 Task: Customize the behavior of the integrated terminal's cursor.
Action: Mouse moved to (545, 313)
Screenshot: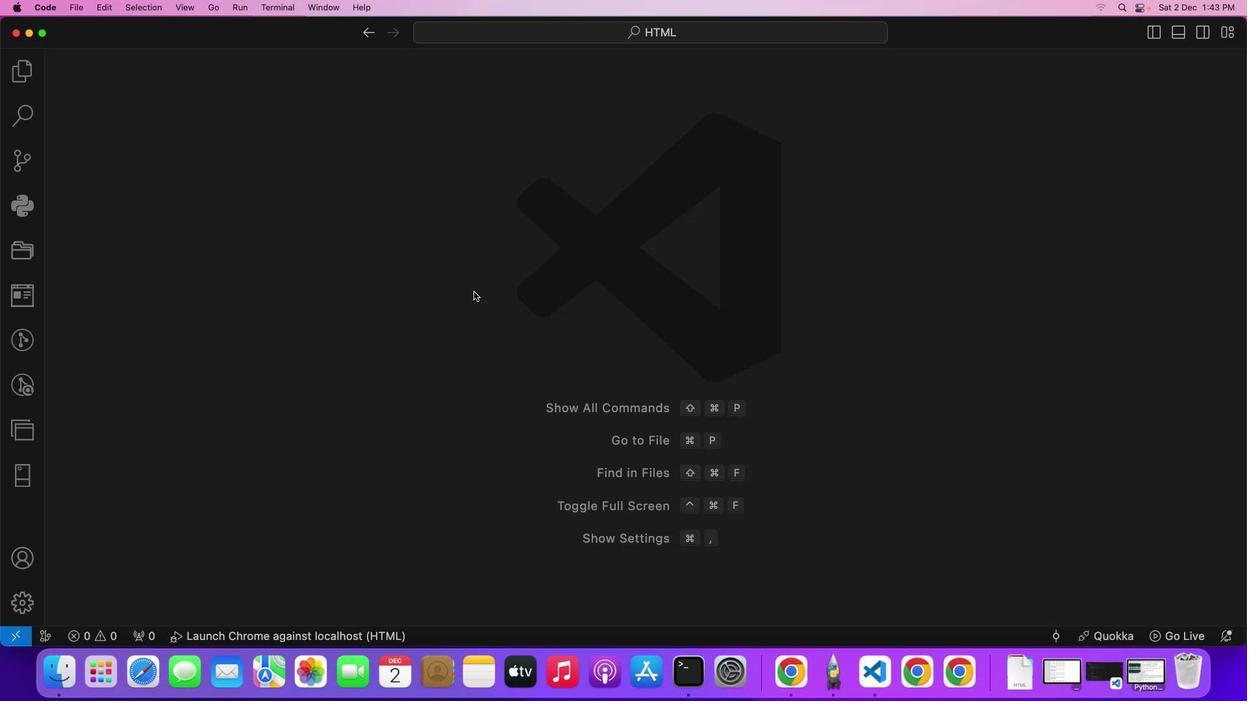 
Action: Mouse pressed left at (545, 313)
Screenshot: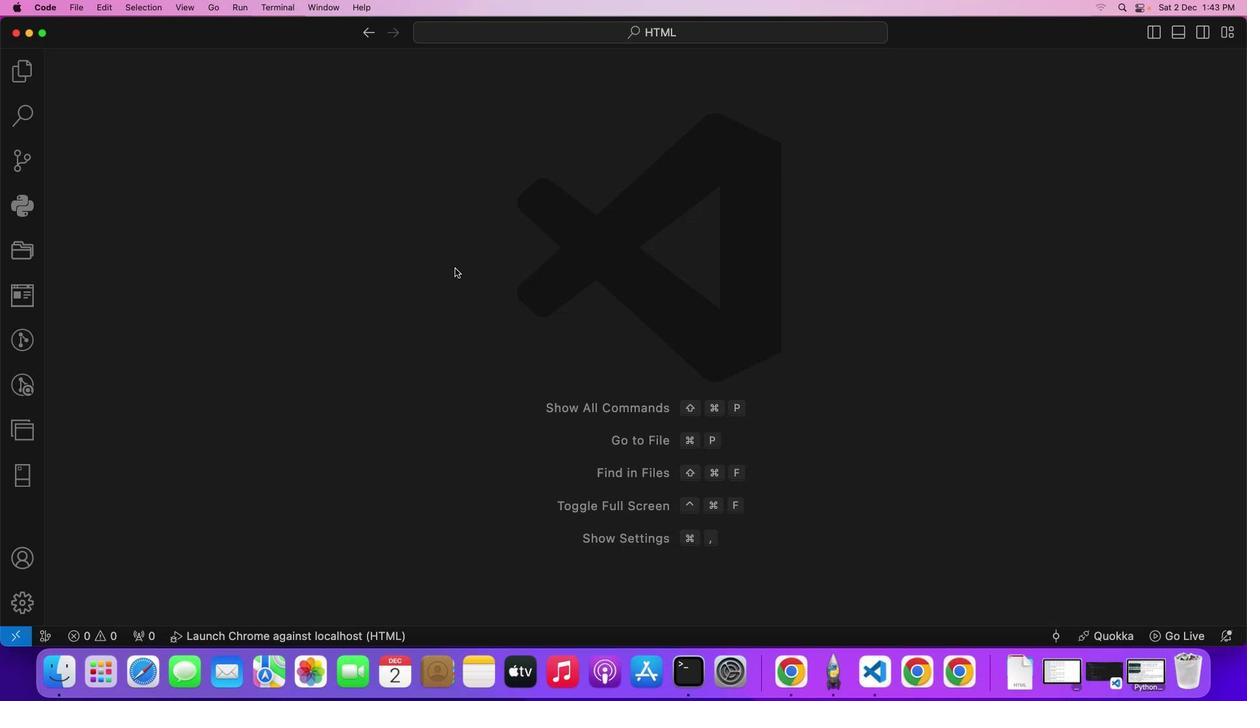 
Action: Mouse moved to (101, 53)
Screenshot: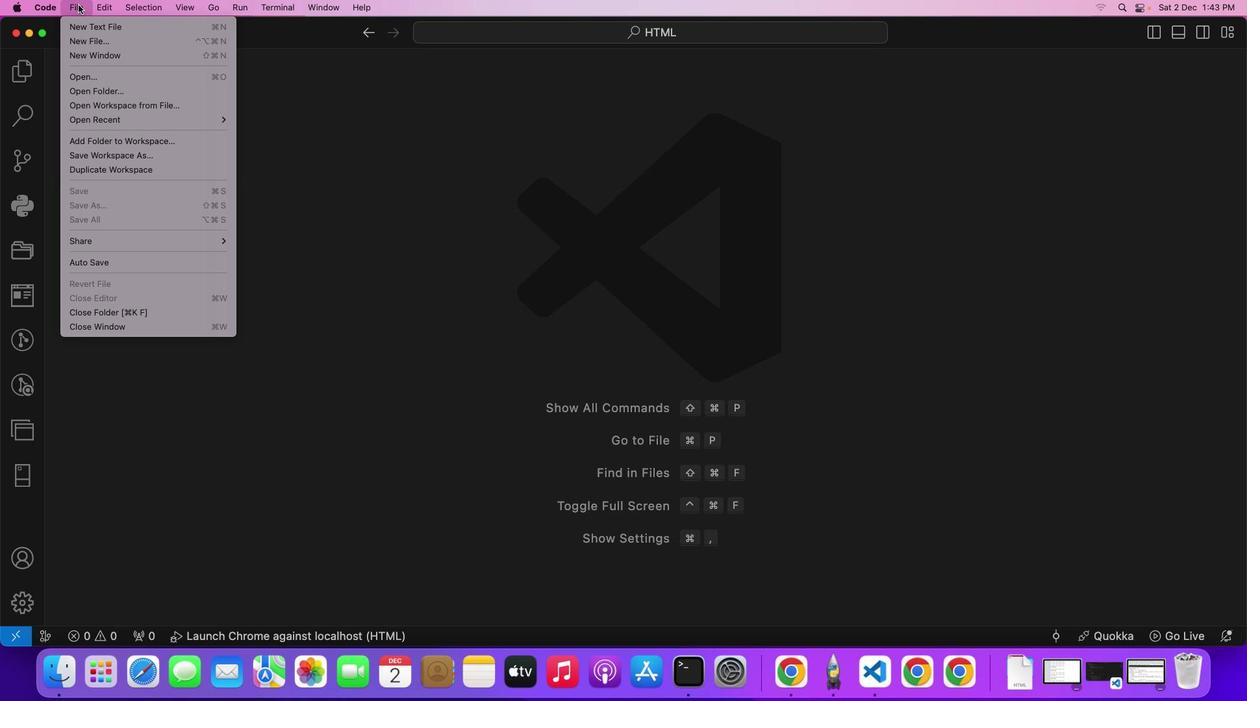 
Action: Mouse pressed left at (101, 53)
Screenshot: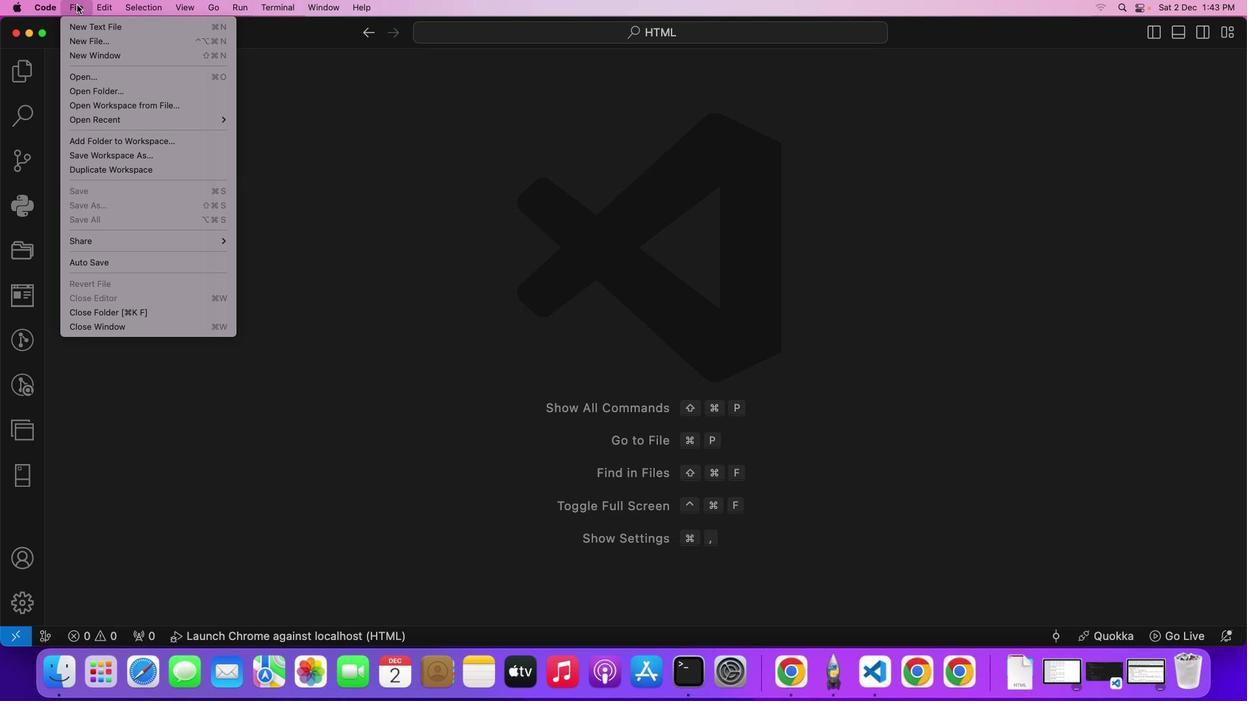 
Action: Mouse moved to (92, 100)
Screenshot: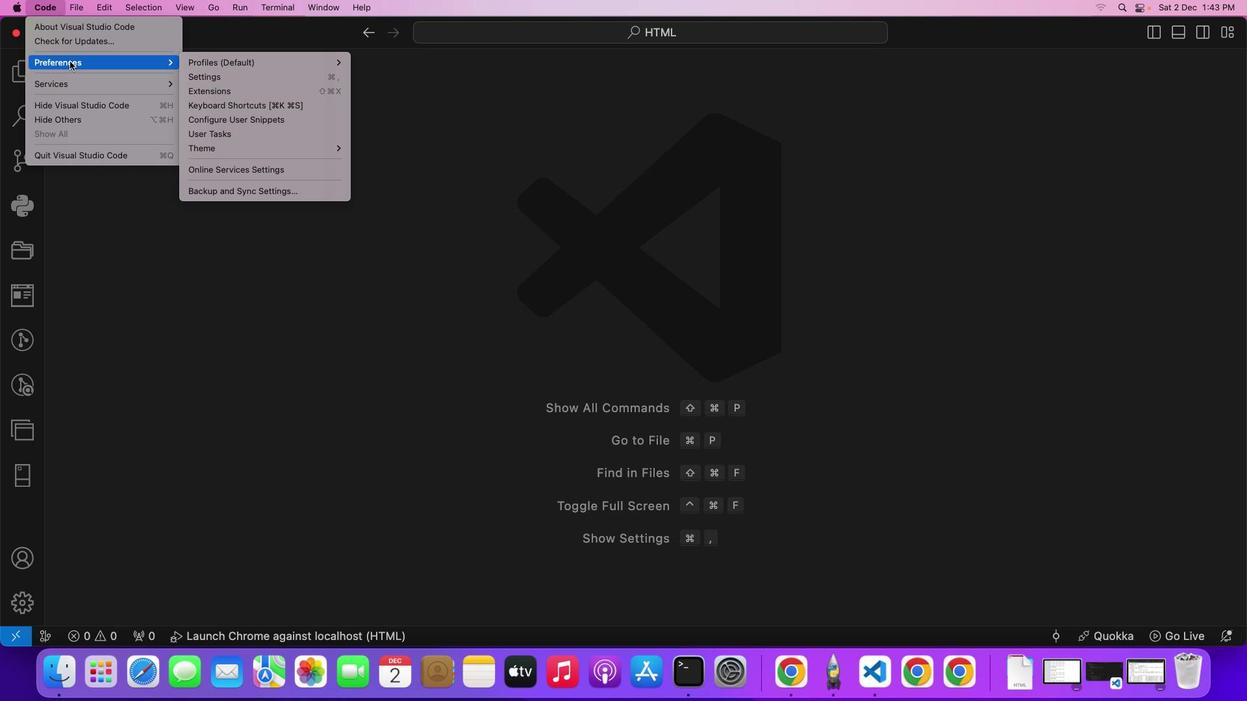
Action: Mouse pressed left at (92, 100)
Screenshot: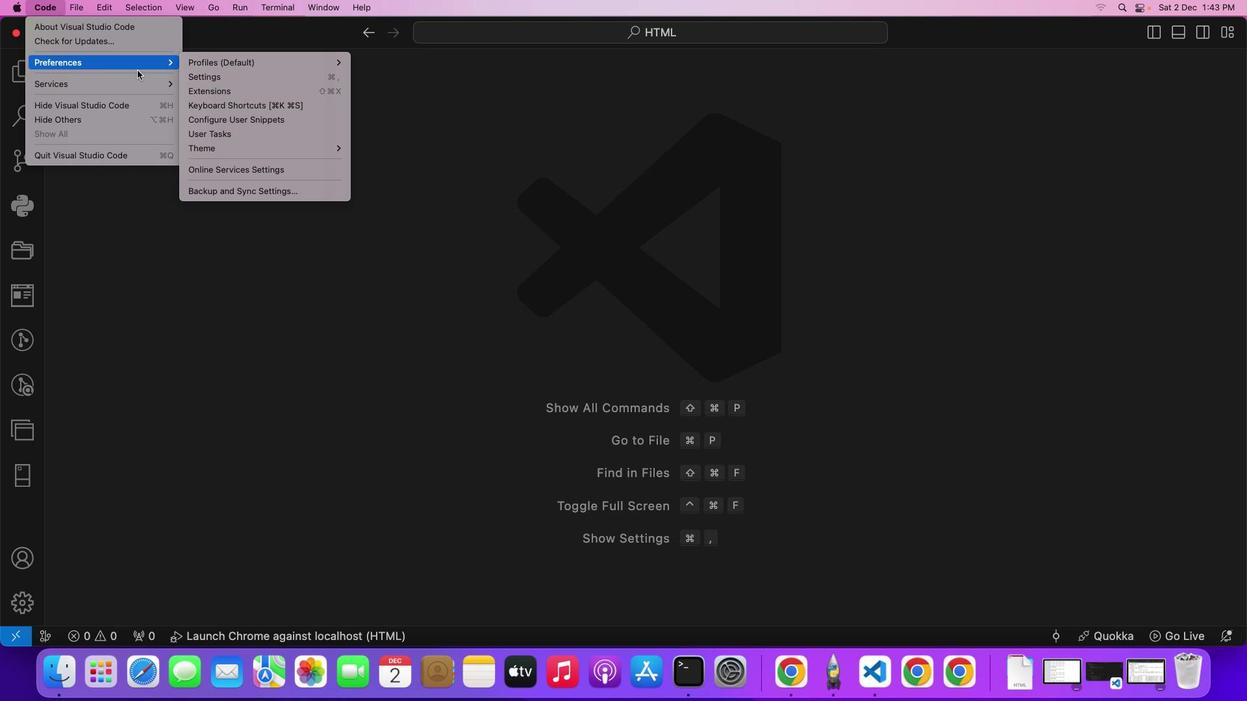 
Action: Mouse moved to (294, 116)
Screenshot: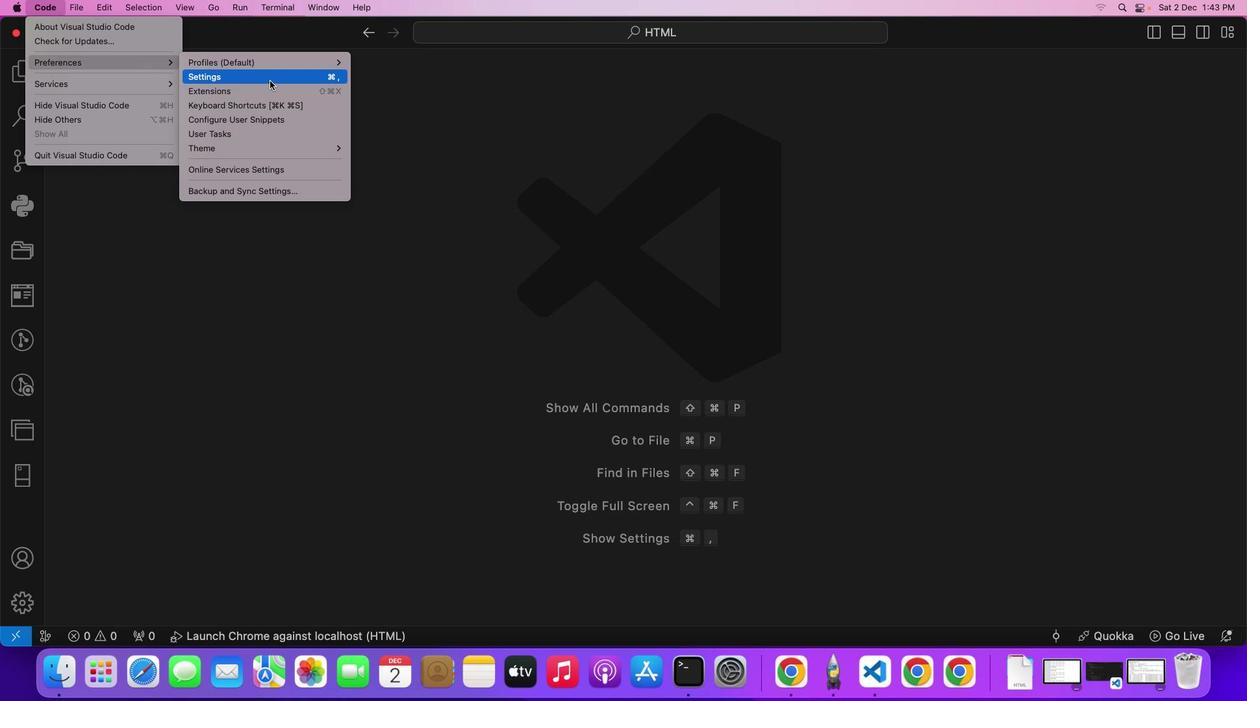 
Action: Mouse pressed left at (294, 116)
Screenshot: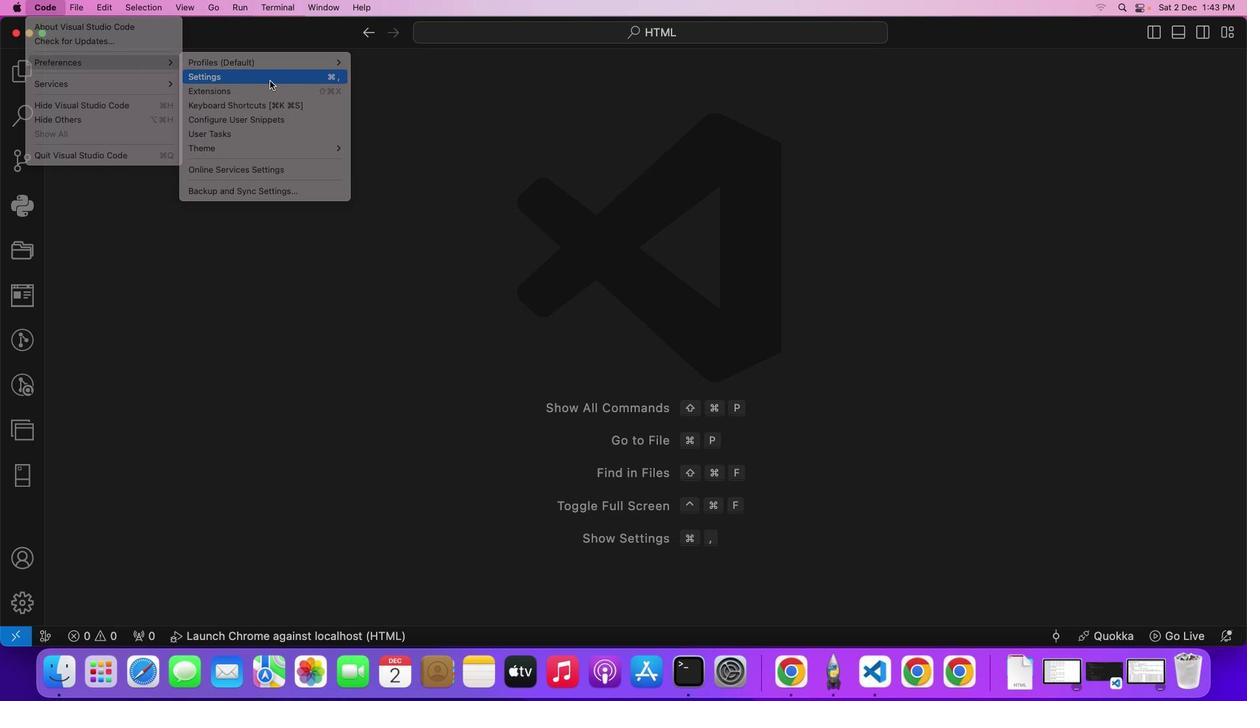 
Action: Mouse moved to (303, 133)
Screenshot: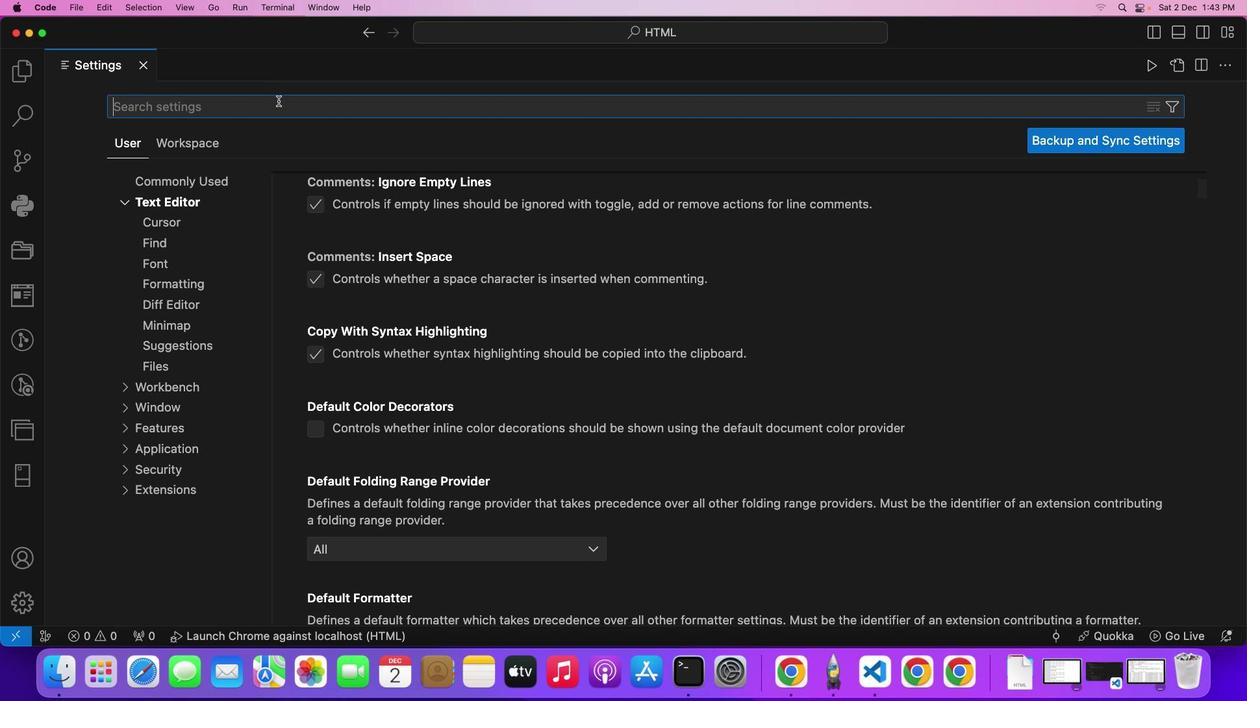 
Action: Mouse pressed left at (303, 133)
Screenshot: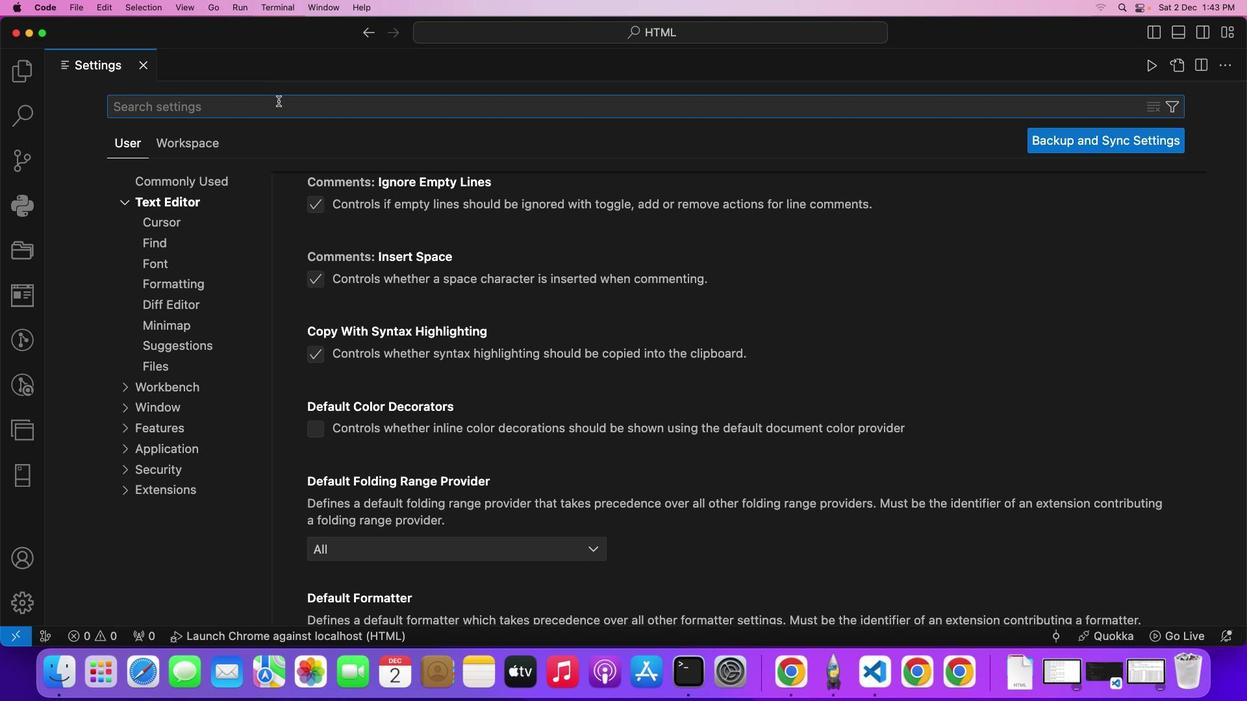 
Action: Key pressed 't''e''r''m''i''n''a''l'
Screenshot: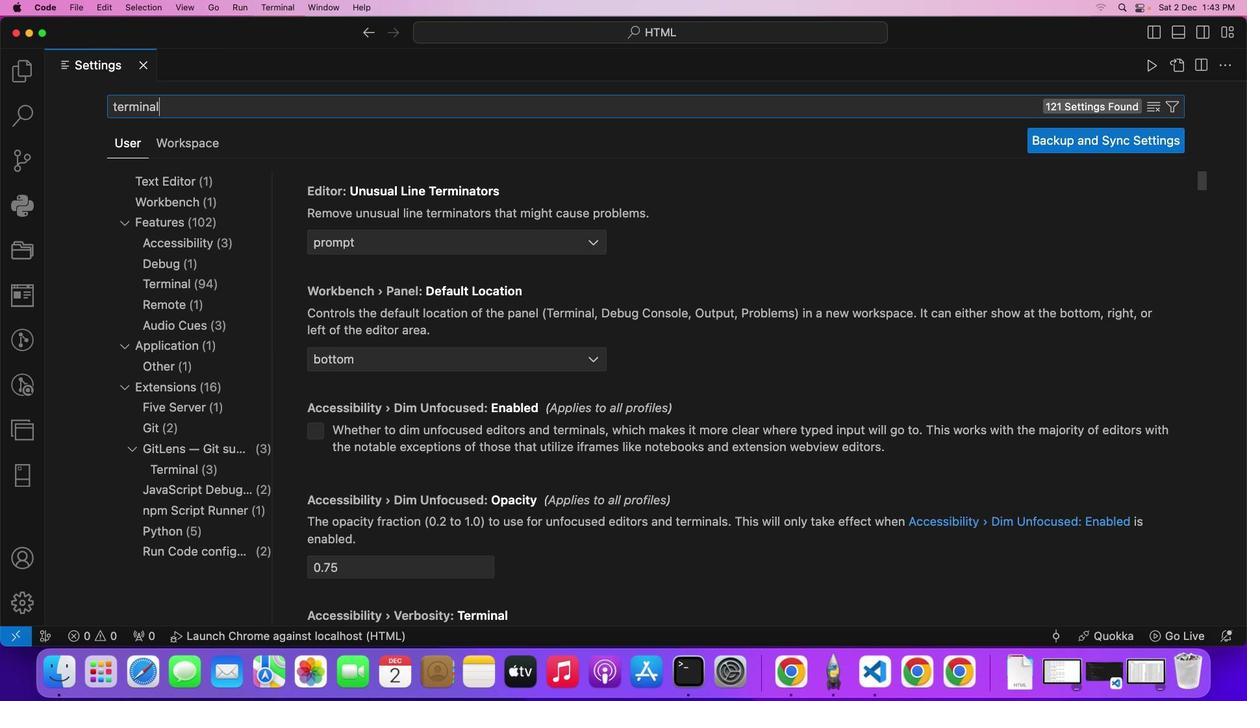 
Action: Mouse moved to (557, 290)
Screenshot: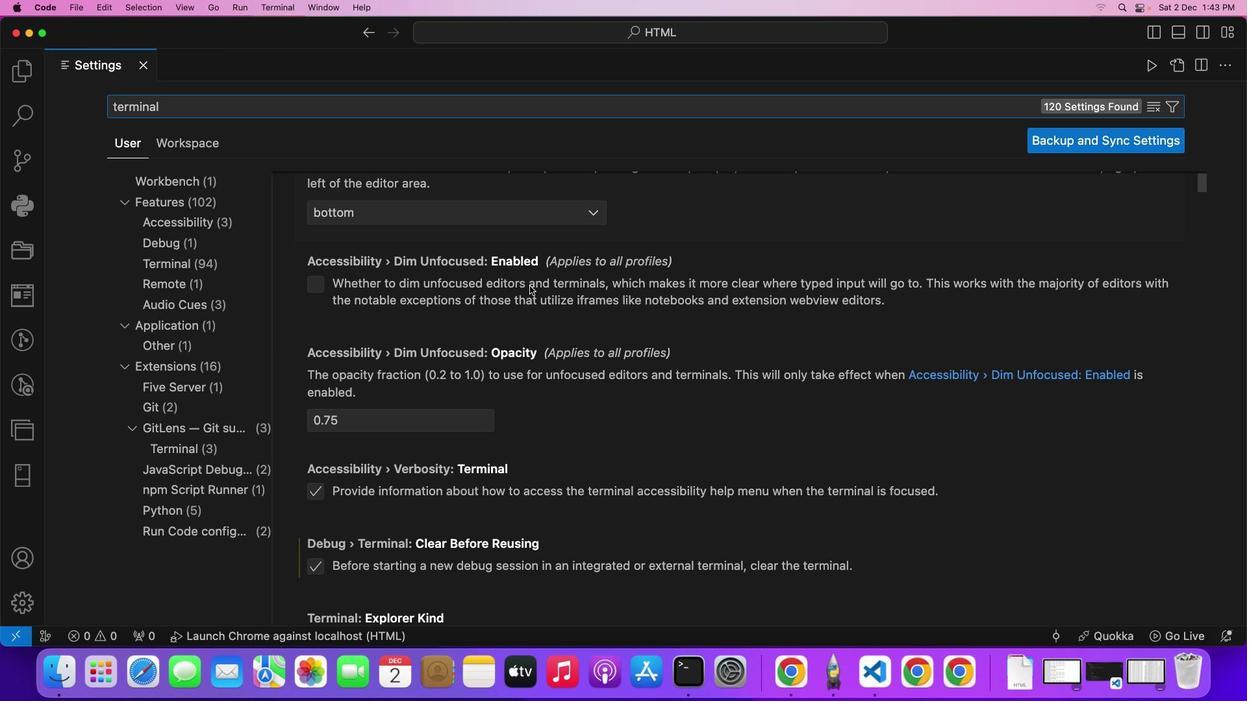
Action: Mouse scrolled (557, 290) with delta (22, 48)
Screenshot: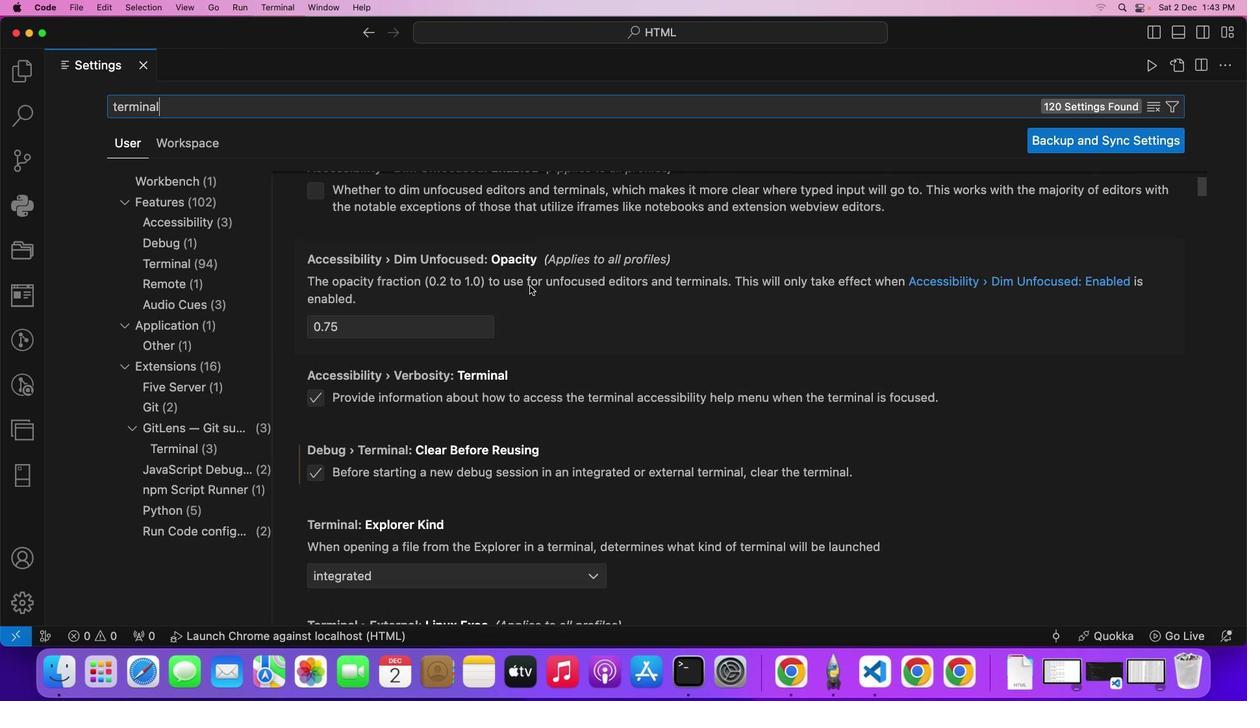 
Action: Mouse scrolled (557, 290) with delta (22, 48)
Screenshot: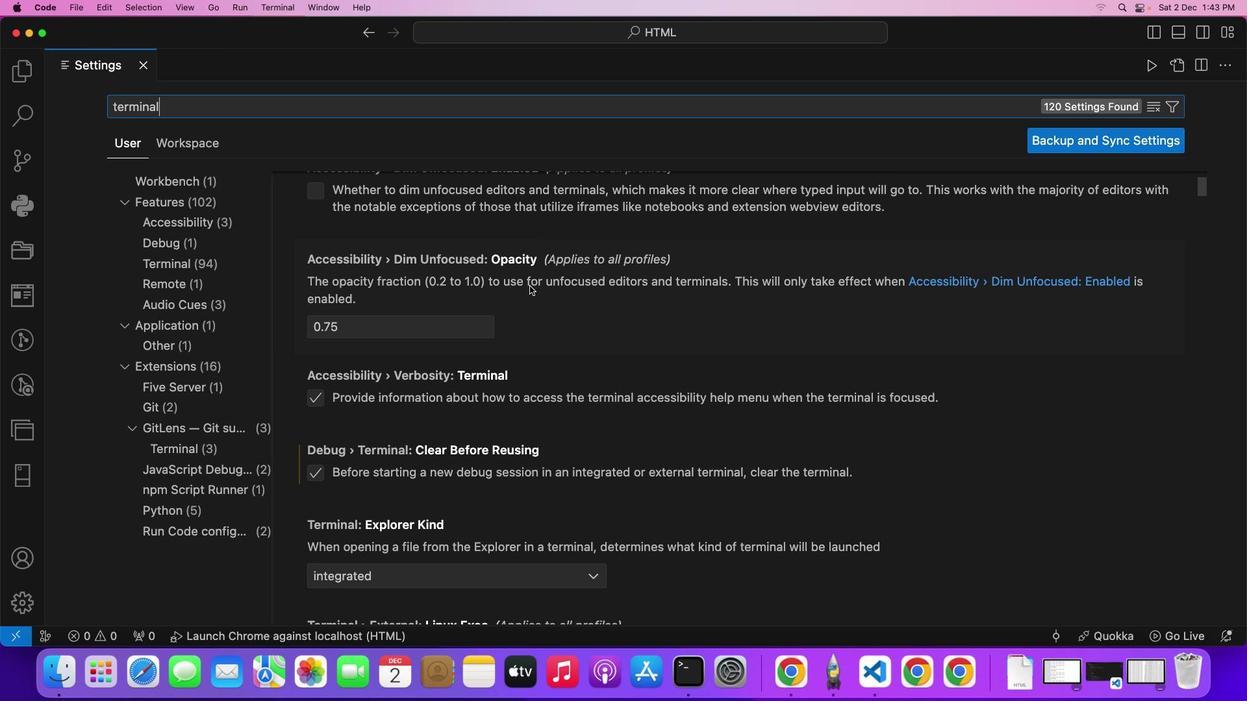 
Action: Mouse scrolled (557, 290) with delta (22, 48)
Screenshot: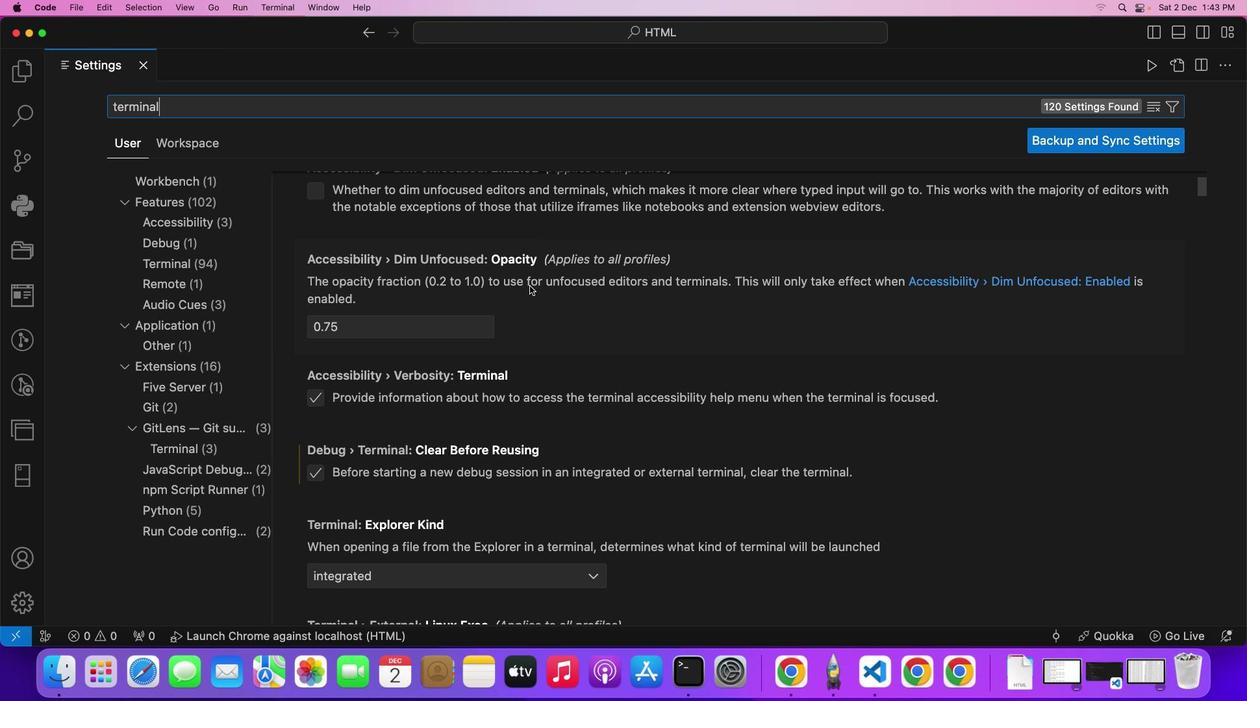 
Action: Mouse moved to (557, 289)
Screenshot: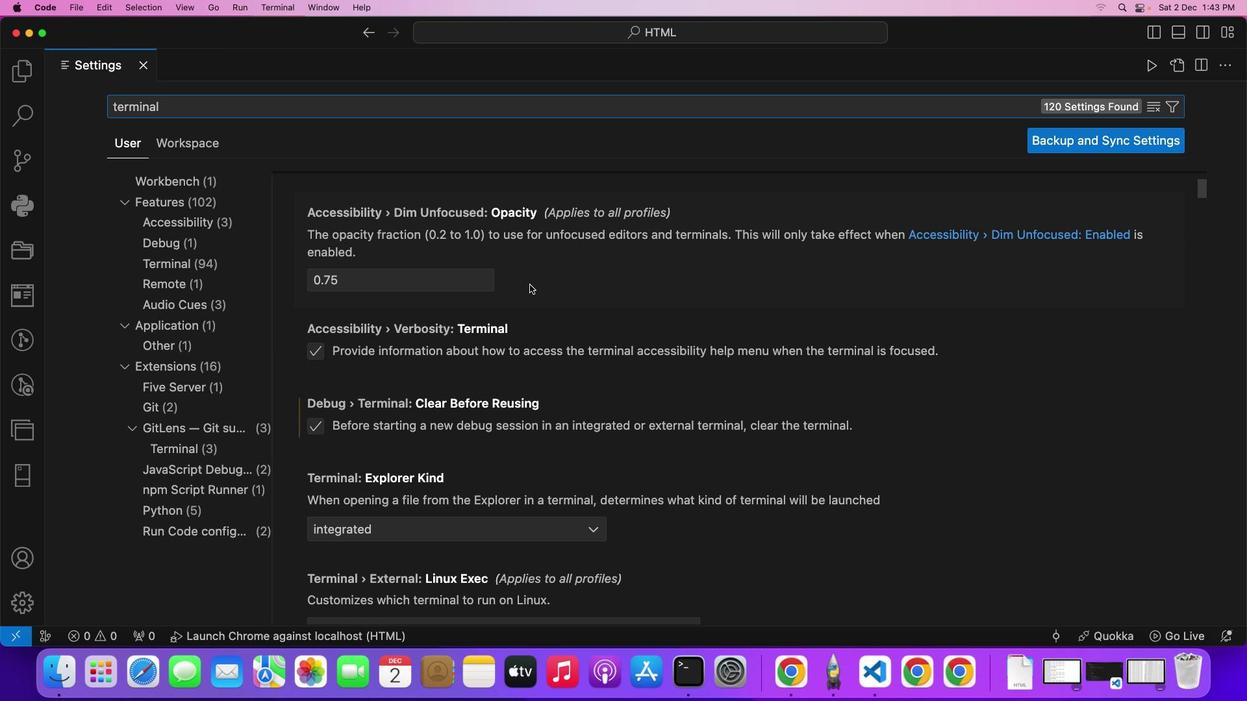 
Action: Mouse scrolled (557, 289) with delta (22, 48)
Screenshot: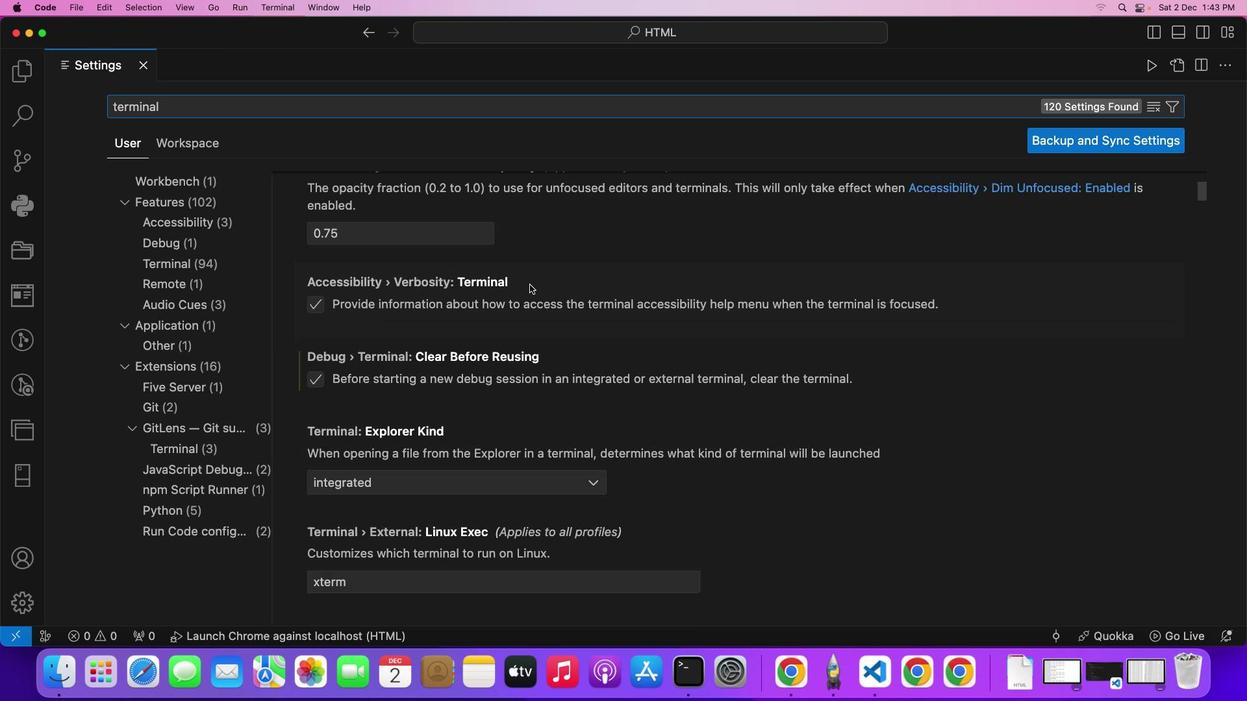 
Action: Mouse moved to (557, 289)
Screenshot: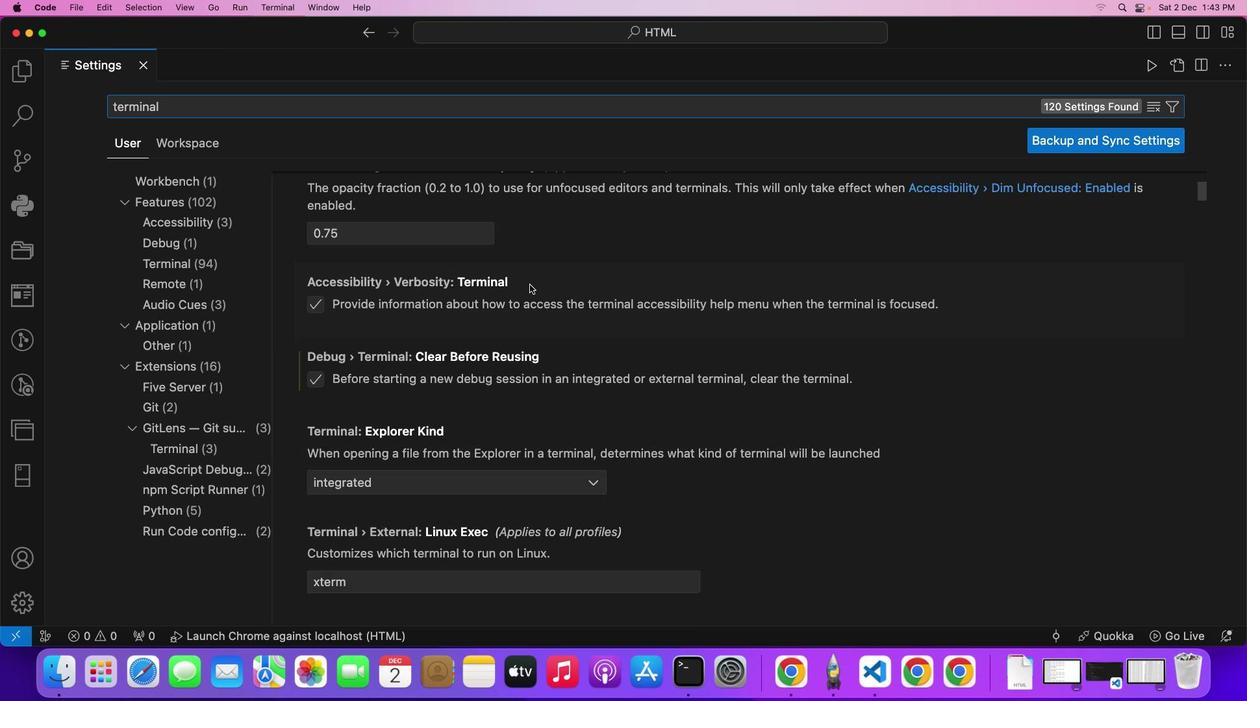
Action: Mouse scrolled (557, 289) with delta (22, 48)
Screenshot: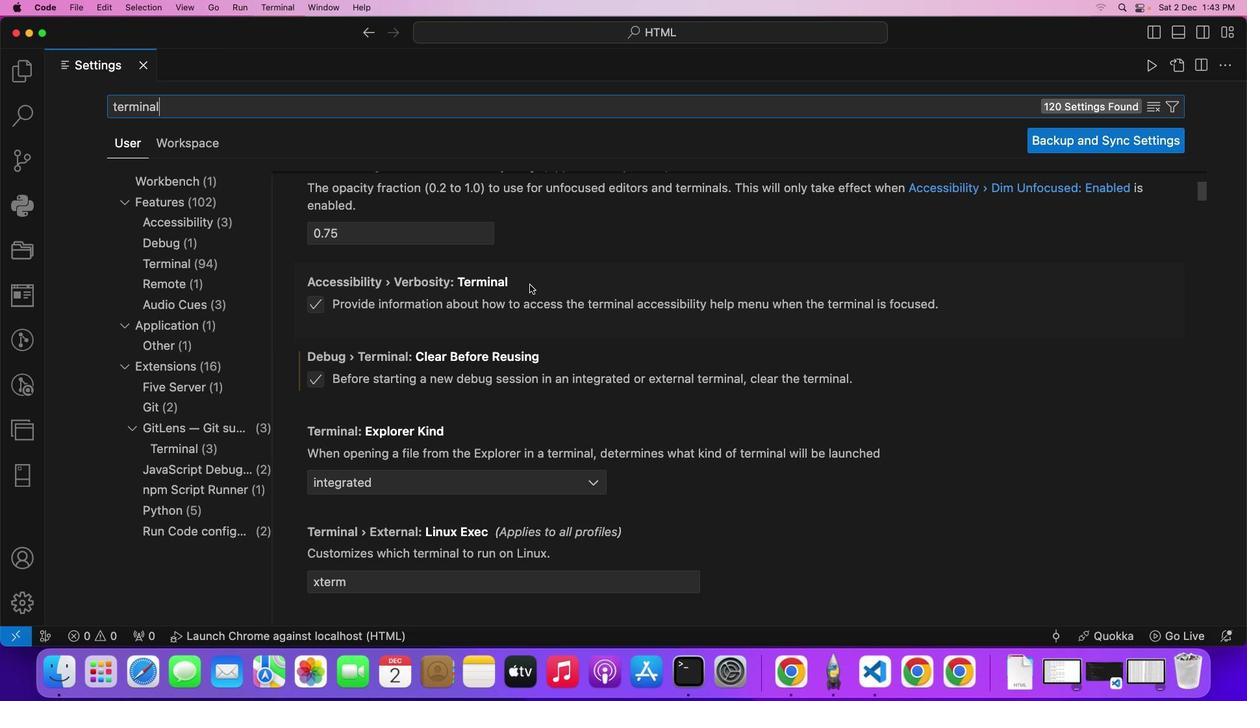 
Action: Mouse moved to (559, 289)
Screenshot: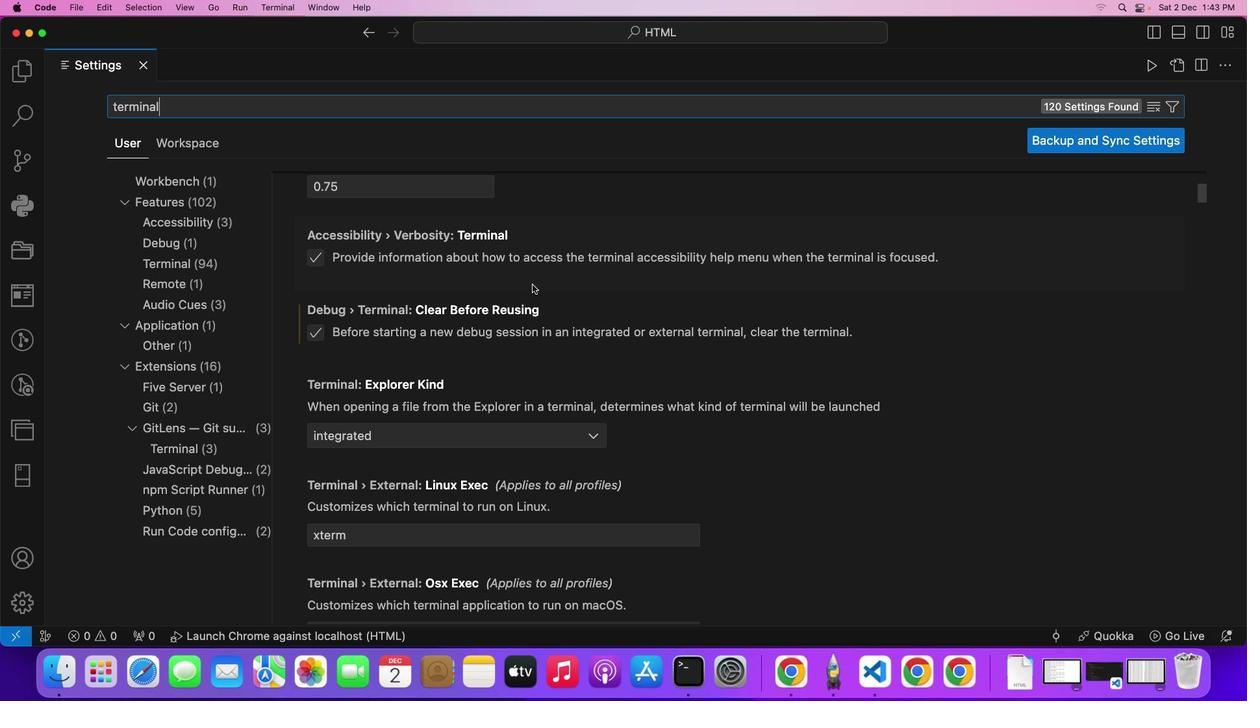
Action: Mouse scrolled (559, 289) with delta (22, 48)
Screenshot: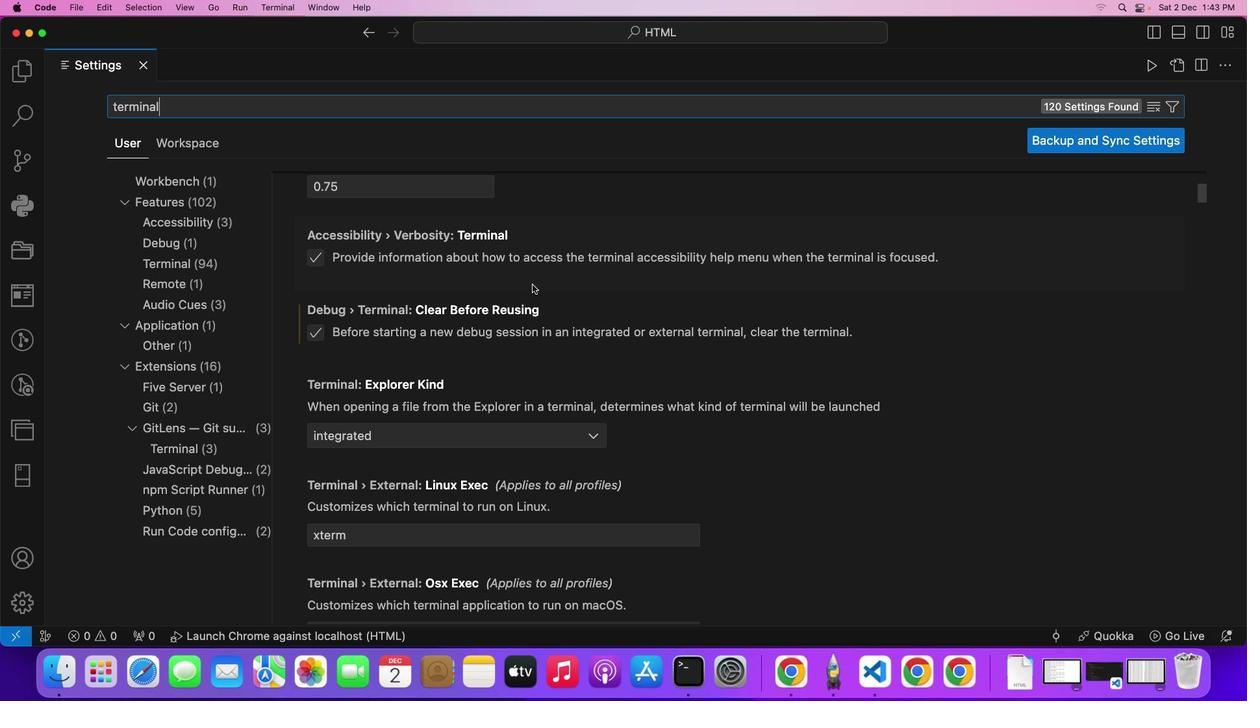 
Action: Mouse scrolled (559, 289) with delta (22, 48)
Screenshot: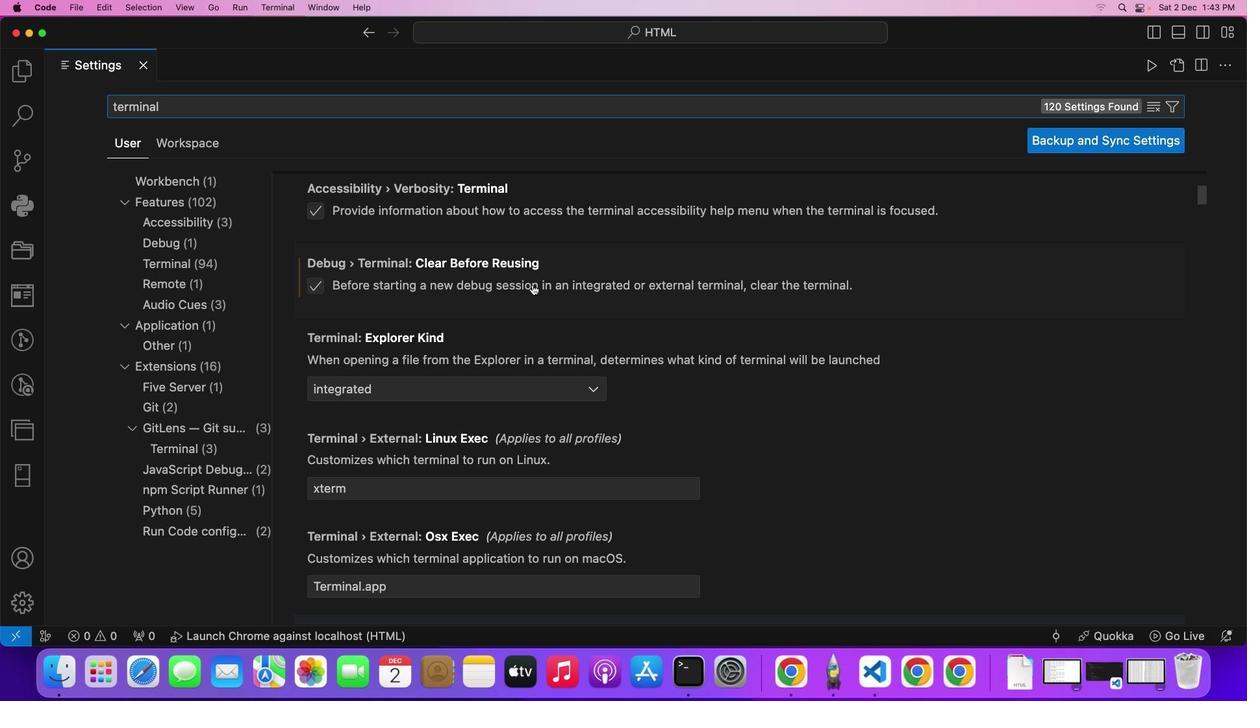 
Action: Mouse moved to (559, 289)
Screenshot: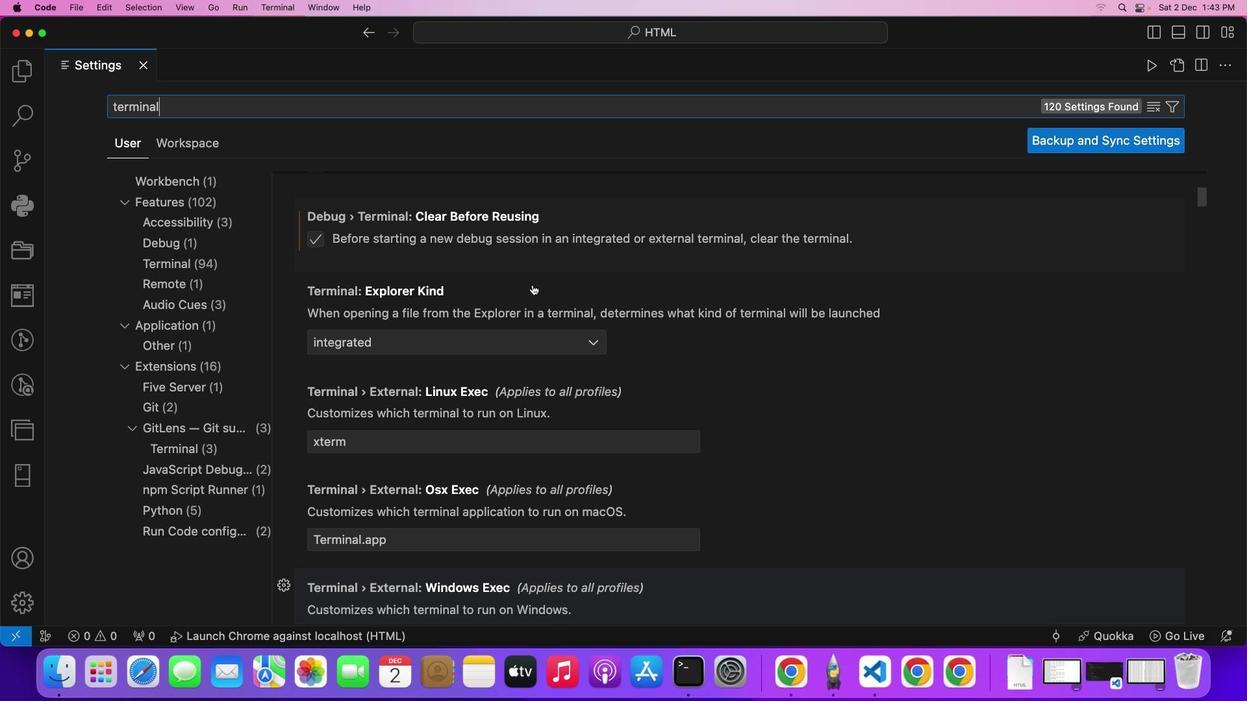
Action: Mouse scrolled (559, 289) with delta (22, 48)
Screenshot: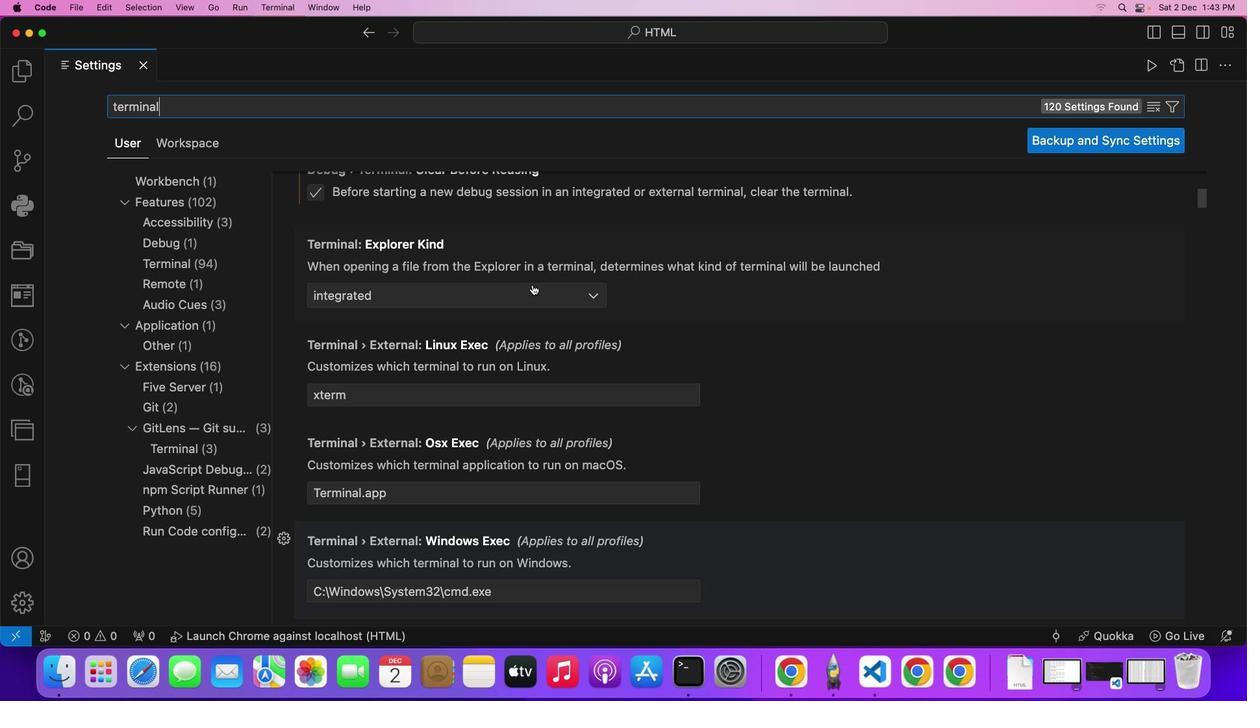 
Action: Mouse scrolled (559, 289) with delta (22, 48)
Screenshot: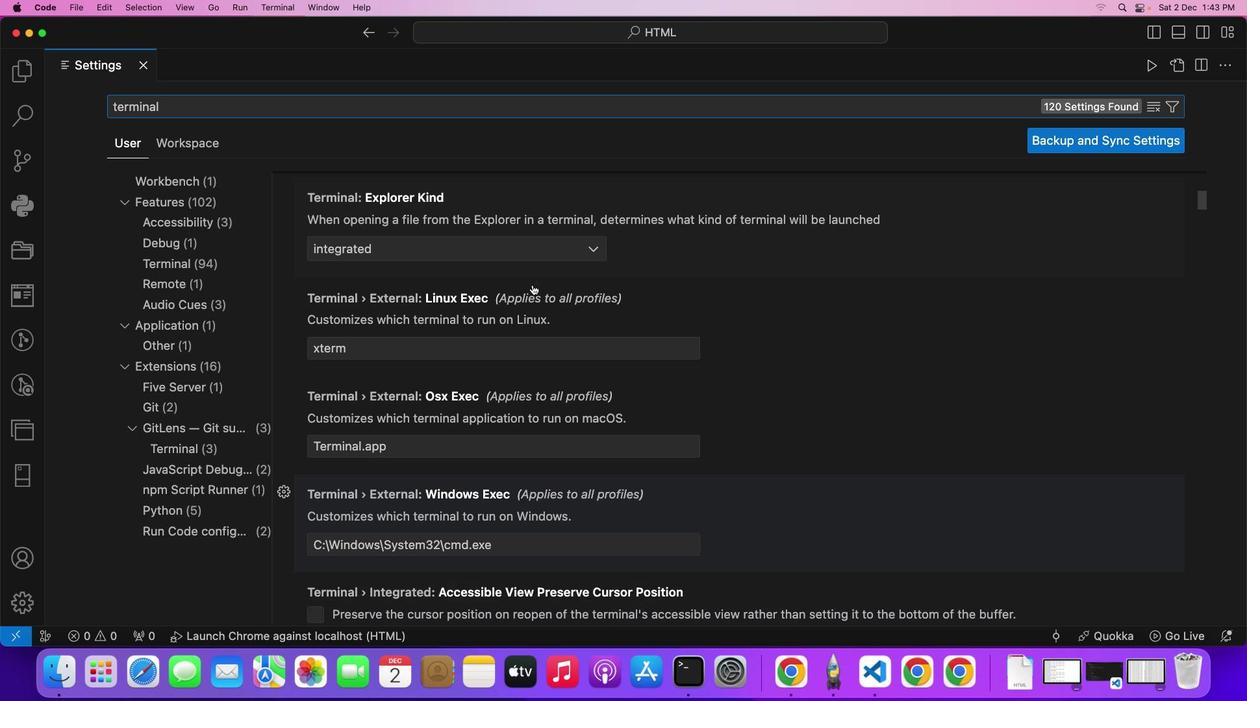 
Action: Mouse moved to (560, 289)
Screenshot: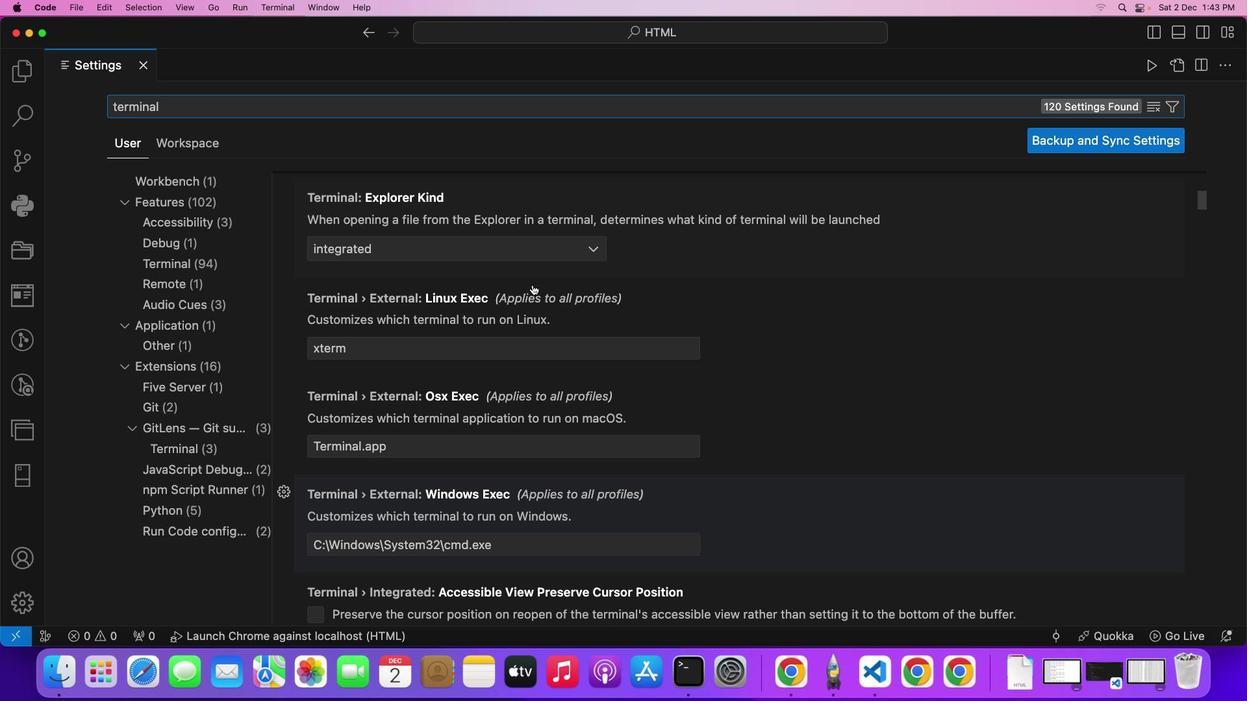 
Action: Mouse scrolled (560, 289) with delta (22, 48)
Screenshot: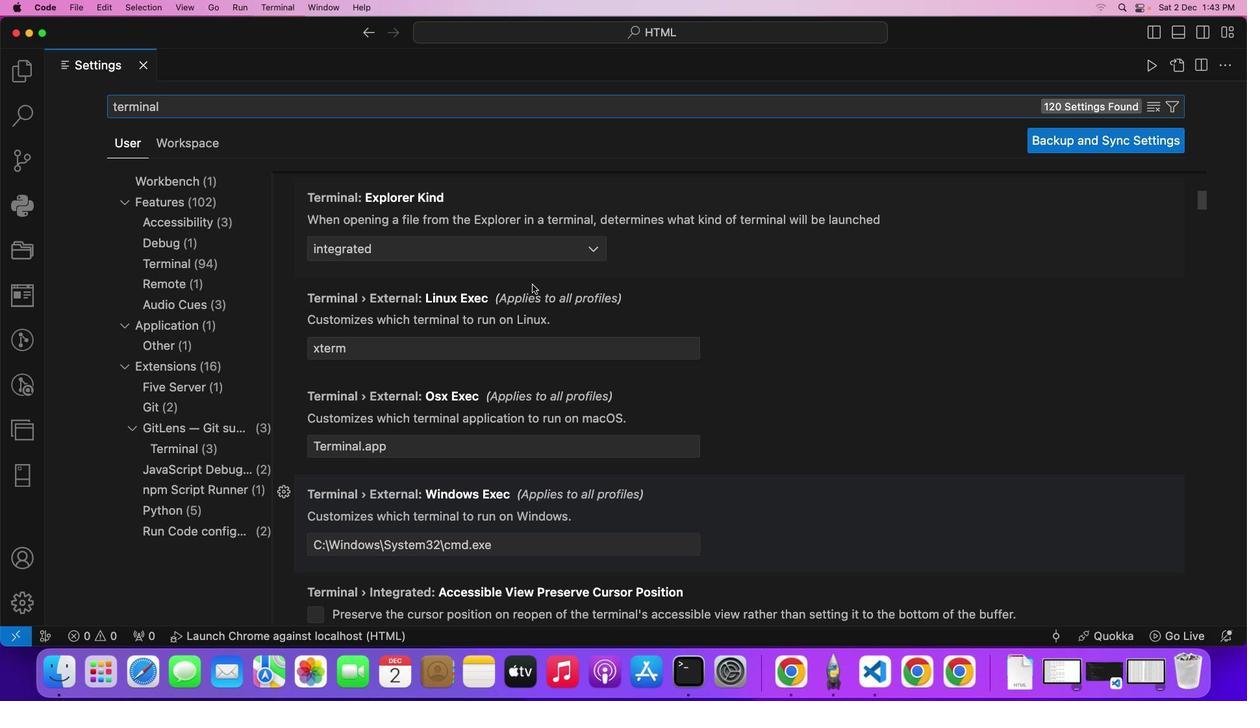 
Action: Mouse scrolled (560, 289) with delta (22, 48)
Screenshot: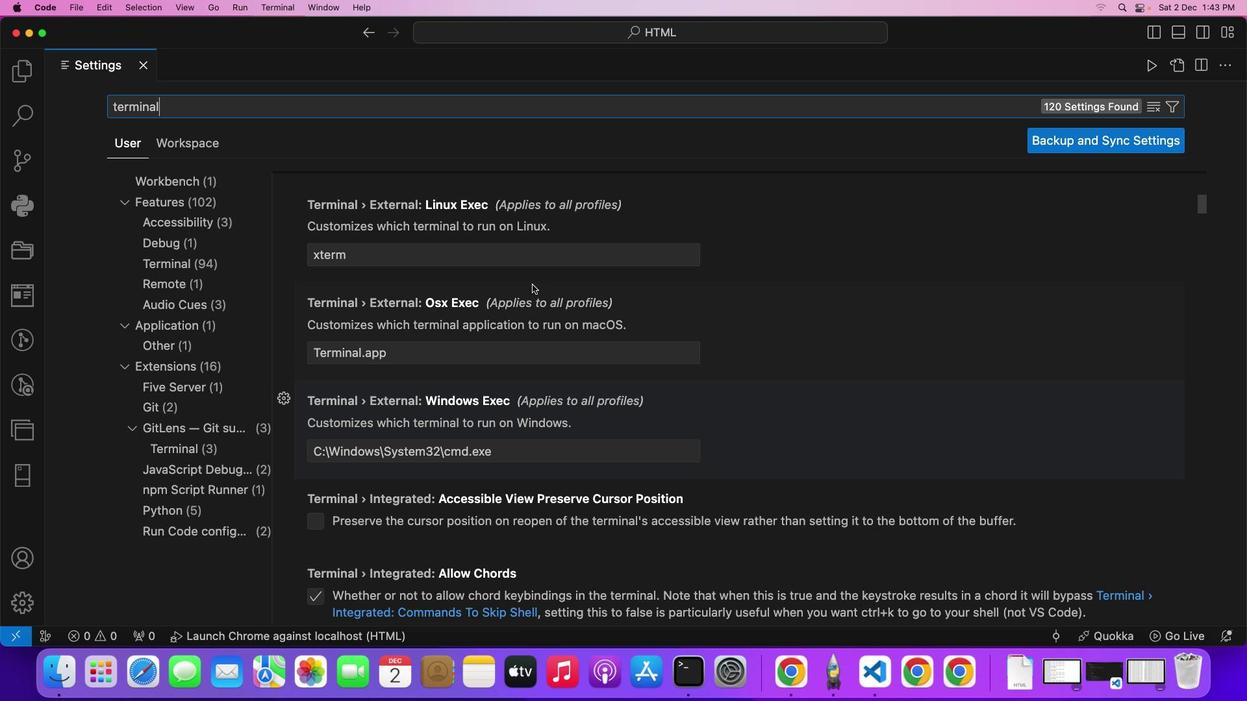 
Action: Mouse scrolled (560, 289) with delta (22, 48)
Screenshot: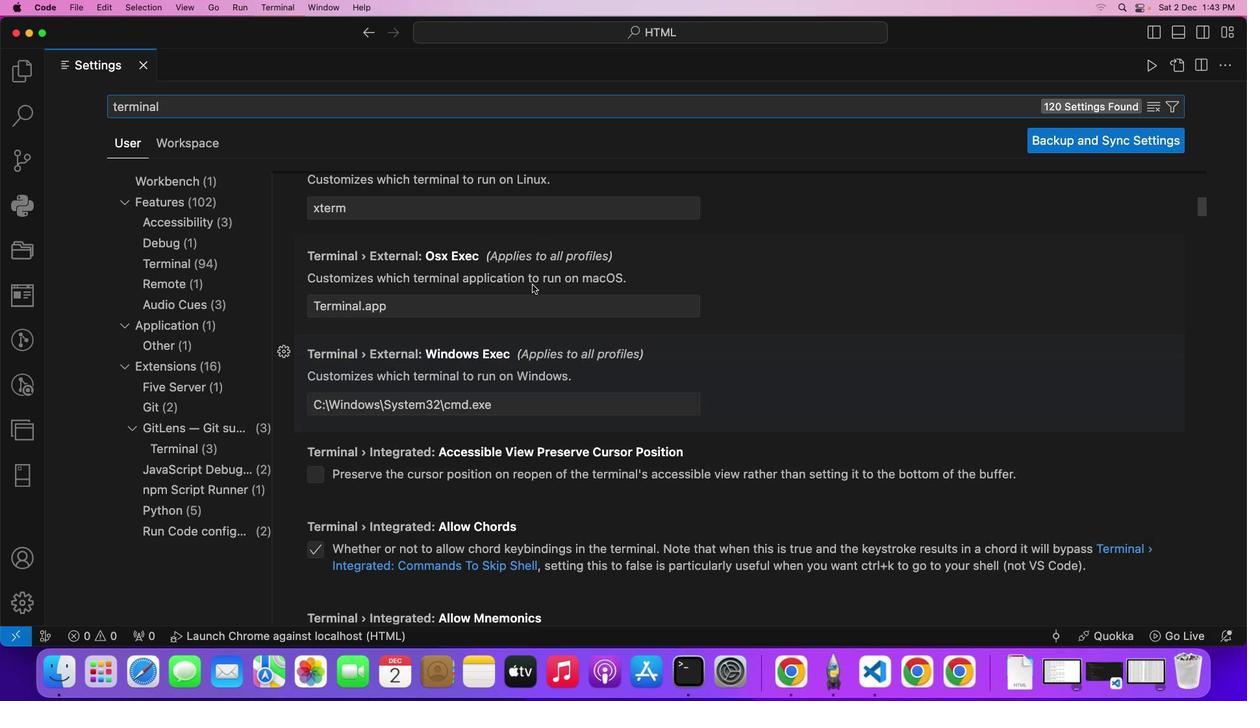 
Action: Mouse scrolled (560, 289) with delta (22, 48)
Screenshot: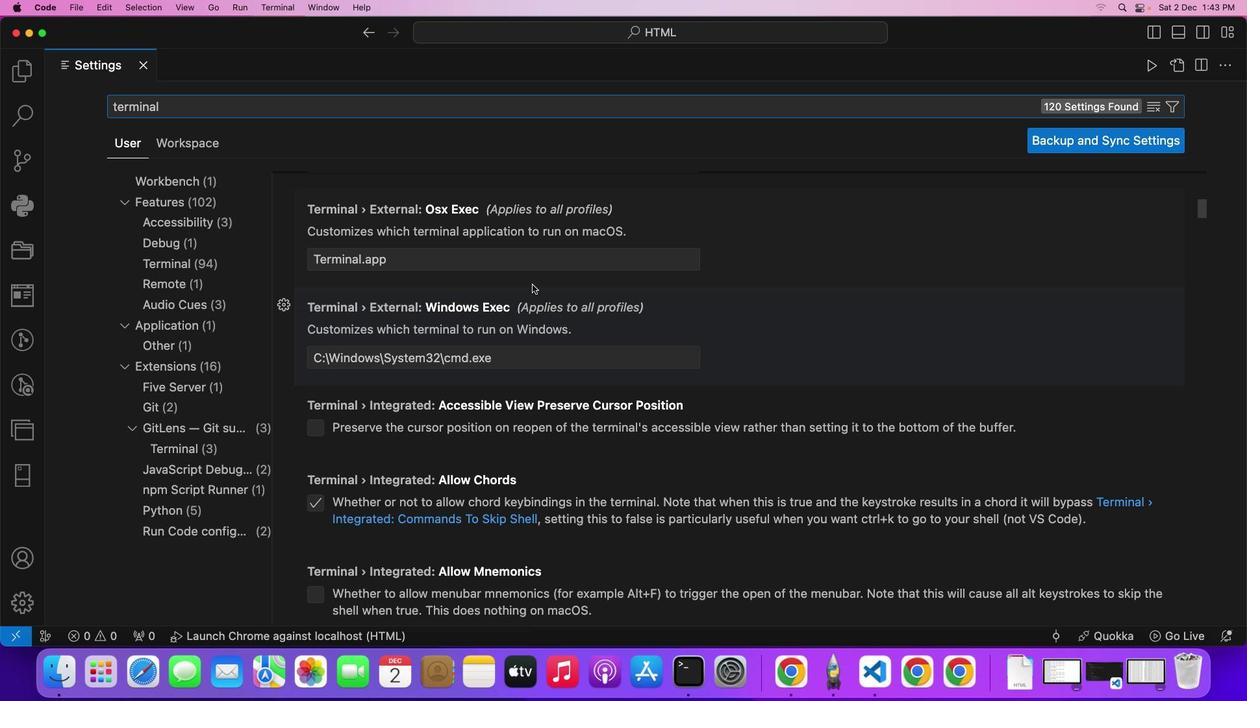 
Action: Mouse scrolled (560, 289) with delta (22, 48)
Screenshot: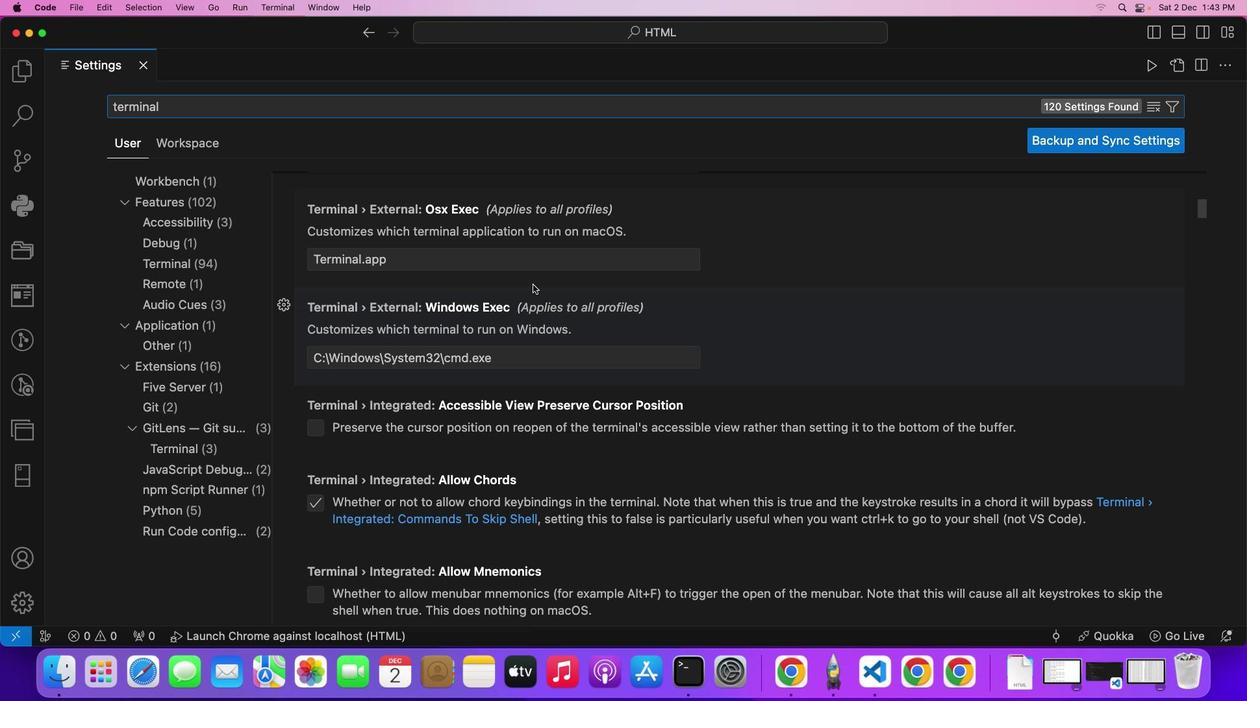 
Action: Mouse moved to (561, 288)
Screenshot: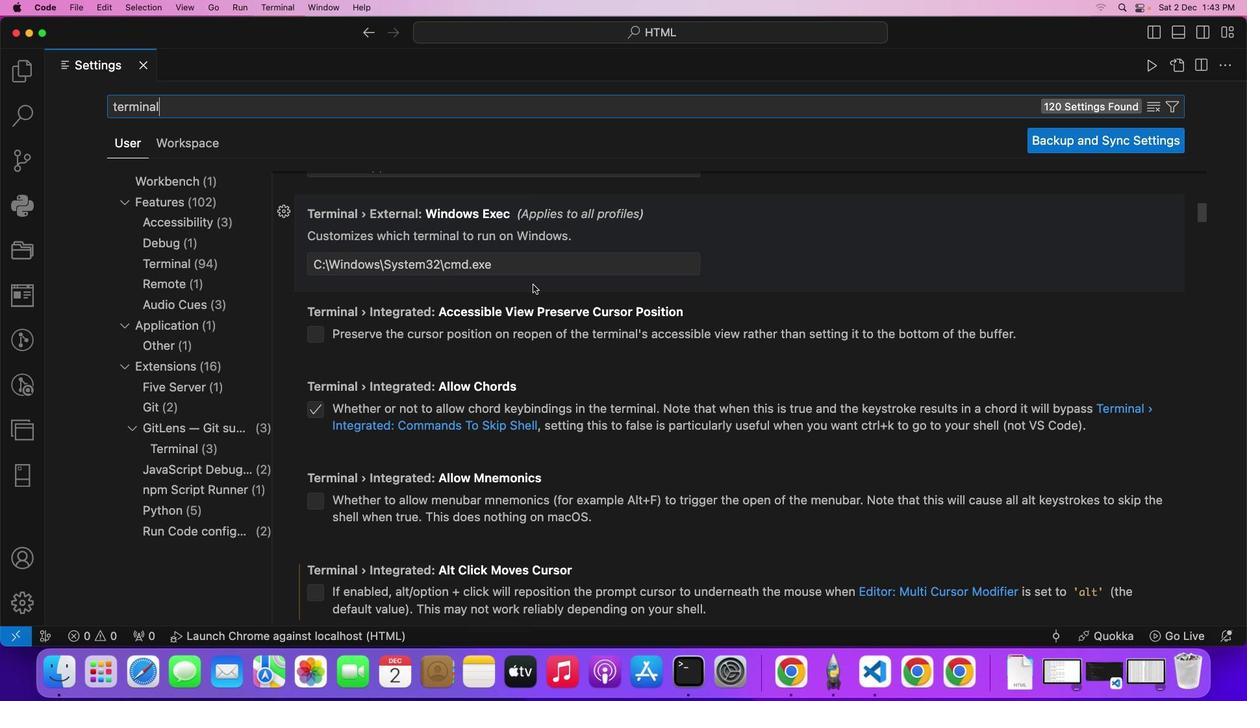 
Action: Mouse scrolled (561, 288) with delta (22, 48)
Screenshot: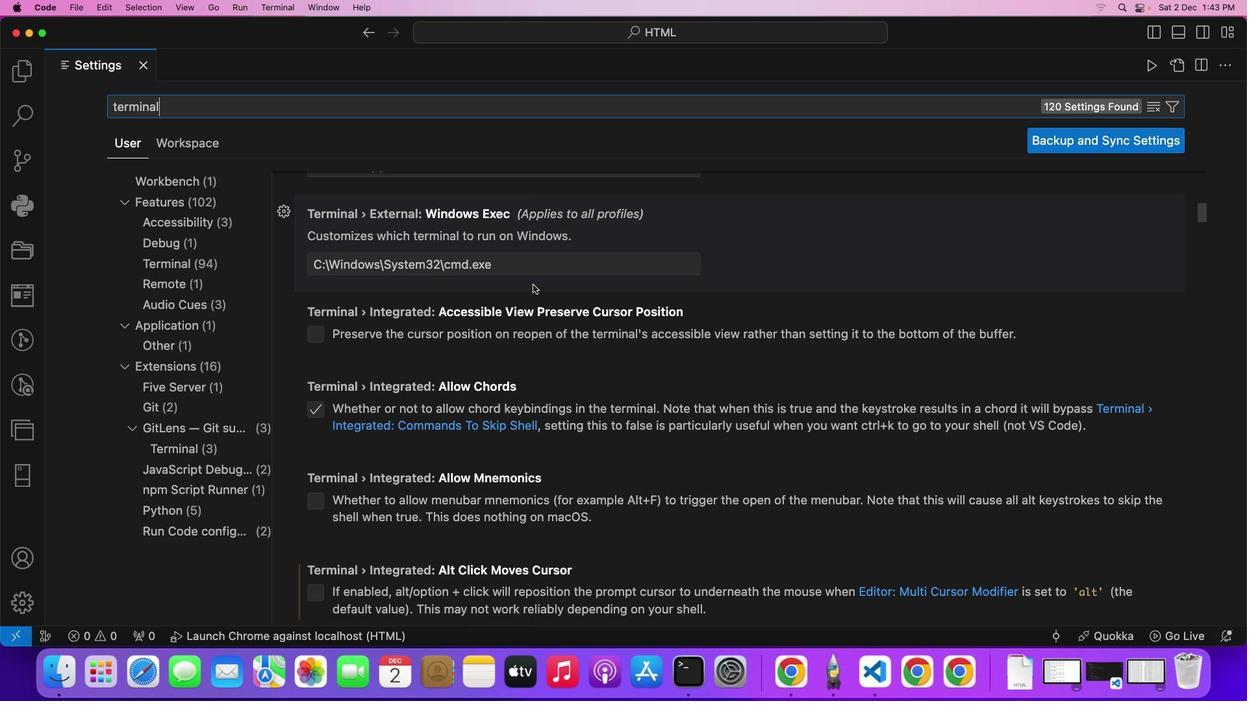 
Action: Mouse scrolled (561, 288) with delta (22, 48)
Screenshot: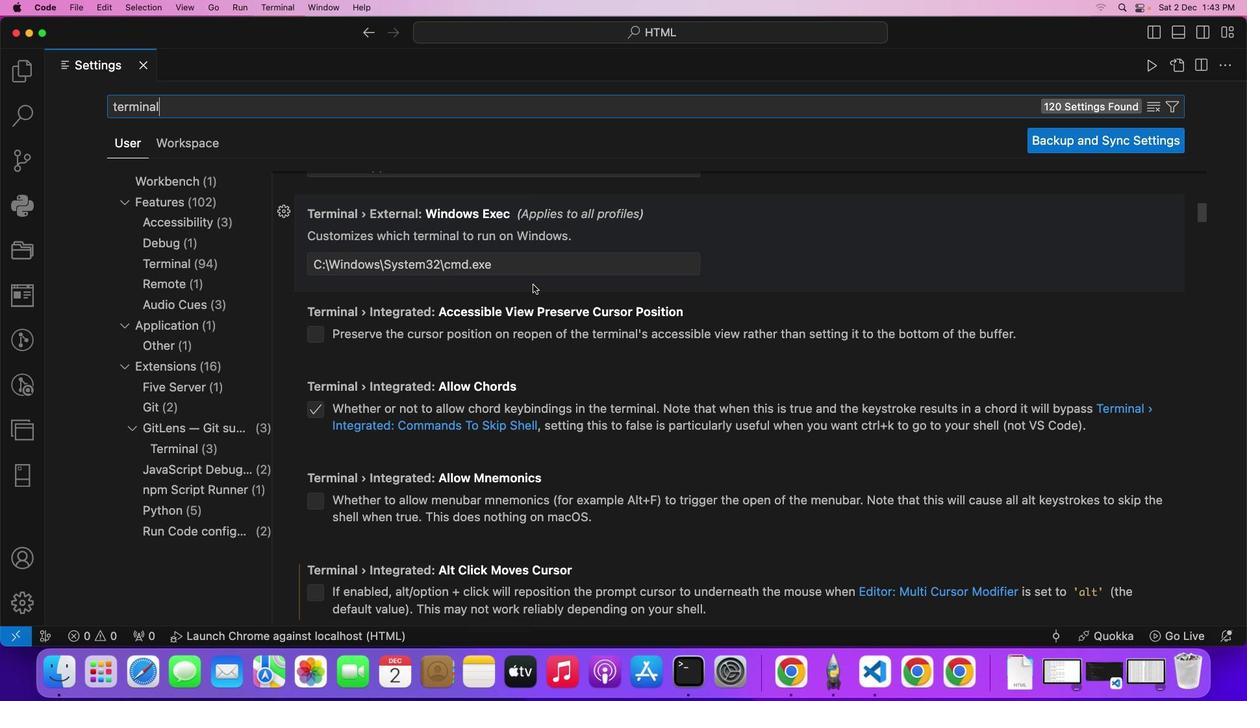 
Action: Mouse scrolled (561, 288) with delta (22, 48)
Screenshot: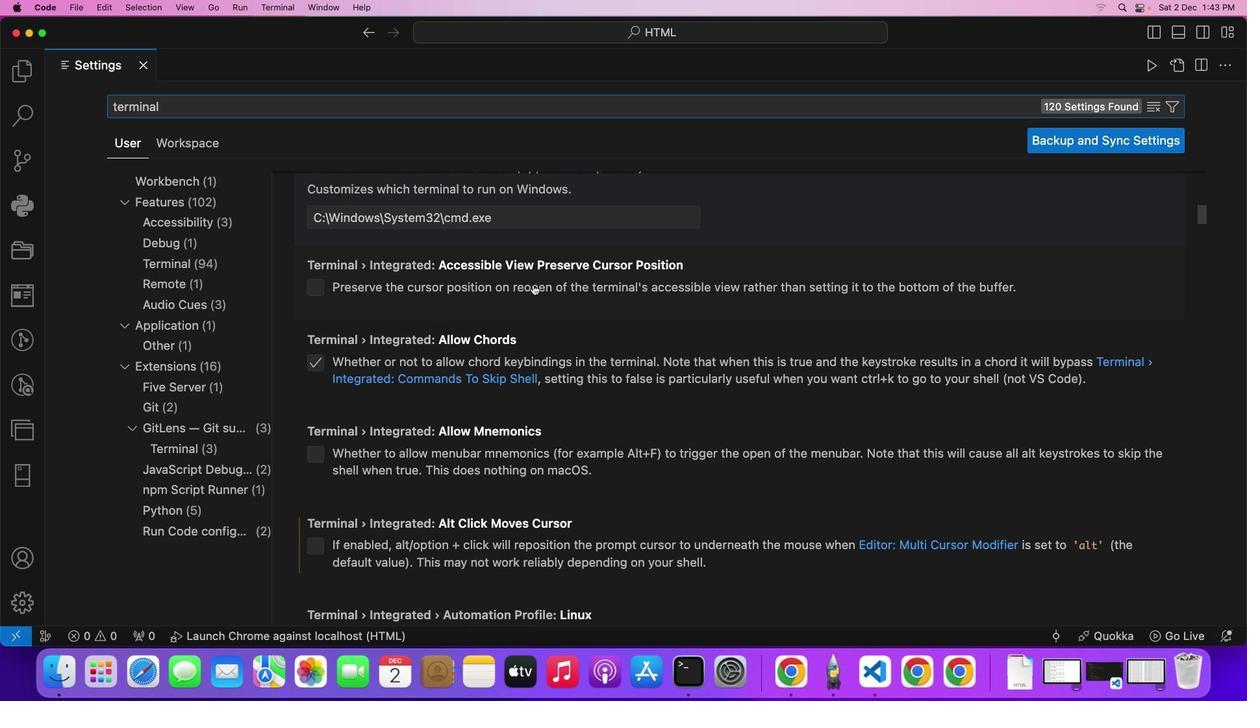 
Action: Mouse moved to (544, 280)
Screenshot: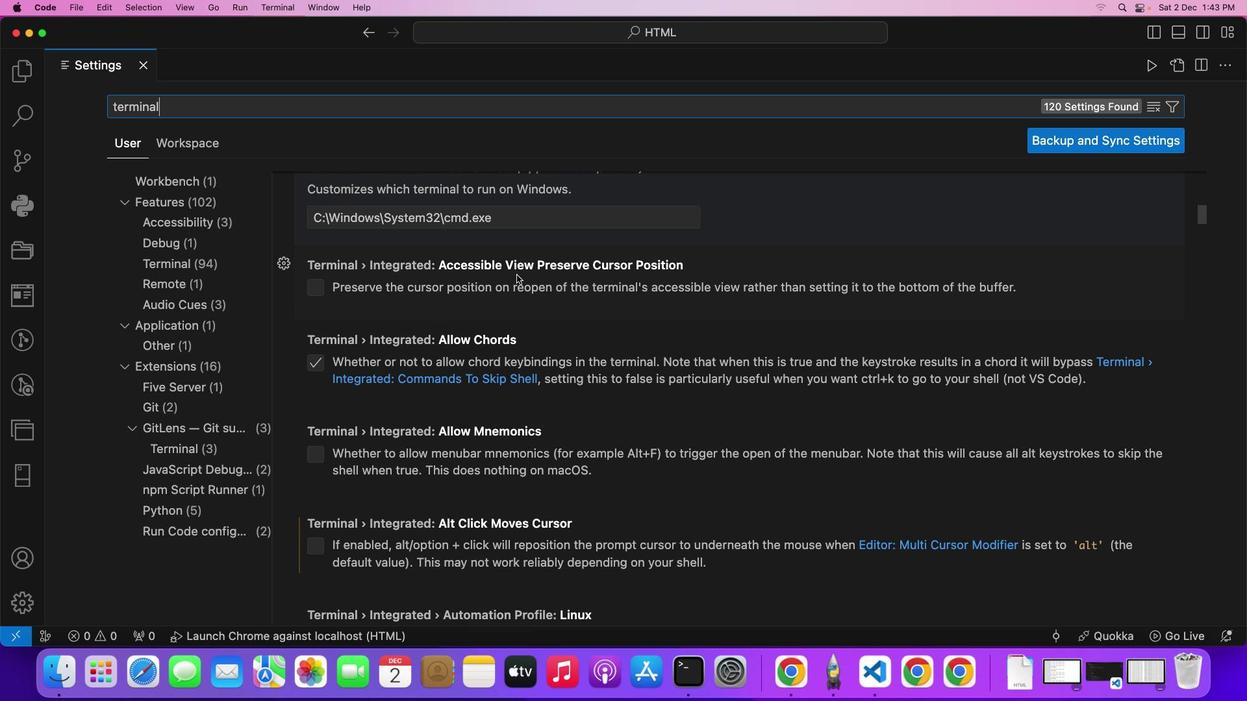 
Action: Mouse scrolled (544, 280) with delta (22, 50)
Screenshot: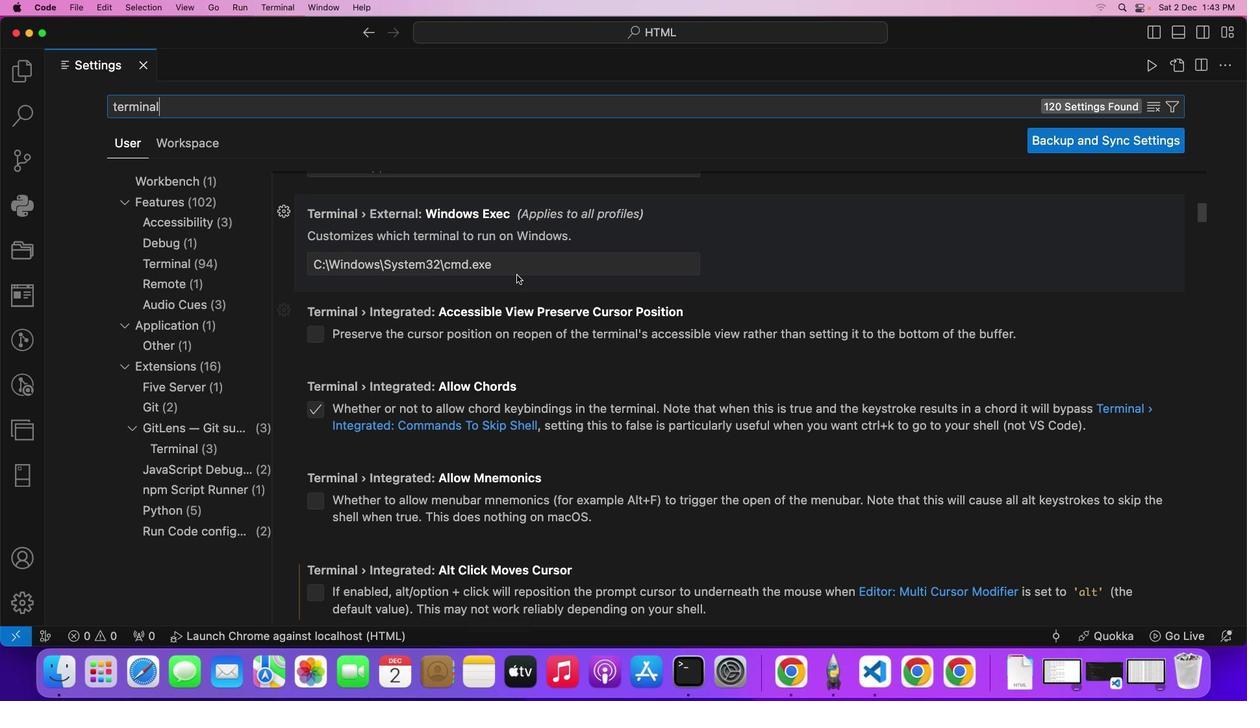 
Action: Mouse scrolled (544, 280) with delta (22, 48)
Screenshot: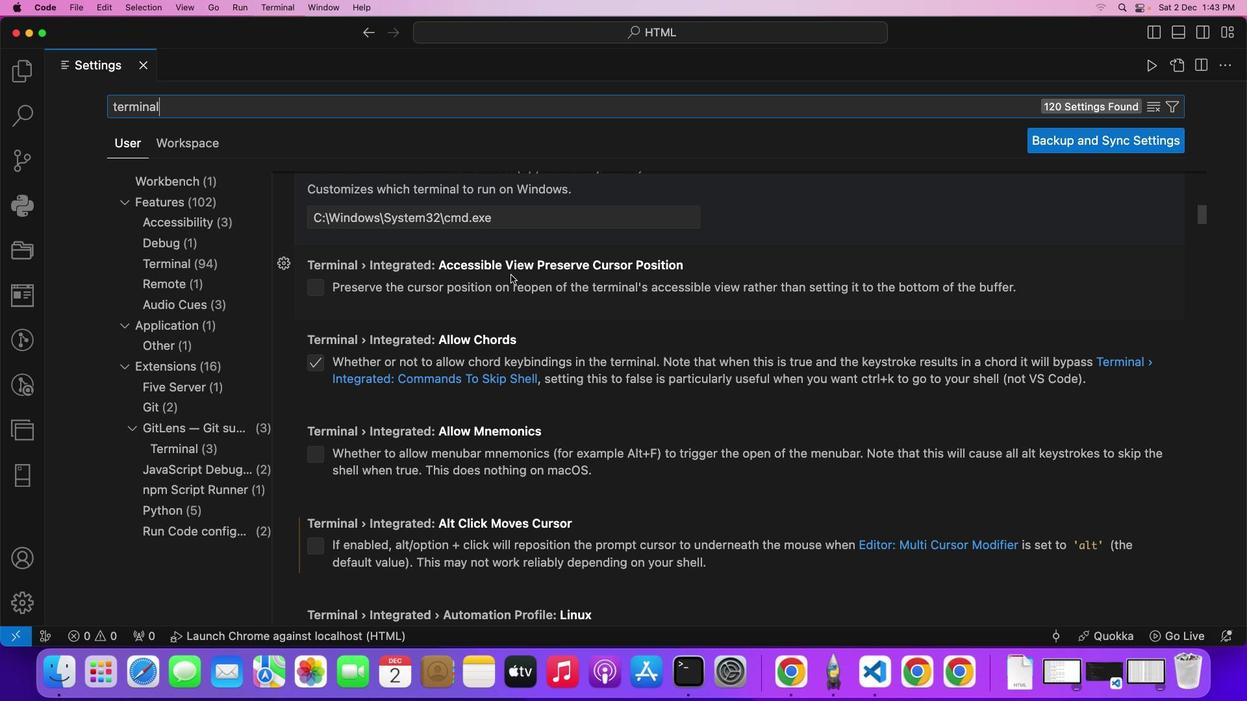 
Action: Mouse moved to (350, 293)
Screenshot: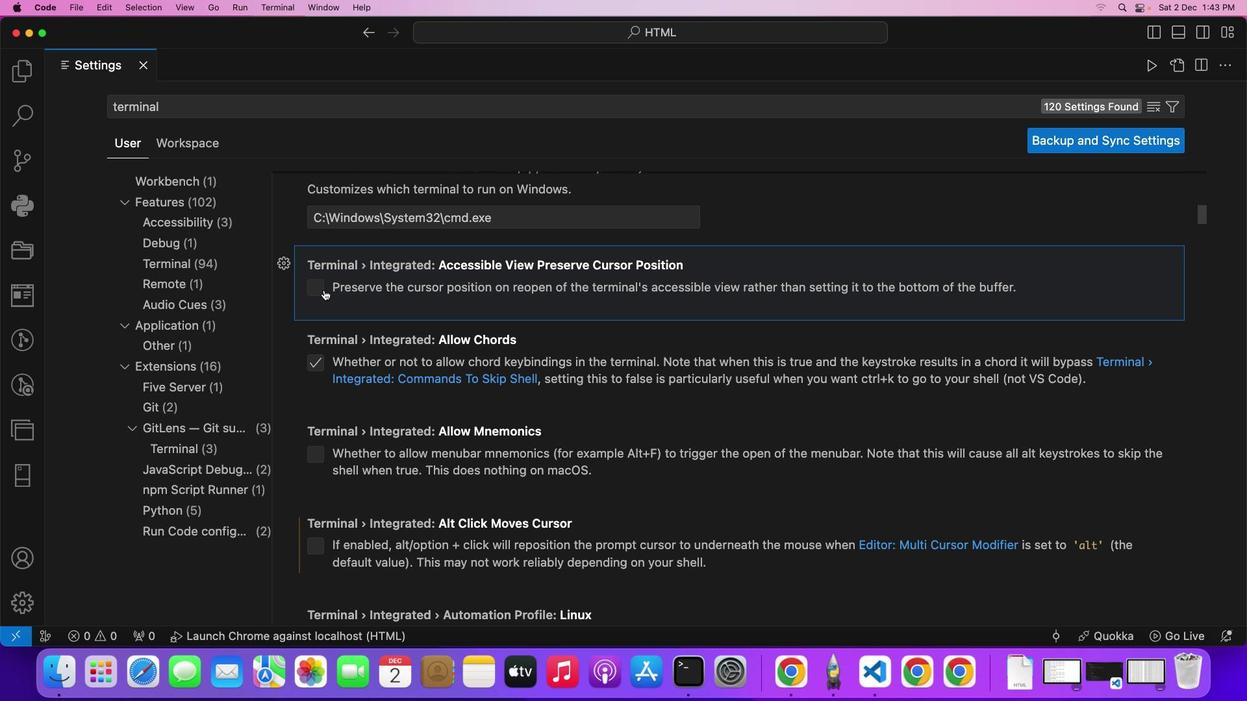 
Action: Mouse pressed left at (350, 293)
Screenshot: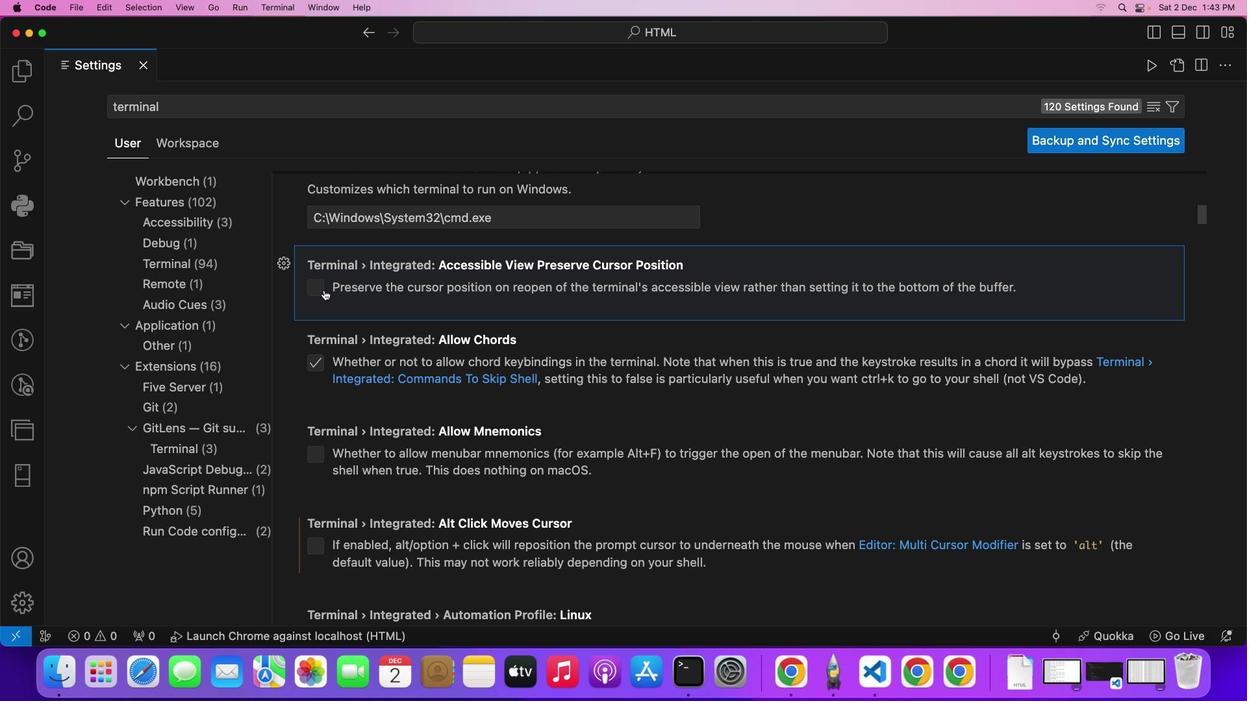 
Action: Mouse moved to (695, 331)
Screenshot: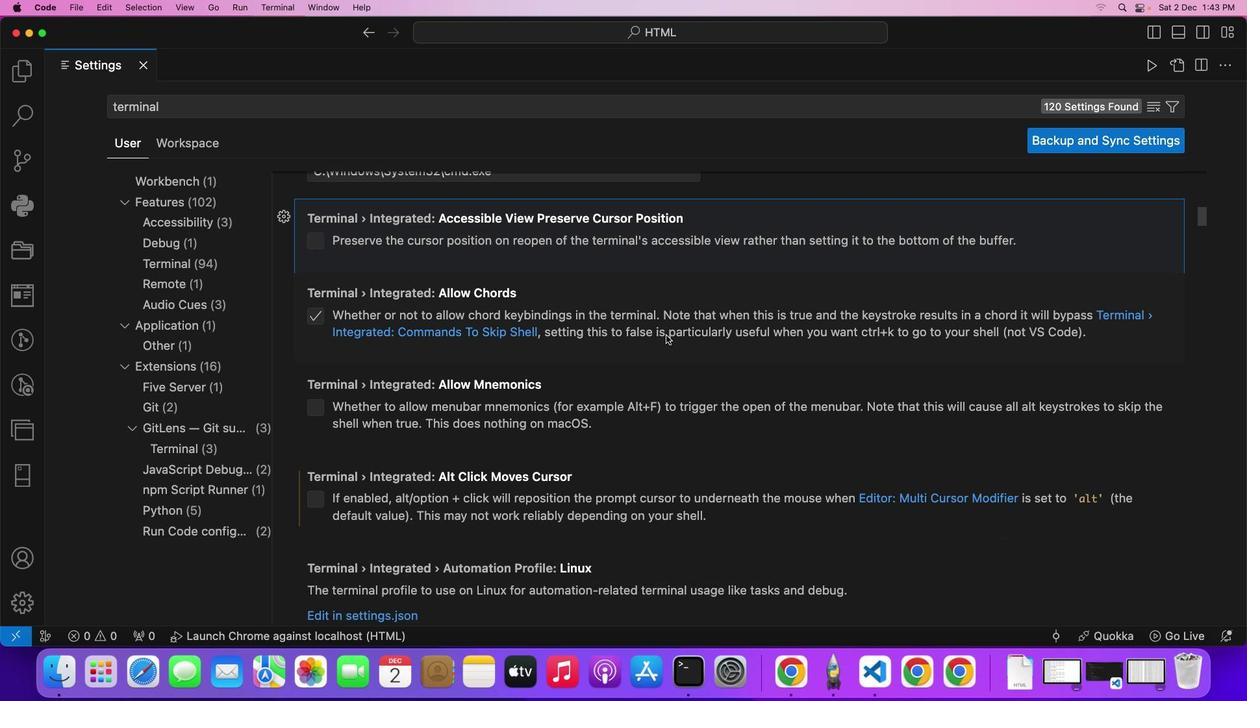 
Action: Mouse scrolled (695, 331) with delta (22, 48)
Screenshot: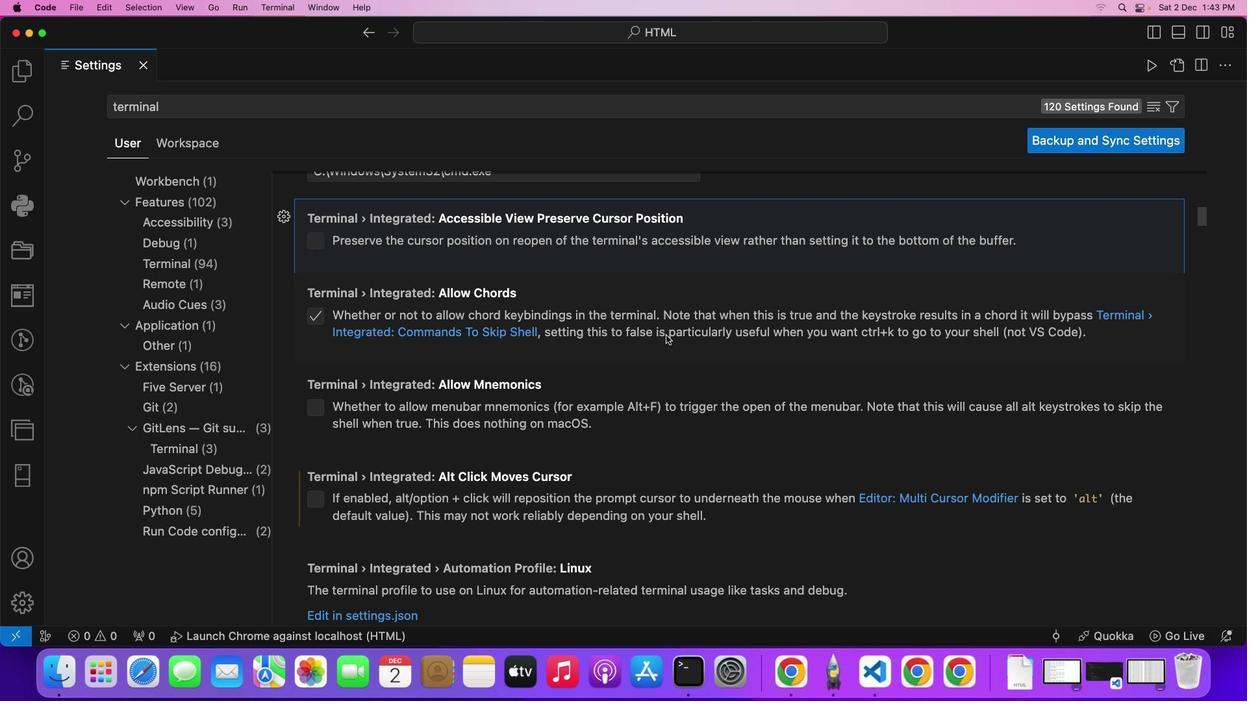 
Action: Mouse moved to (347, 249)
Screenshot: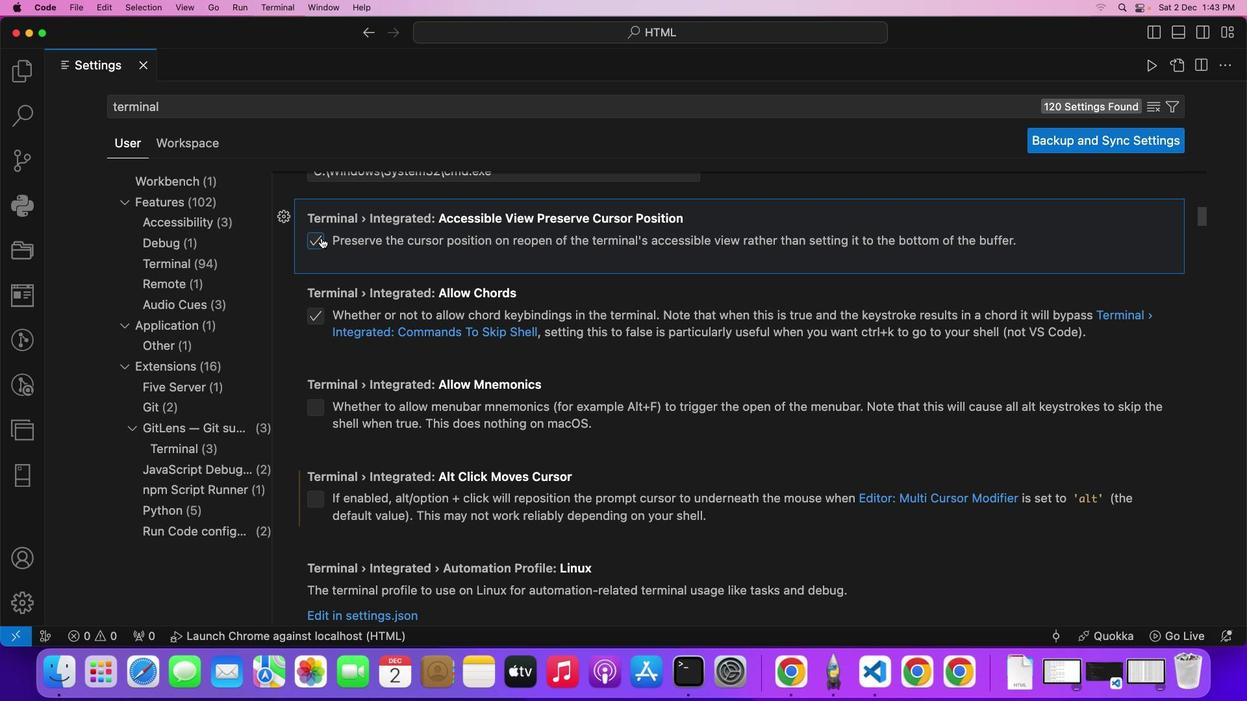 
Action: Mouse pressed left at (347, 249)
Screenshot: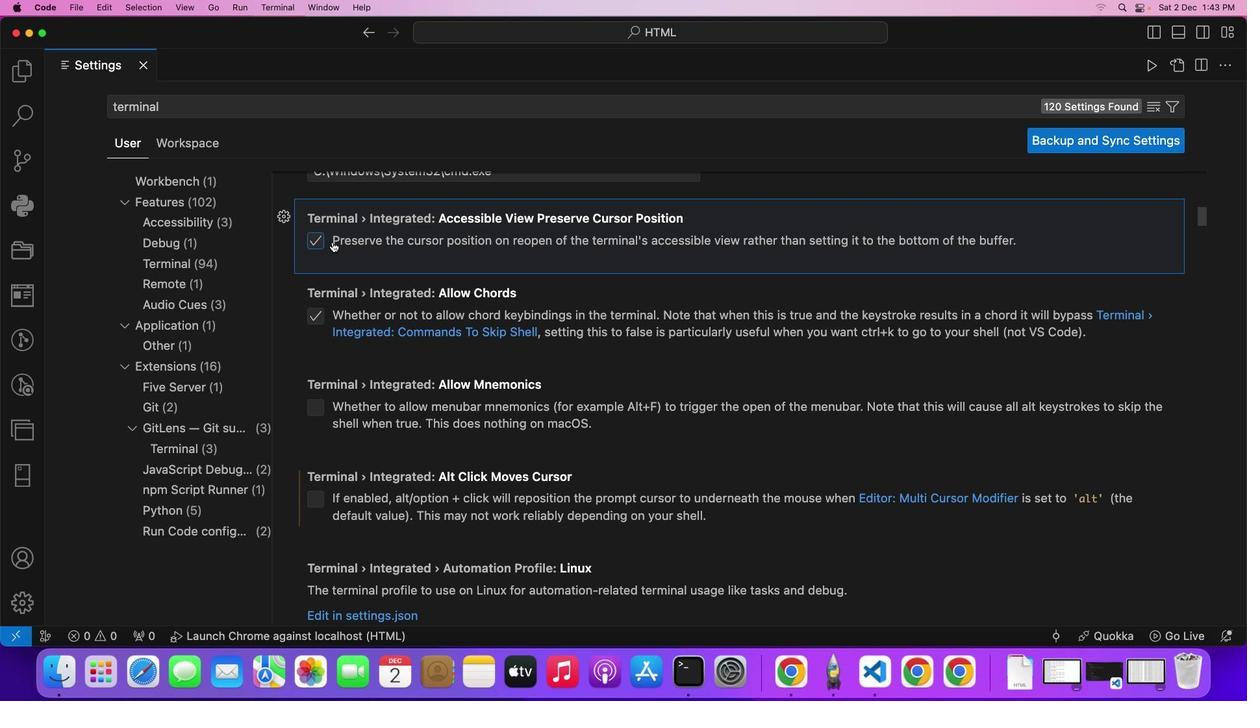 
Action: Mouse moved to (544, 295)
Screenshot: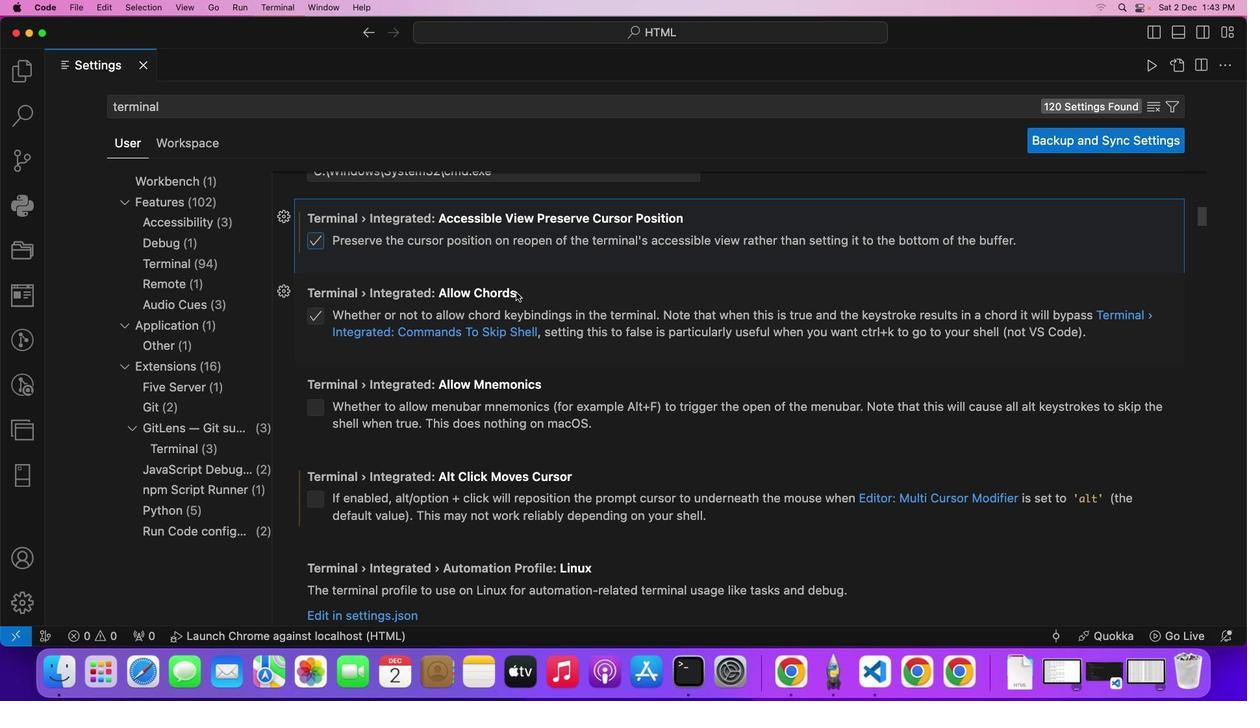 
Action: Mouse scrolled (544, 295) with delta (22, 48)
Screenshot: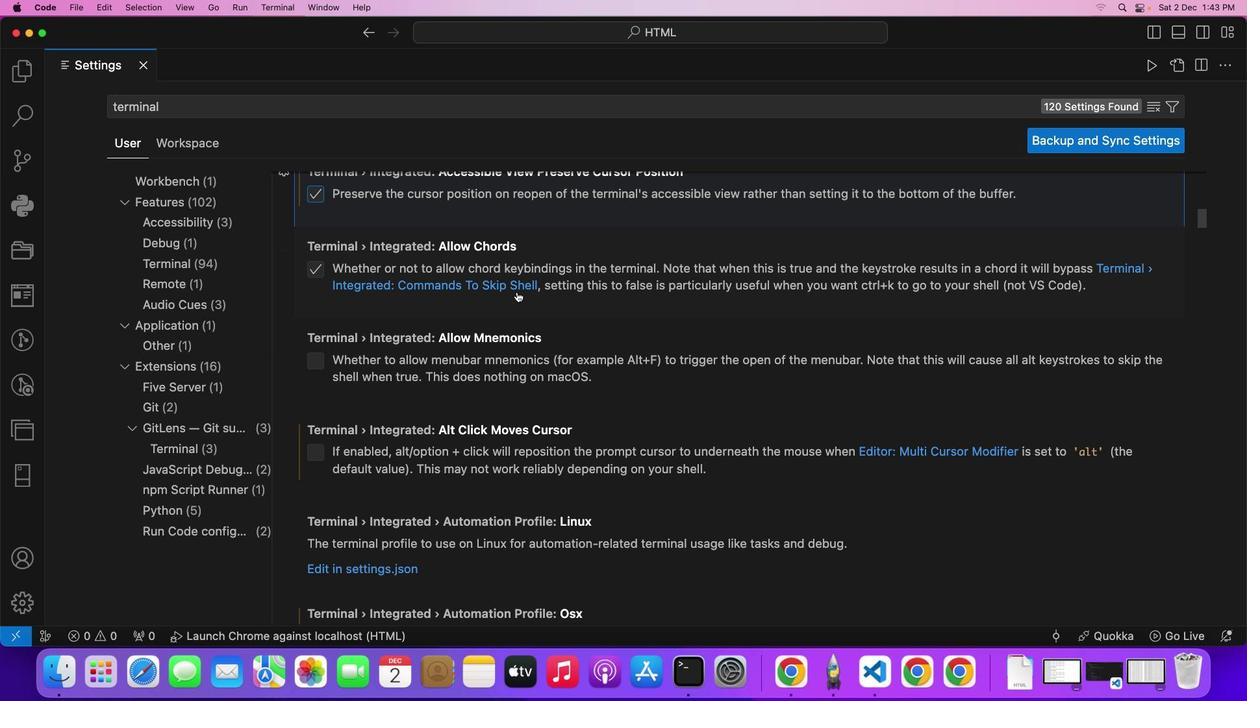 
Action: Mouse moved to (544, 294)
Screenshot: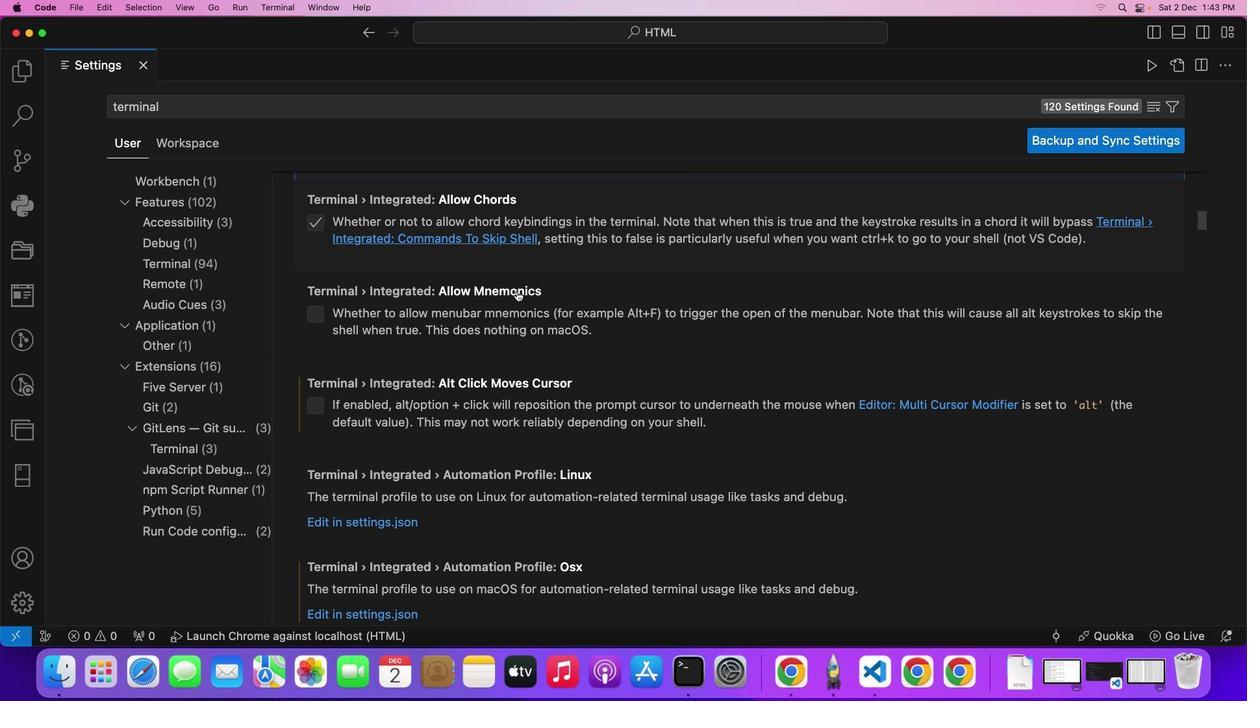 
Action: Mouse scrolled (544, 294) with delta (22, 48)
Screenshot: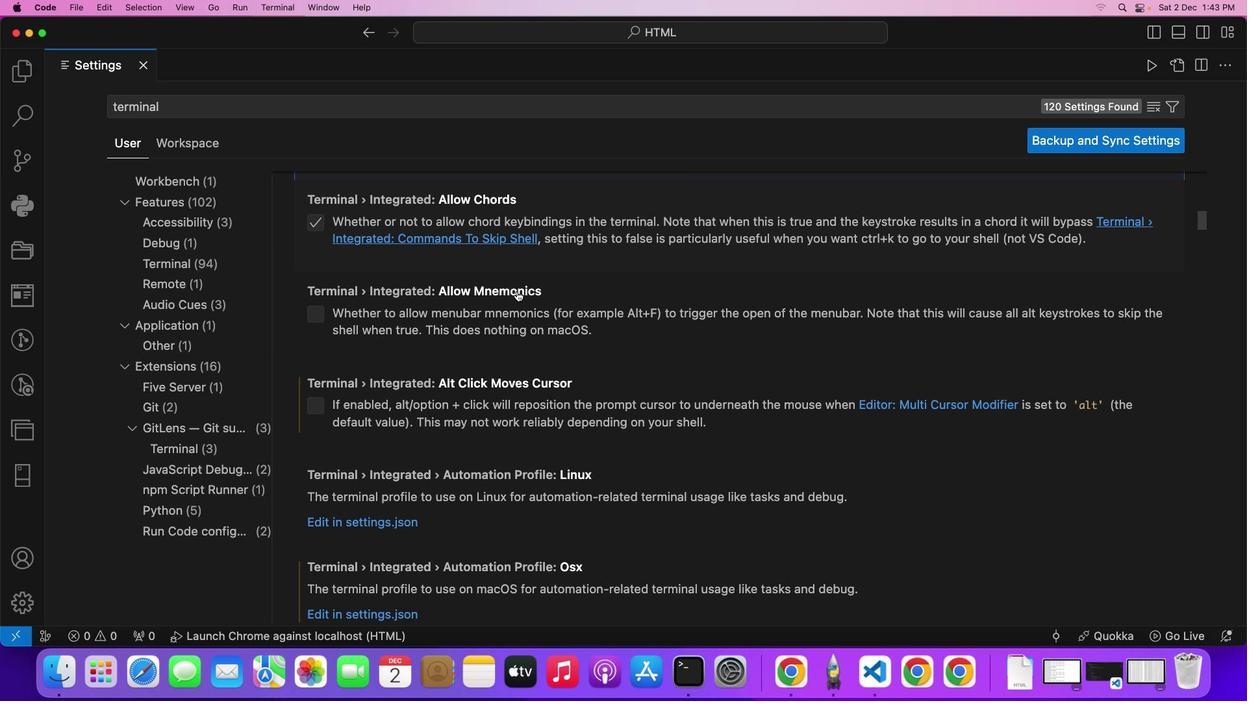 
Action: Mouse scrolled (544, 294) with delta (22, 48)
Screenshot: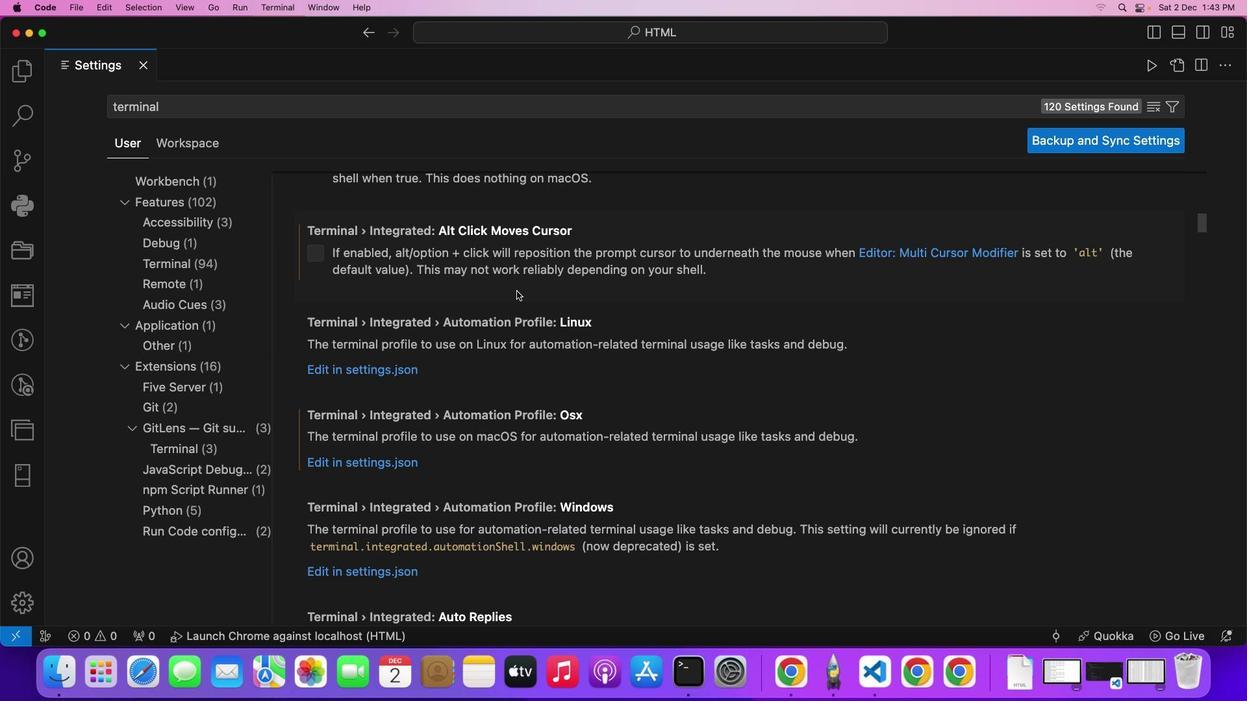 
Action: Mouse scrolled (544, 294) with delta (22, 48)
Screenshot: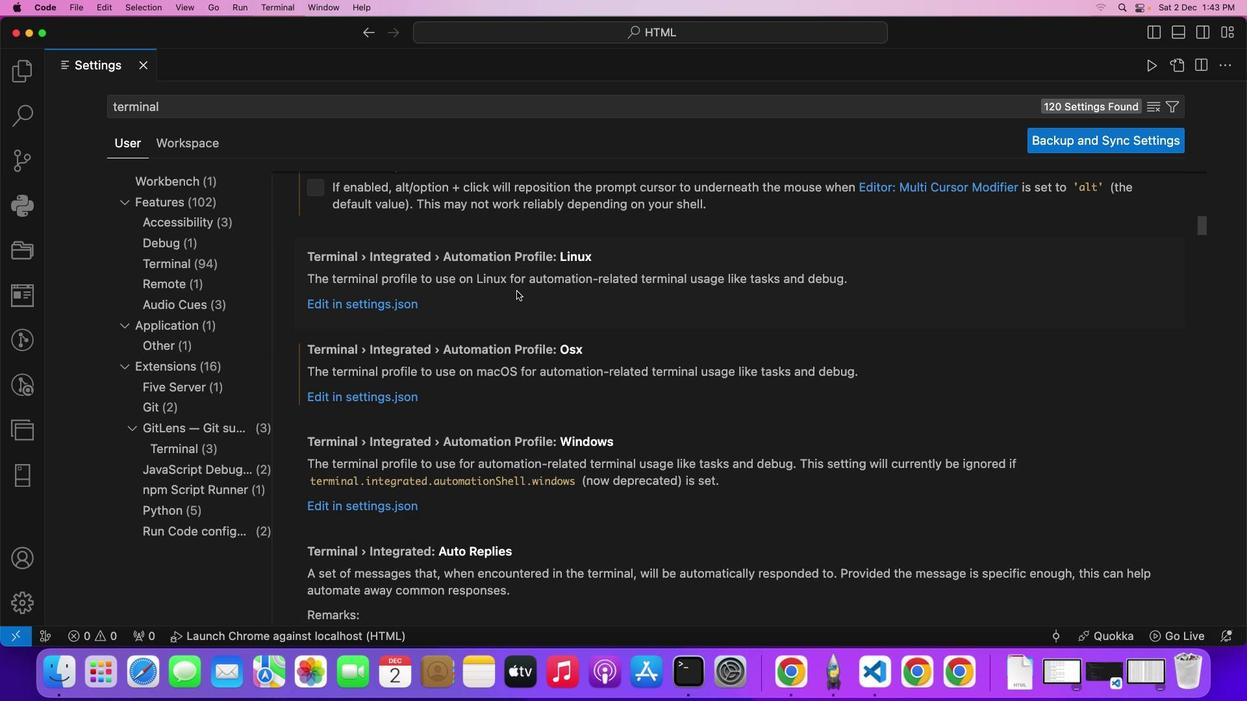
Action: Mouse moved to (544, 294)
Screenshot: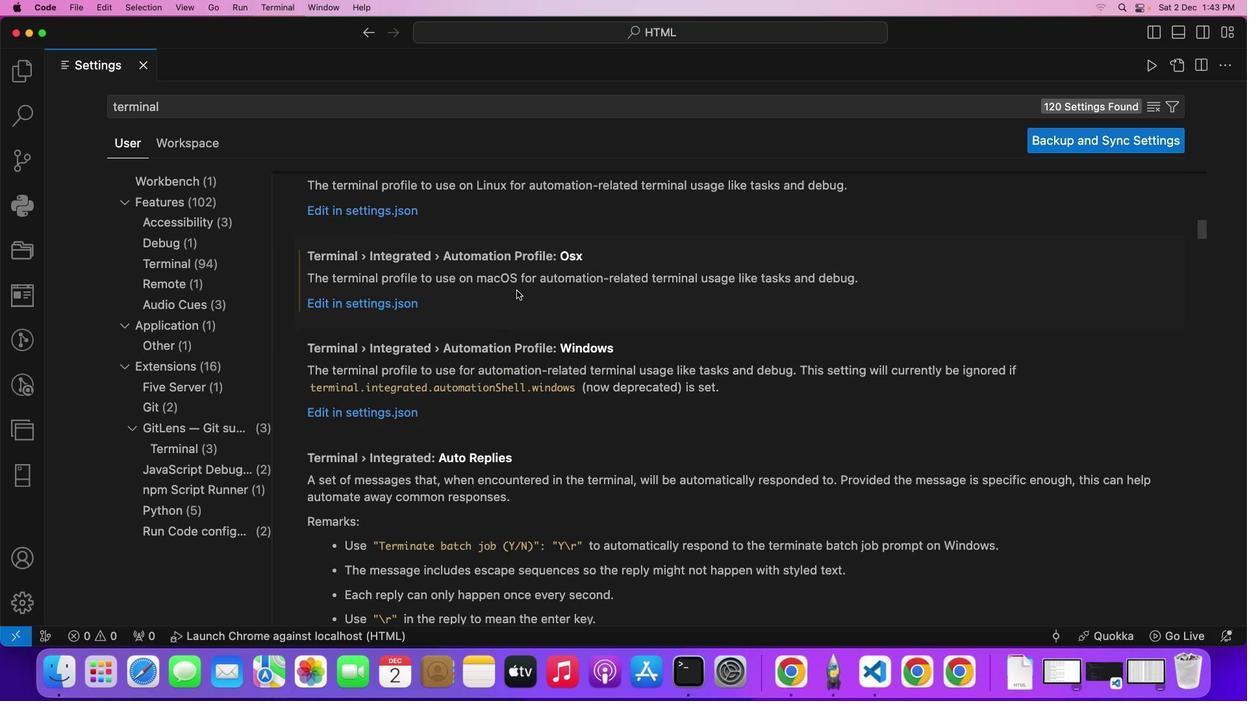 
Action: Mouse scrolled (544, 294) with delta (22, 48)
Screenshot: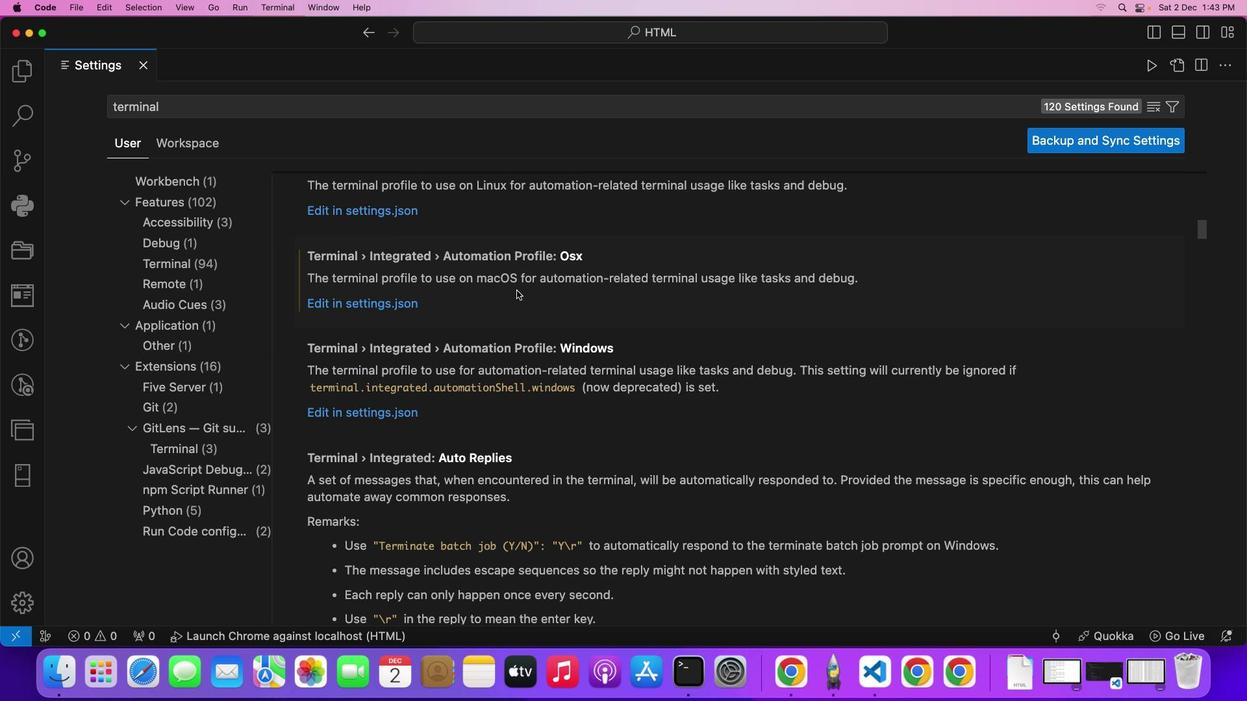 
Action: Mouse scrolled (544, 294) with delta (22, 48)
Screenshot: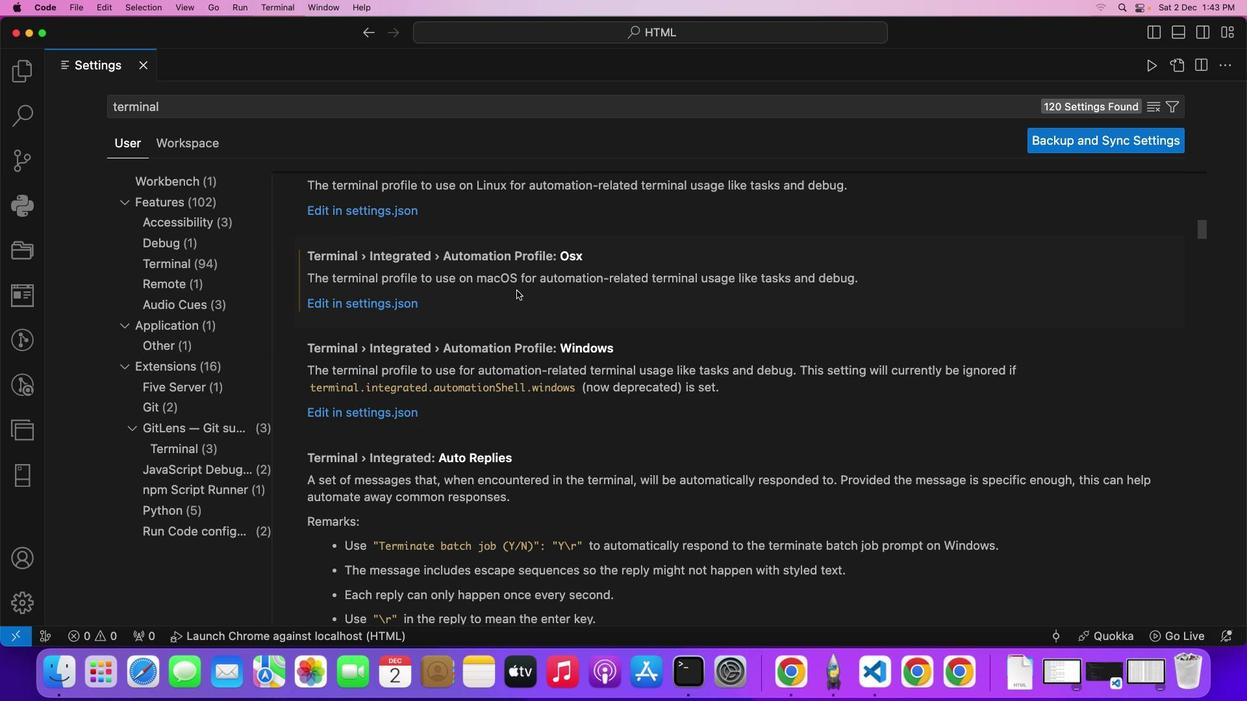 
Action: Mouse moved to (544, 293)
Screenshot: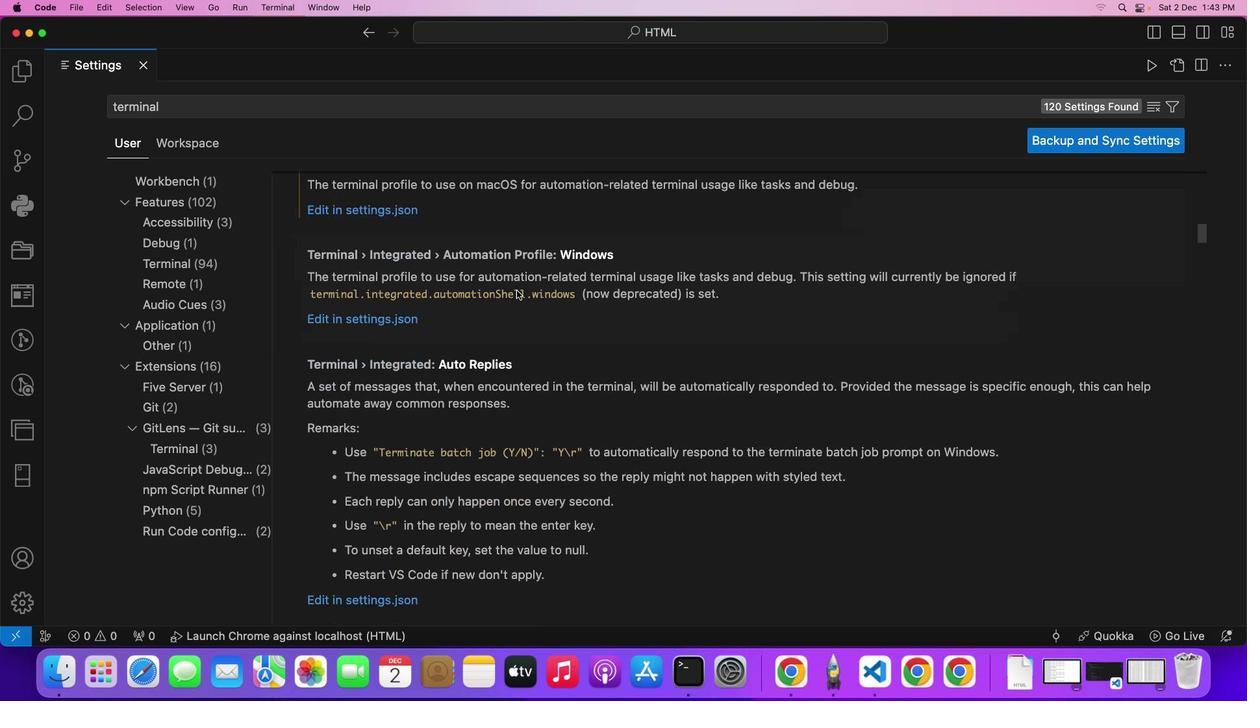 
Action: Mouse scrolled (544, 293) with delta (22, 48)
Screenshot: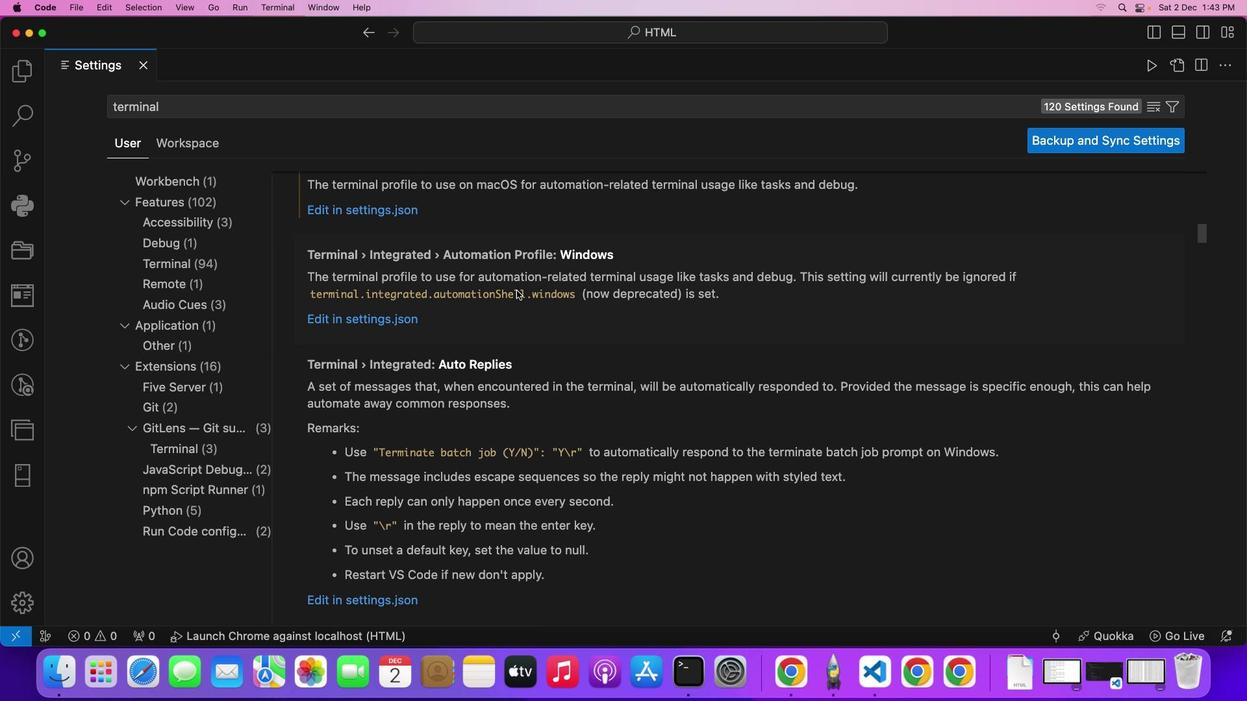 
Action: Mouse scrolled (544, 293) with delta (22, 48)
Screenshot: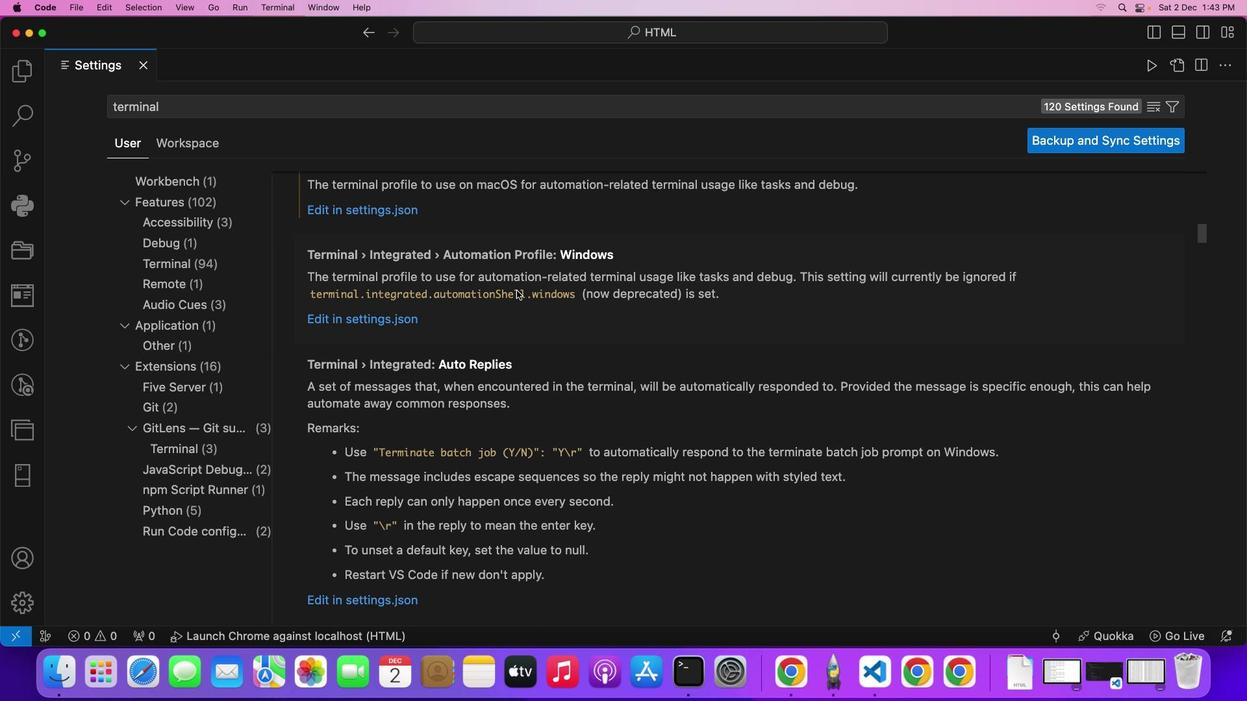 
Action: Mouse scrolled (544, 293) with delta (22, 48)
Screenshot: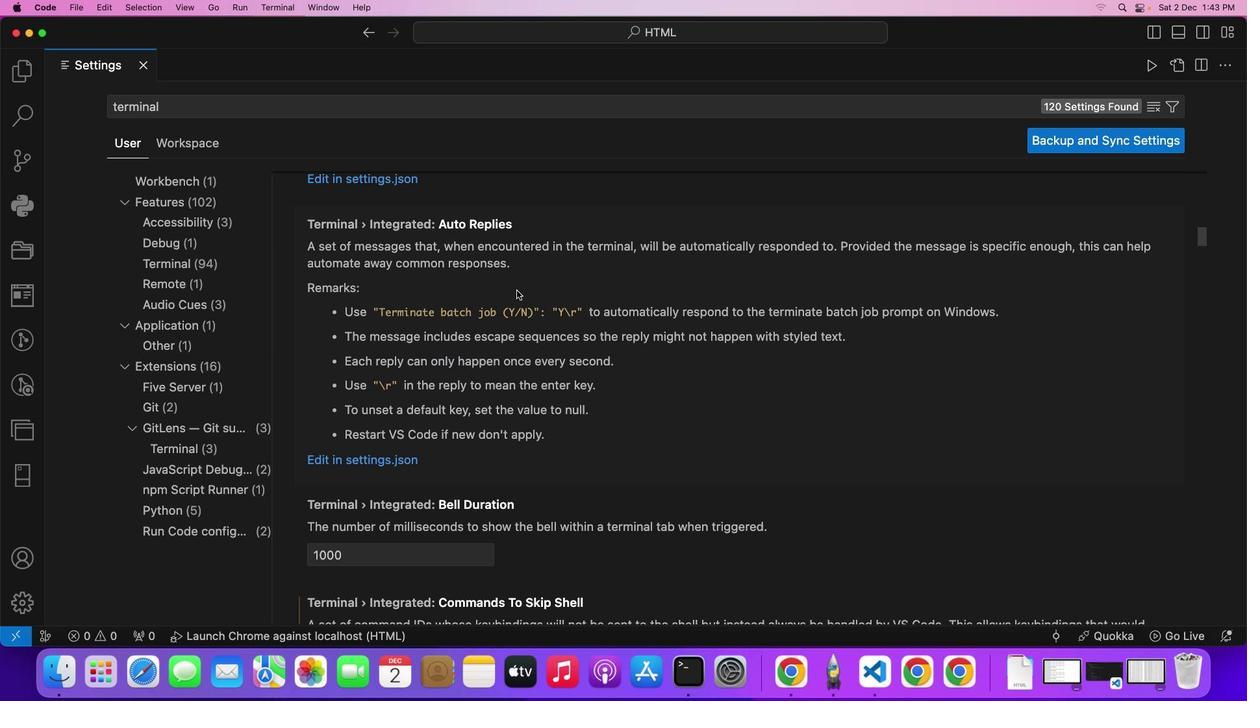 
Action: Mouse scrolled (544, 293) with delta (22, 48)
Screenshot: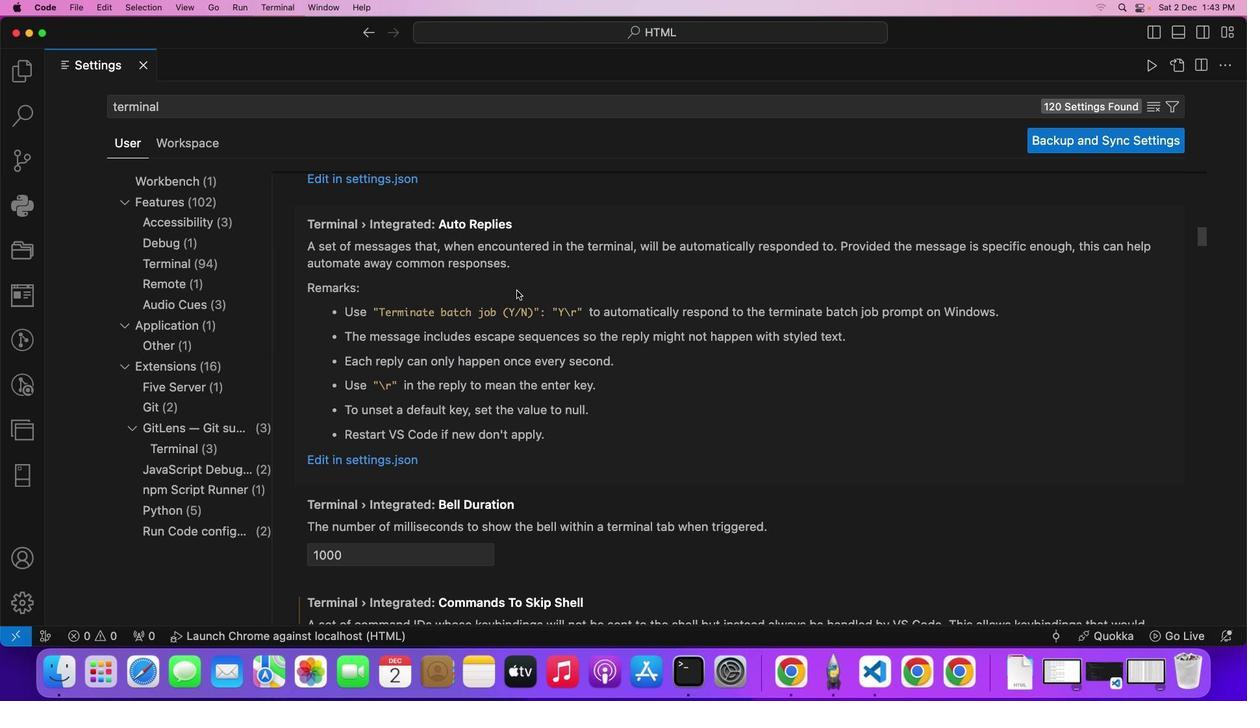 
Action: Mouse scrolled (544, 293) with delta (22, 48)
Screenshot: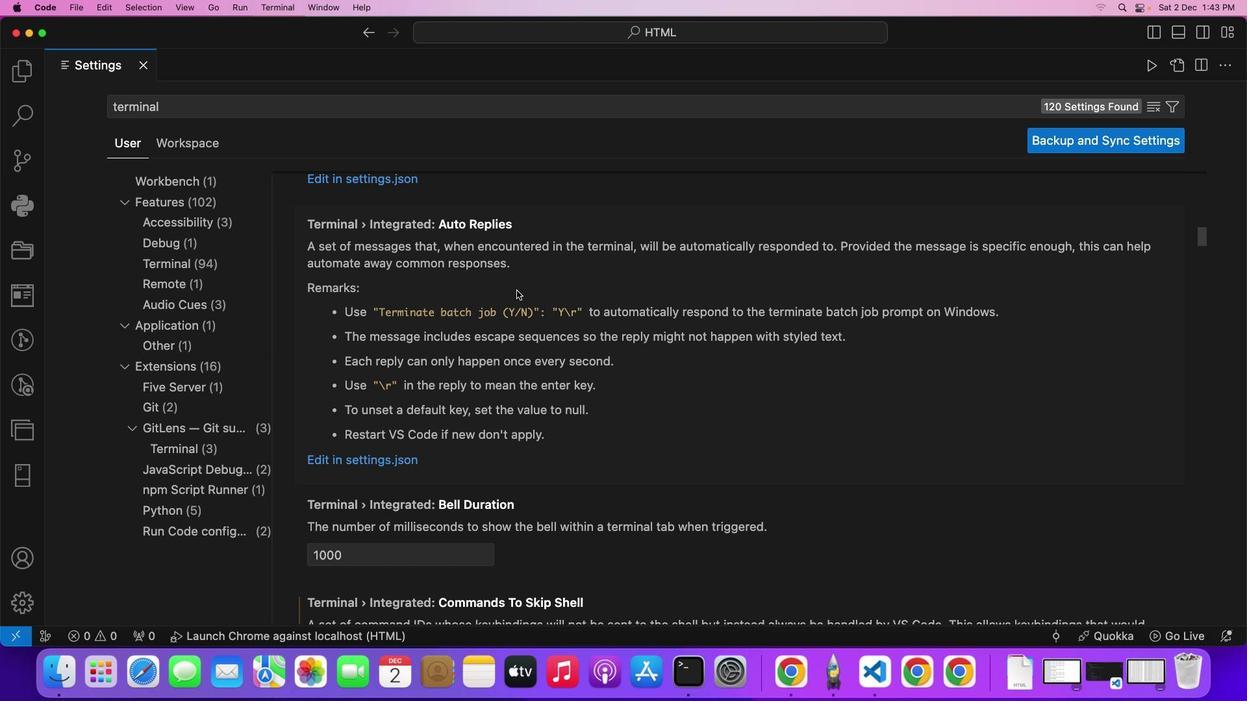 
Action: Mouse scrolled (544, 293) with delta (22, 48)
Screenshot: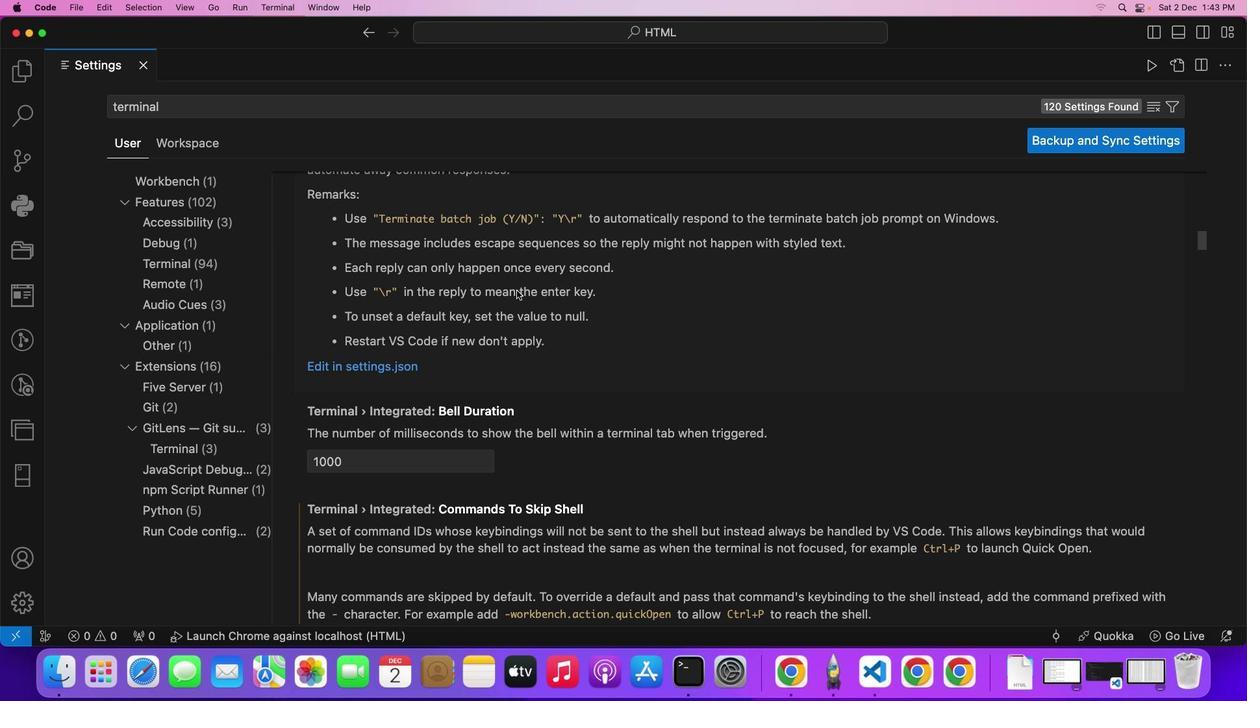 
Action: Mouse scrolled (544, 293) with delta (22, 48)
Screenshot: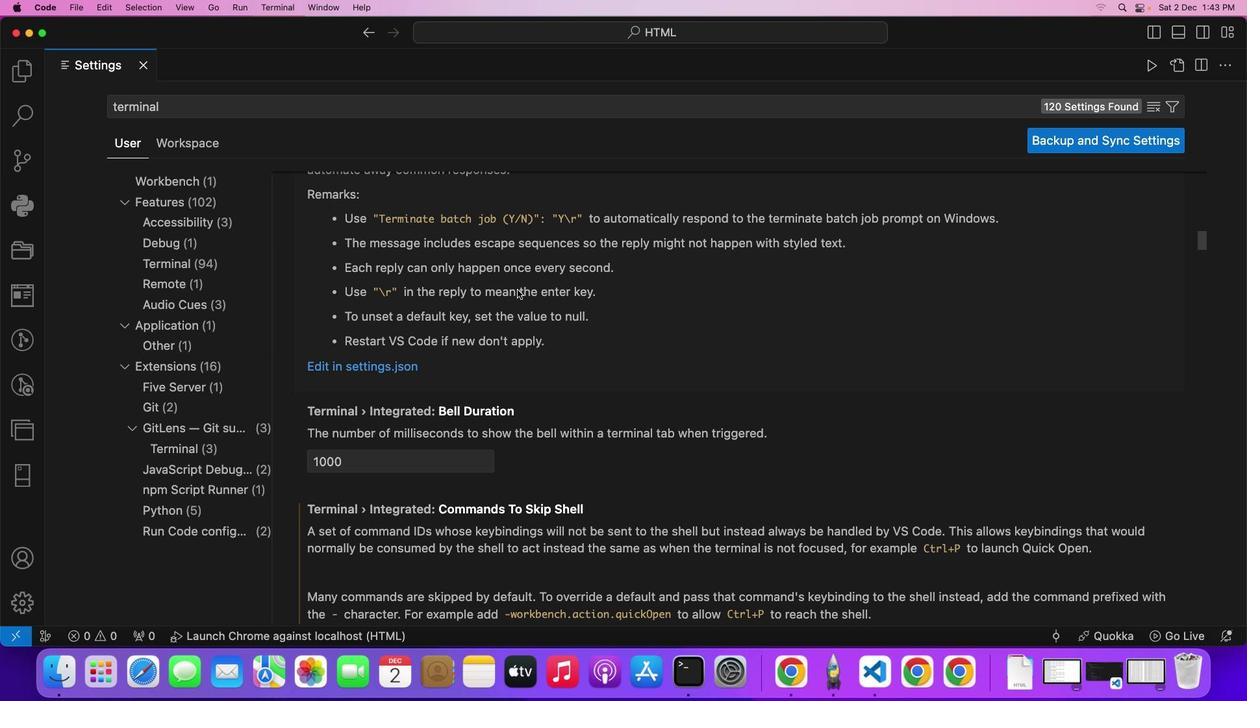 
Action: Mouse moved to (544, 292)
Screenshot: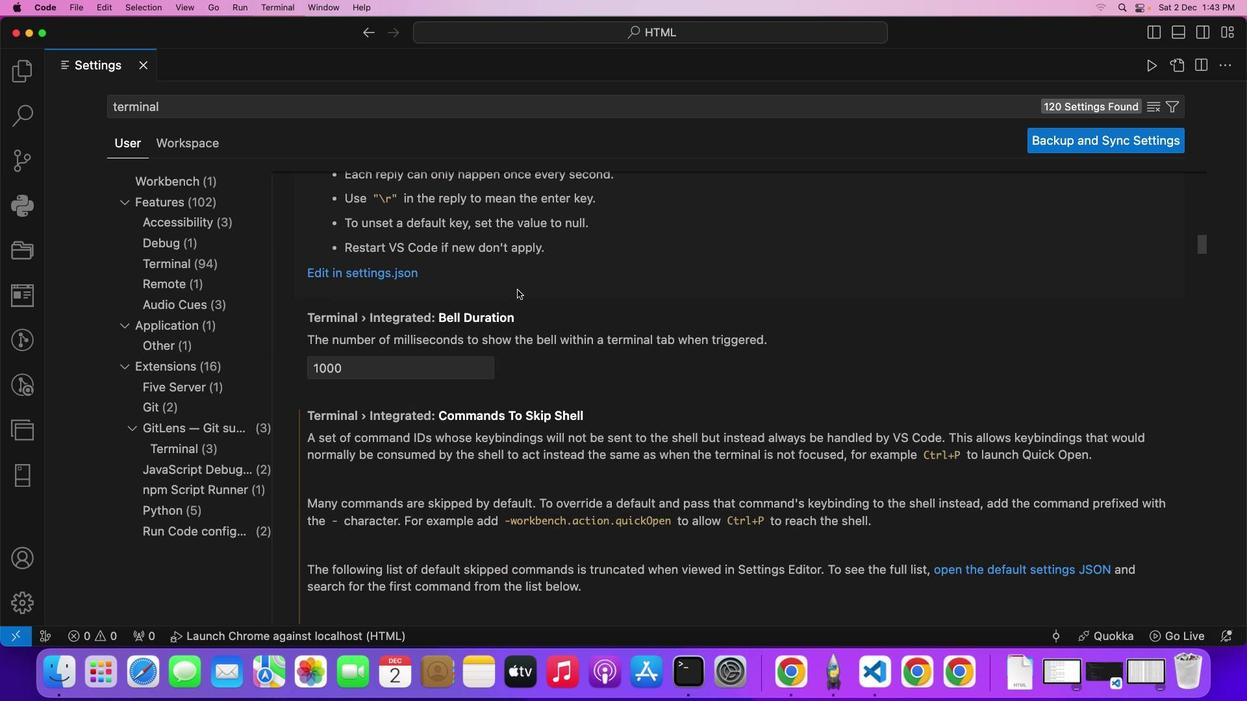 
Action: Mouse scrolled (544, 292) with delta (22, 48)
Screenshot: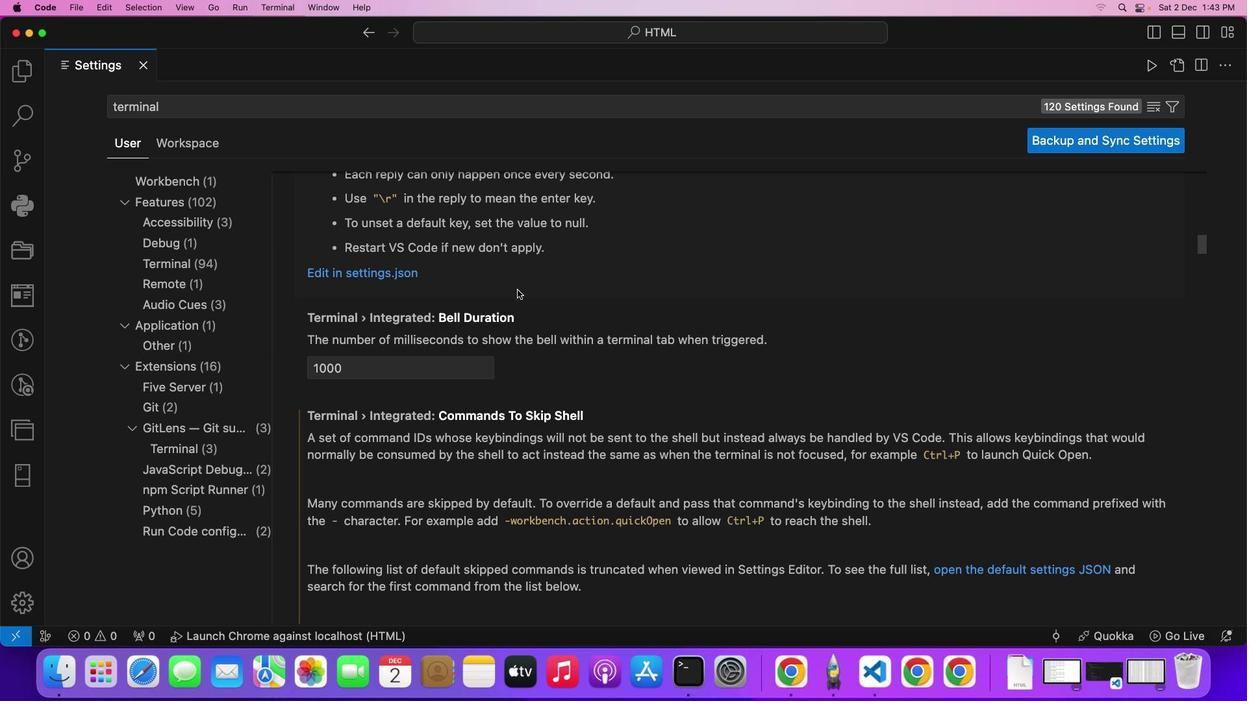
Action: Mouse scrolled (544, 292) with delta (22, 48)
Screenshot: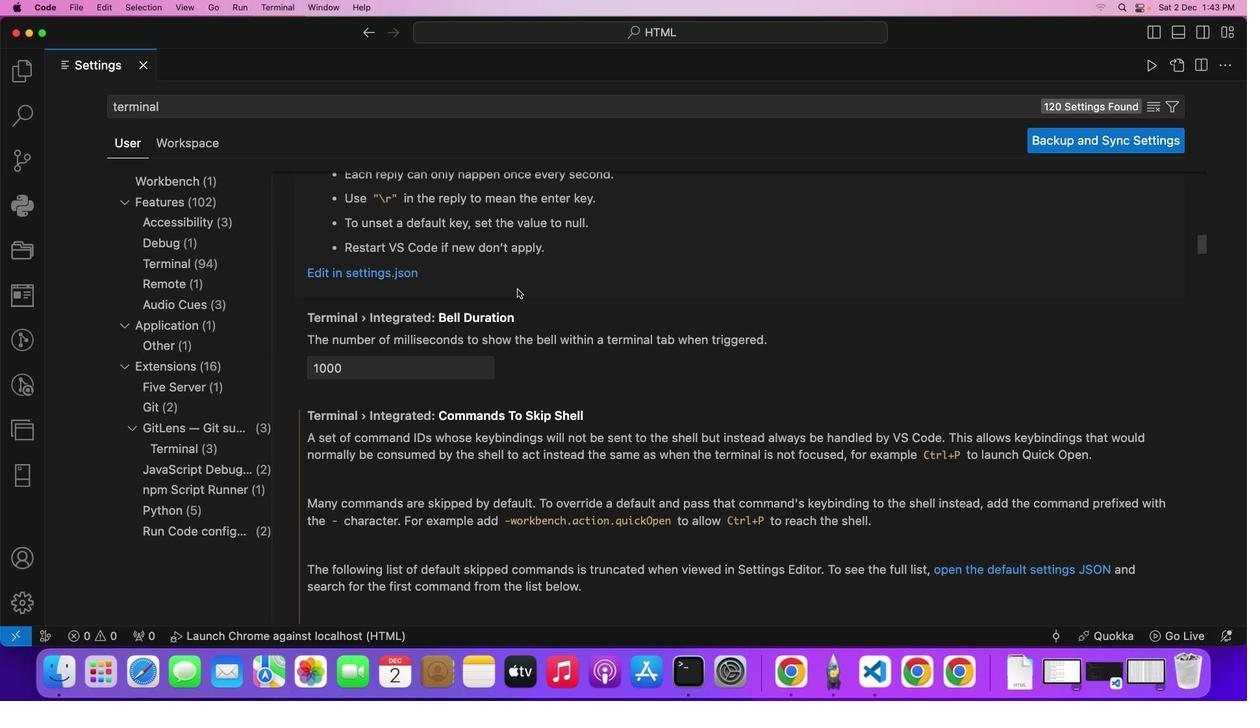 
Action: Mouse moved to (544, 292)
Screenshot: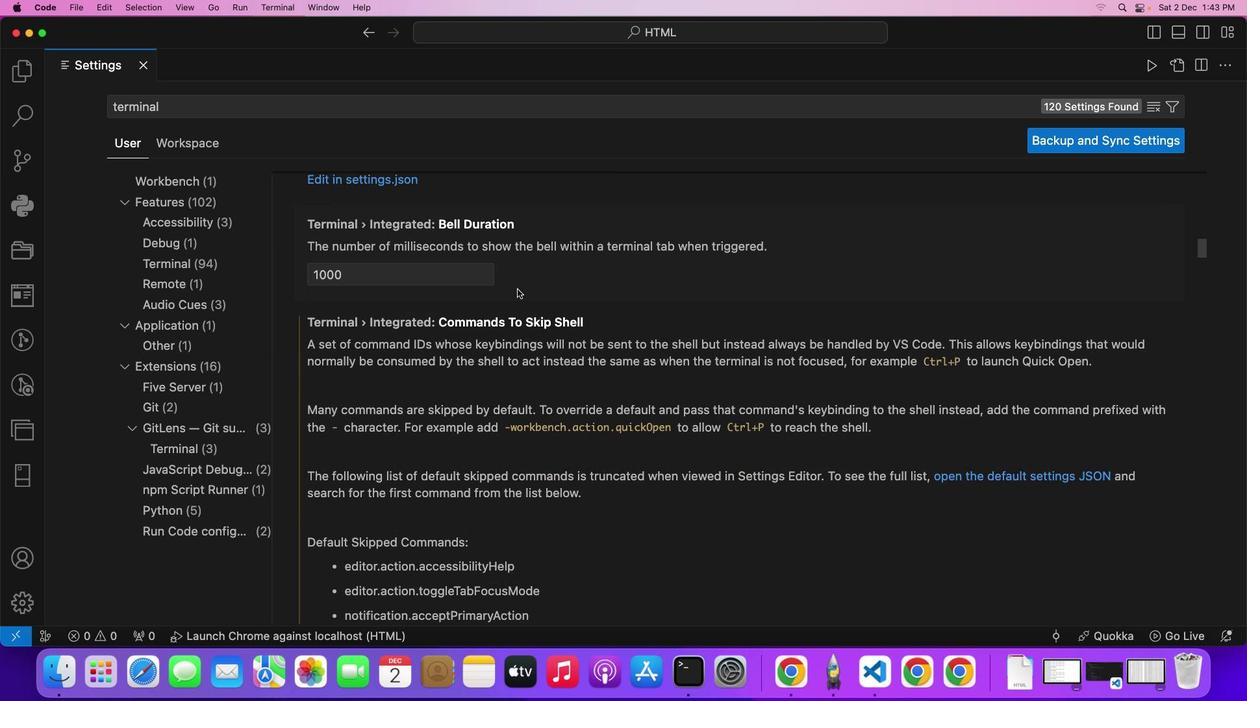 
Action: Mouse scrolled (544, 292) with delta (22, 48)
Screenshot: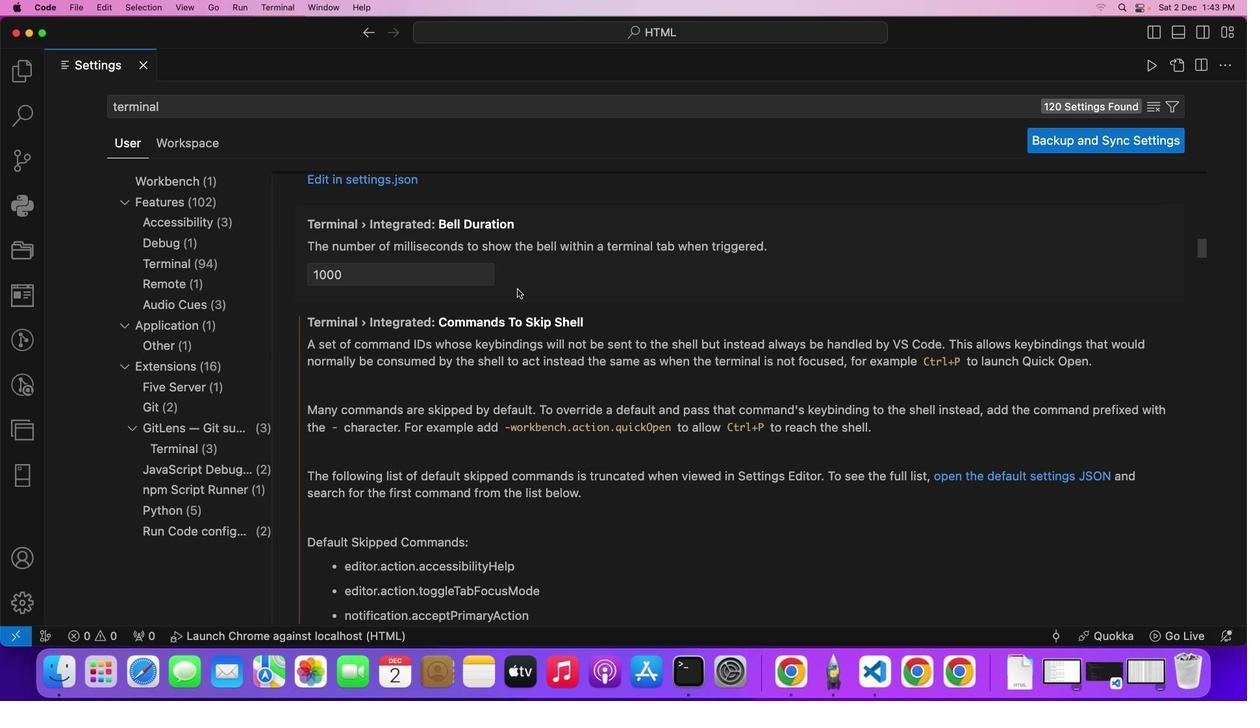 
Action: Mouse scrolled (544, 292) with delta (22, 48)
Screenshot: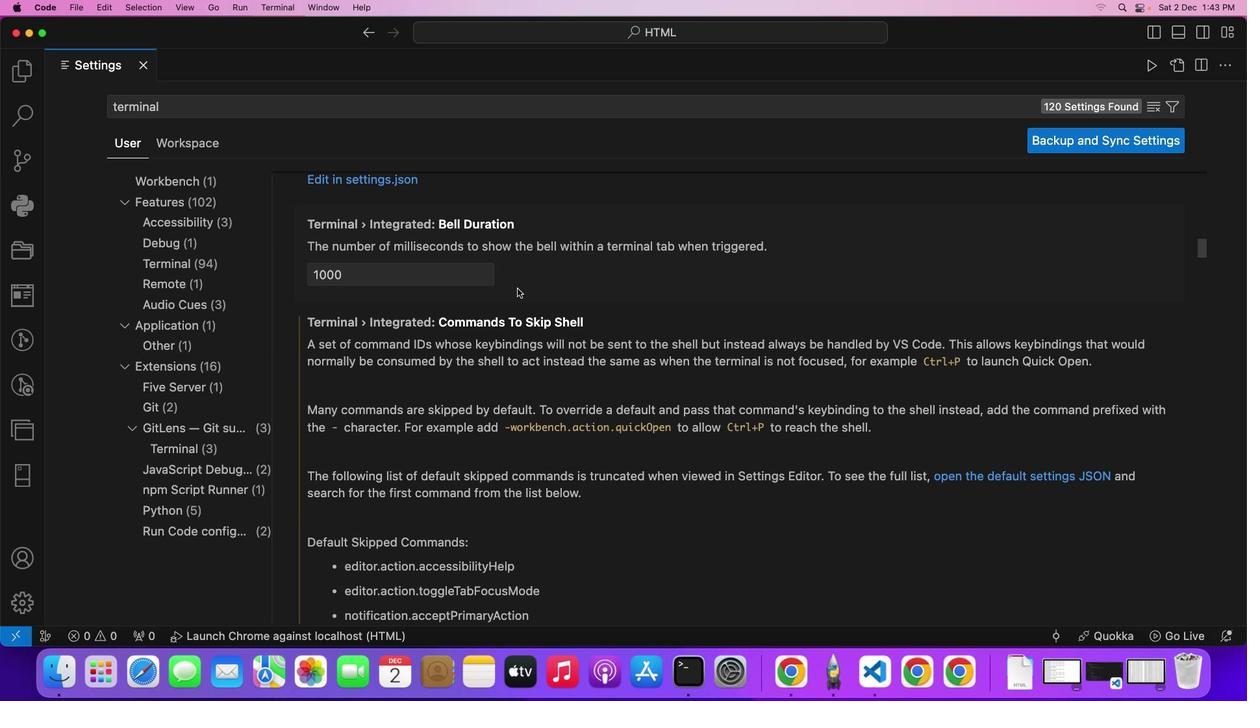 
Action: Mouse moved to (544, 292)
Screenshot: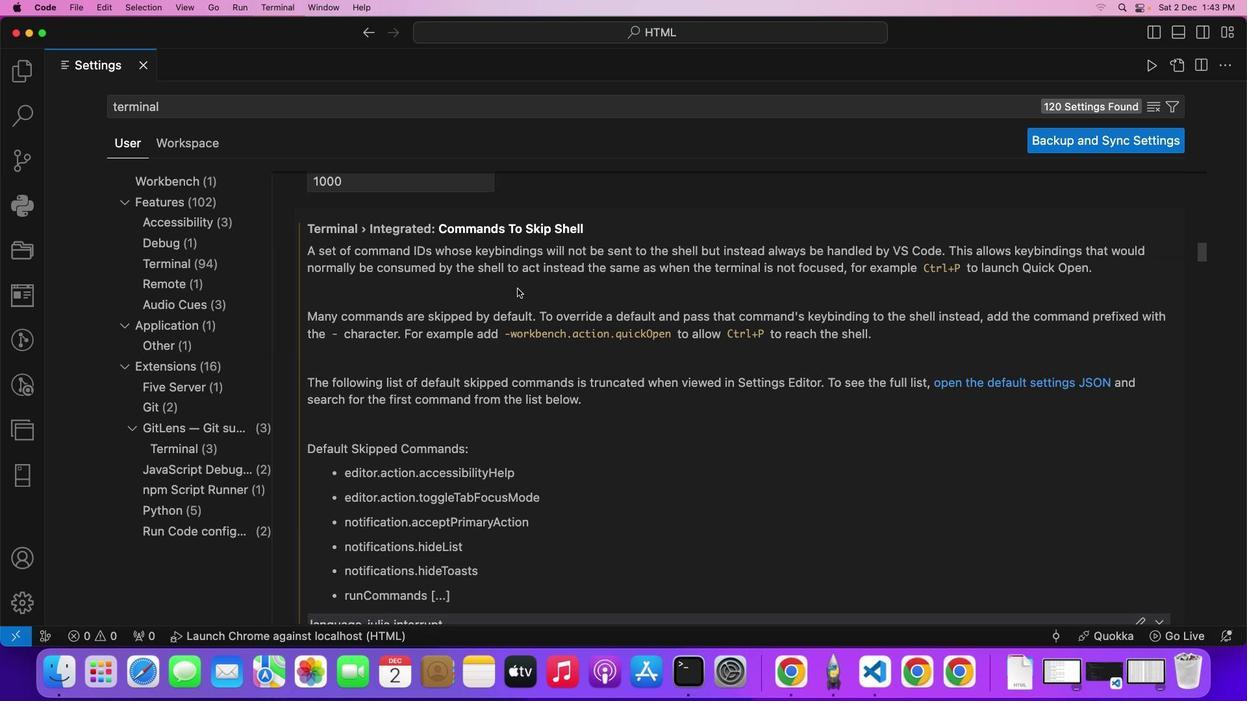 
Action: Mouse scrolled (544, 292) with delta (22, 48)
Screenshot: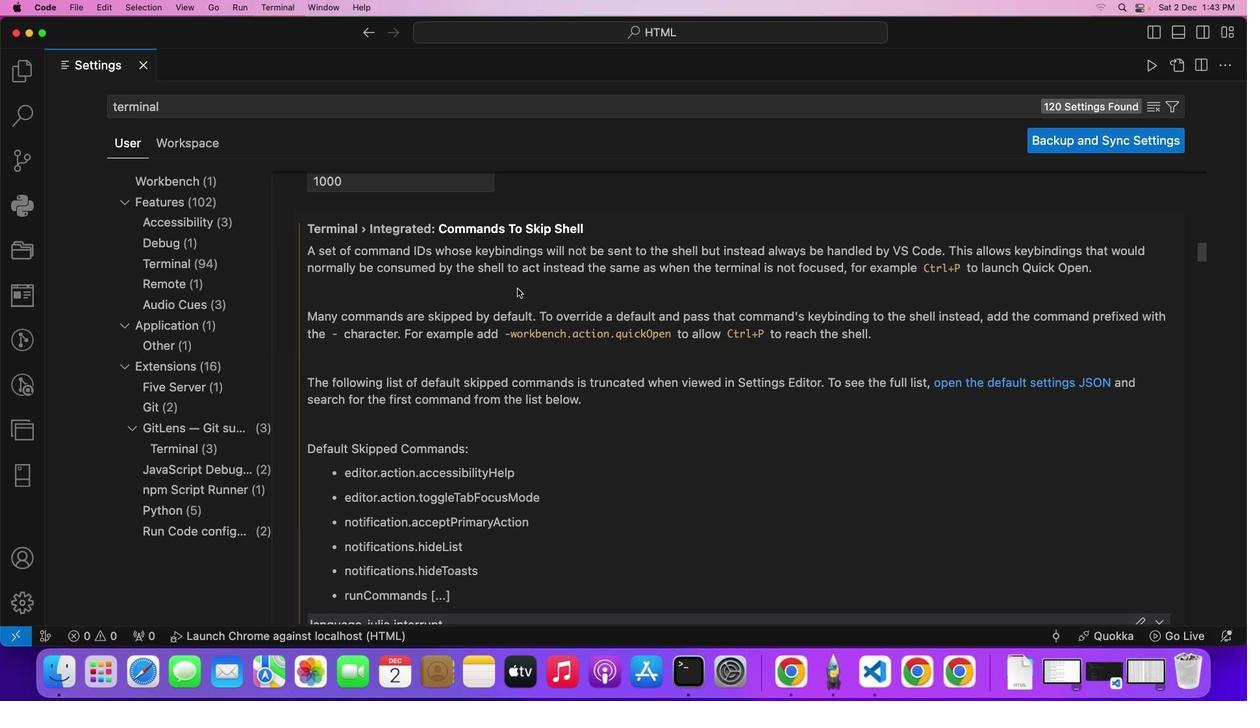 
Action: Mouse scrolled (544, 292) with delta (22, 48)
Screenshot: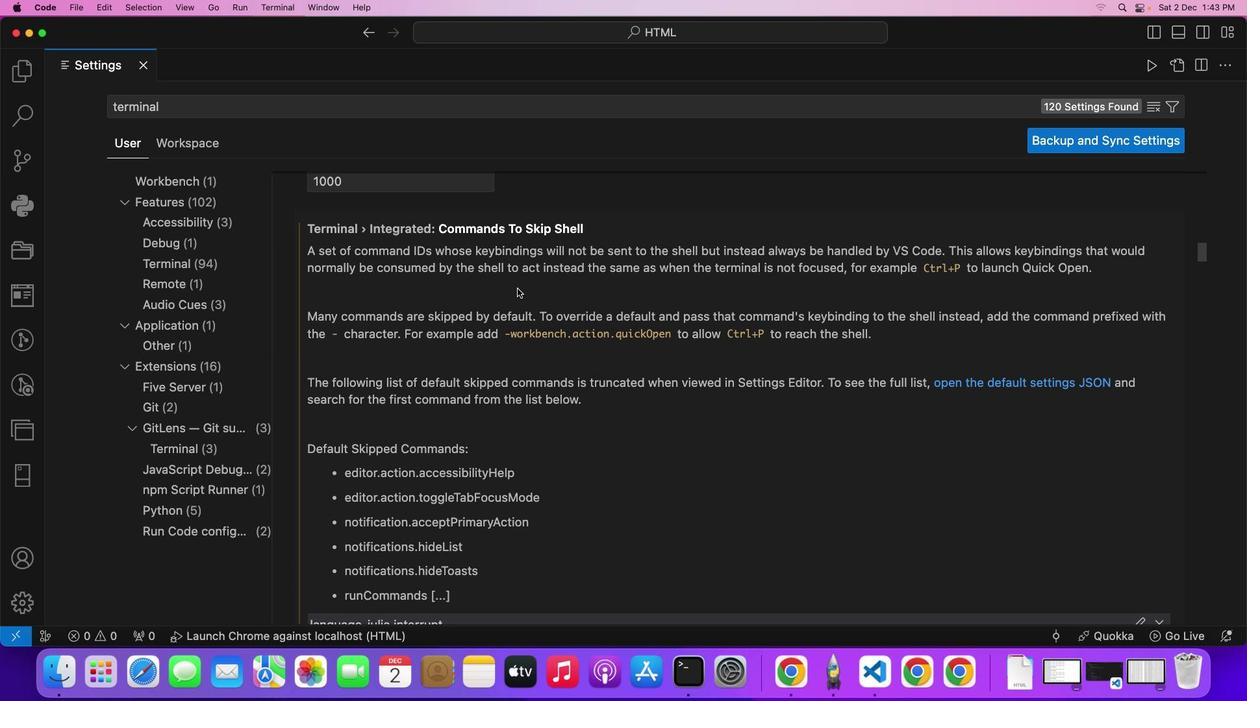 
Action: Mouse moved to (544, 291)
Screenshot: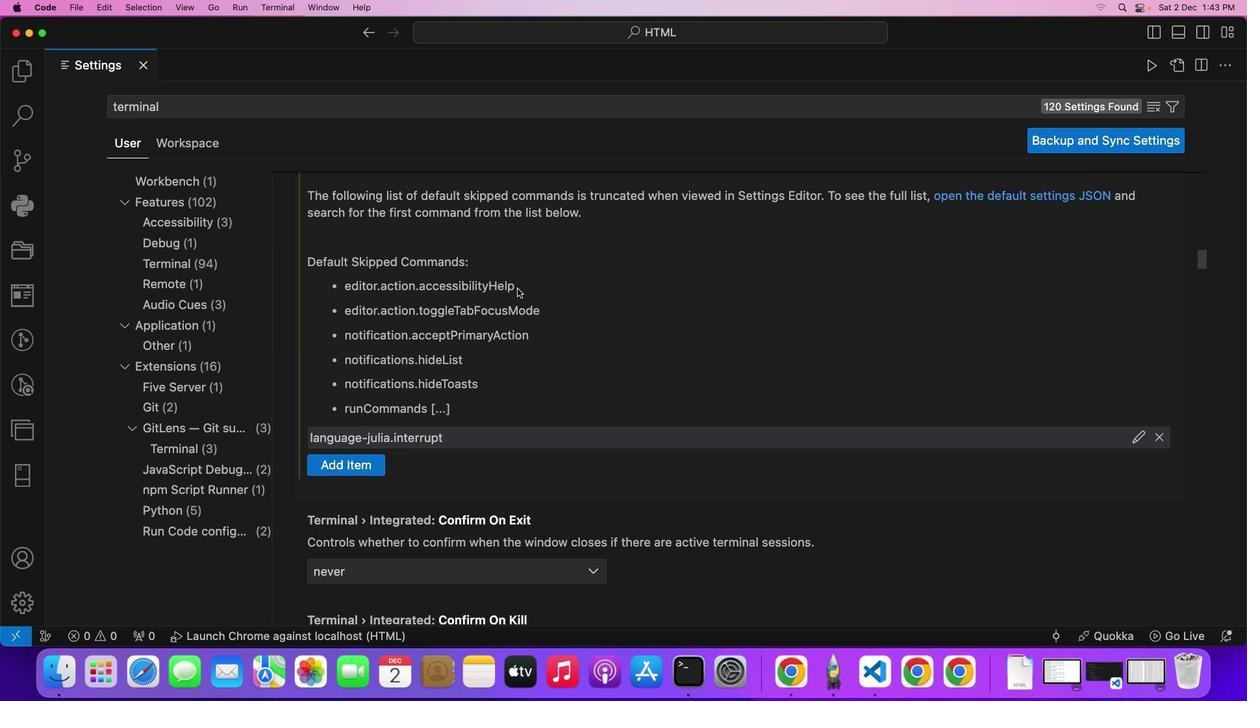 
Action: Mouse scrolled (544, 291) with delta (22, 48)
Screenshot: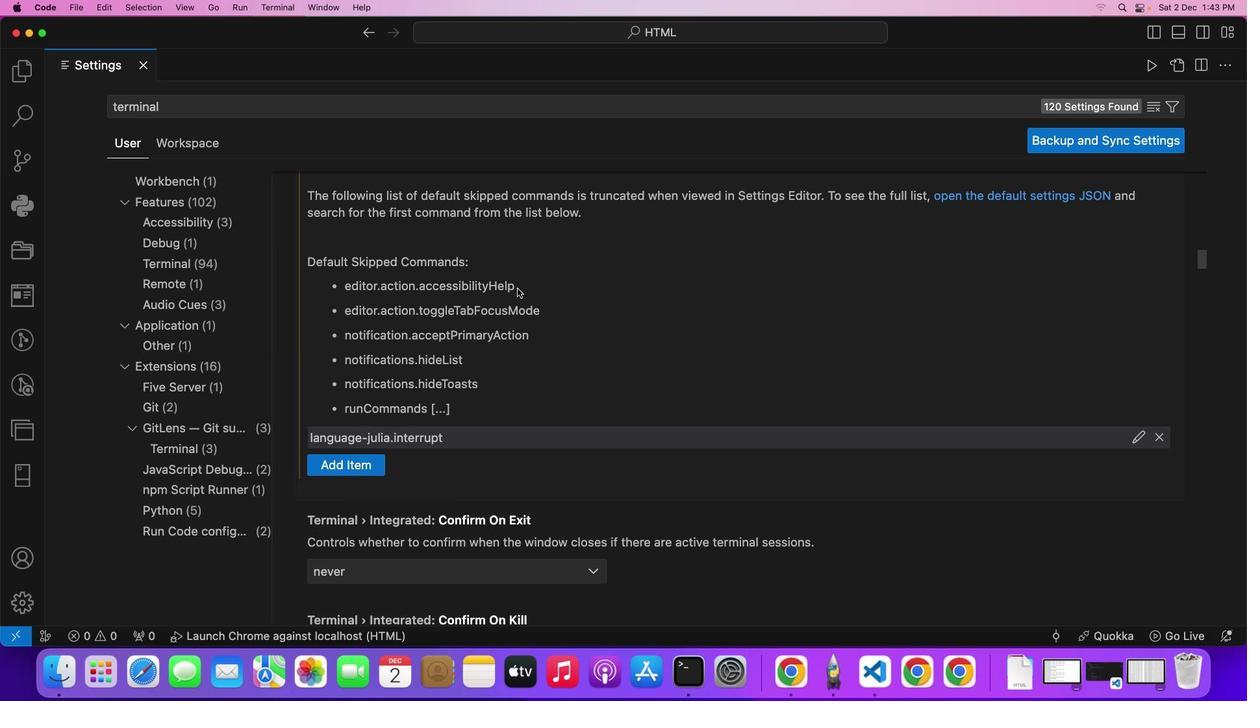 
Action: Mouse scrolled (544, 291) with delta (22, 48)
Screenshot: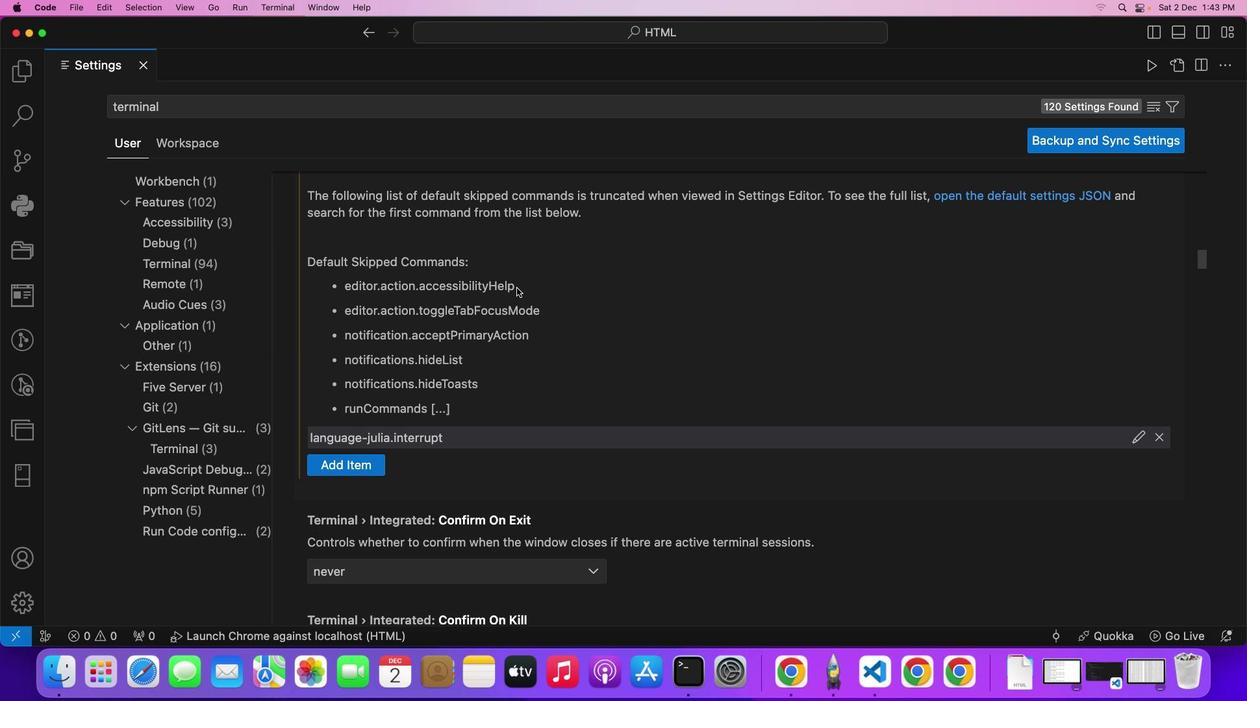 
Action: Mouse scrolled (544, 291) with delta (22, 48)
Screenshot: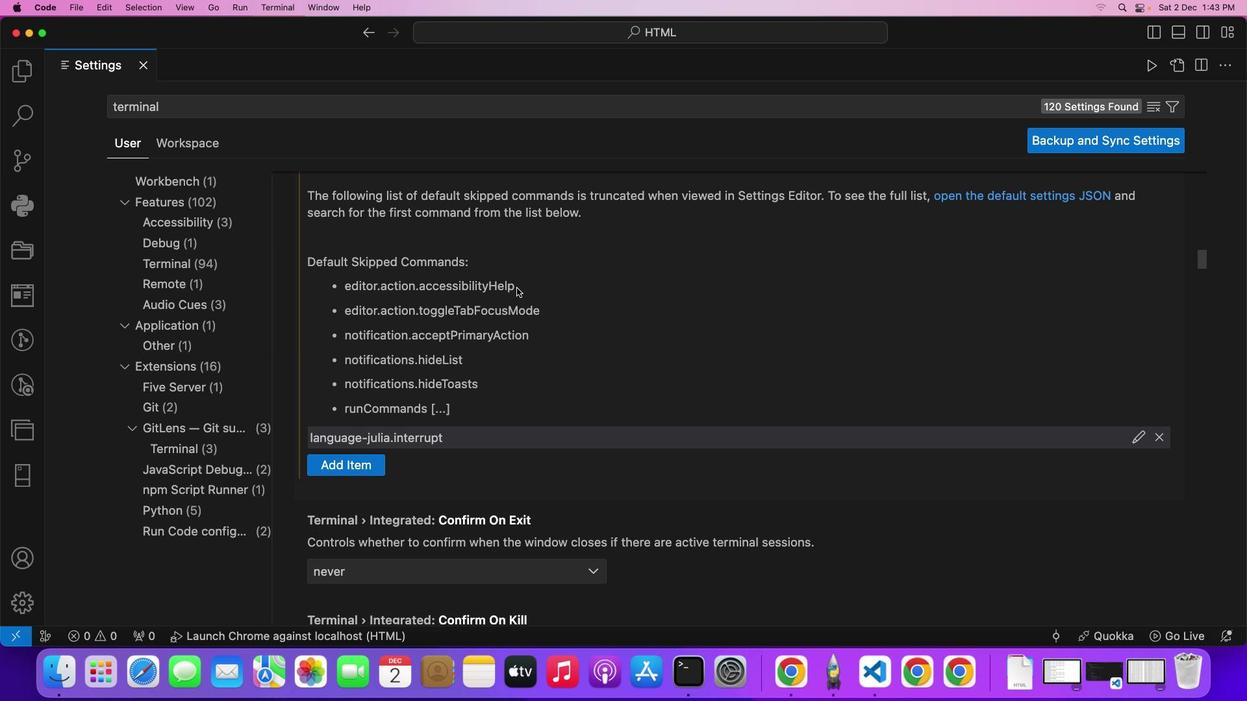 
Action: Mouse moved to (544, 291)
Screenshot: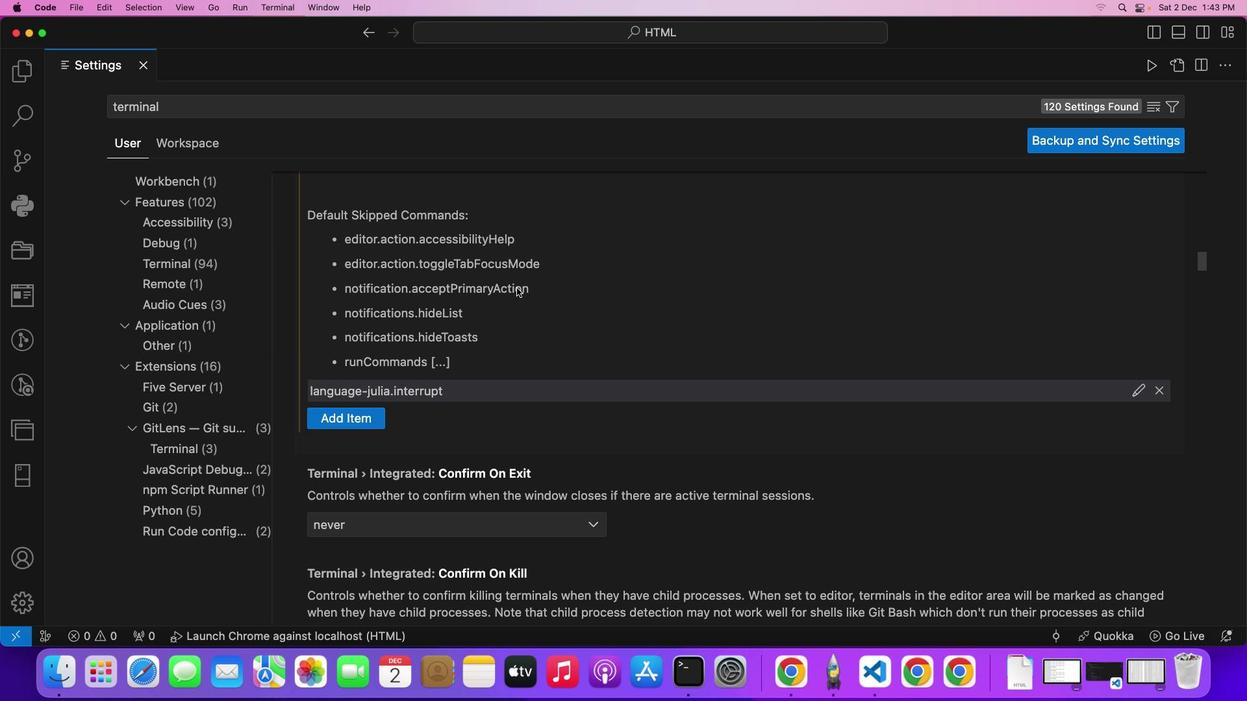 
Action: Mouse scrolled (544, 291) with delta (22, 48)
Screenshot: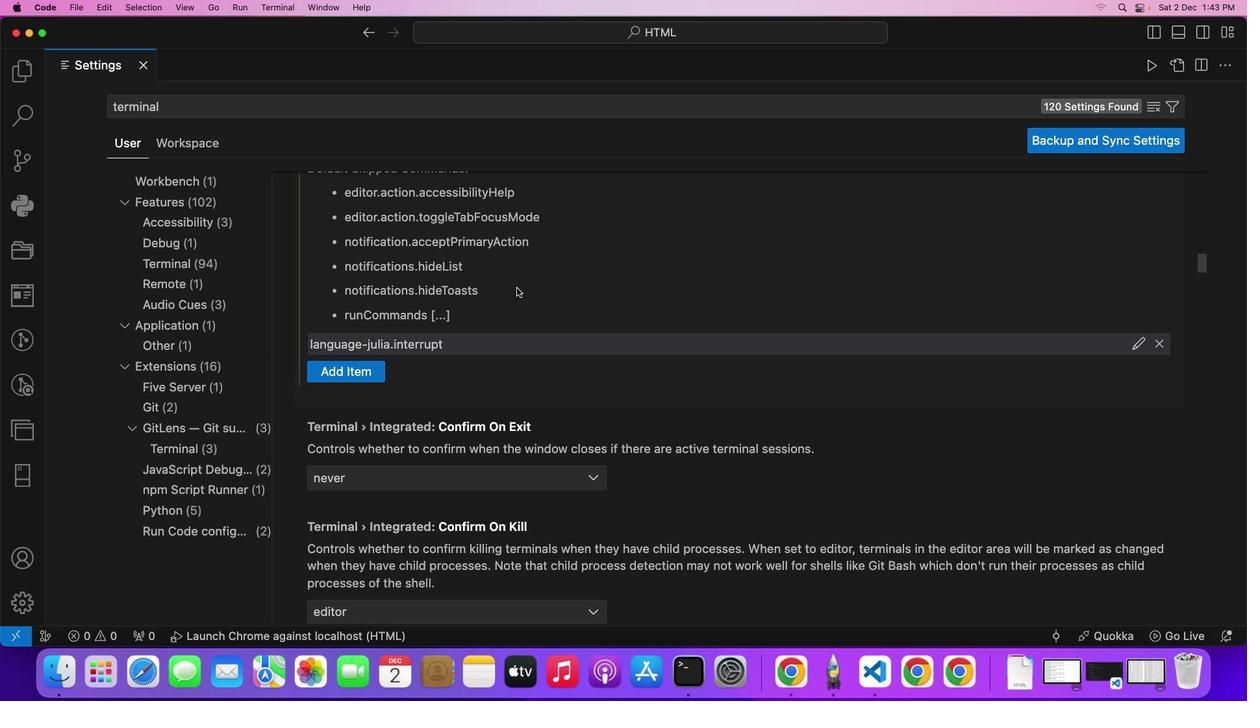 
Action: Mouse scrolled (544, 291) with delta (22, 48)
Screenshot: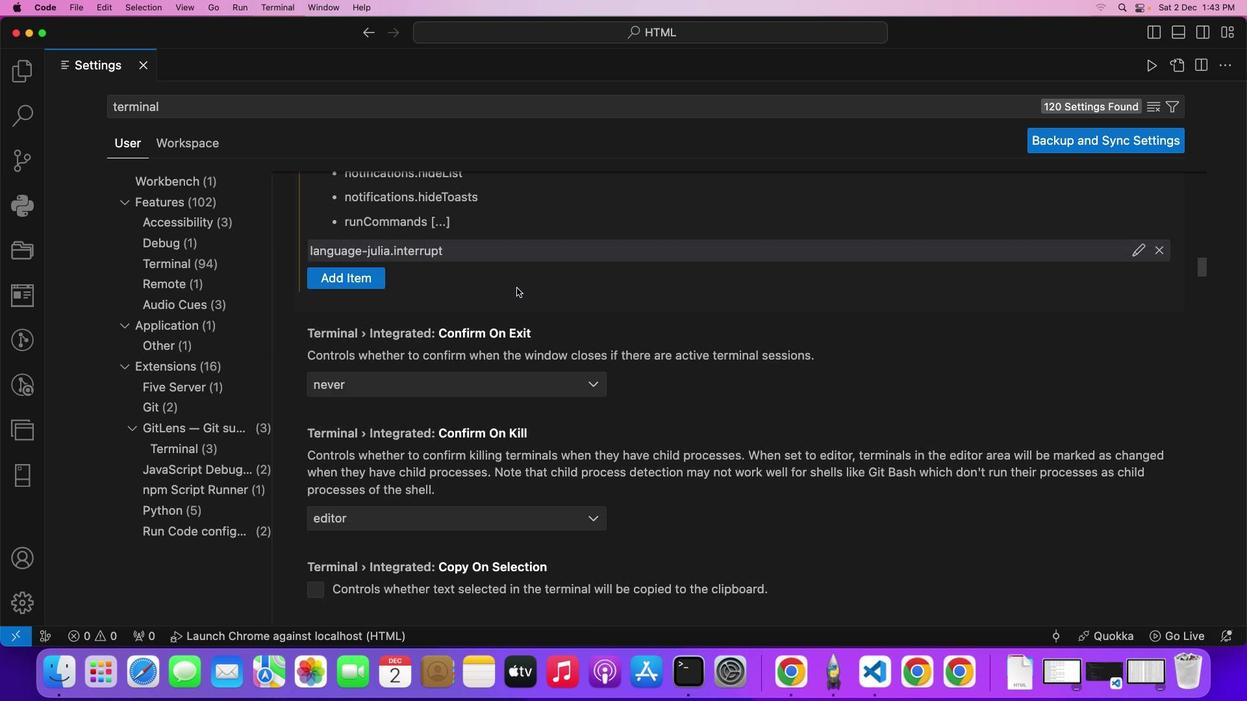 
Action: Mouse scrolled (544, 291) with delta (22, 48)
Screenshot: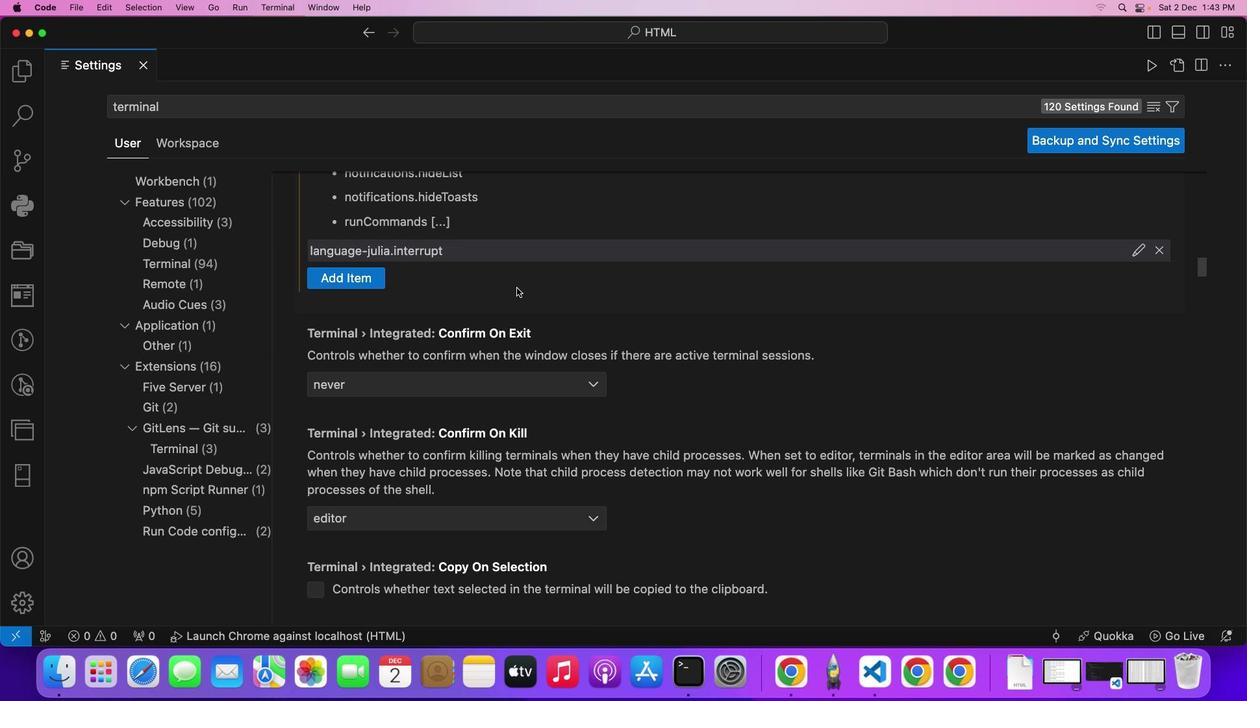 
Action: Mouse scrolled (544, 291) with delta (22, 48)
Screenshot: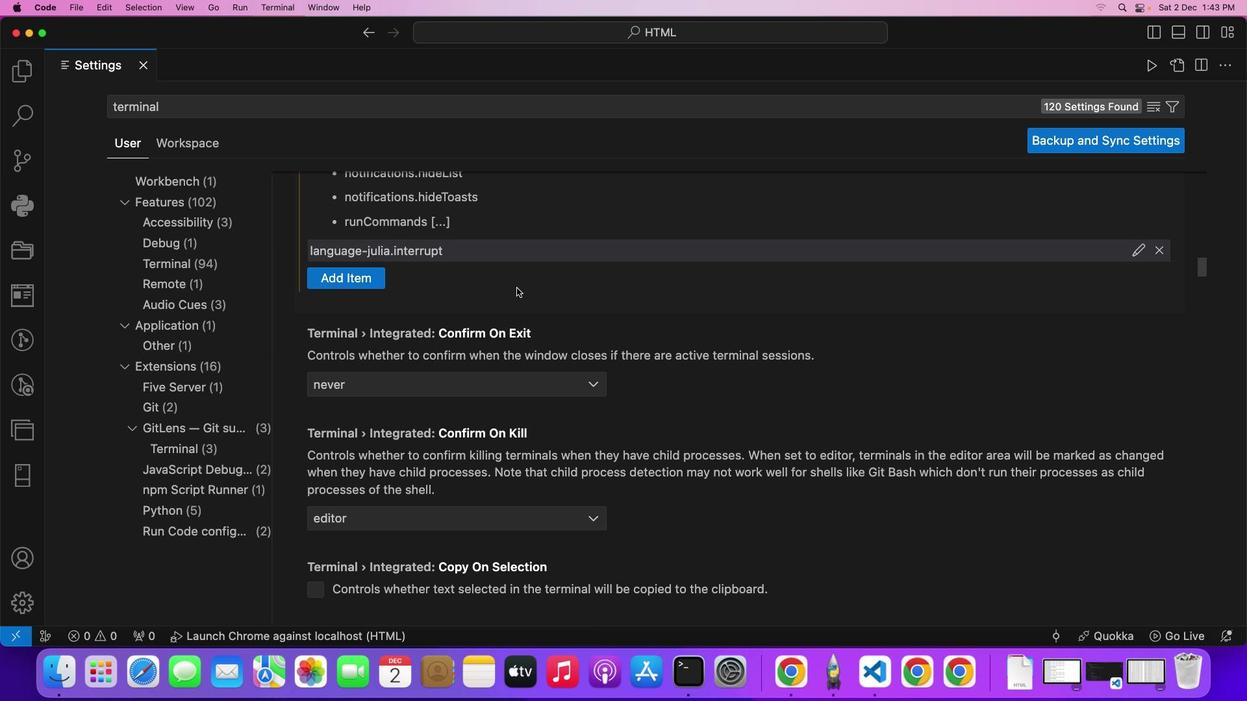 
Action: Mouse moved to (544, 291)
Screenshot: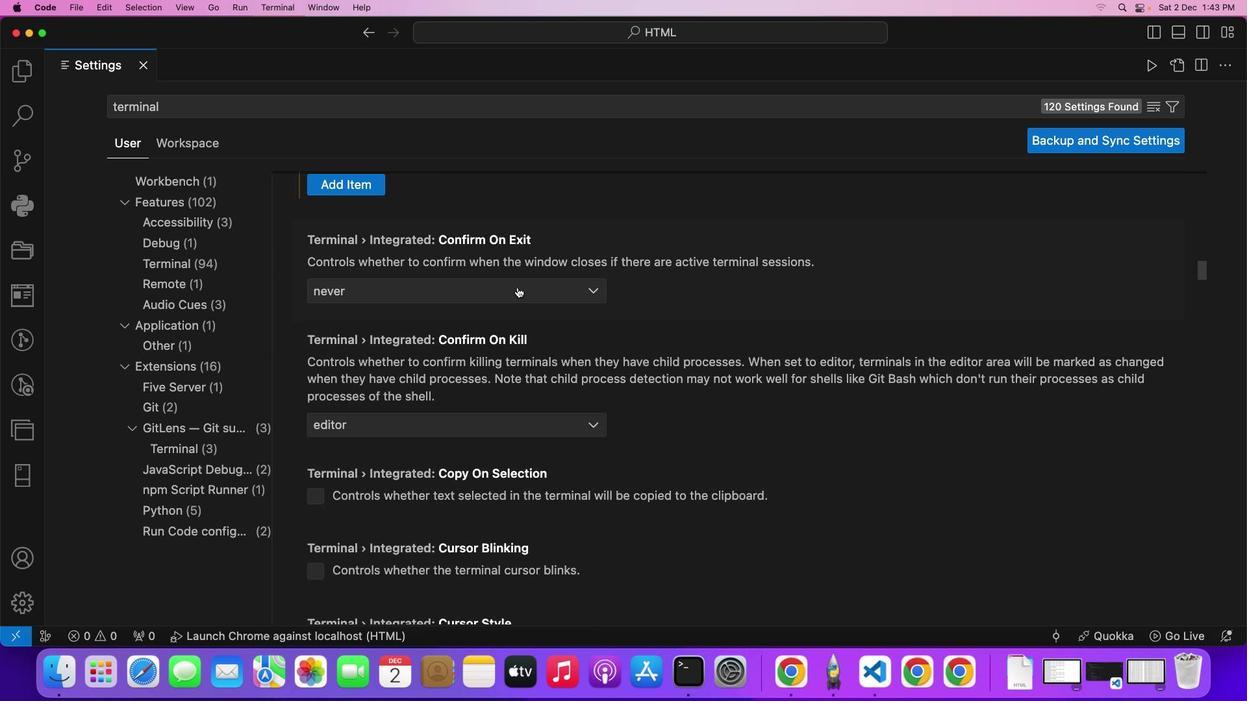 
Action: Mouse scrolled (544, 291) with delta (22, 48)
Screenshot: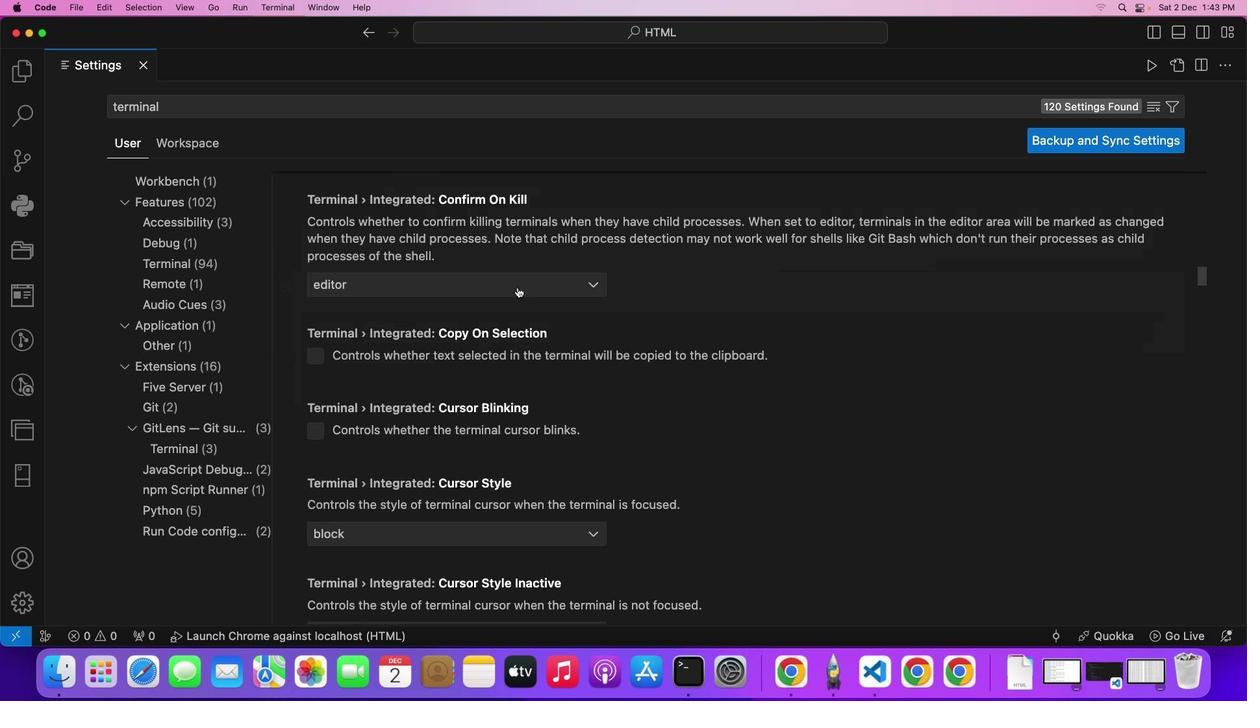 
Action: Mouse moved to (544, 290)
Screenshot: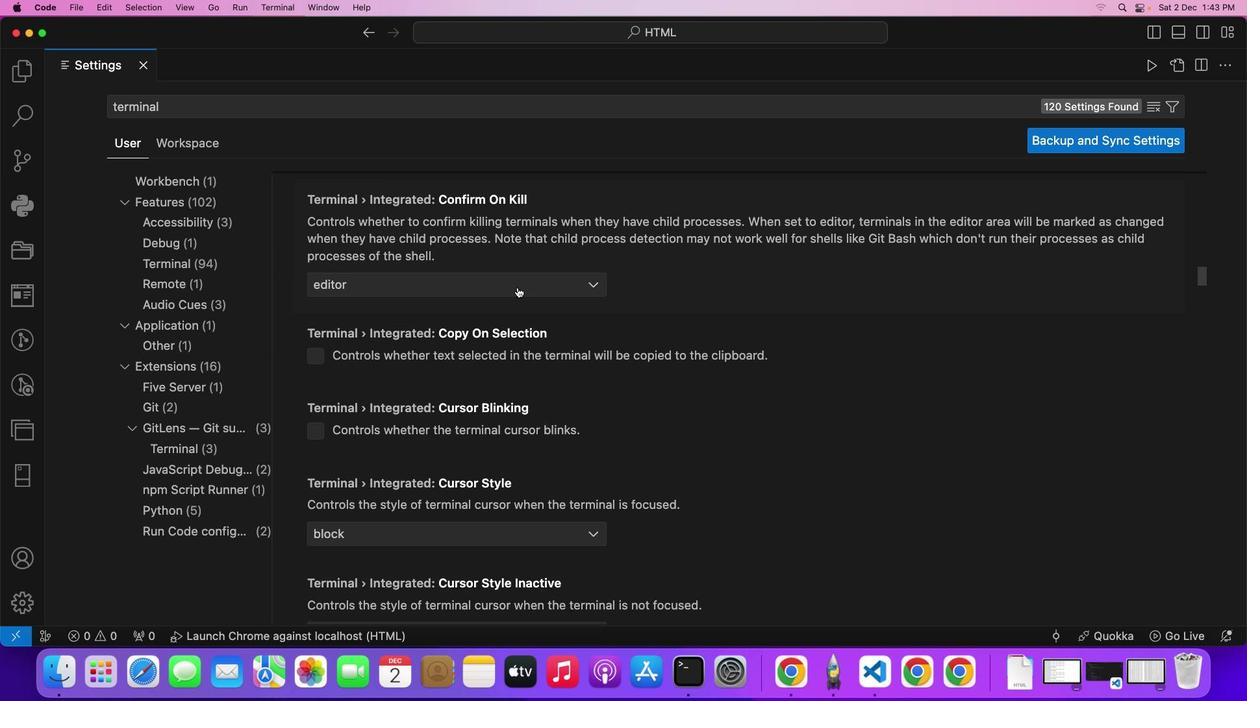 
Action: Mouse scrolled (544, 290) with delta (22, 48)
Screenshot: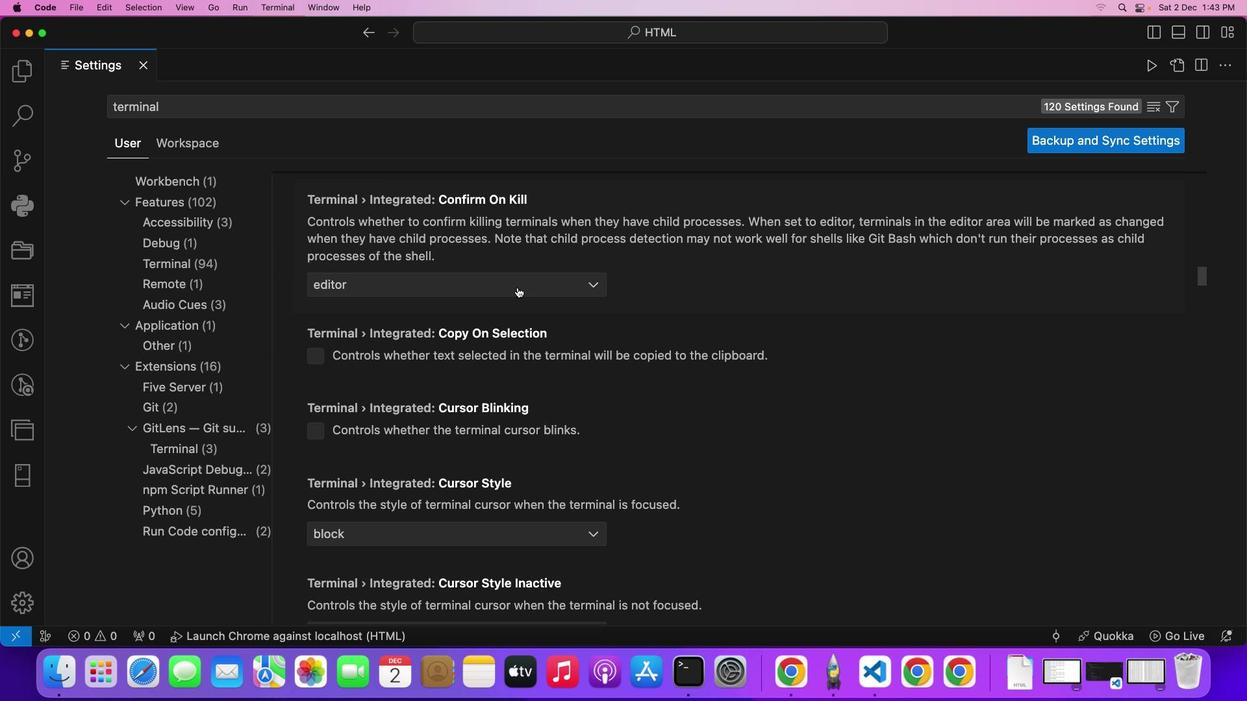 
Action: Mouse scrolled (544, 290) with delta (22, 48)
Screenshot: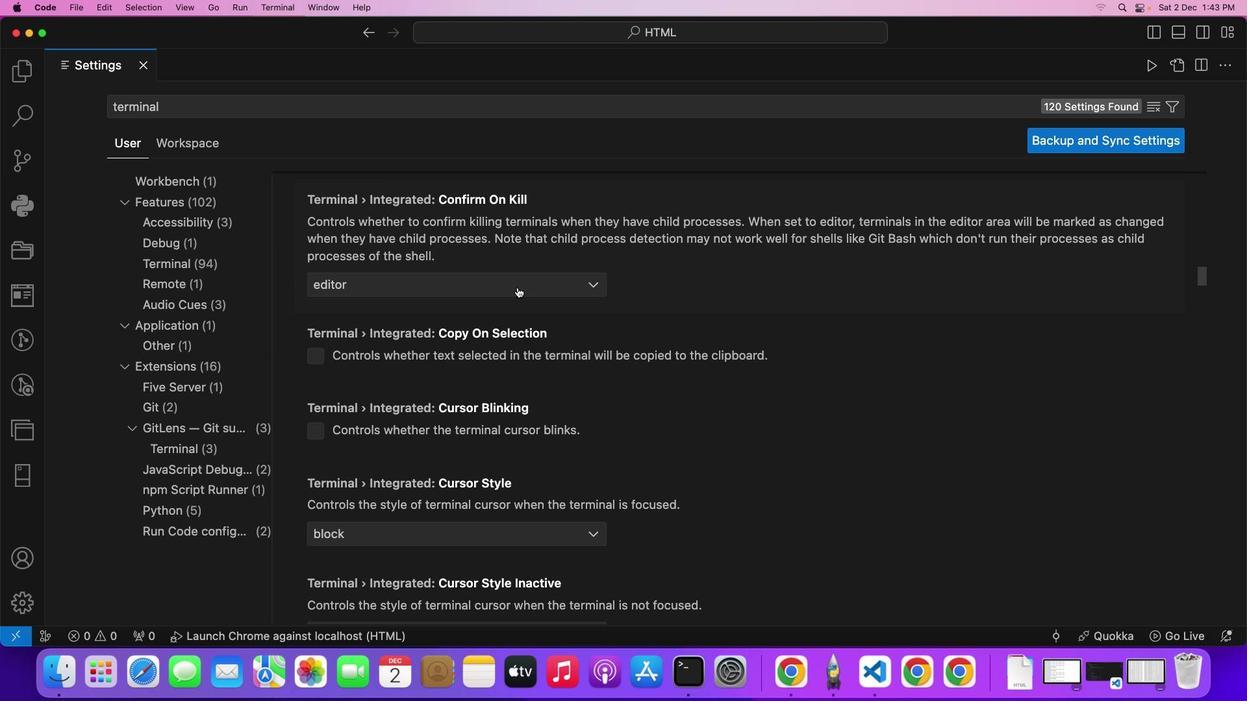 
Action: Mouse moved to (545, 290)
Screenshot: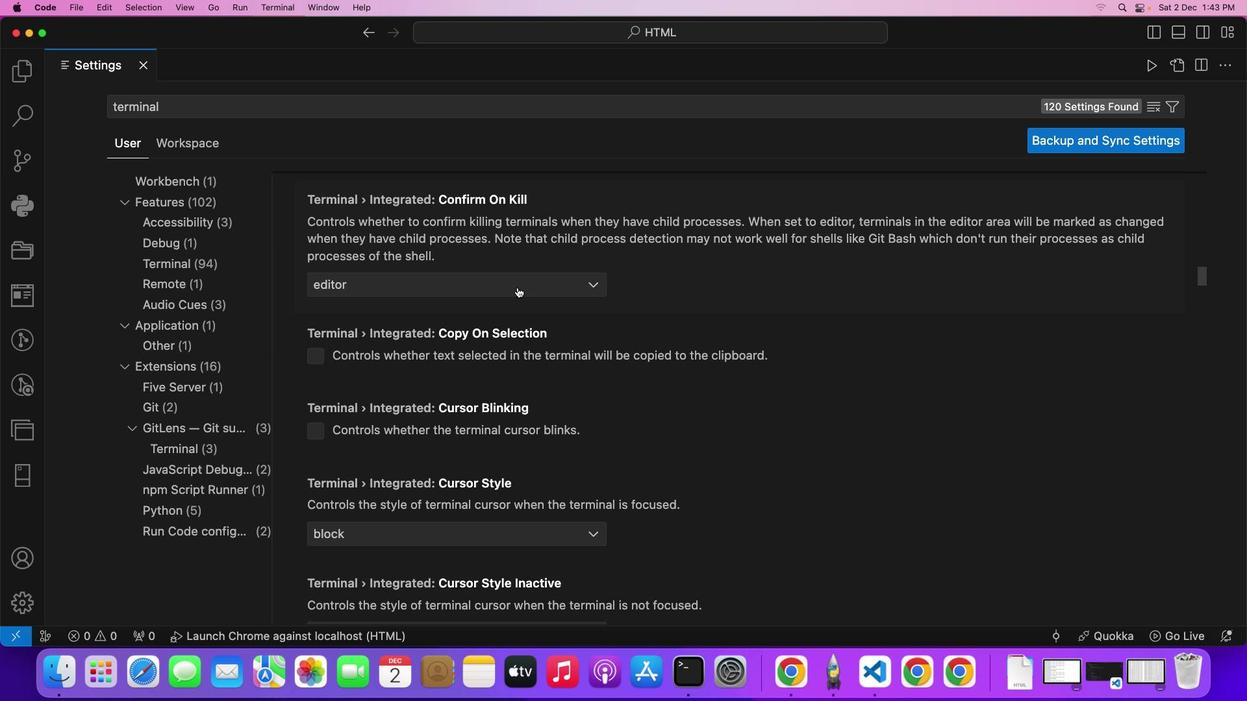 
Action: Mouse scrolled (545, 290) with delta (22, 48)
Screenshot: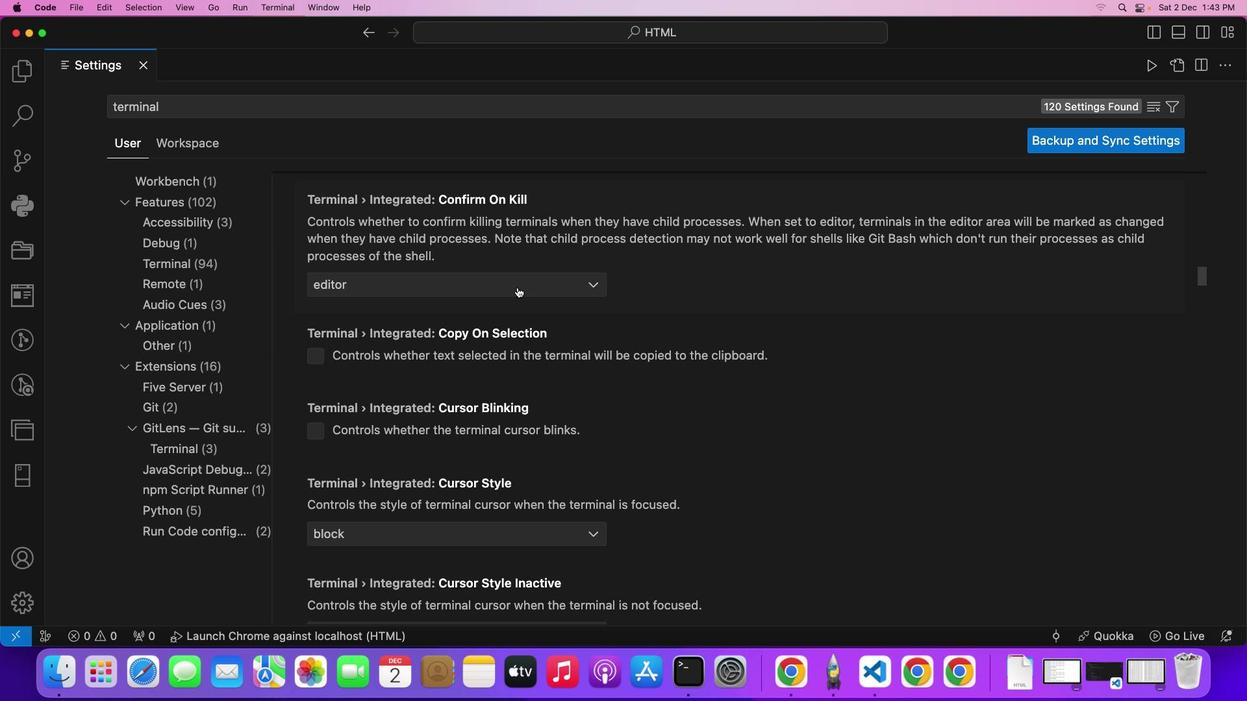 
Action: Mouse scrolled (545, 290) with delta (22, 48)
Screenshot: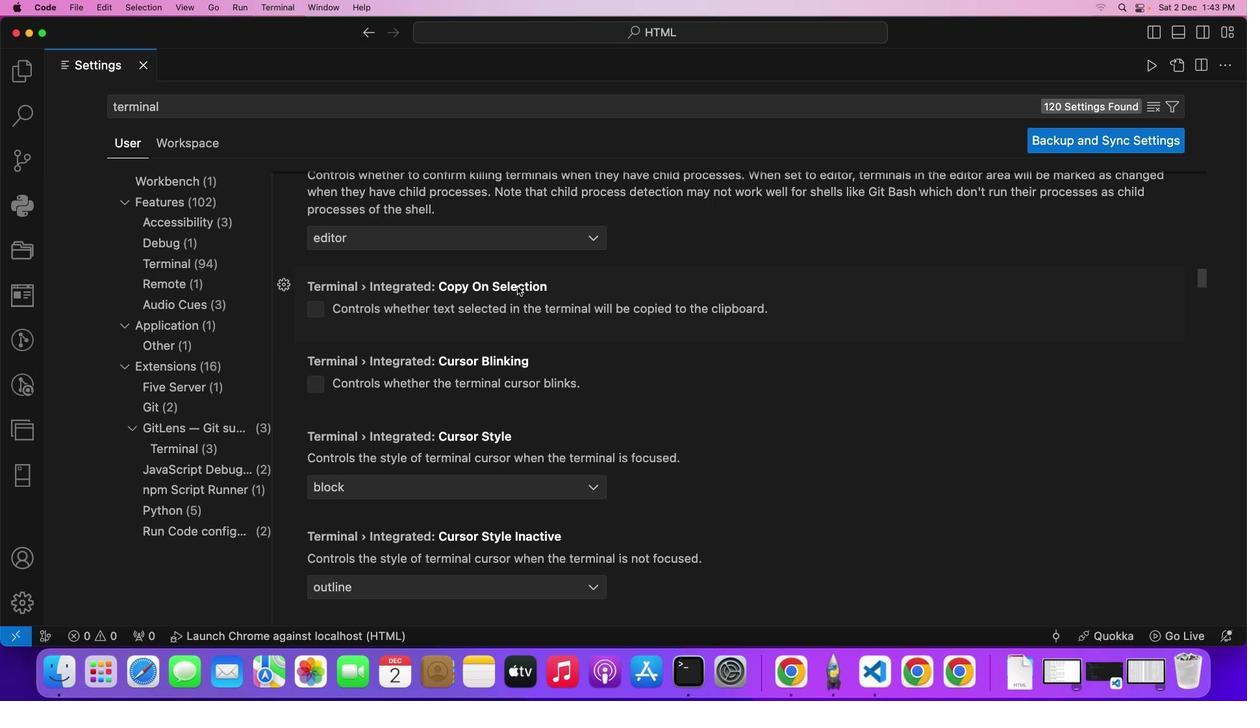 
Action: Mouse moved to (545, 290)
Screenshot: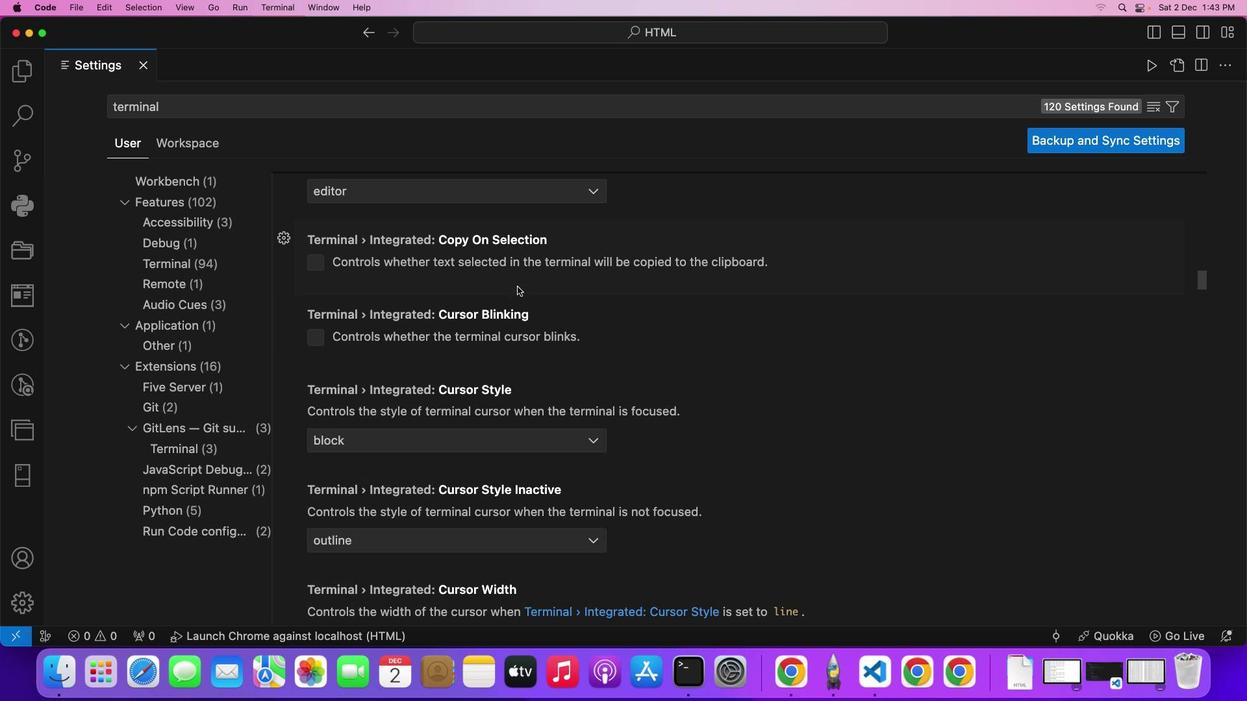 
Action: Mouse scrolled (545, 290) with delta (22, 48)
Screenshot: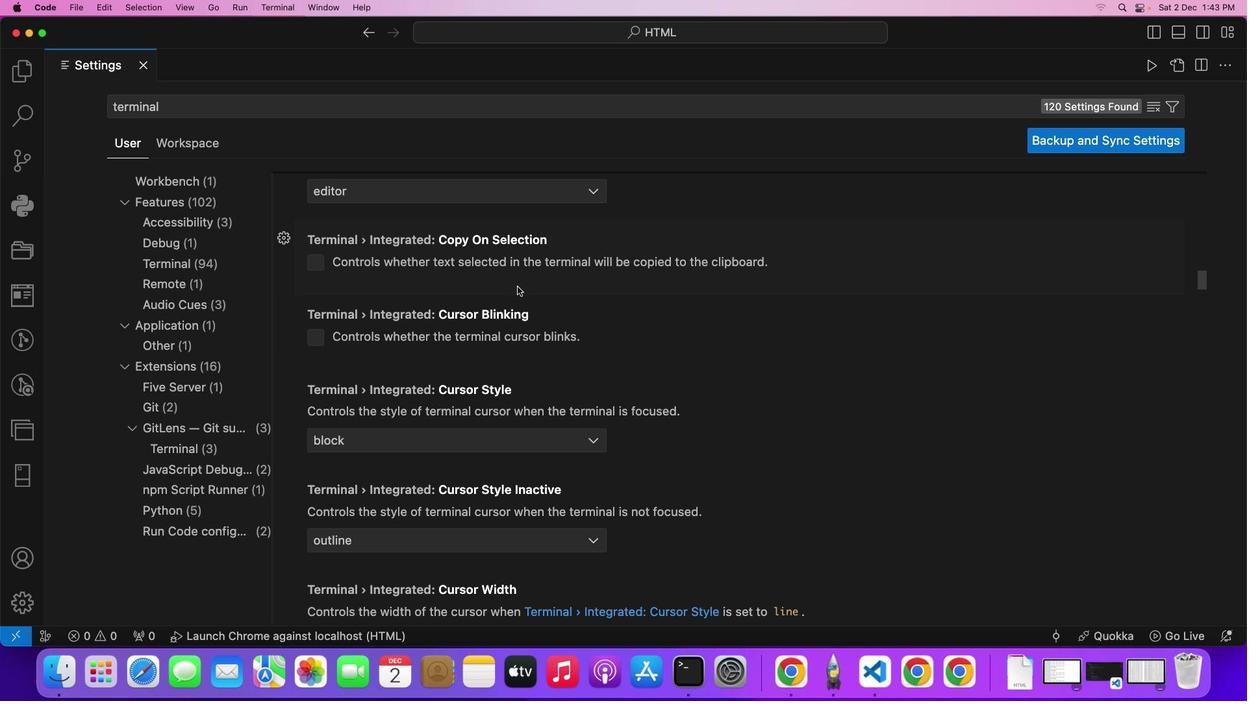 
Action: Mouse moved to (622, 306)
Screenshot: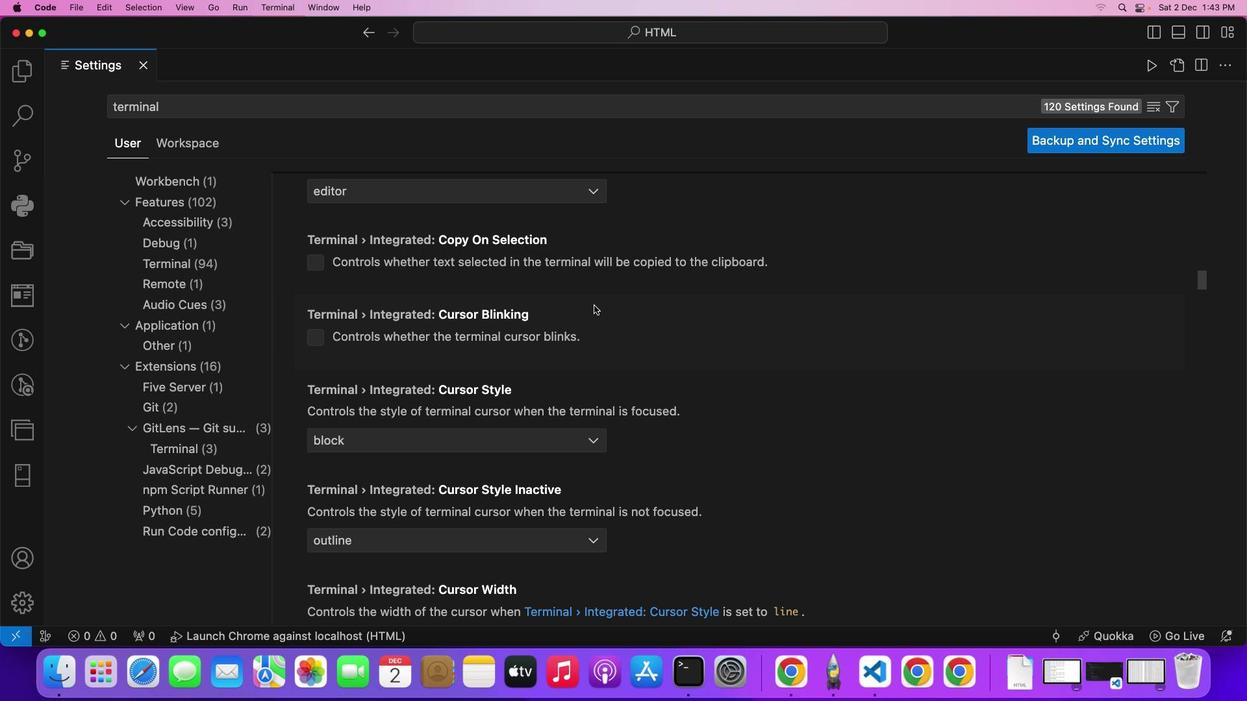 
Action: Mouse scrolled (622, 306) with delta (22, 48)
Screenshot: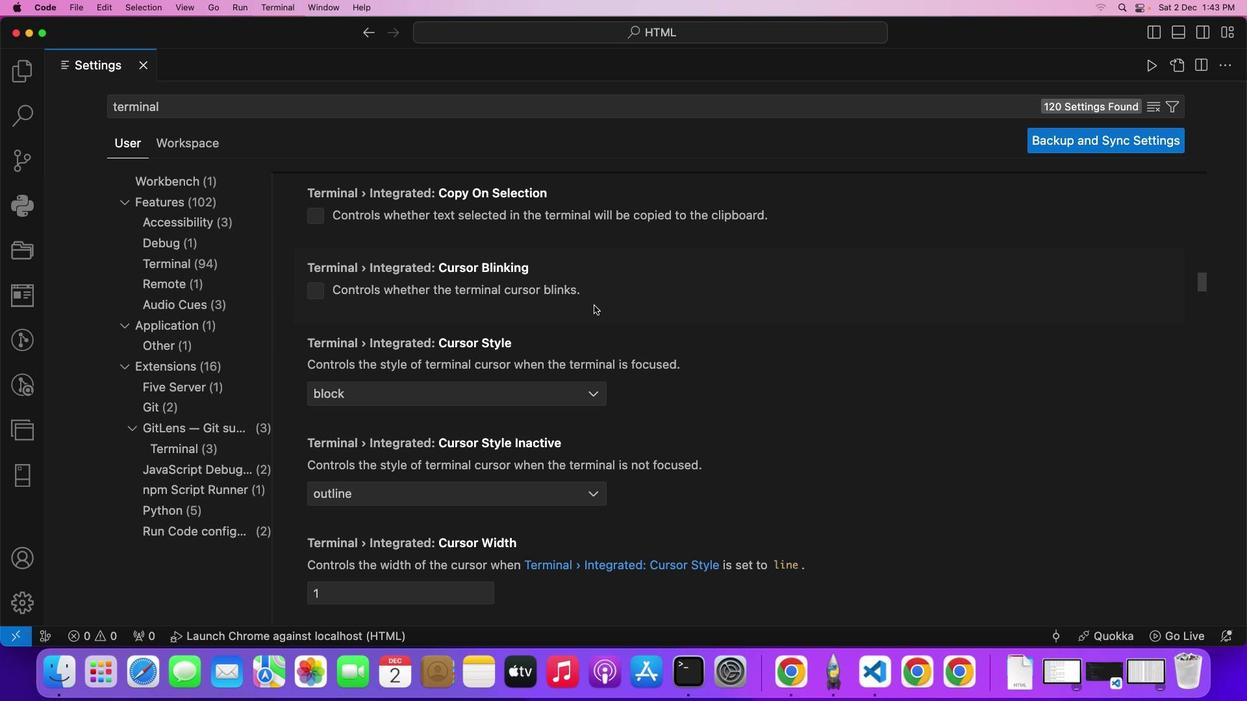 
Action: Mouse moved to (620, 385)
Screenshot: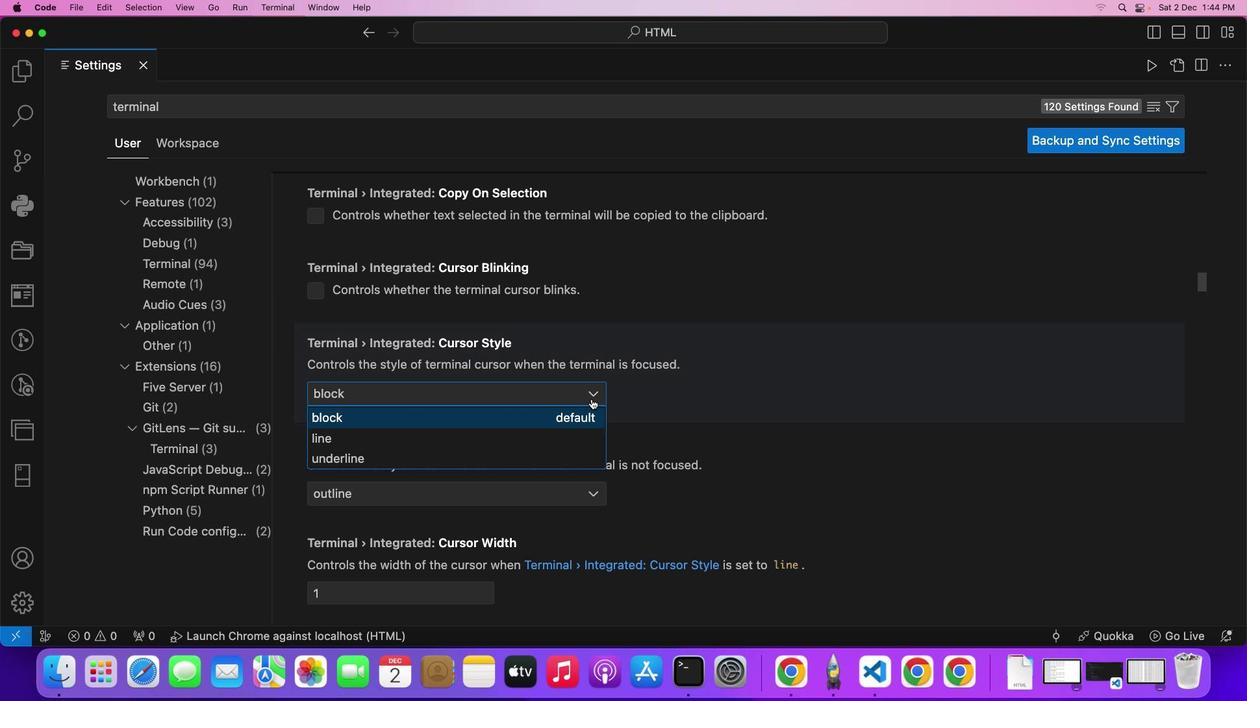 
Action: Mouse pressed left at (620, 385)
Screenshot: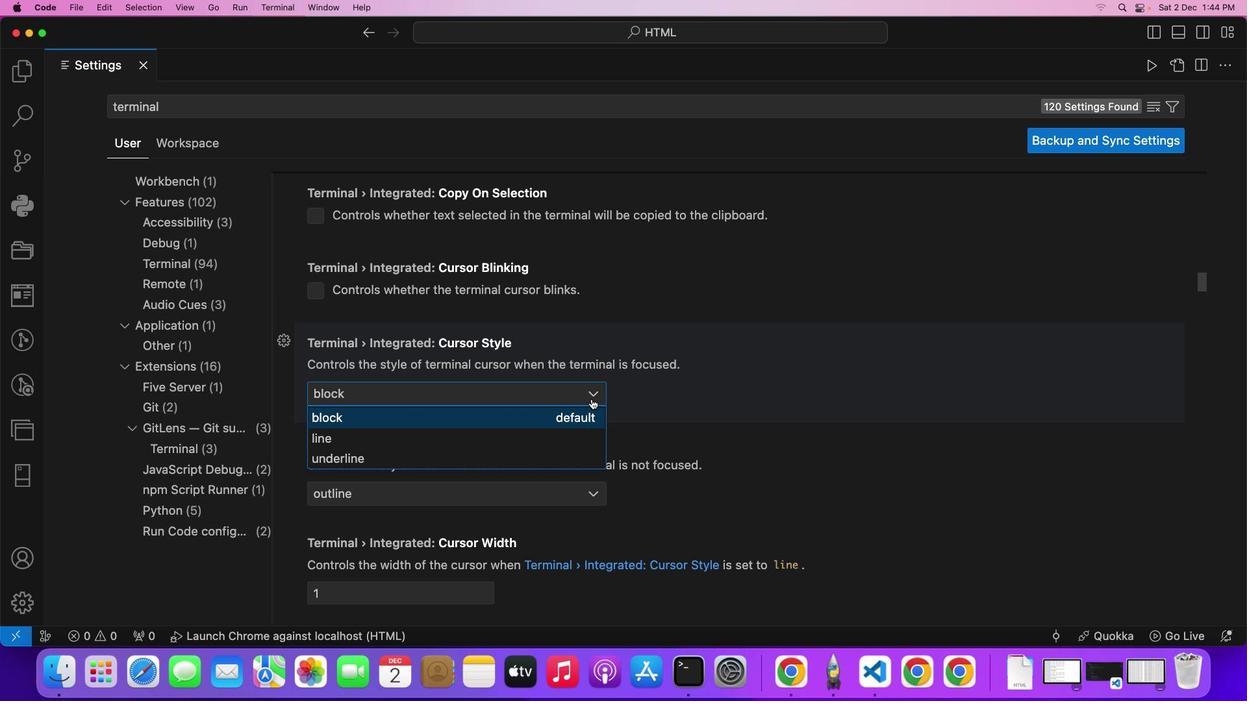 
Action: Mouse moved to (563, 440)
Screenshot: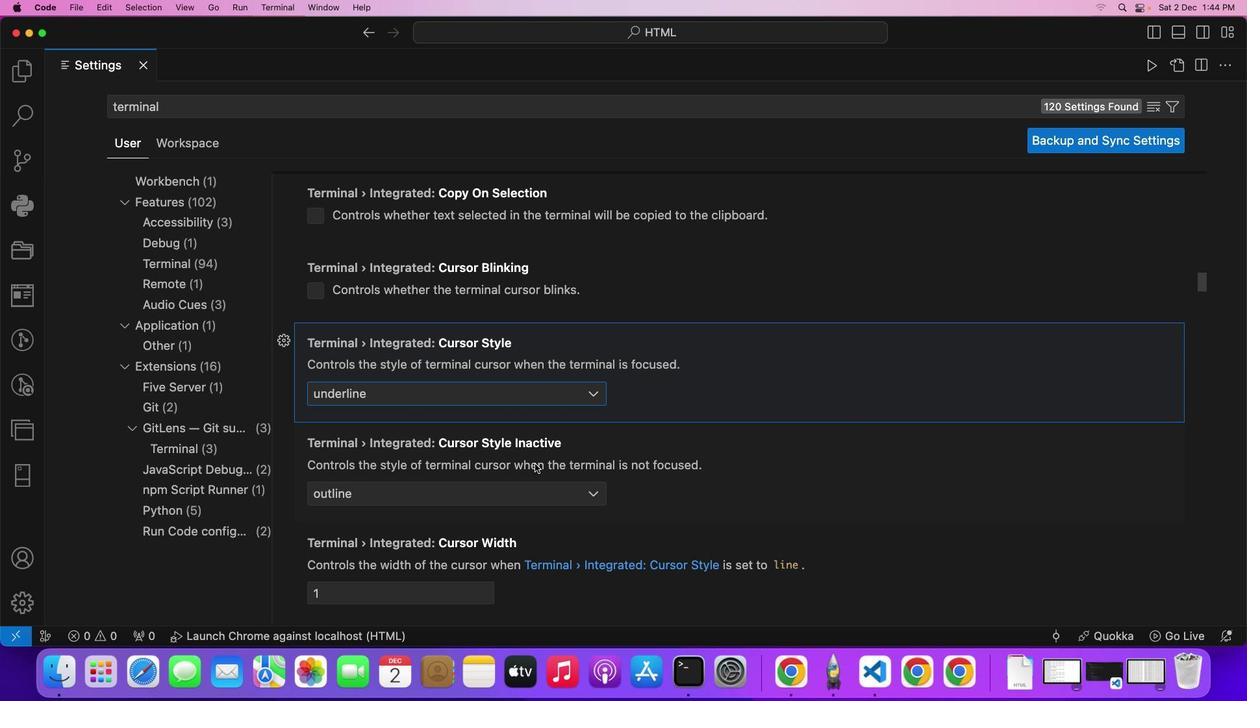 
Action: Mouse pressed left at (563, 440)
Screenshot: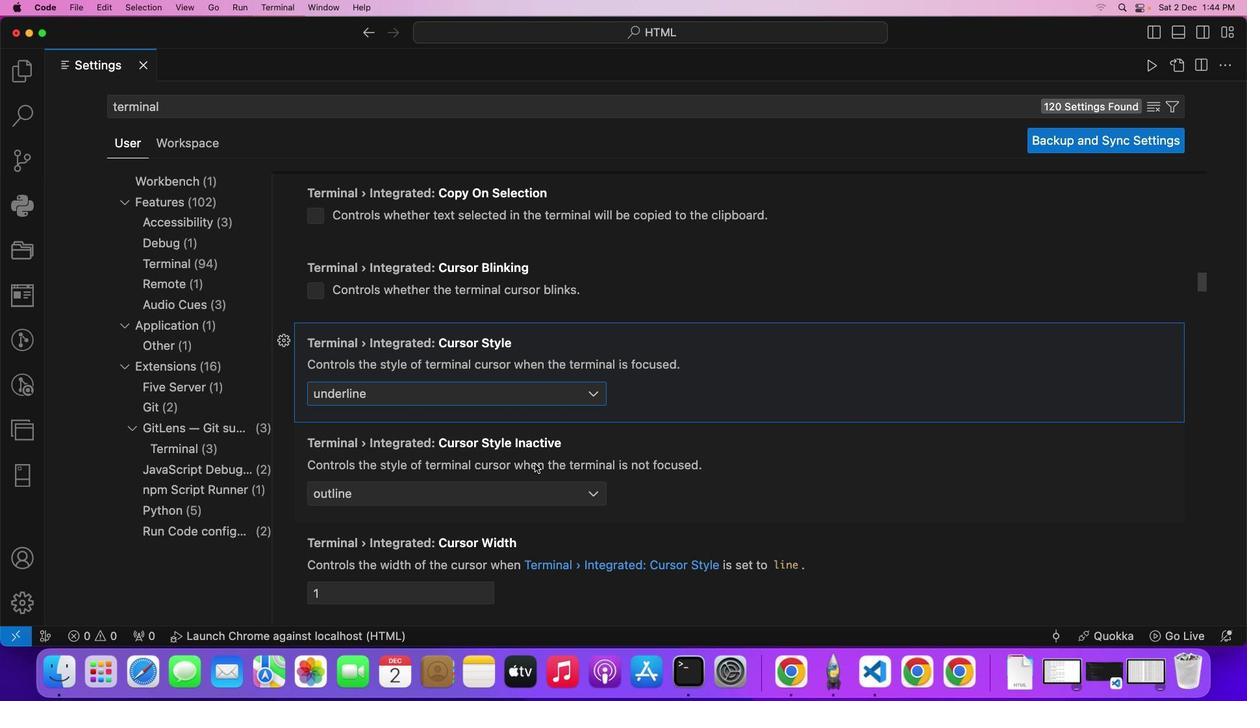 
Action: Mouse moved to (583, 352)
Screenshot: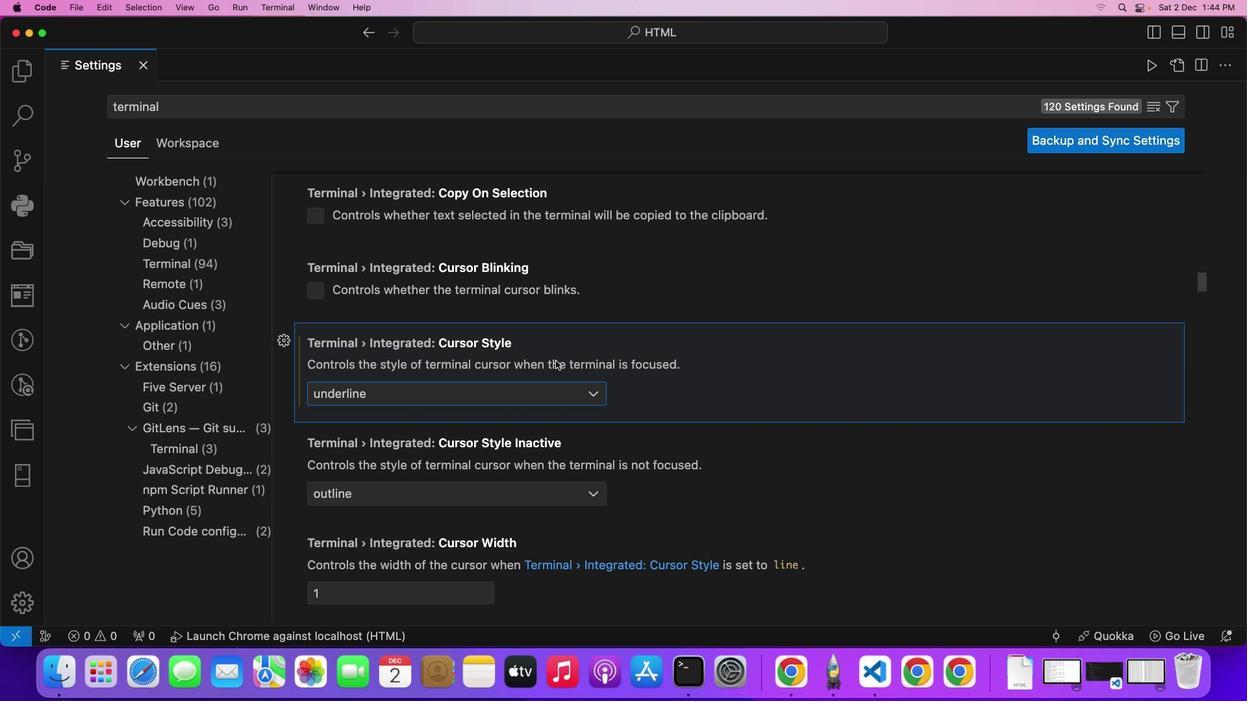 
Action: Mouse scrolled (583, 352) with delta (22, 48)
Screenshot: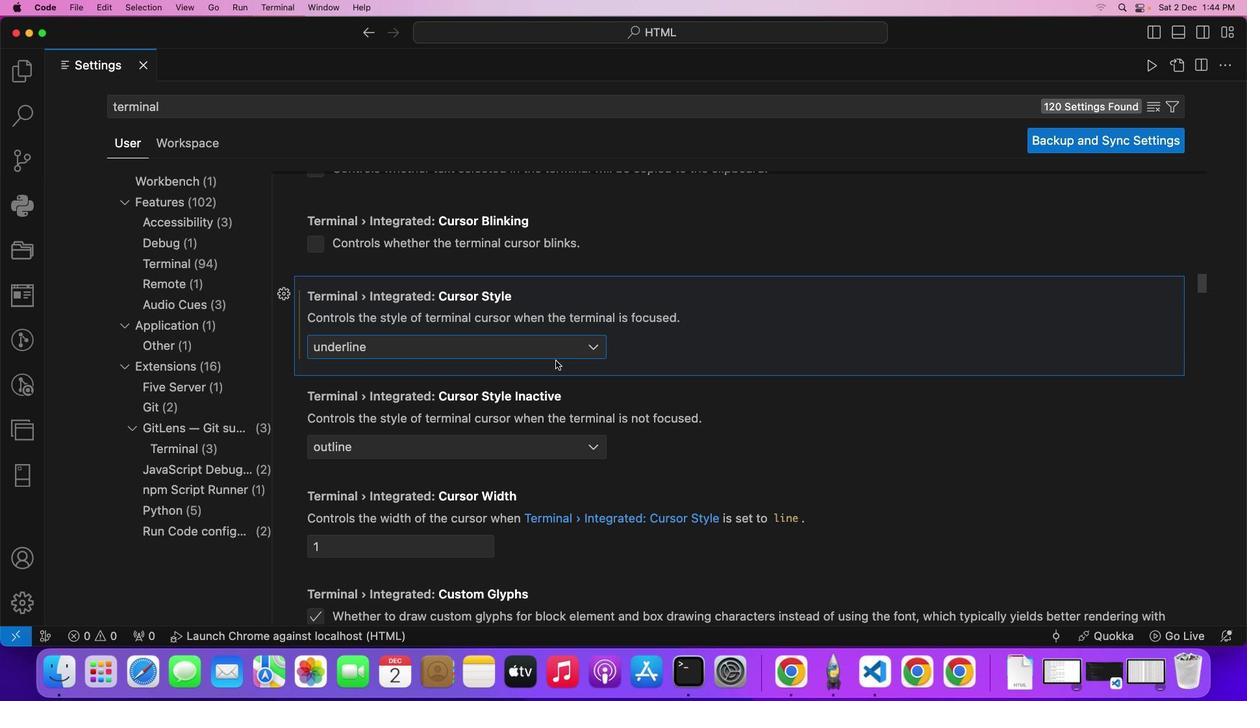 
Action: Mouse scrolled (583, 352) with delta (22, 48)
Screenshot: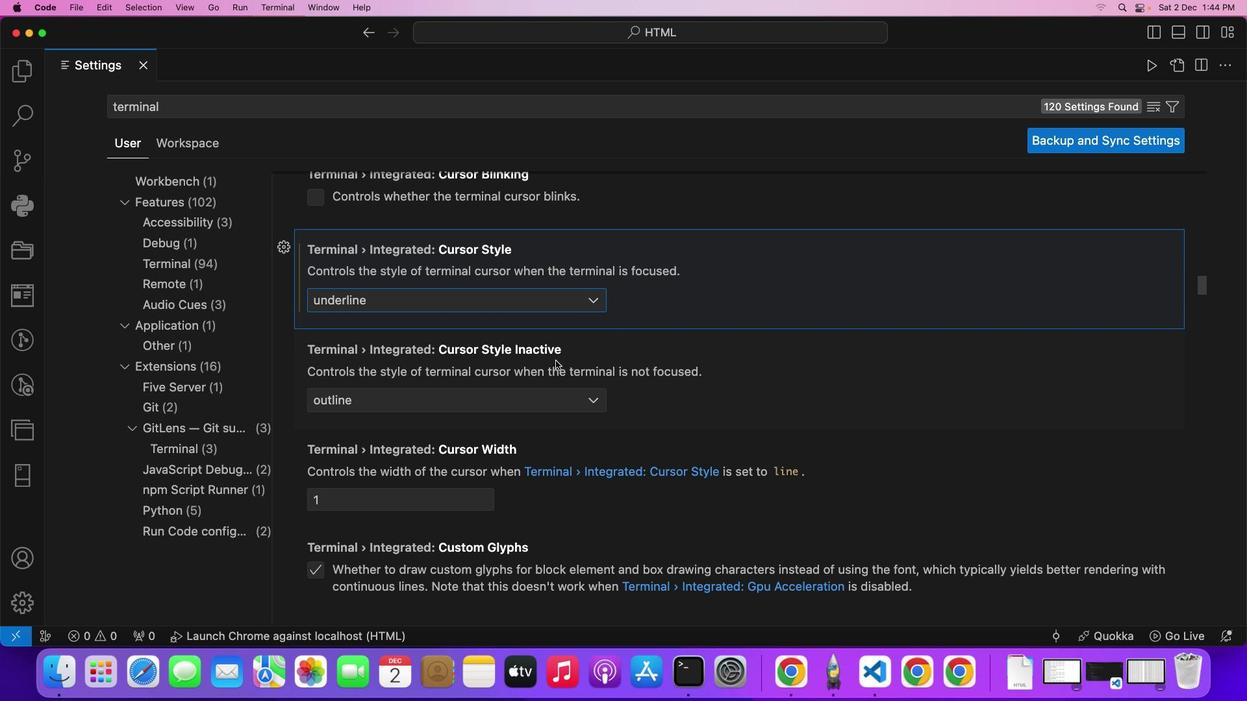 
Action: Mouse scrolled (583, 352) with delta (22, 50)
Screenshot: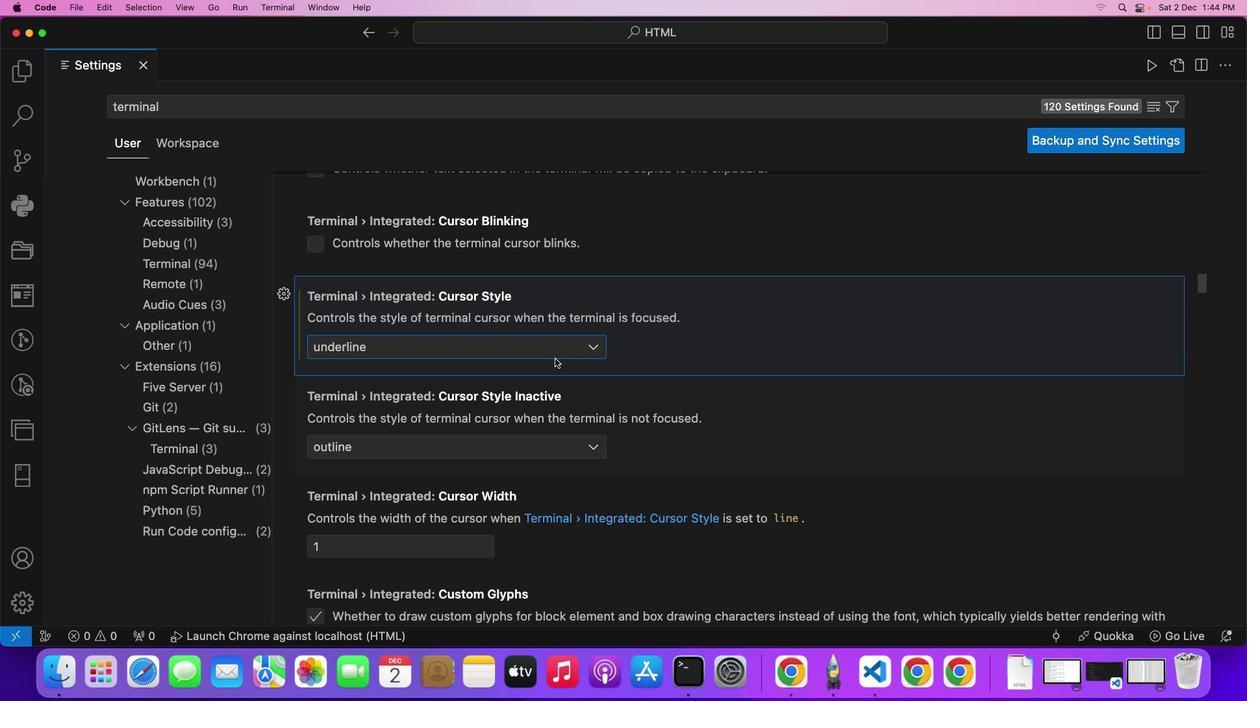 
Action: Mouse moved to (347, 252)
Screenshot: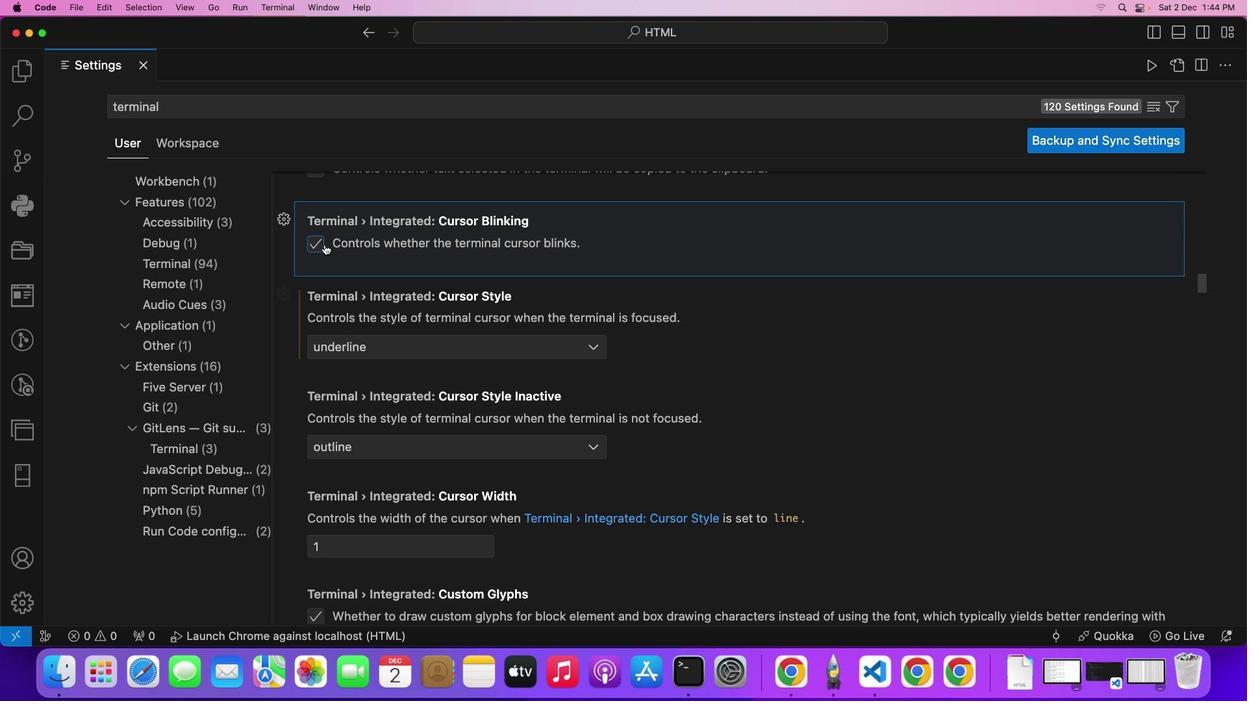 
Action: Mouse pressed left at (347, 252)
Screenshot: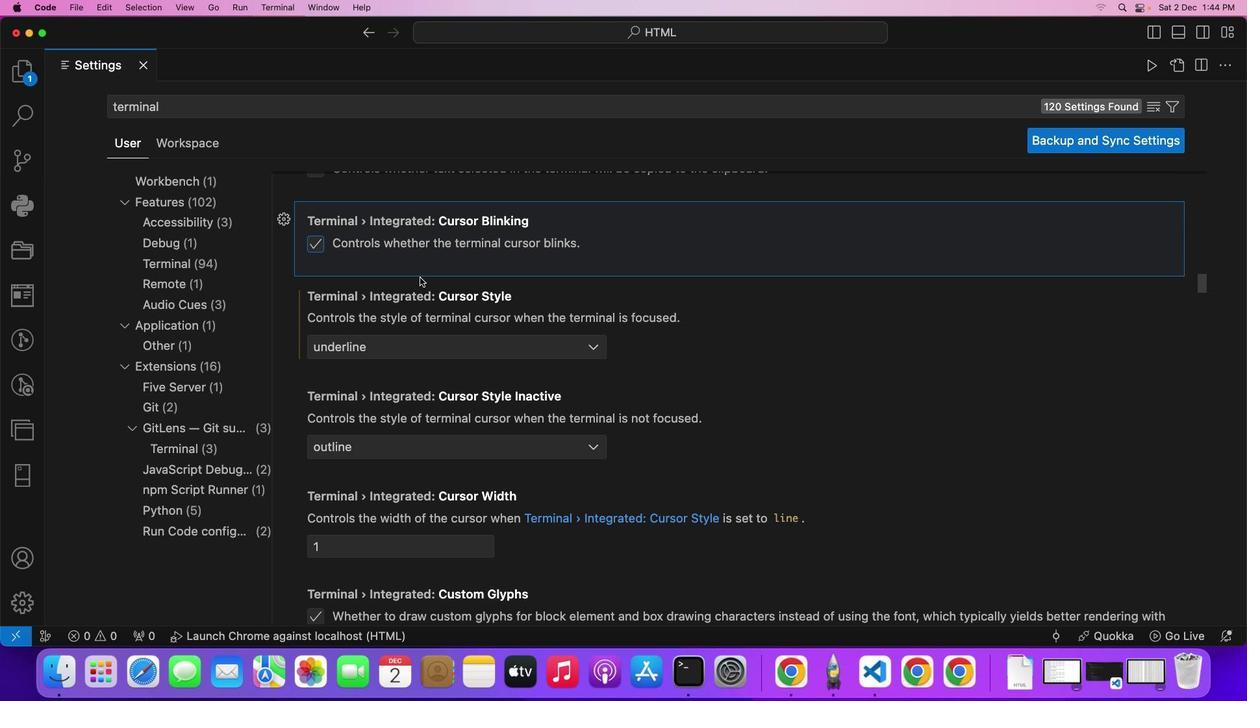 
Action: Mouse moved to (537, 305)
Screenshot: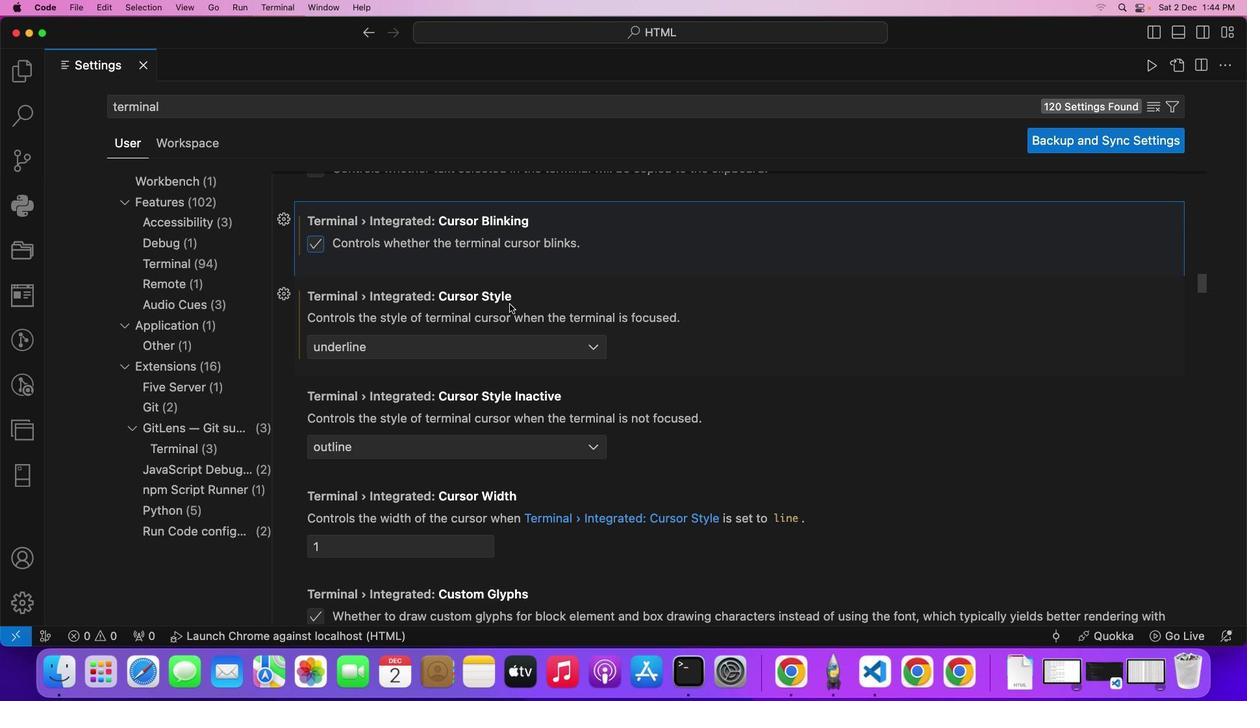 
Action: Mouse scrolled (537, 305) with delta (22, 48)
Screenshot: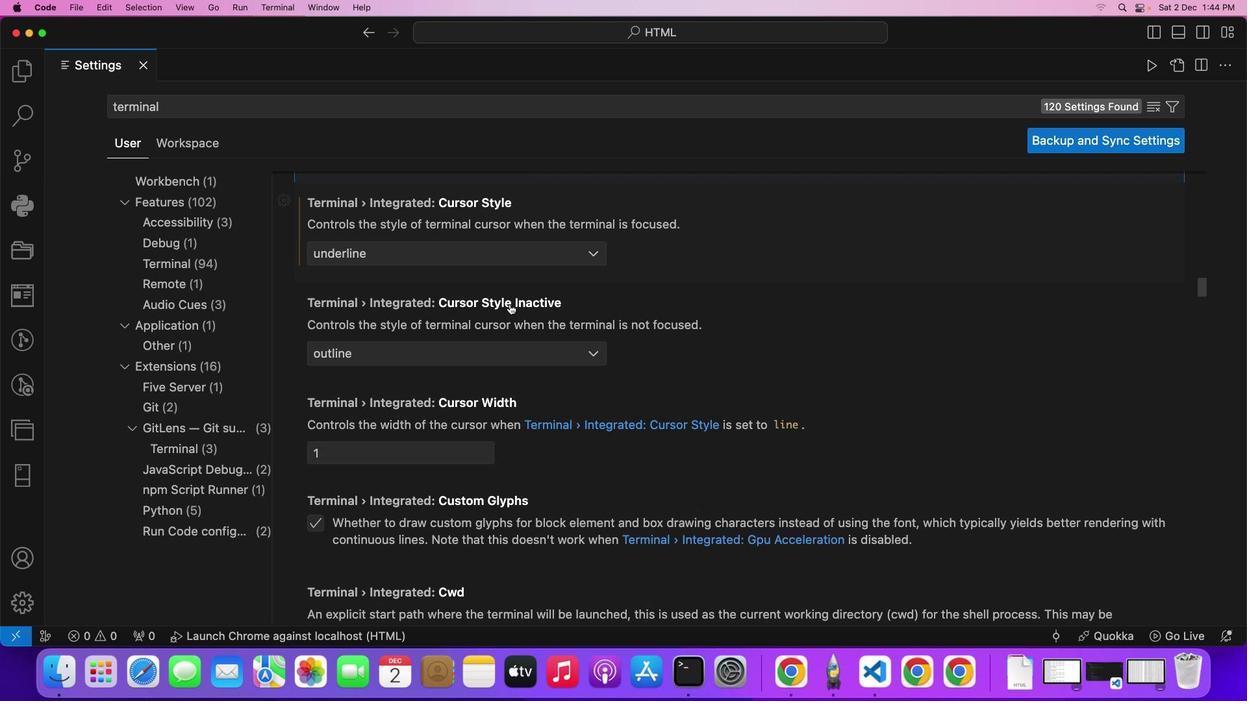
Action: Mouse scrolled (537, 305) with delta (22, 48)
Screenshot: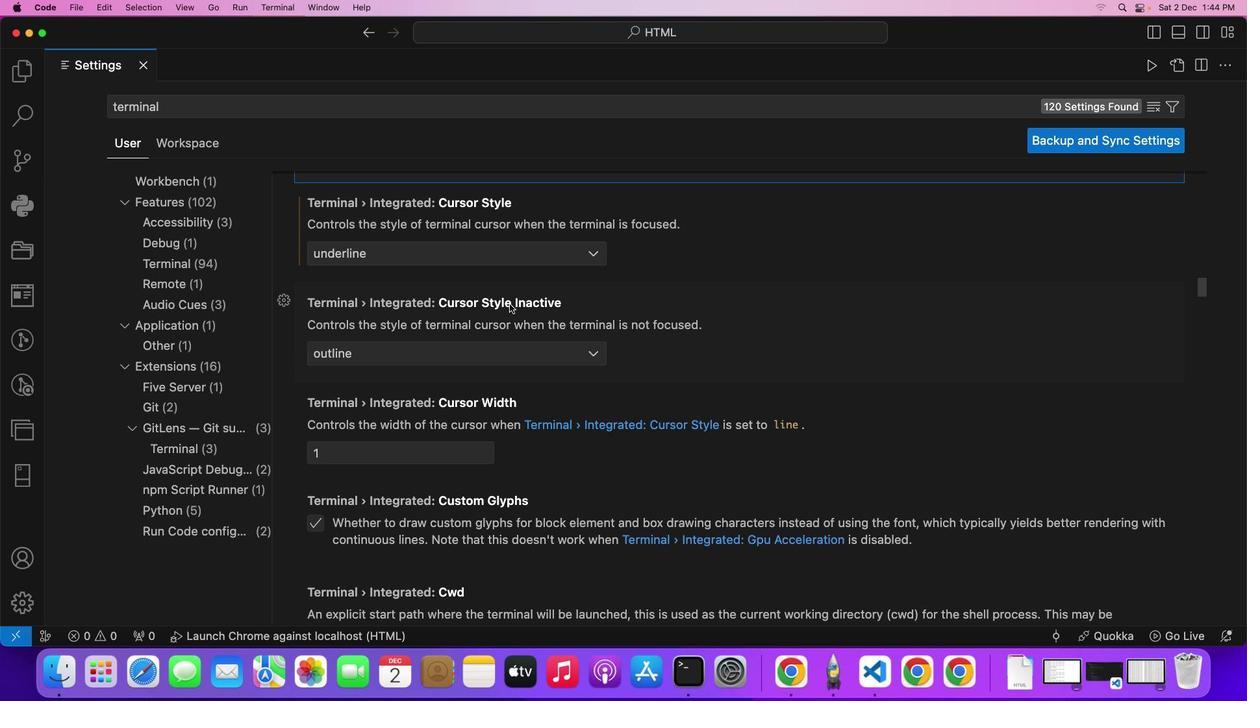 
Action: Mouse moved to (617, 347)
Screenshot: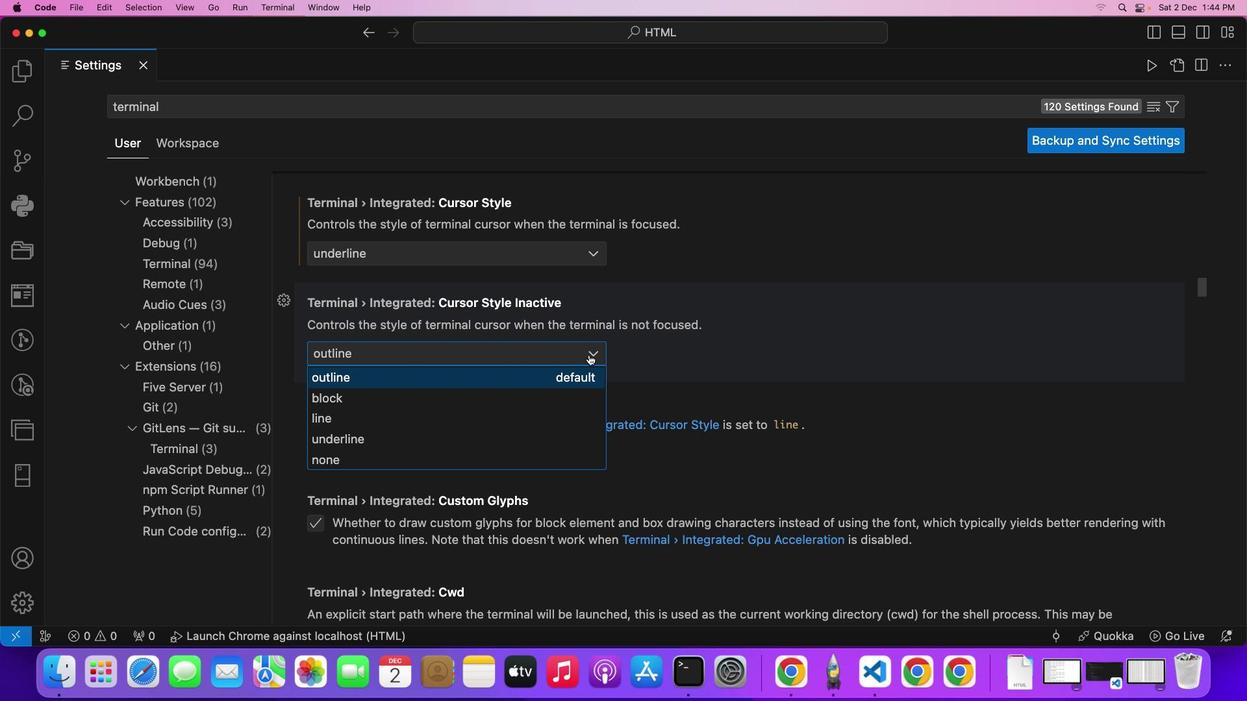 
Action: Mouse pressed left at (617, 347)
Screenshot: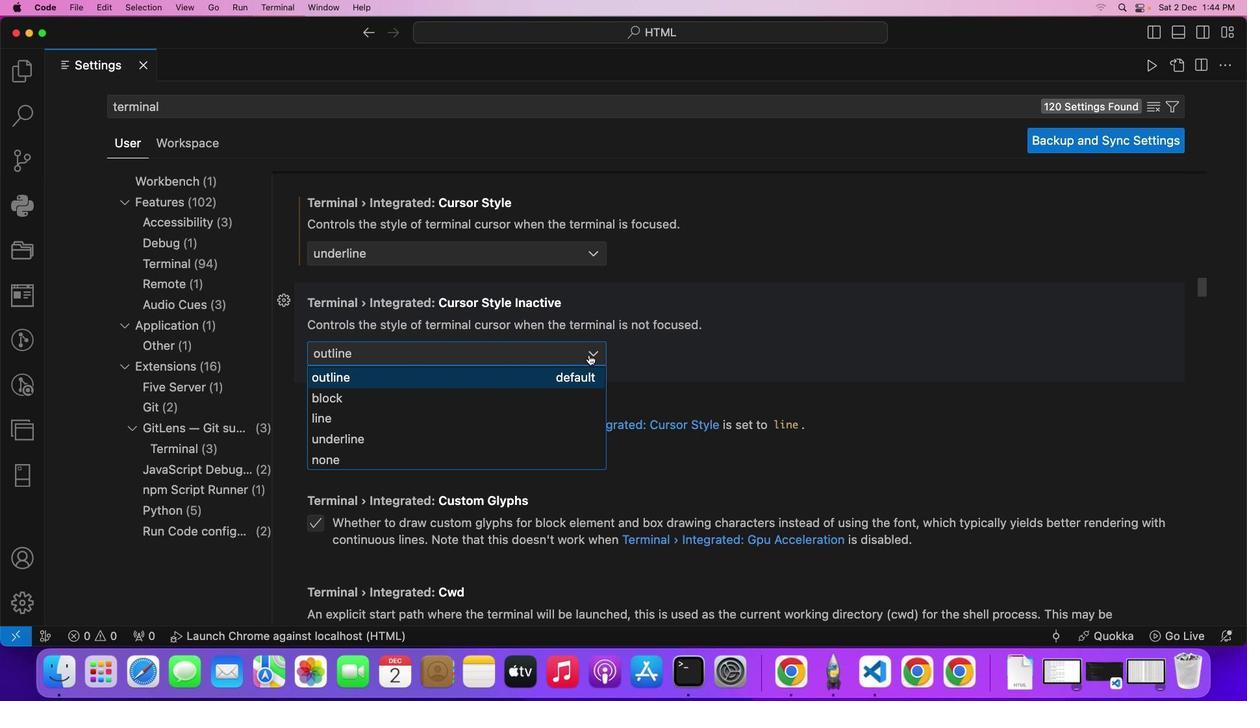 
Action: Mouse moved to (585, 386)
Screenshot: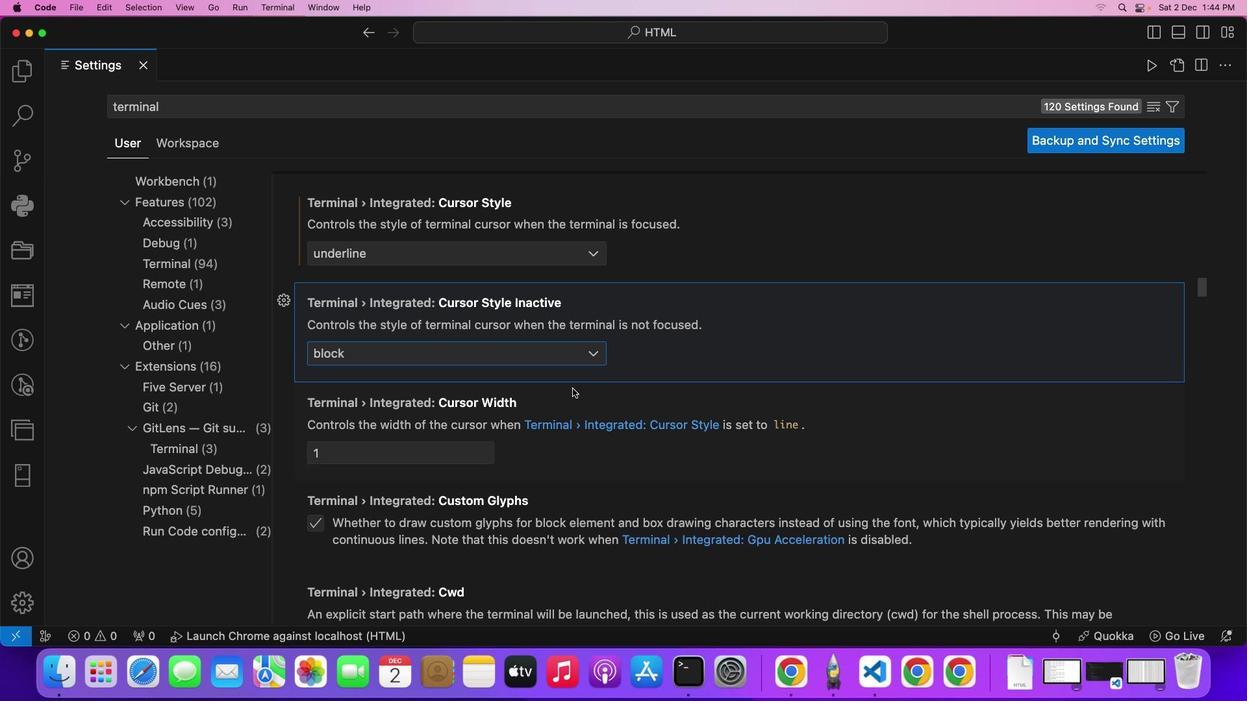 
Action: Mouse pressed left at (585, 386)
Screenshot: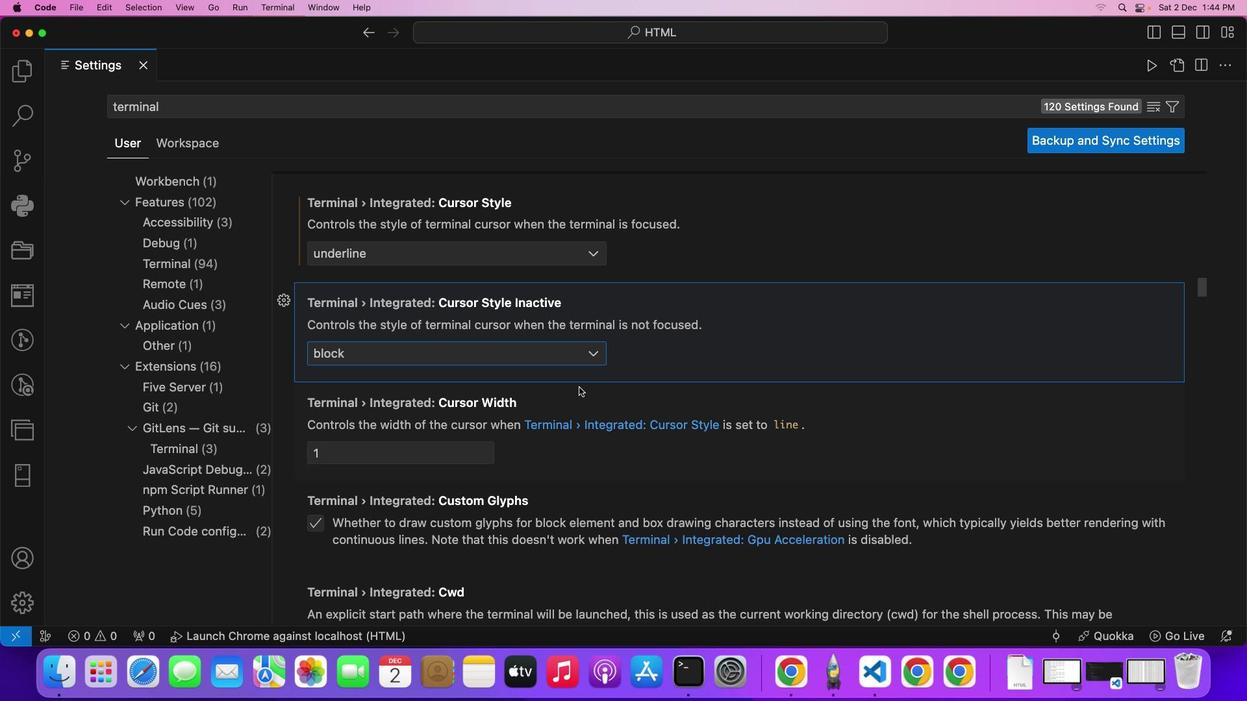 
Action: Mouse moved to (613, 371)
Screenshot: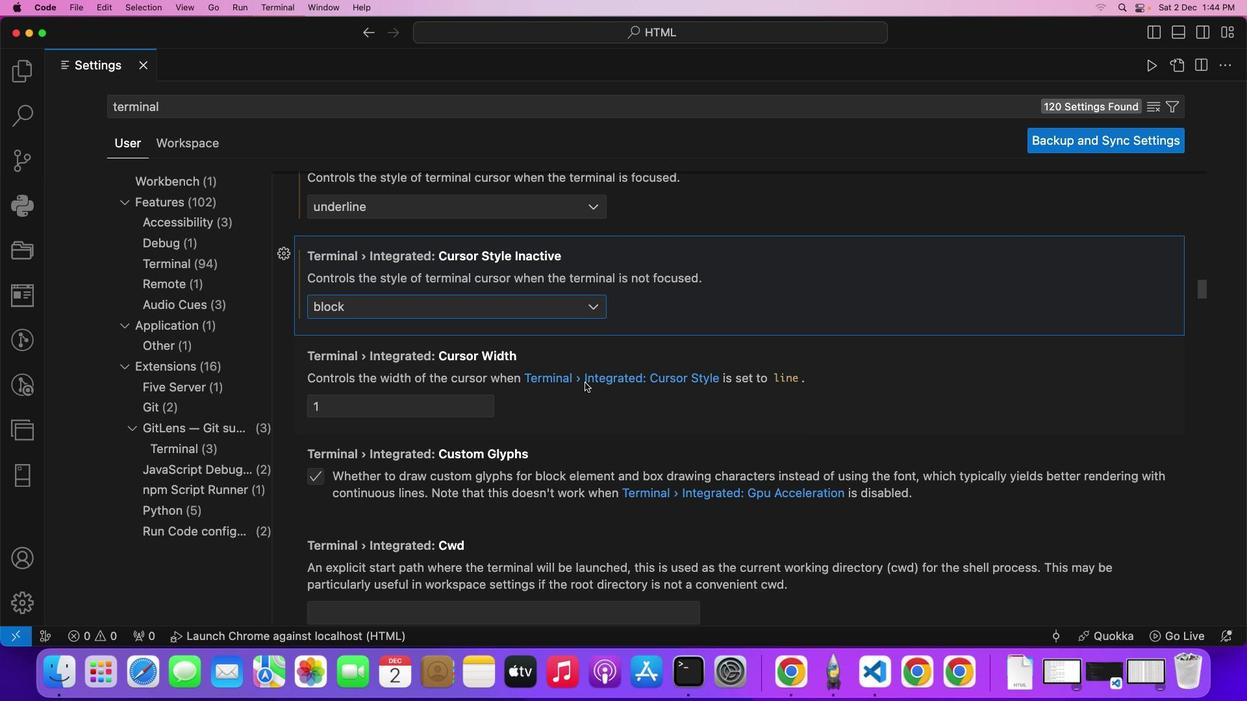 
Action: Mouse scrolled (613, 371) with delta (22, 48)
Screenshot: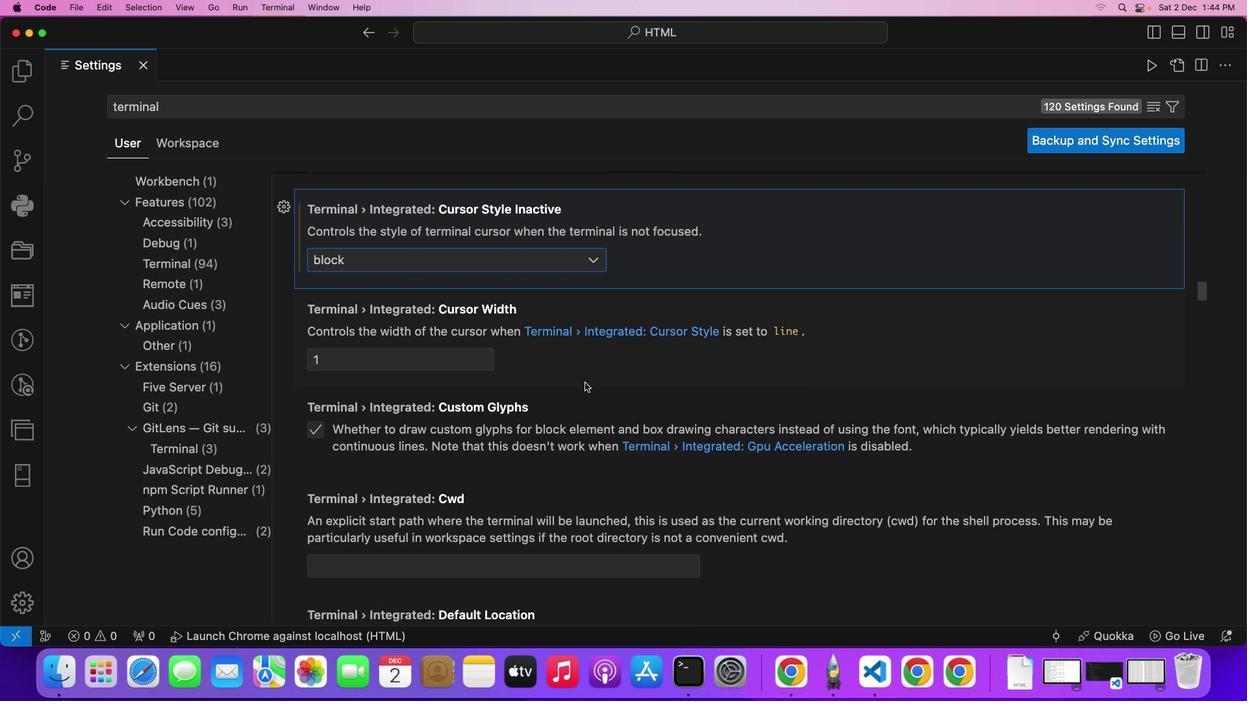 
Action: Mouse scrolled (613, 371) with delta (22, 48)
Screenshot: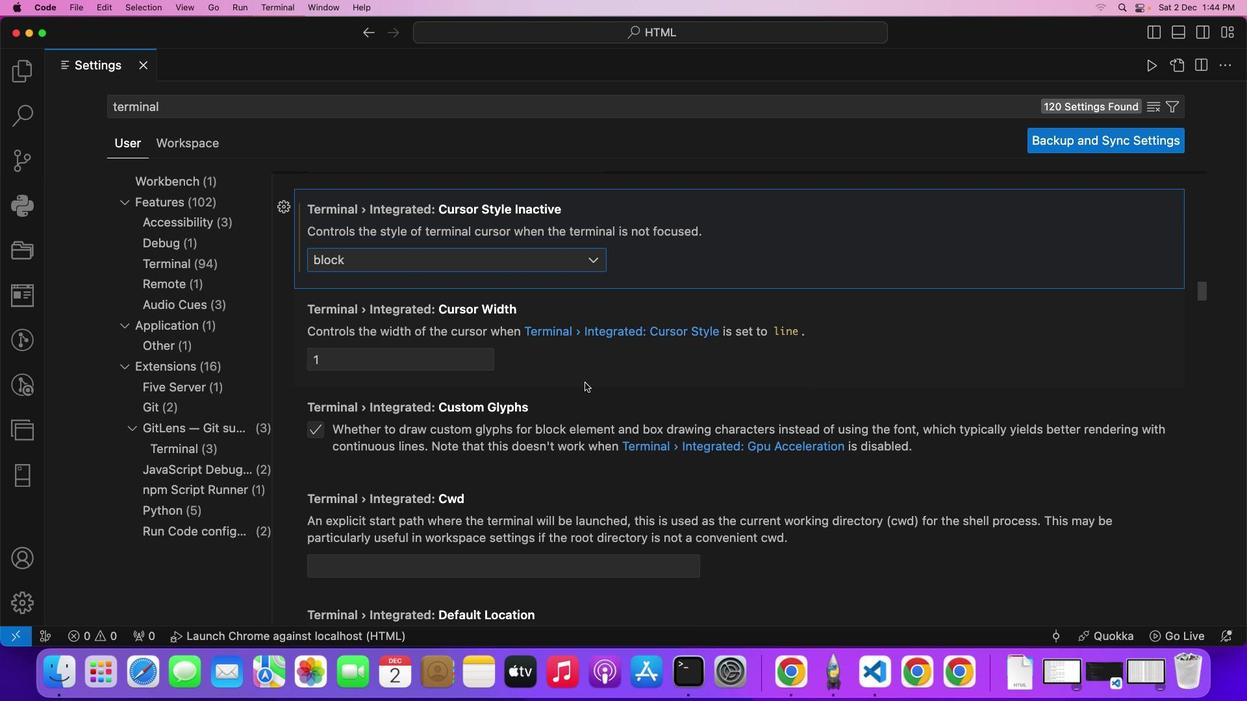 
Action: Mouse moved to (609, 365)
Screenshot: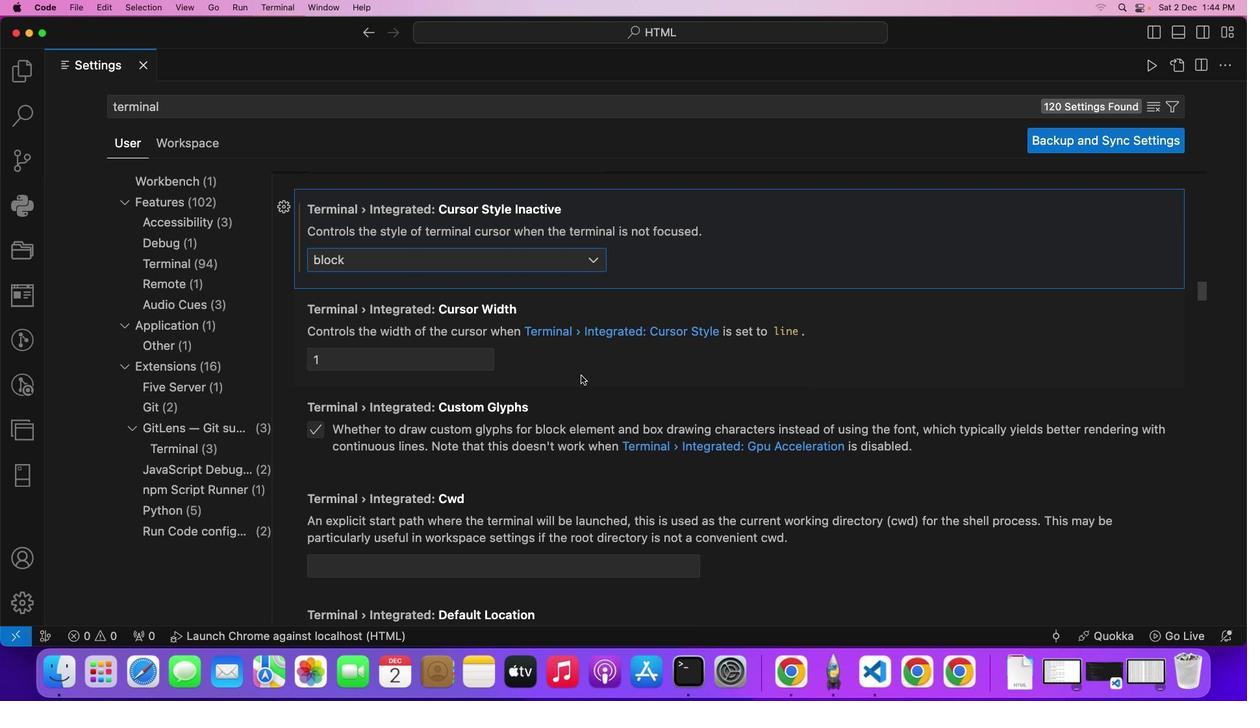 
Action: Mouse scrolled (609, 365) with delta (22, 48)
Screenshot: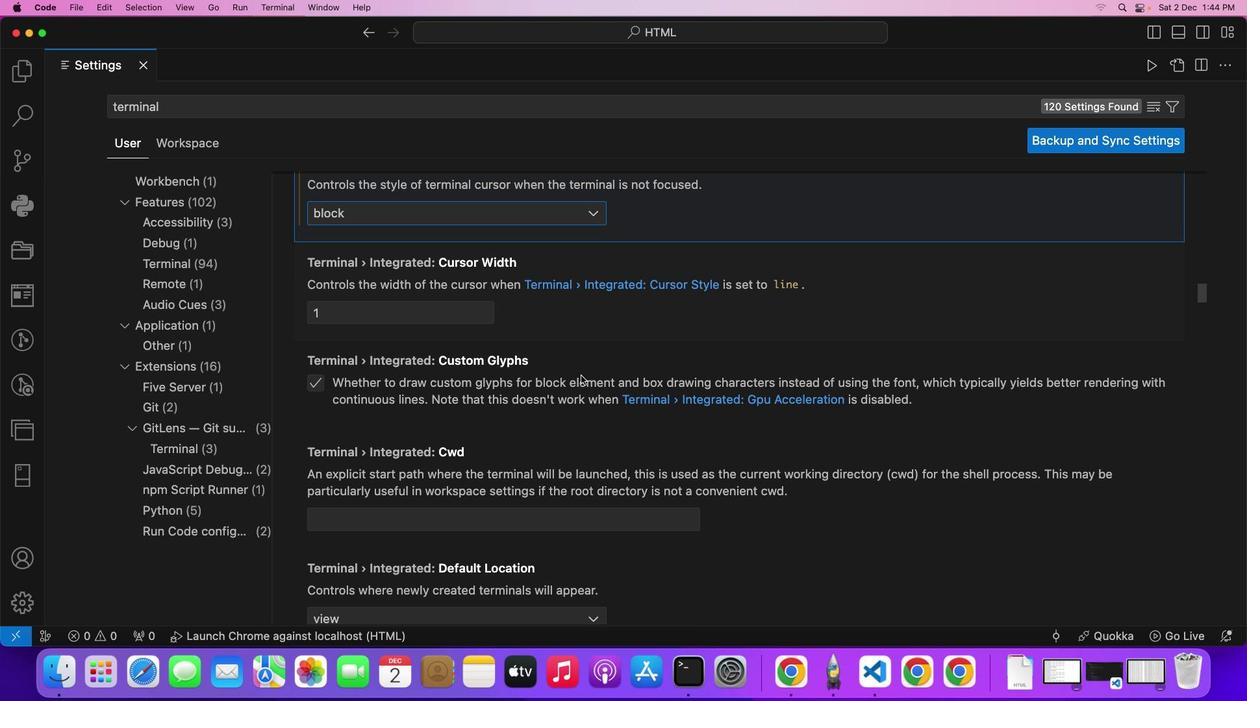 
Action: Mouse moved to (609, 365)
Screenshot: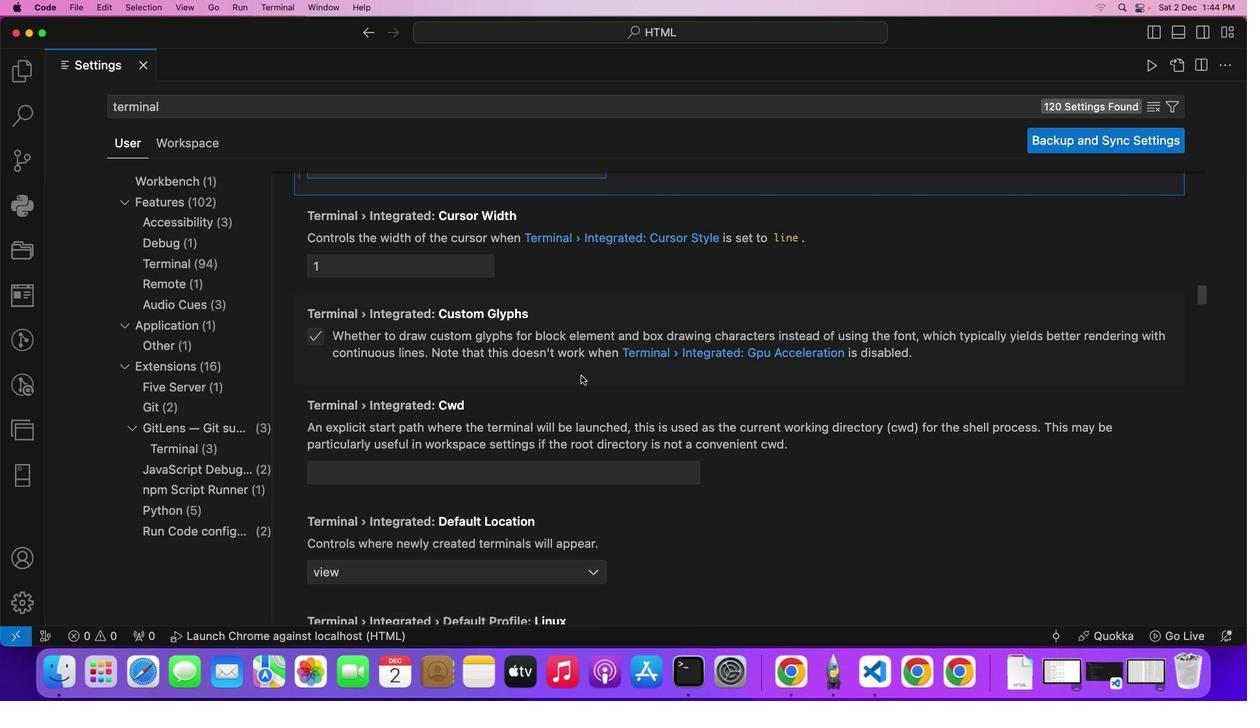 
Action: Mouse scrolled (609, 365) with delta (22, 48)
Screenshot: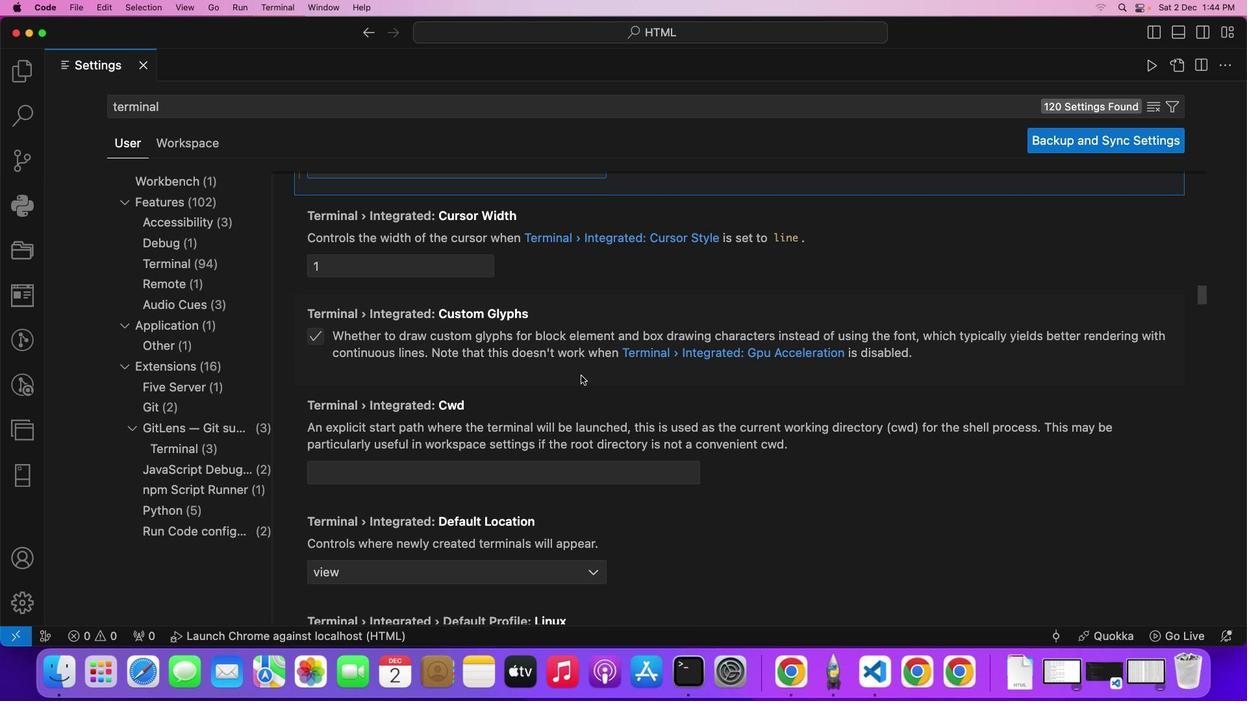 
Action: Mouse scrolled (609, 365) with delta (22, 48)
Screenshot: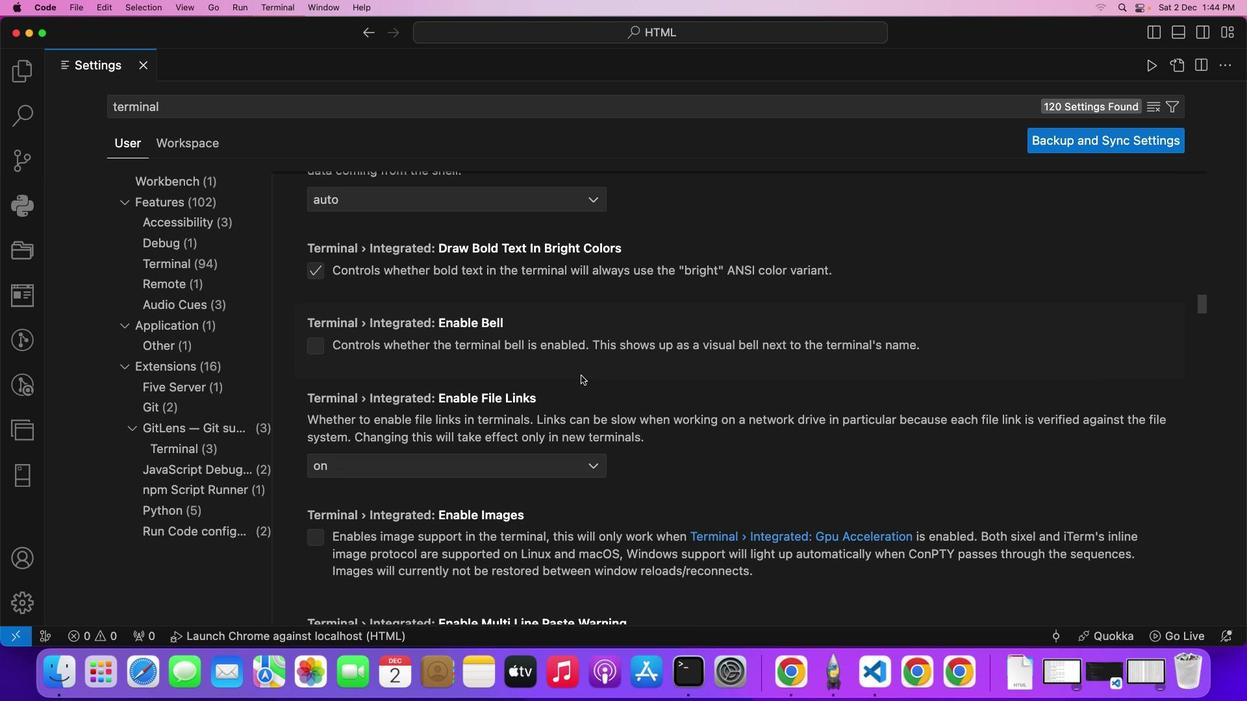 
Action: Mouse scrolled (609, 365) with delta (22, 48)
Screenshot: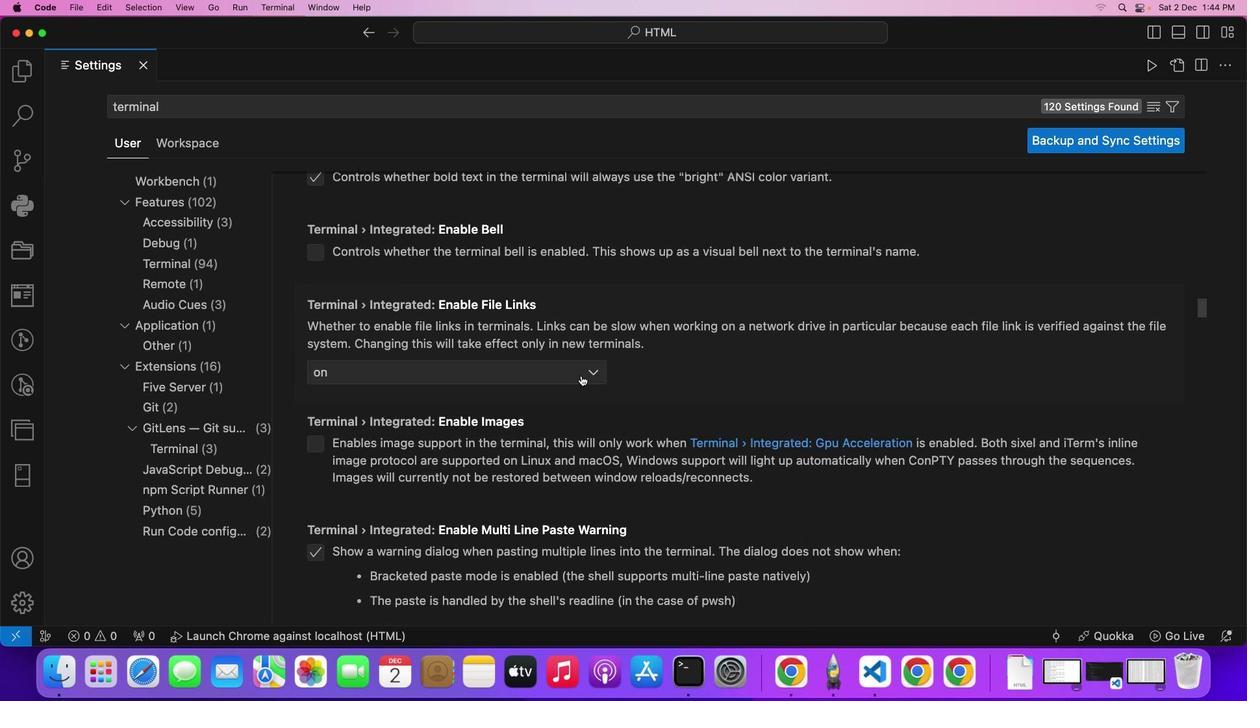 
Action: Mouse scrolled (609, 365) with delta (22, 48)
Screenshot: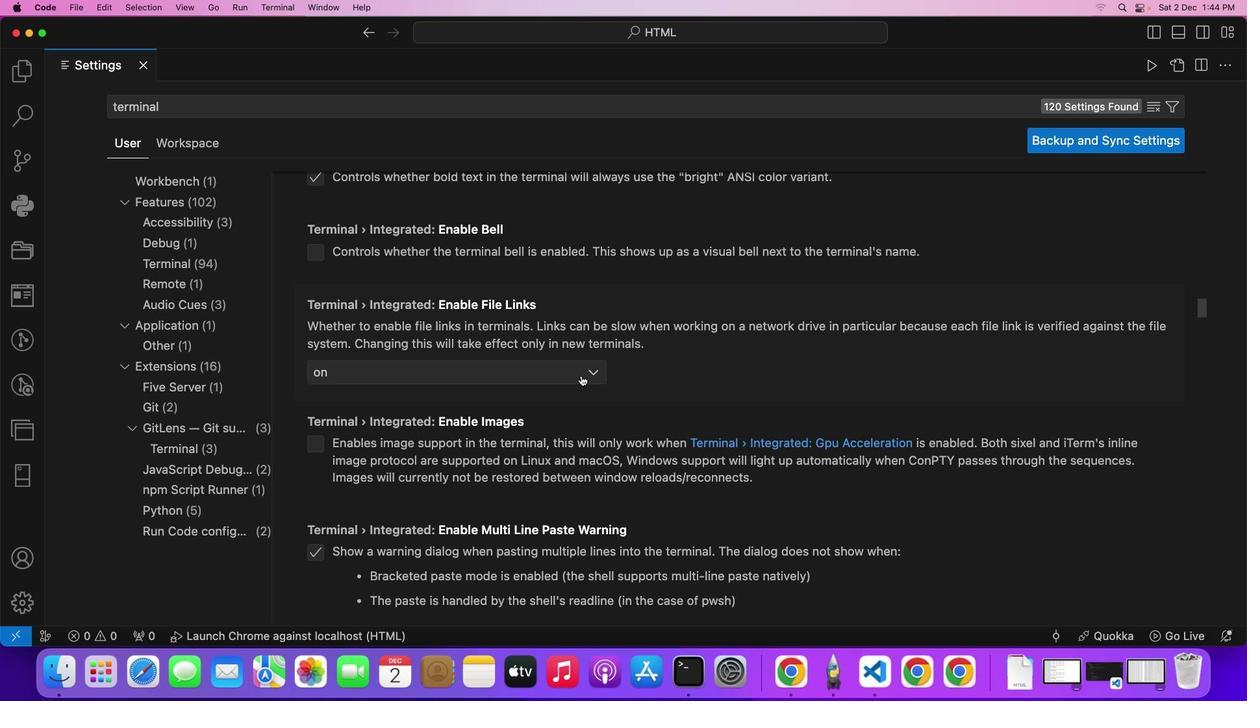
Action: Mouse moved to (616, 361)
Screenshot: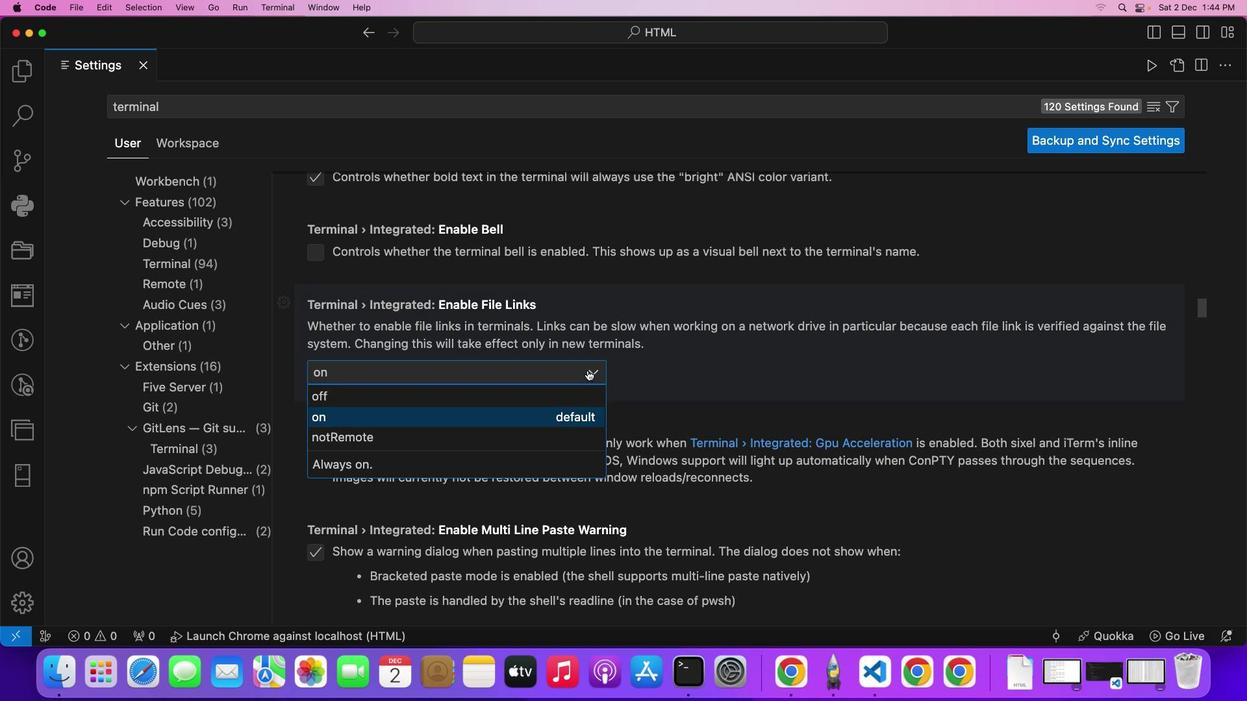 
Action: Mouse pressed left at (616, 361)
Screenshot: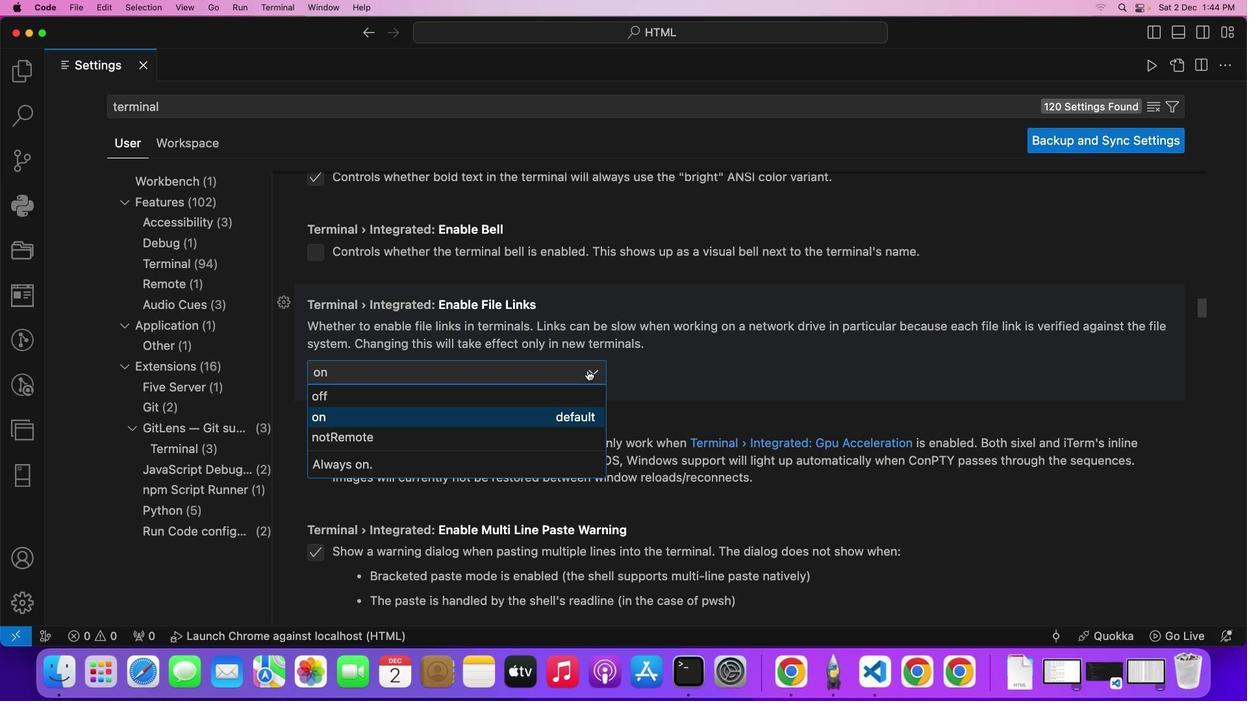 
Action: Mouse moved to (581, 382)
Screenshot: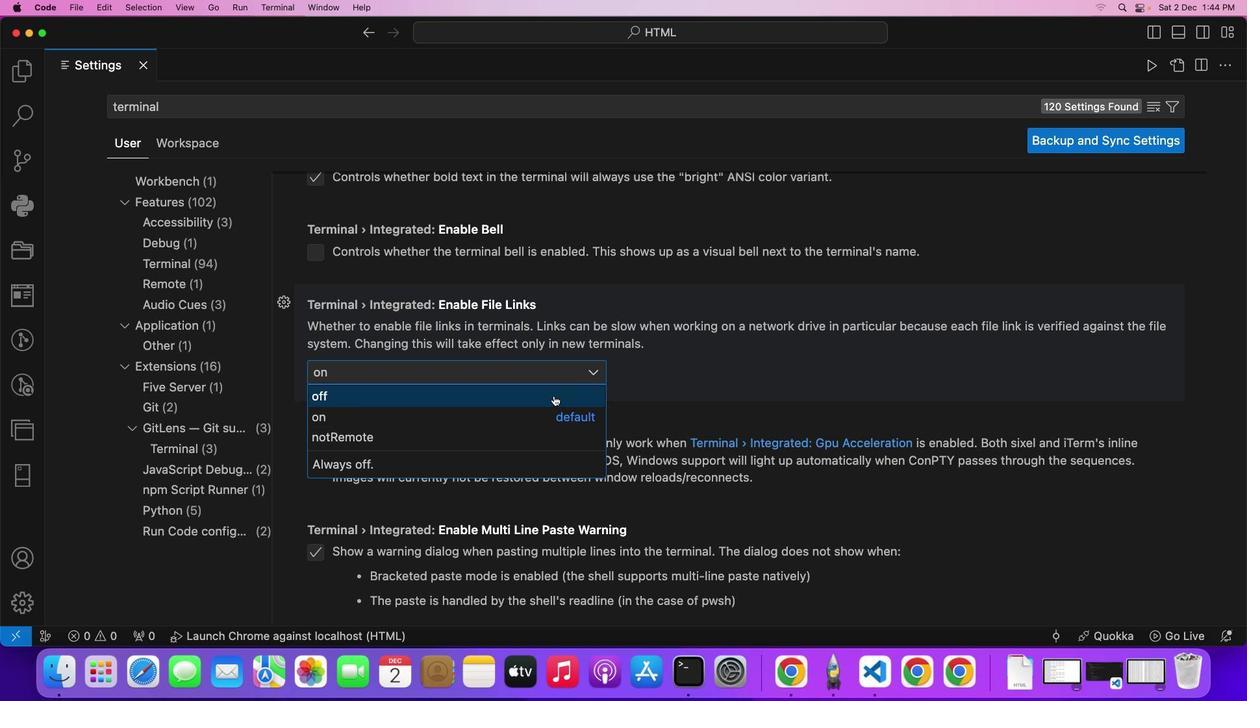 
Action: Mouse pressed left at (581, 382)
Screenshot: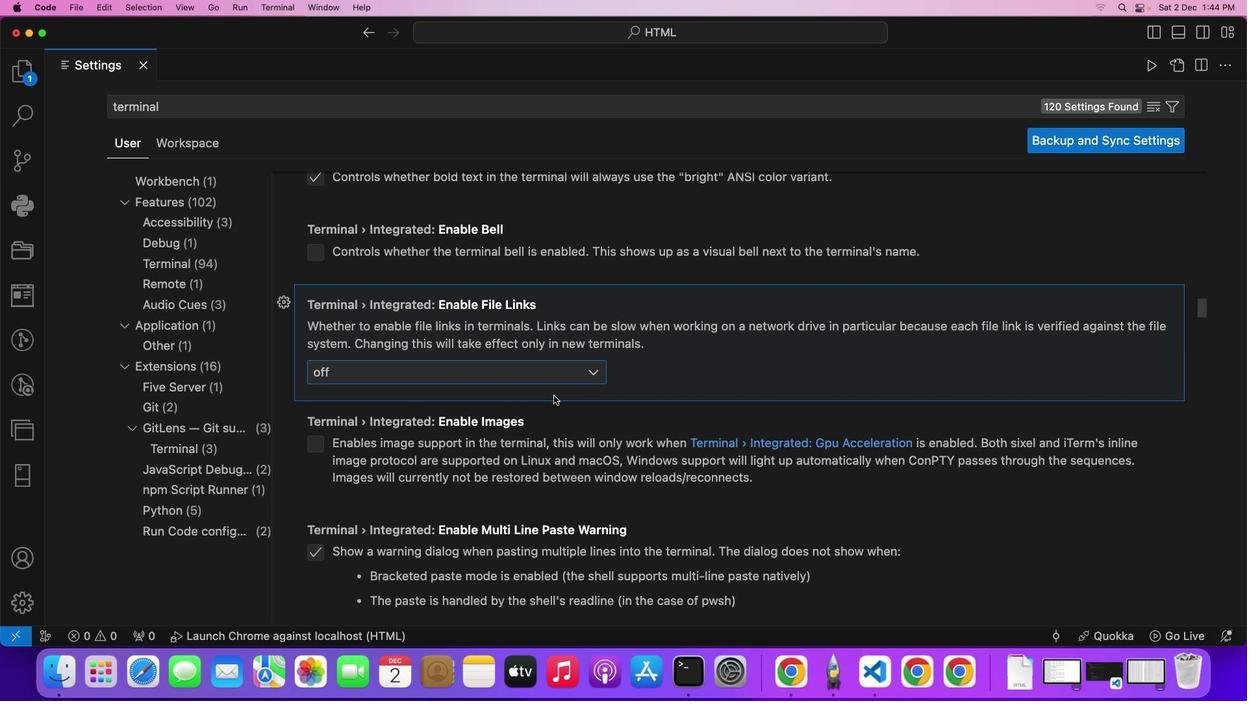 
Action: Mouse moved to (609, 374)
Screenshot: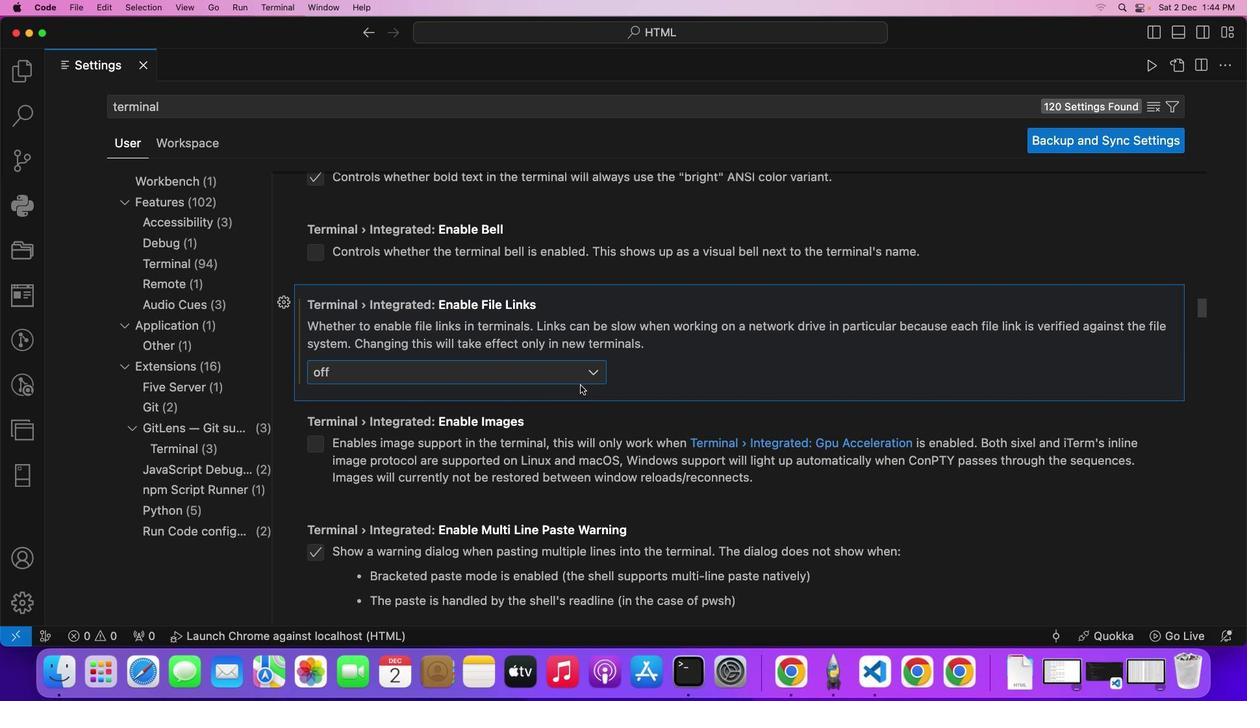 
Action: Mouse scrolled (609, 374) with delta (22, 48)
Screenshot: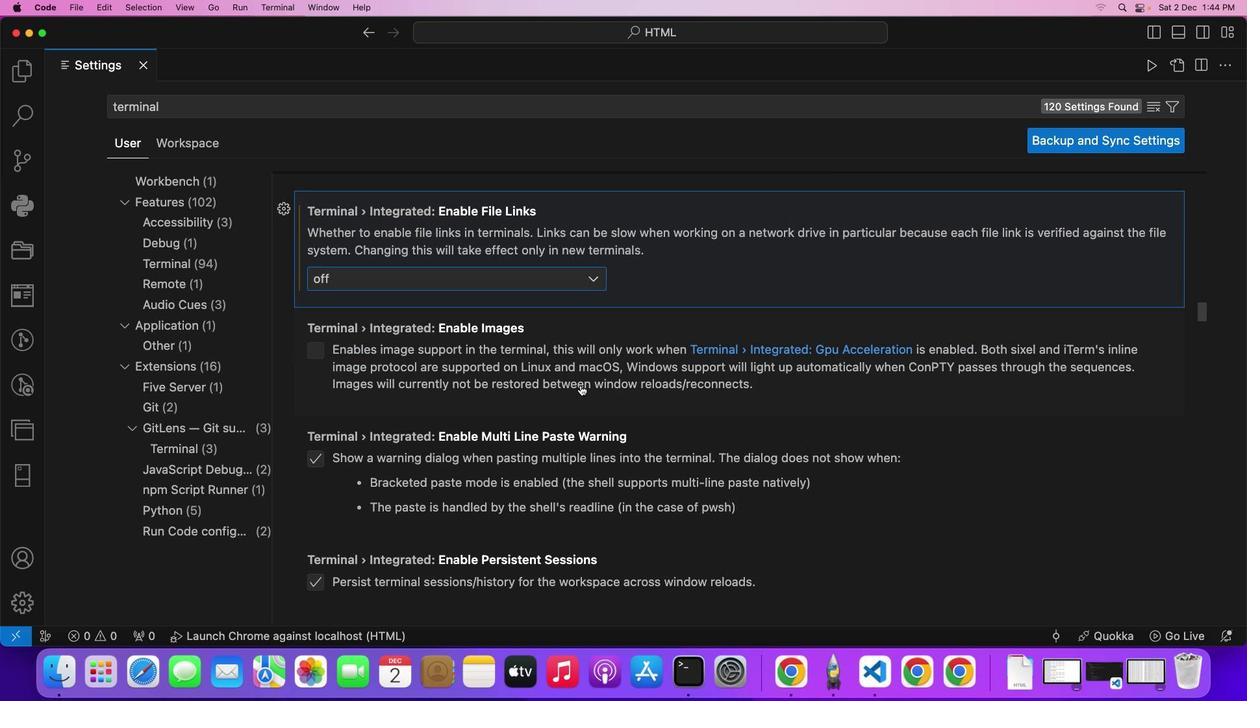 
Action: Mouse scrolled (609, 374) with delta (22, 48)
Screenshot: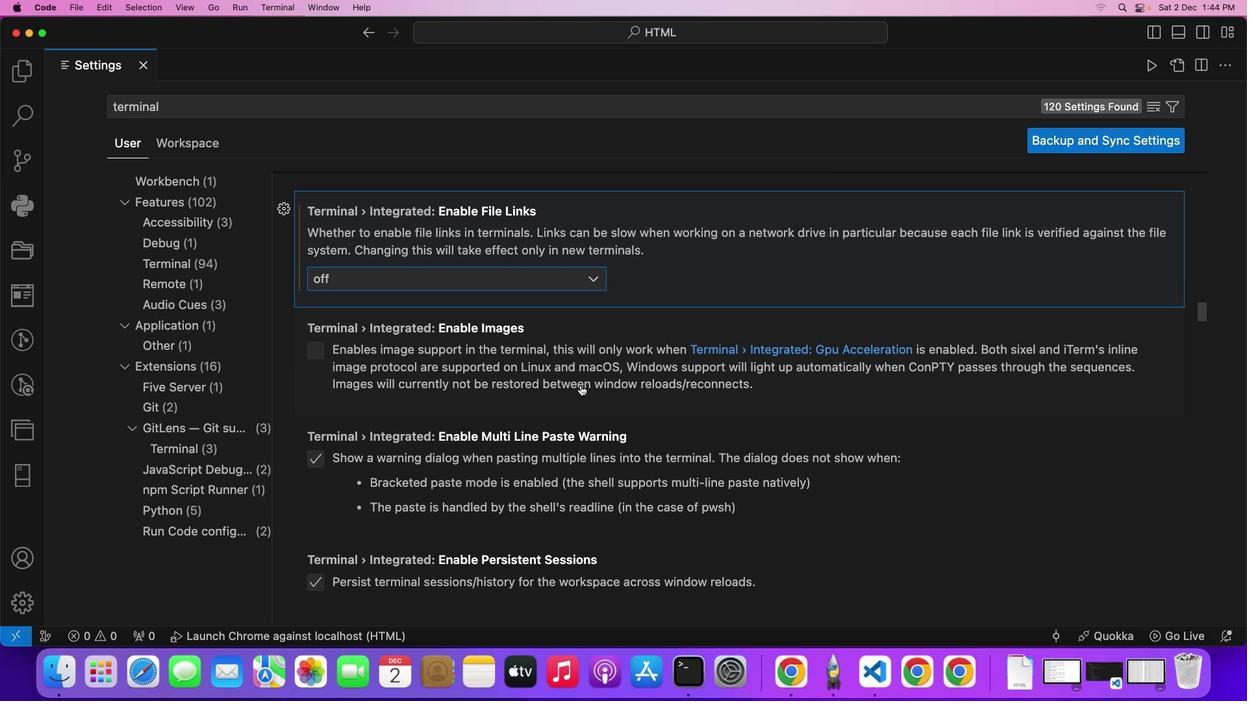 
Action: Mouse moved to (517, 338)
Screenshot: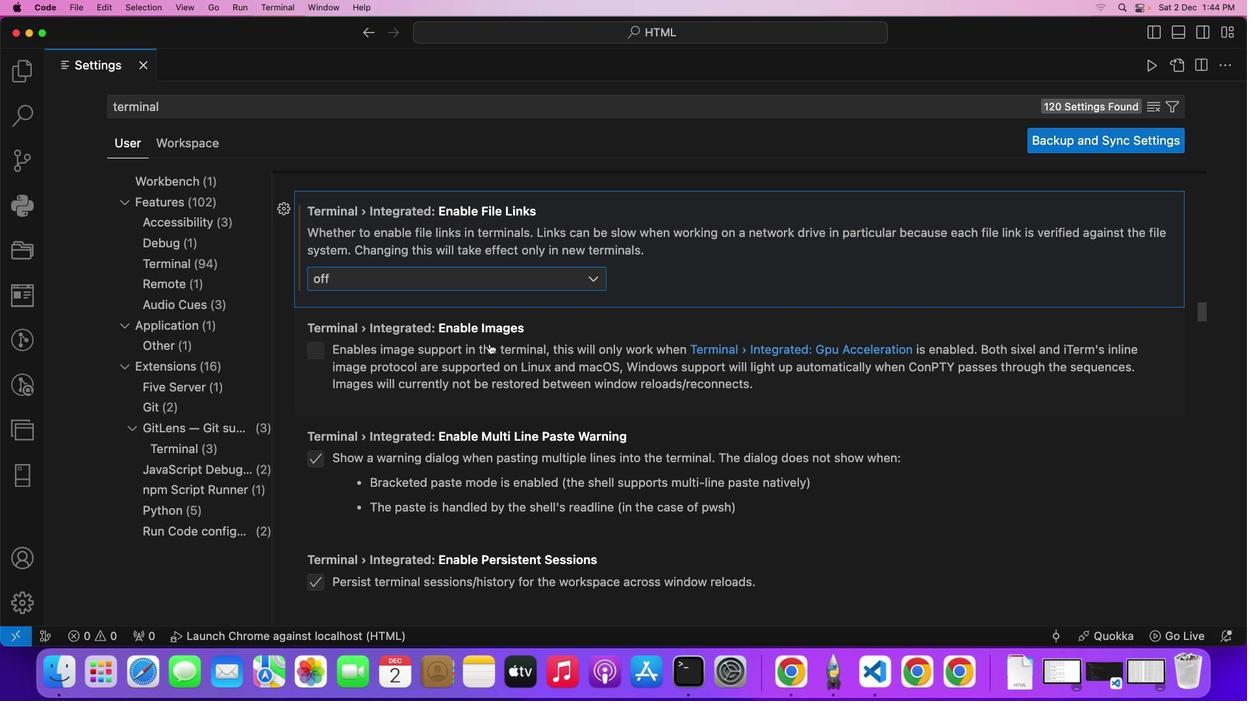 
Action: Mouse scrolled (517, 338) with delta (22, 50)
Screenshot: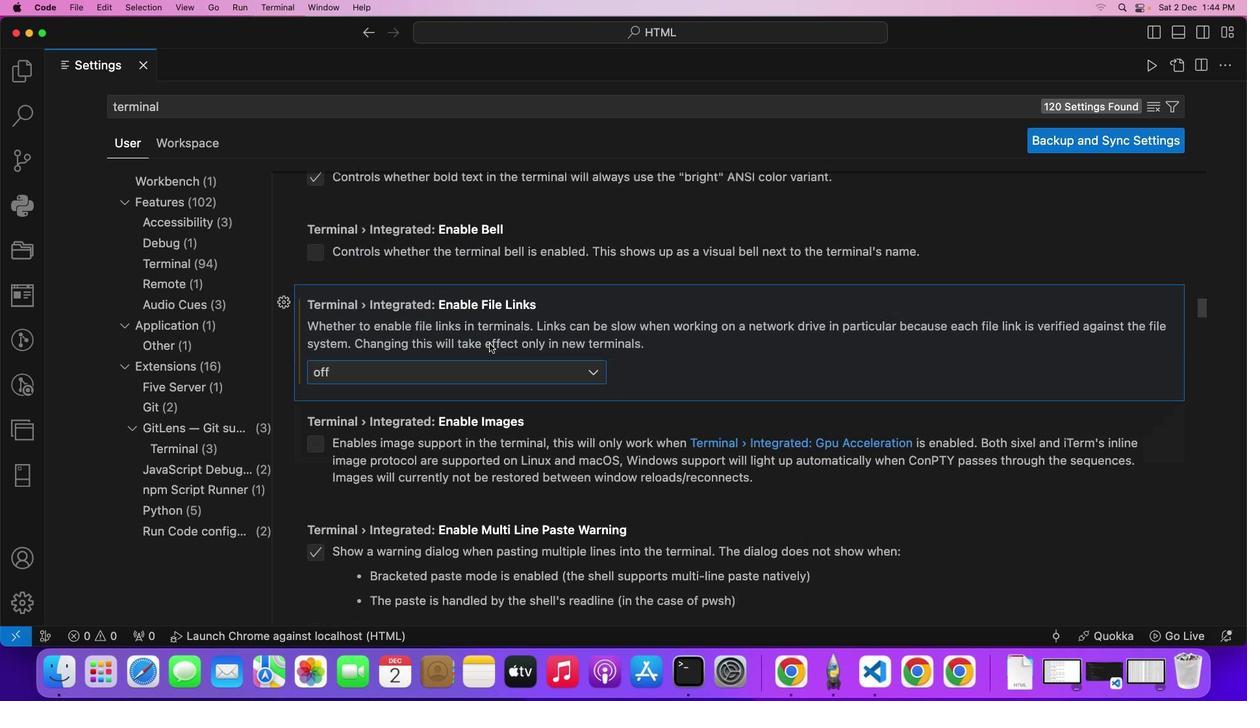 
Action: Mouse scrolled (517, 338) with delta (22, 50)
Screenshot: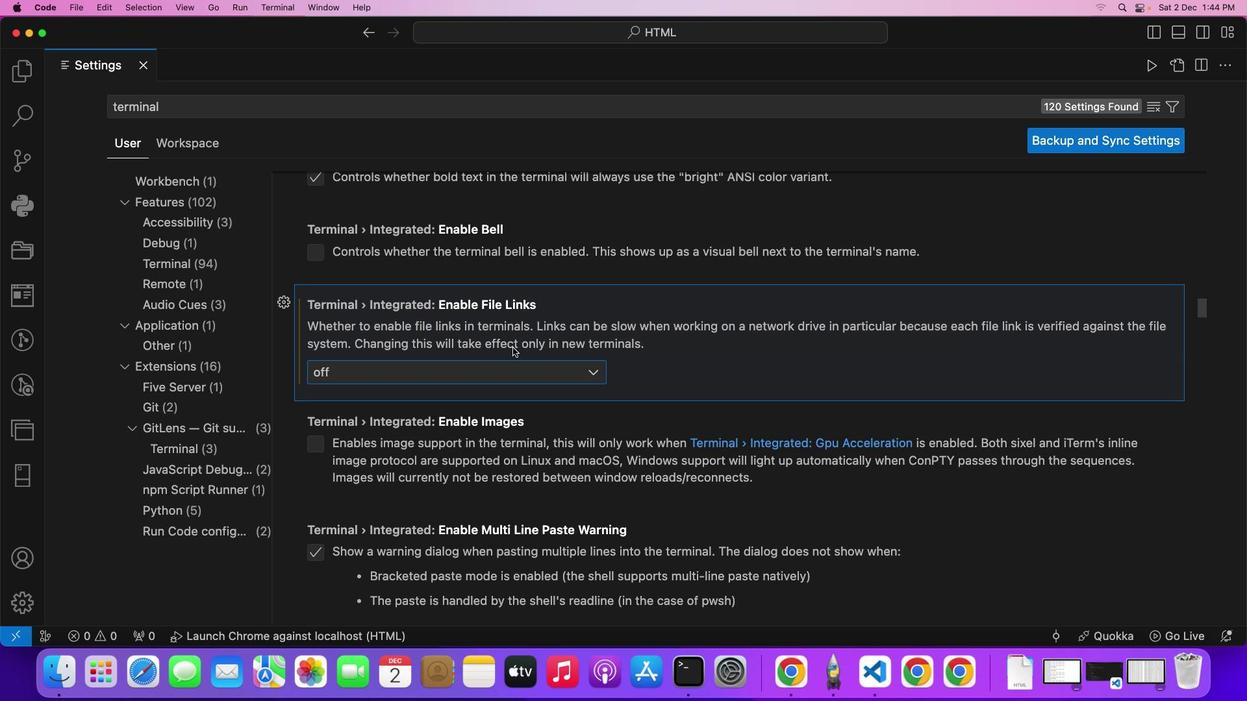 
Action: Mouse moved to (620, 361)
Screenshot: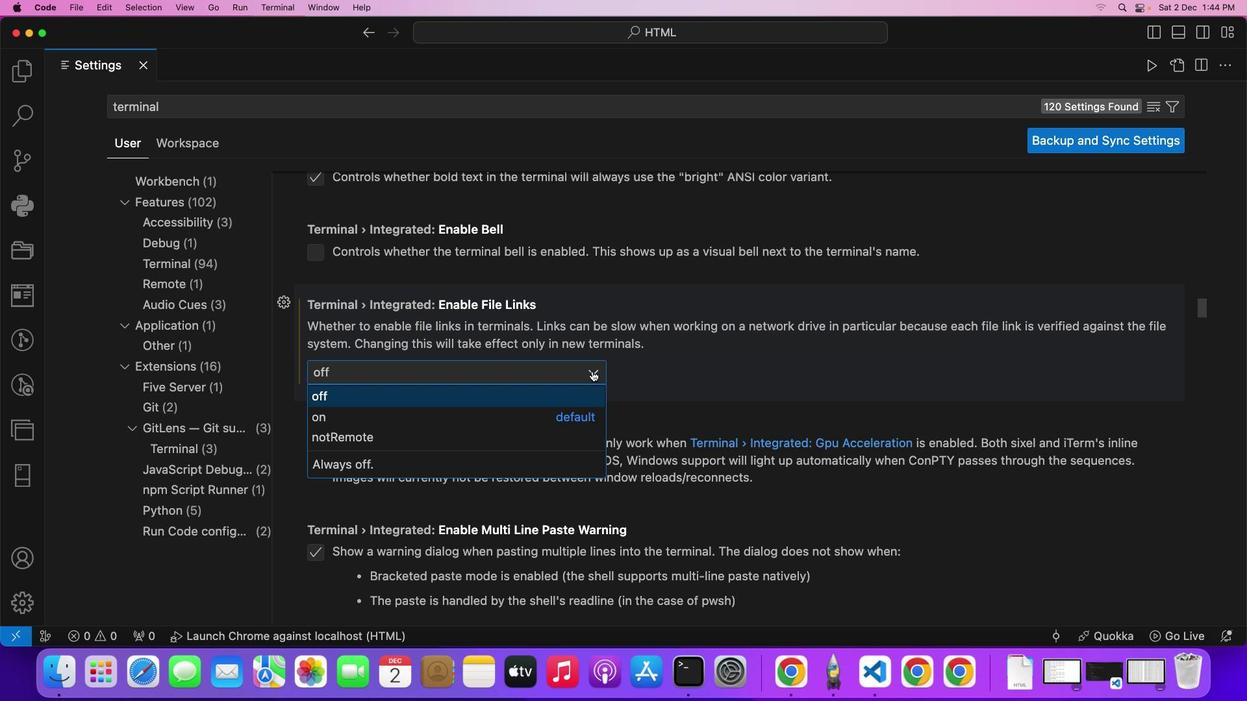 
Action: Mouse pressed left at (620, 361)
Screenshot: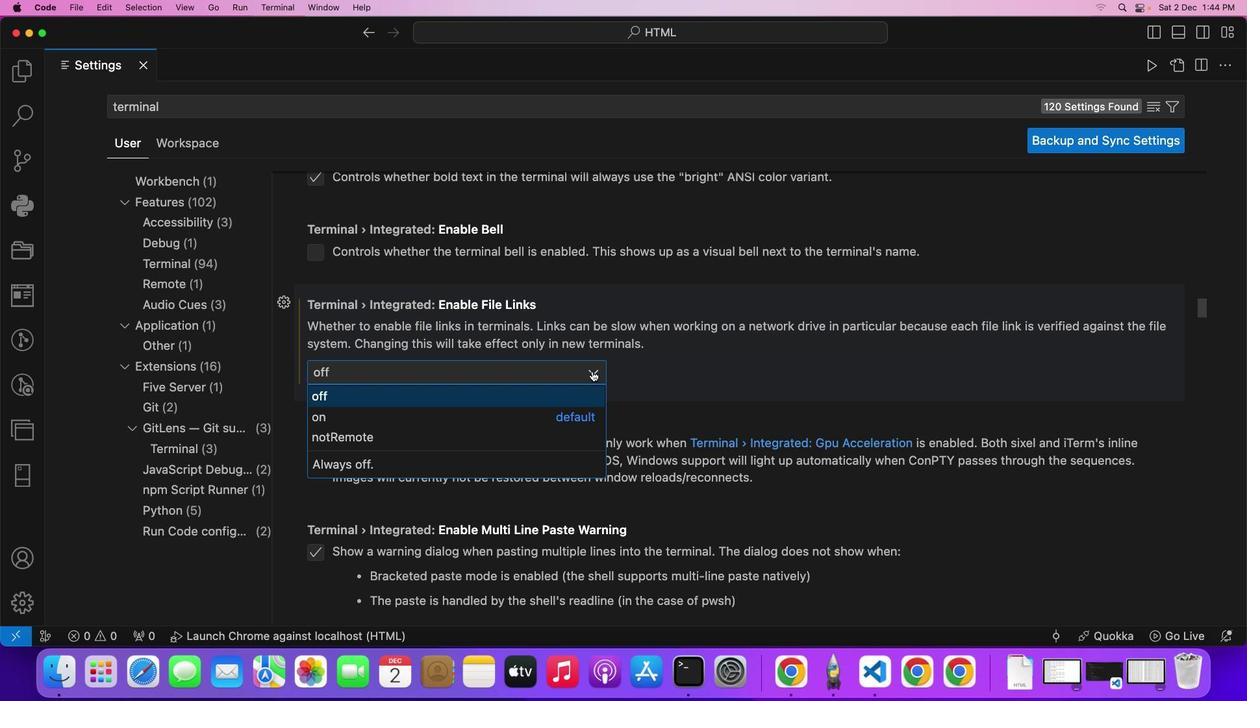 
Action: Mouse moved to (556, 395)
Screenshot: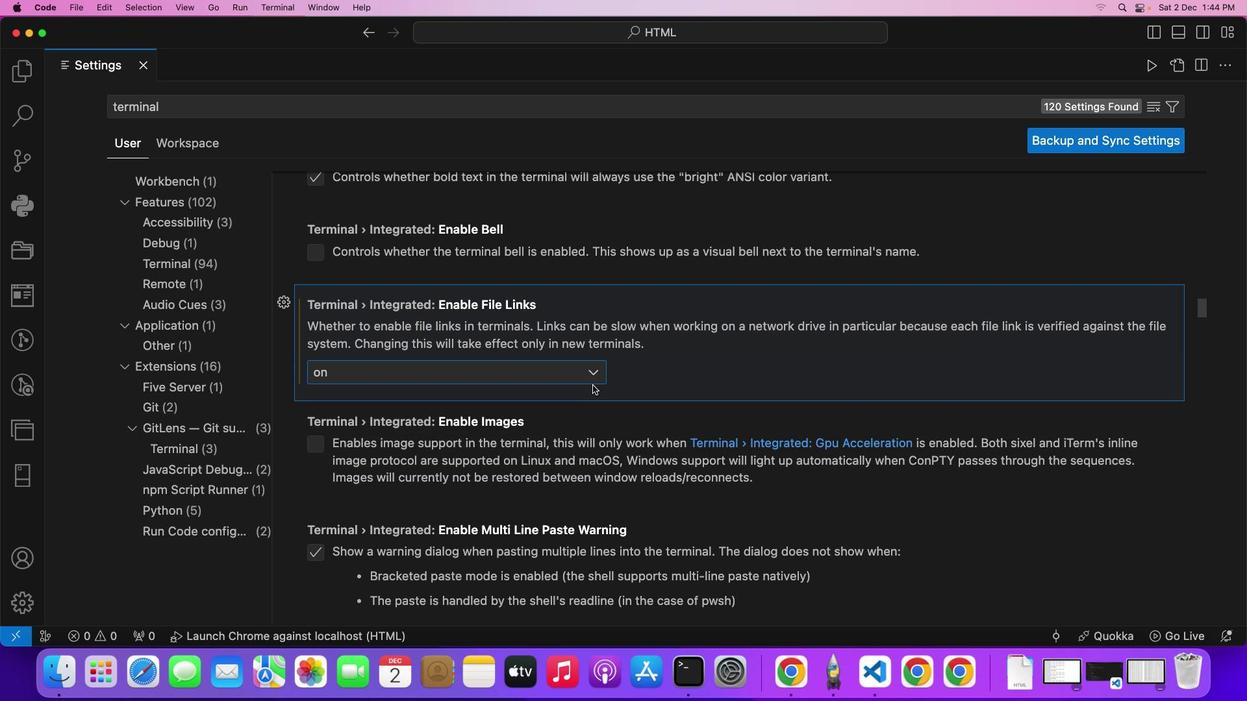 
Action: Mouse pressed left at (556, 395)
Screenshot: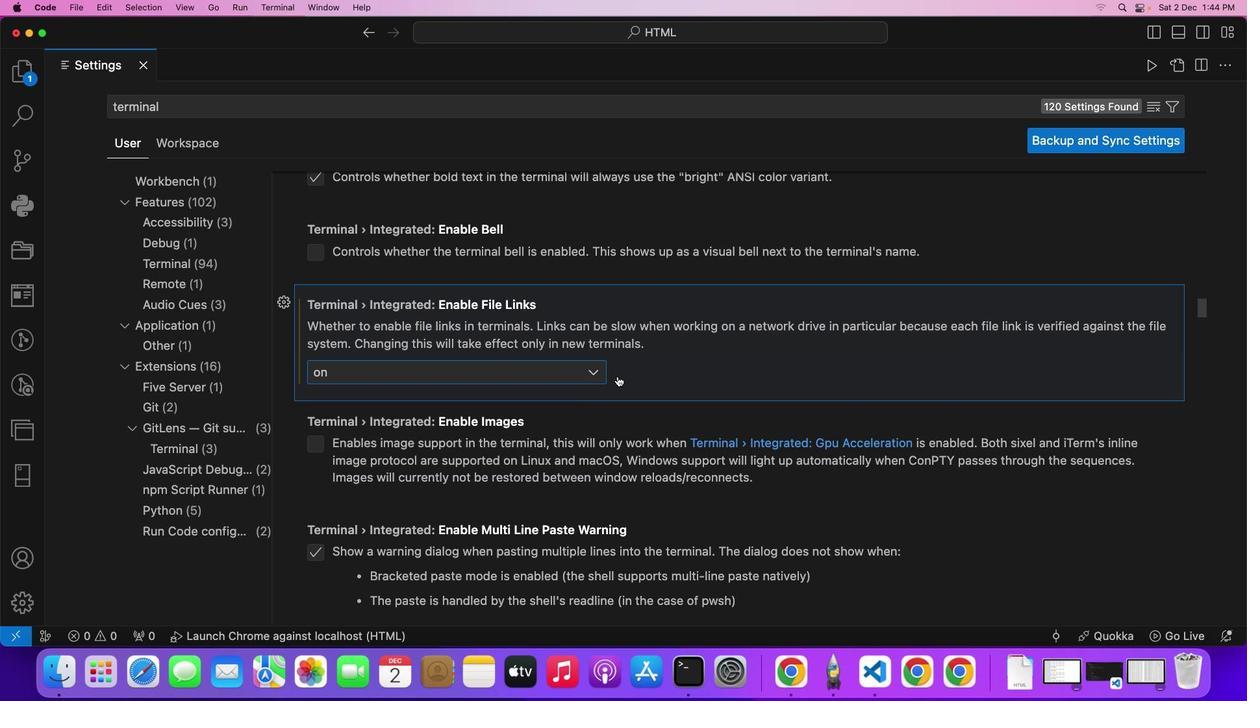 
Action: Mouse moved to (670, 357)
Screenshot: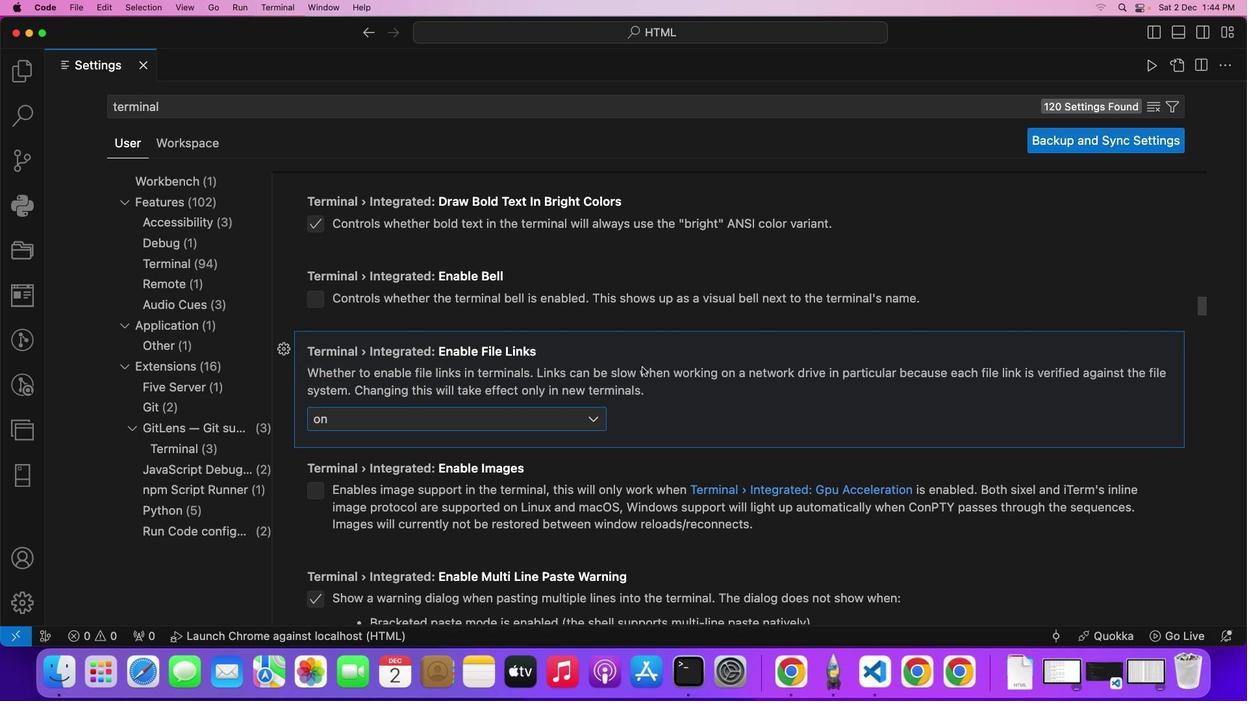
Action: Mouse scrolled (670, 357) with delta (22, 50)
Screenshot: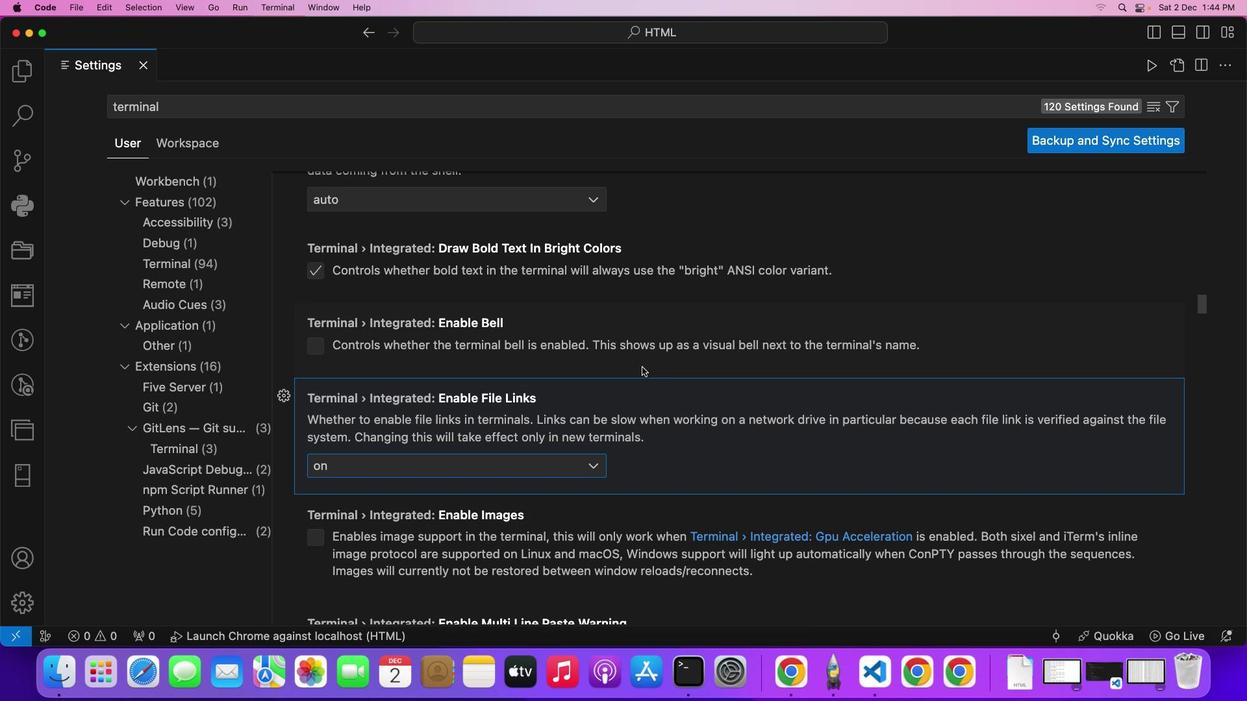 
Action: Mouse scrolled (670, 357) with delta (22, 50)
Screenshot: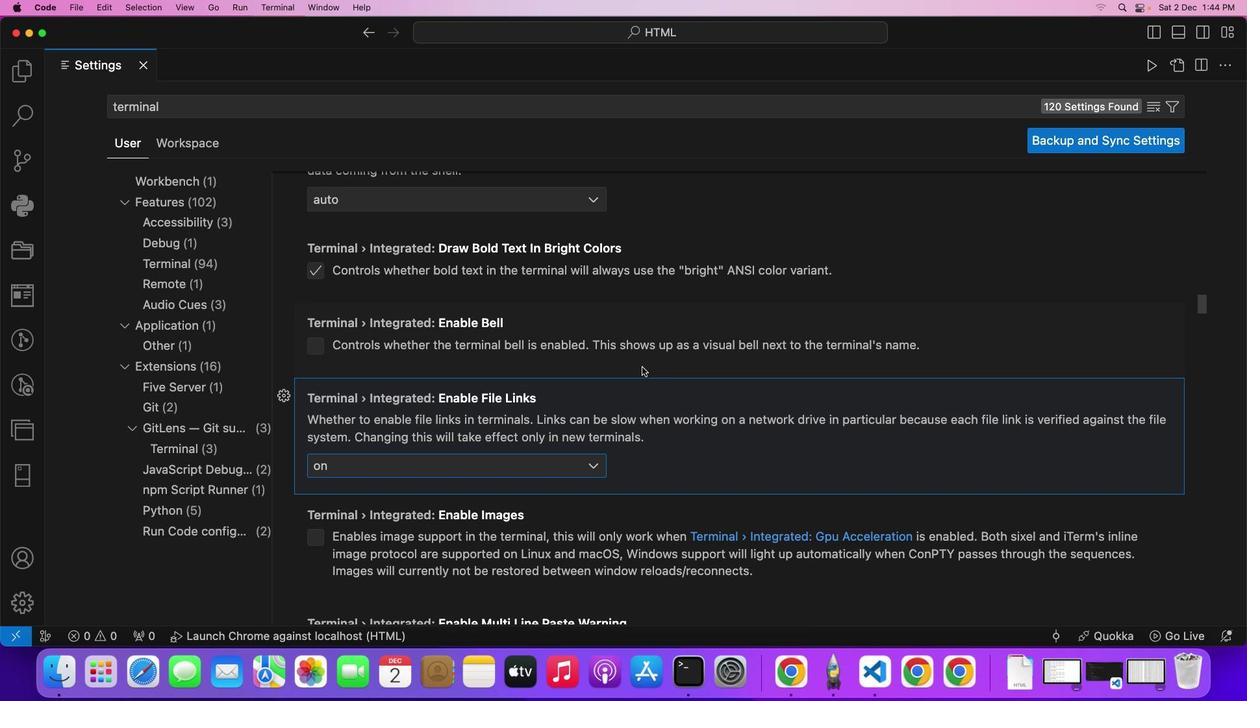 
Action: Mouse scrolled (670, 357) with delta (22, 50)
Screenshot: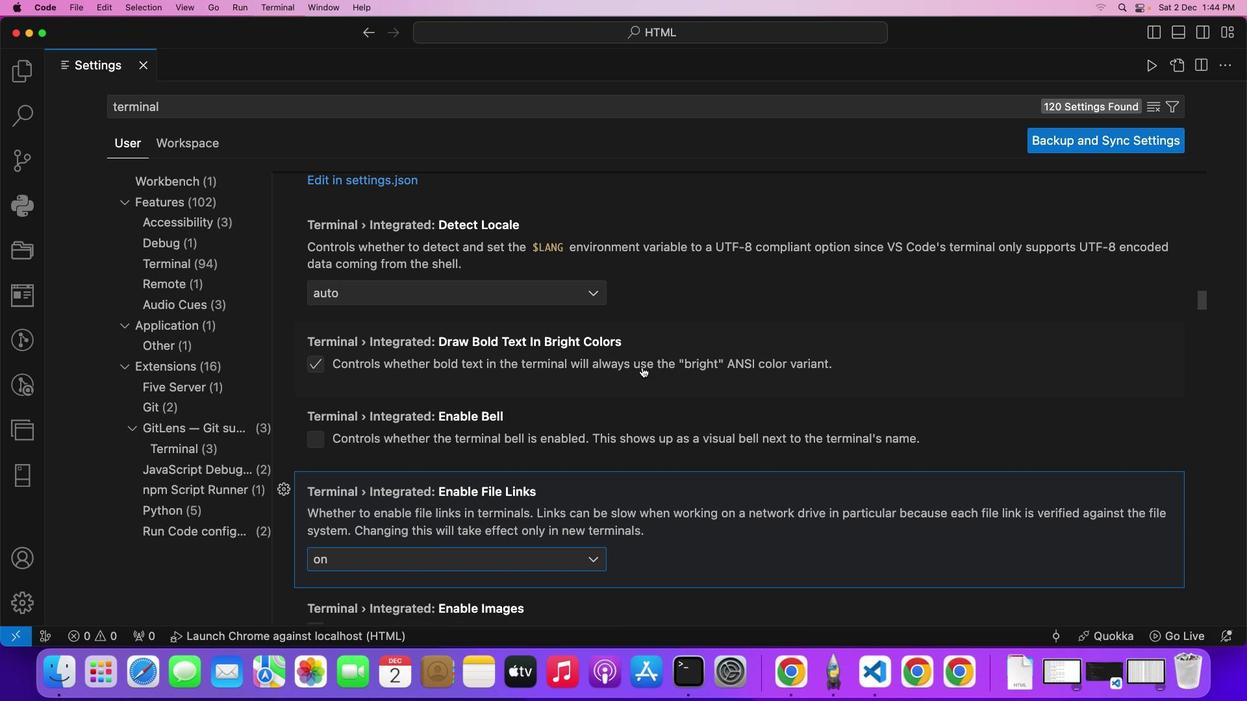 
Action: Mouse scrolled (670, 357) with delta (22, 50)
Screenshot: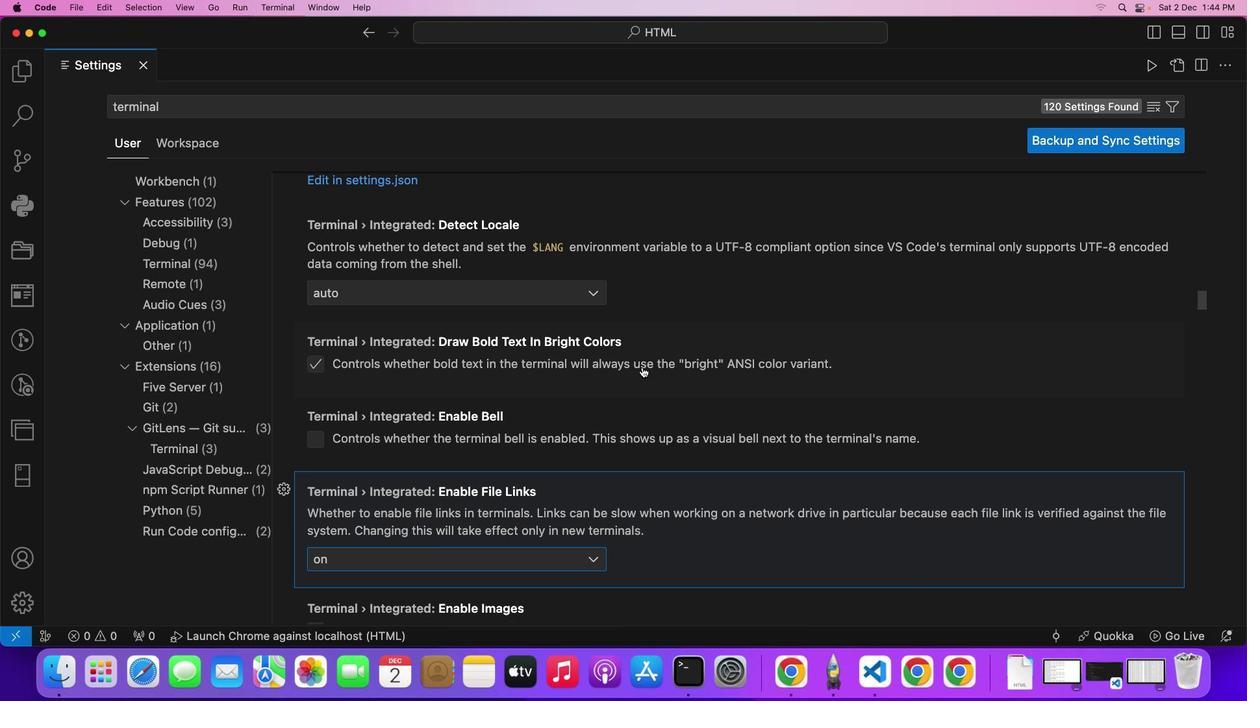 
Action: Mouse moved to (670, 357)
Screenshot: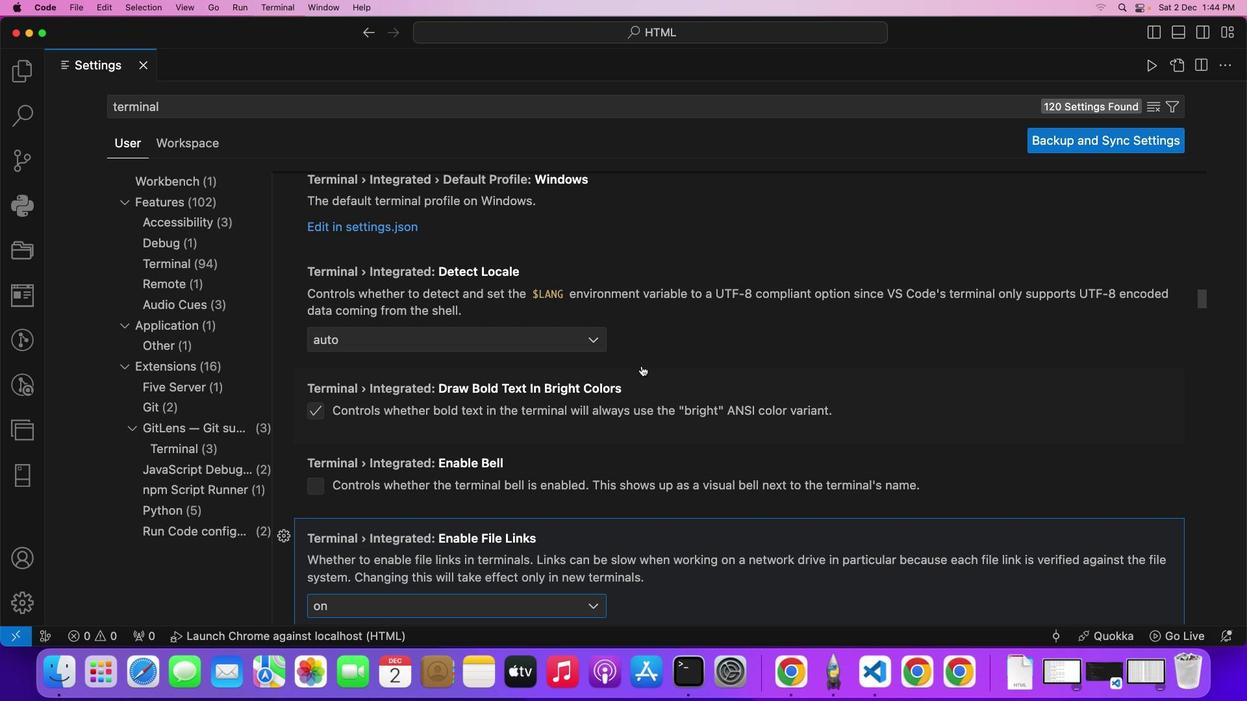 
Action: Mouse scrolled (670, 357) with delta (22, 50)
Screenshot: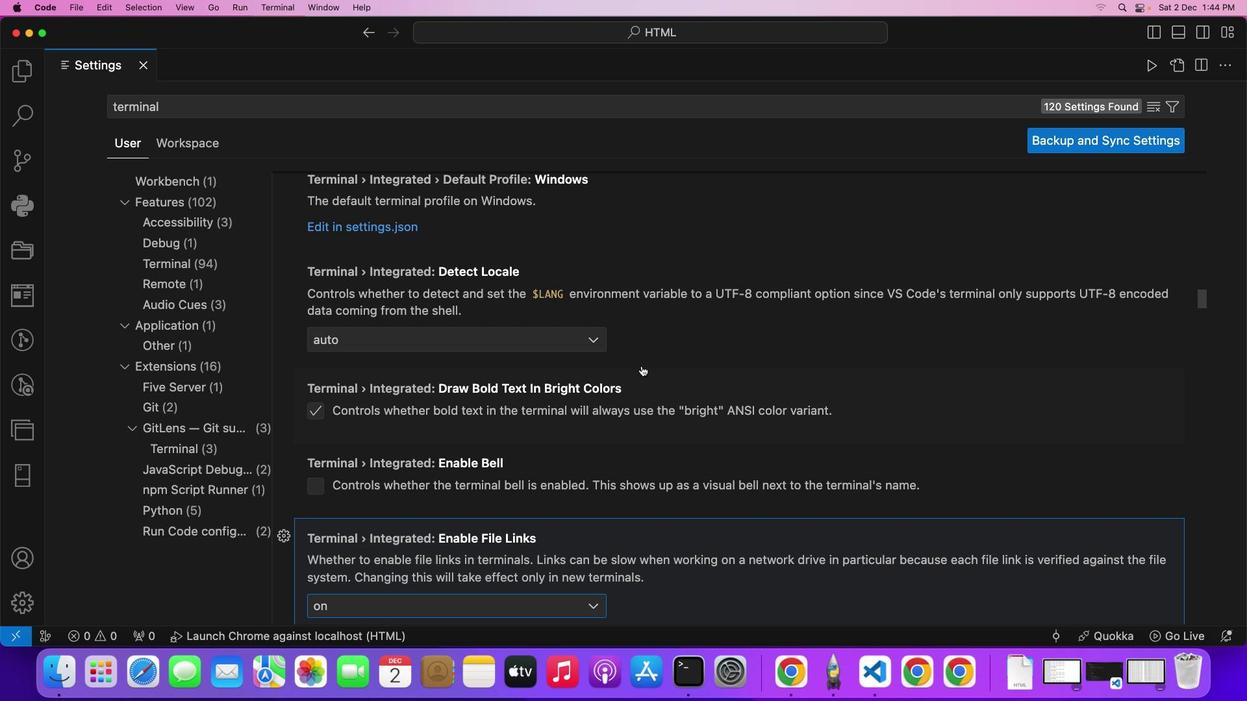 
Action: Mouse scrolled (670, 357) with delta (22, 50)
Screenshot: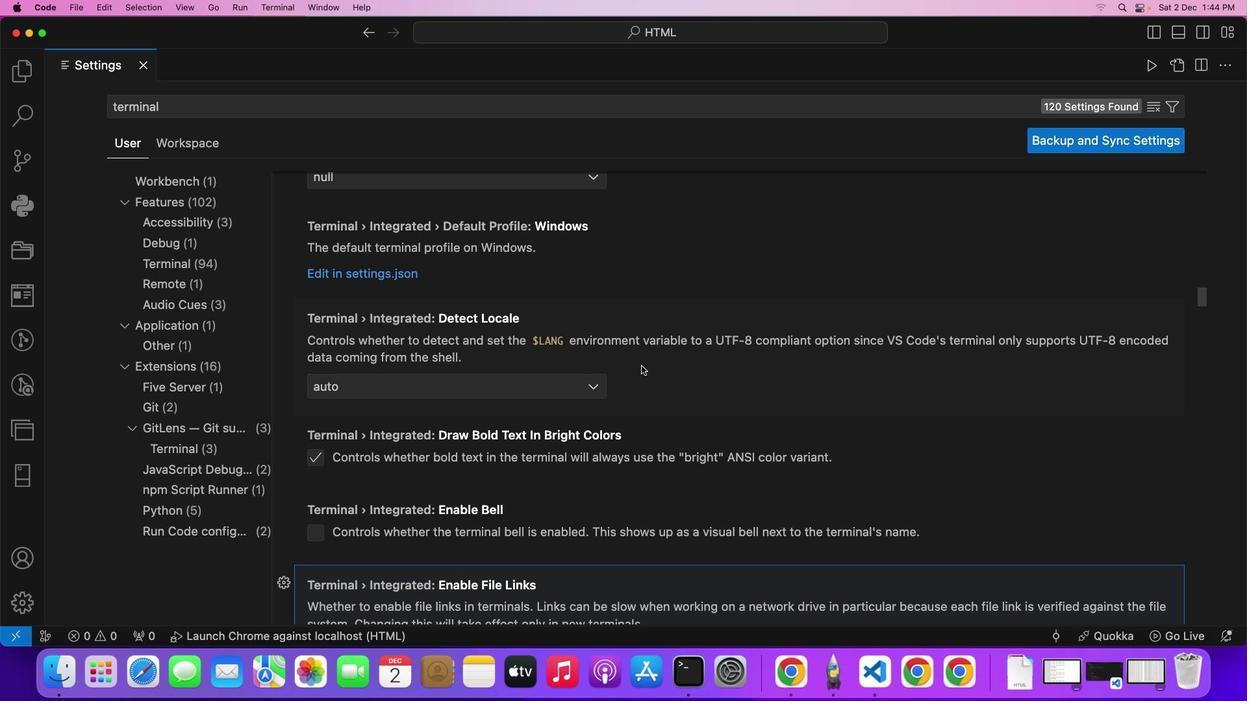 
Action: Mouse scrolled (670, 357) with delta (22, 50)
Screenshot: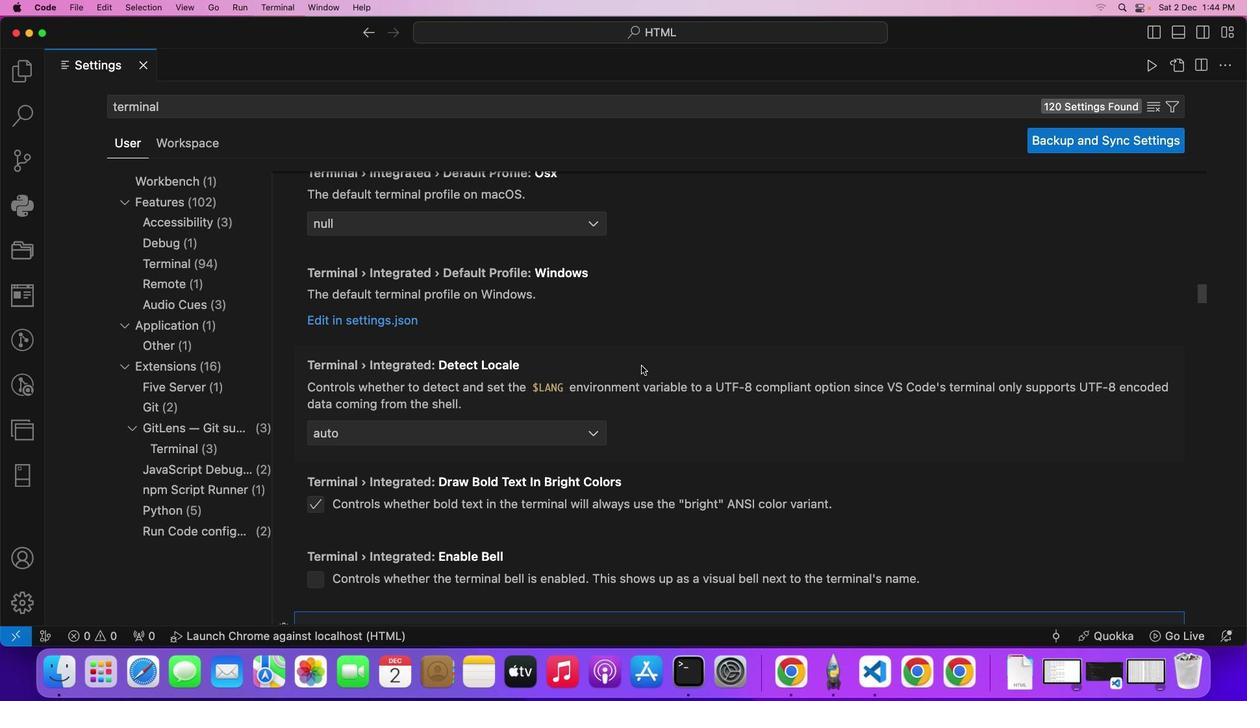 
Action: Mouse scrolled (670, 357) with delta (22, 50)
Screenshot: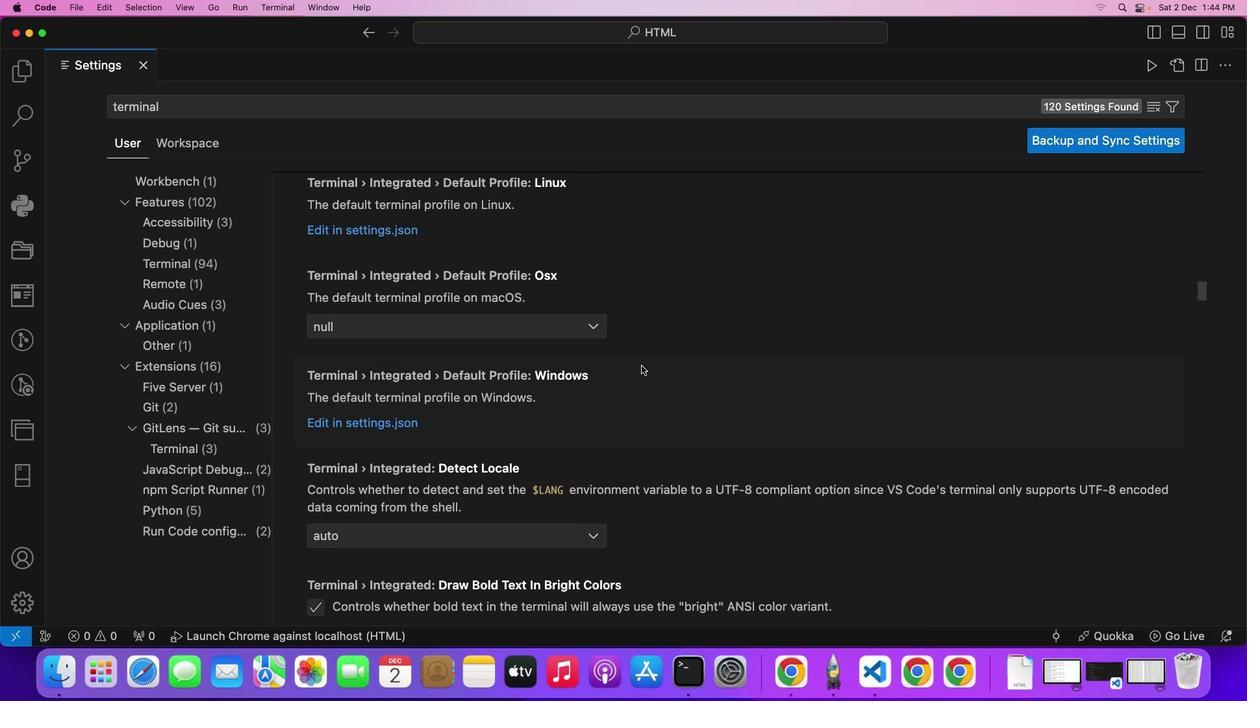 
Action: Mouse scrolled (670, 357) with delta (22, 50)
Screenshot: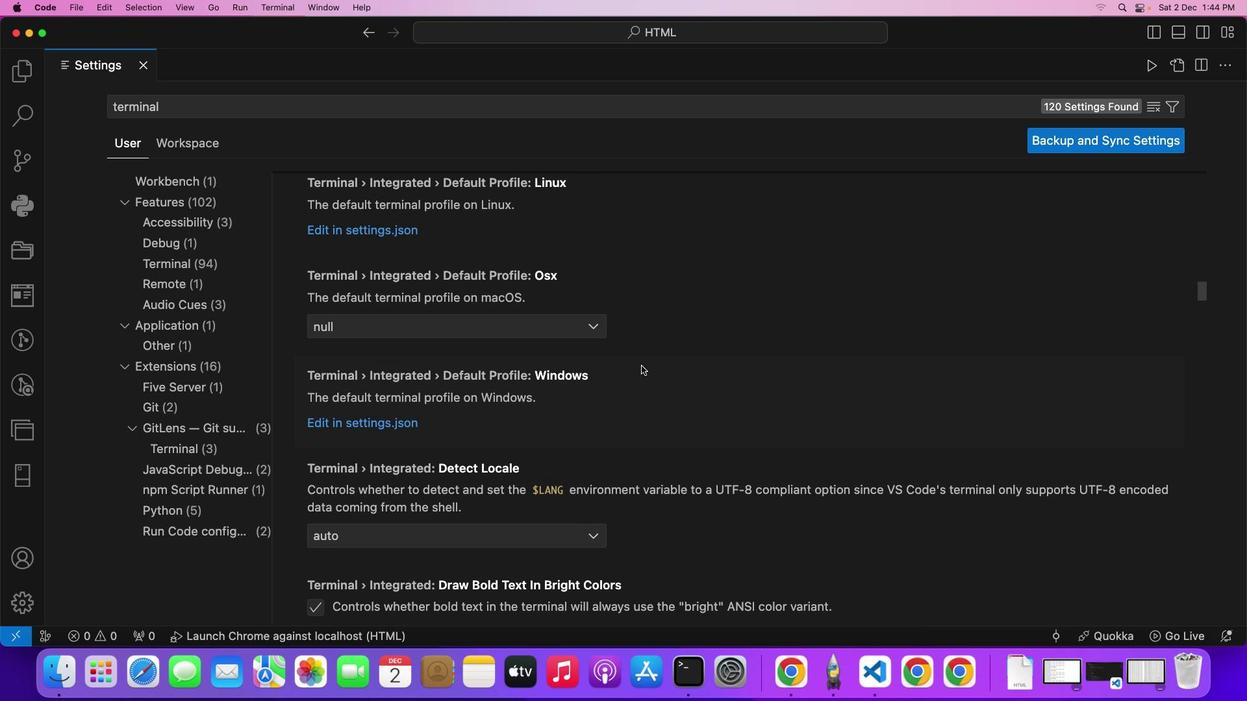 
Action: Mouse scrolled (670, 357) with delta (22, 48)
Screenshot: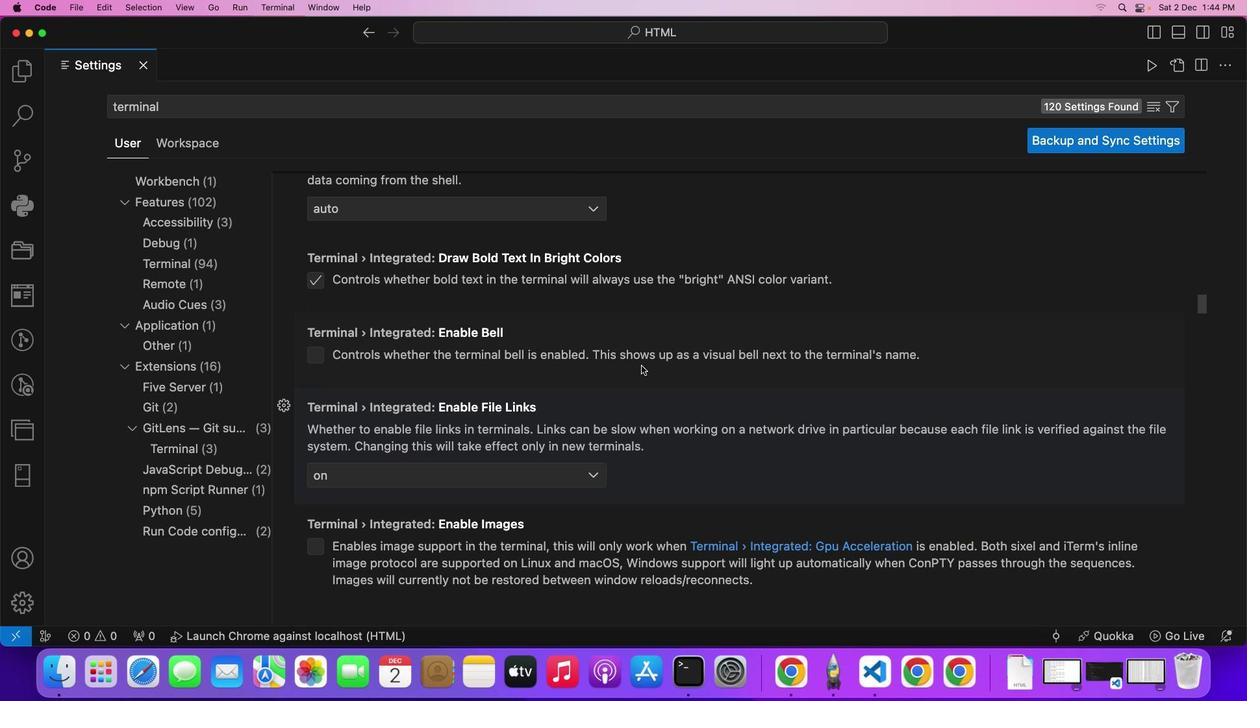 
Action: Mouse scrolled (670, 357) with delta (22, 48)
Screenshot: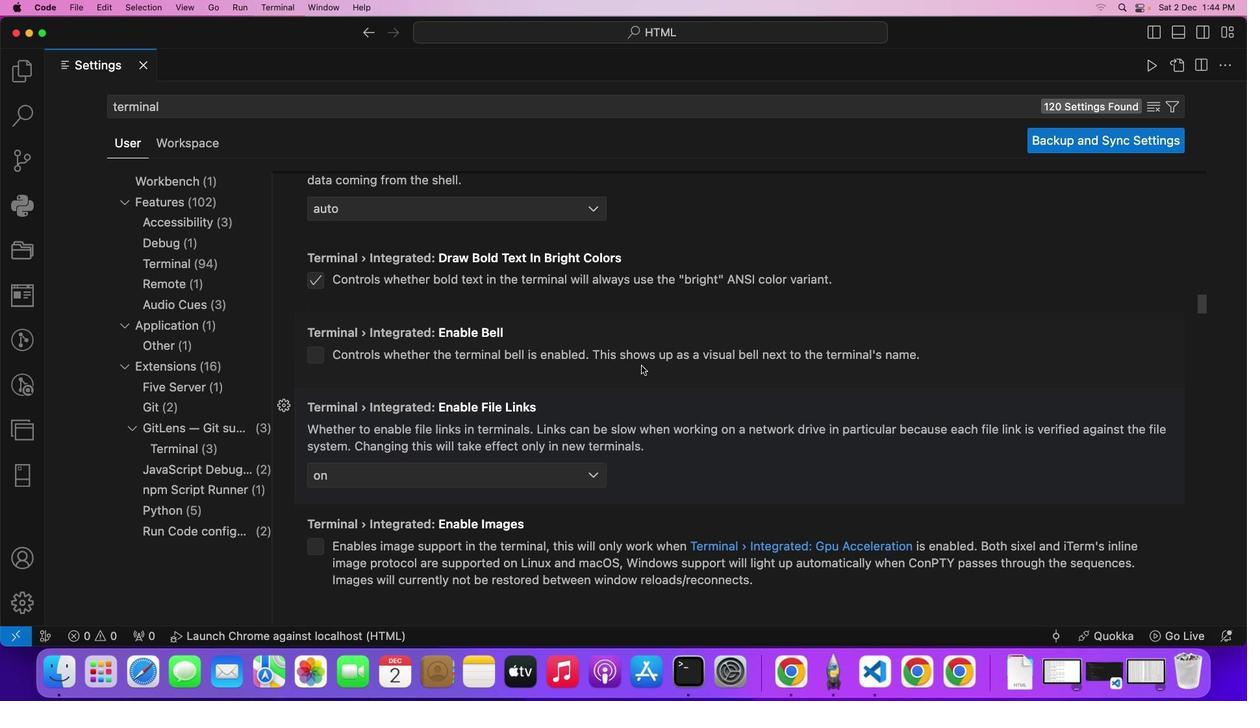 
Action: Mouse scrolled (670, 357) with delta (22, 48)
Screenshot: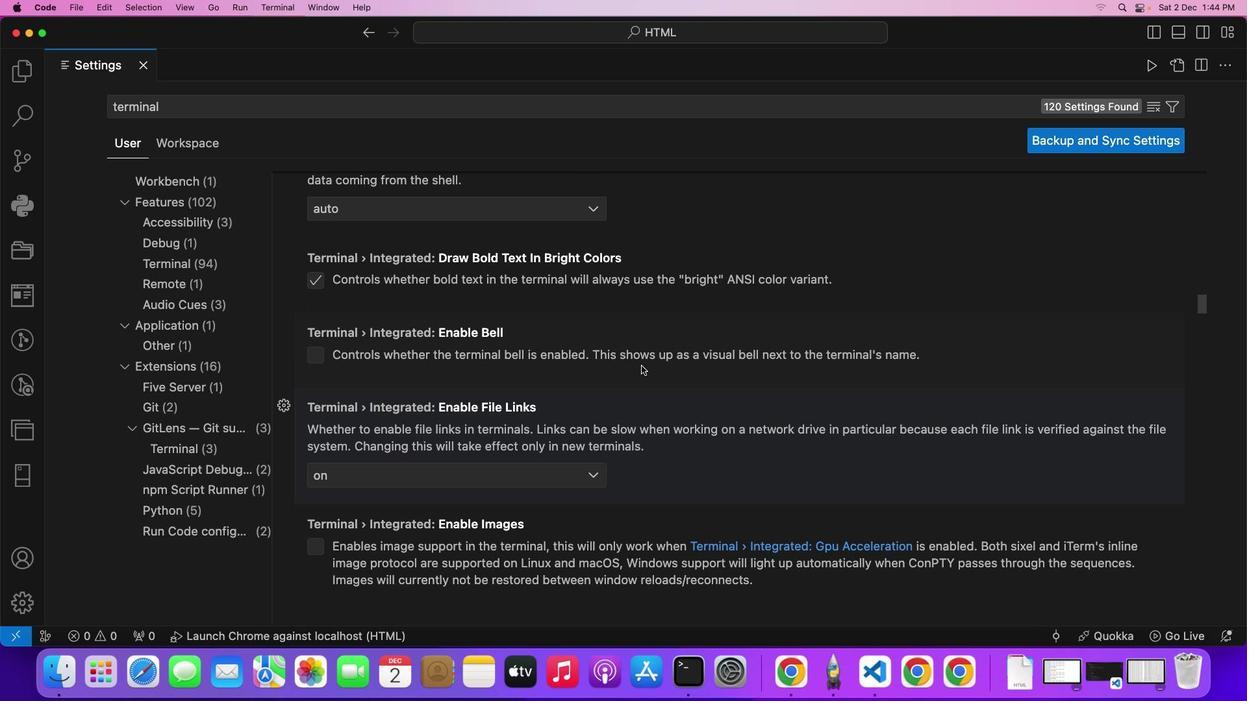 
Action: Mouse scrolled (670, 357) with delta (22, 47)
Screenshot: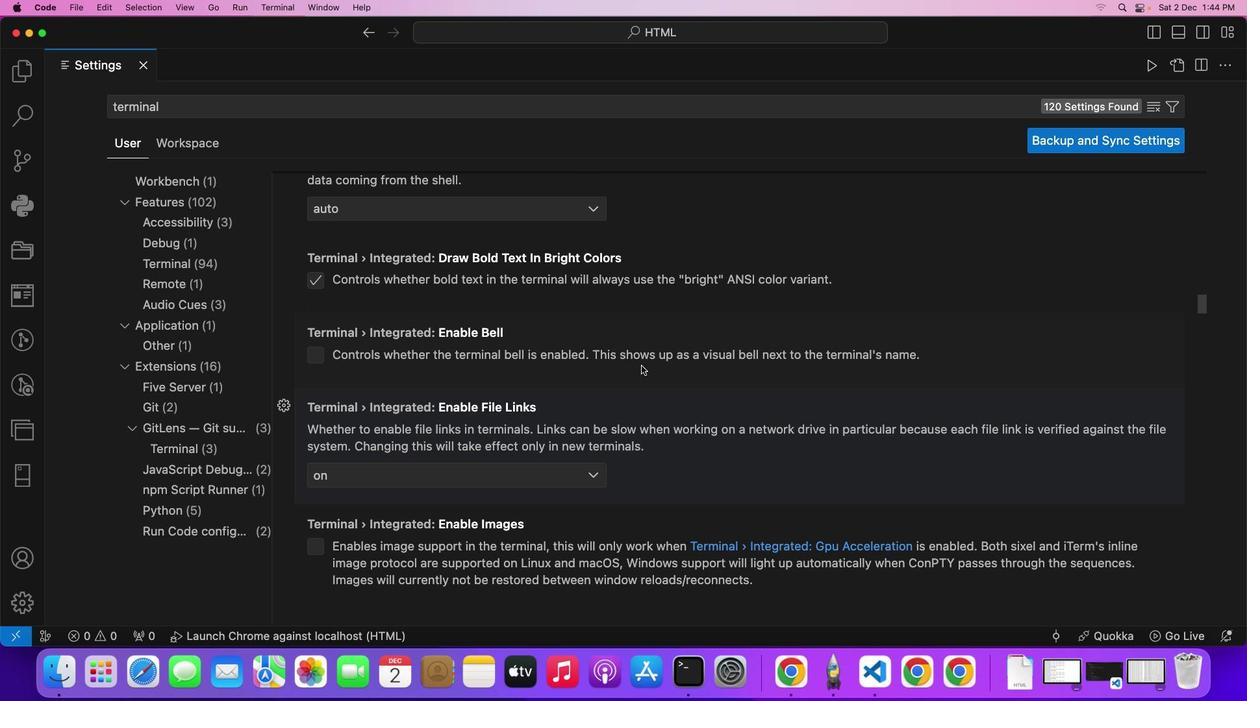 
Action: Mouse scrolled (670, 357) with delta (22, 48)
Screenshot: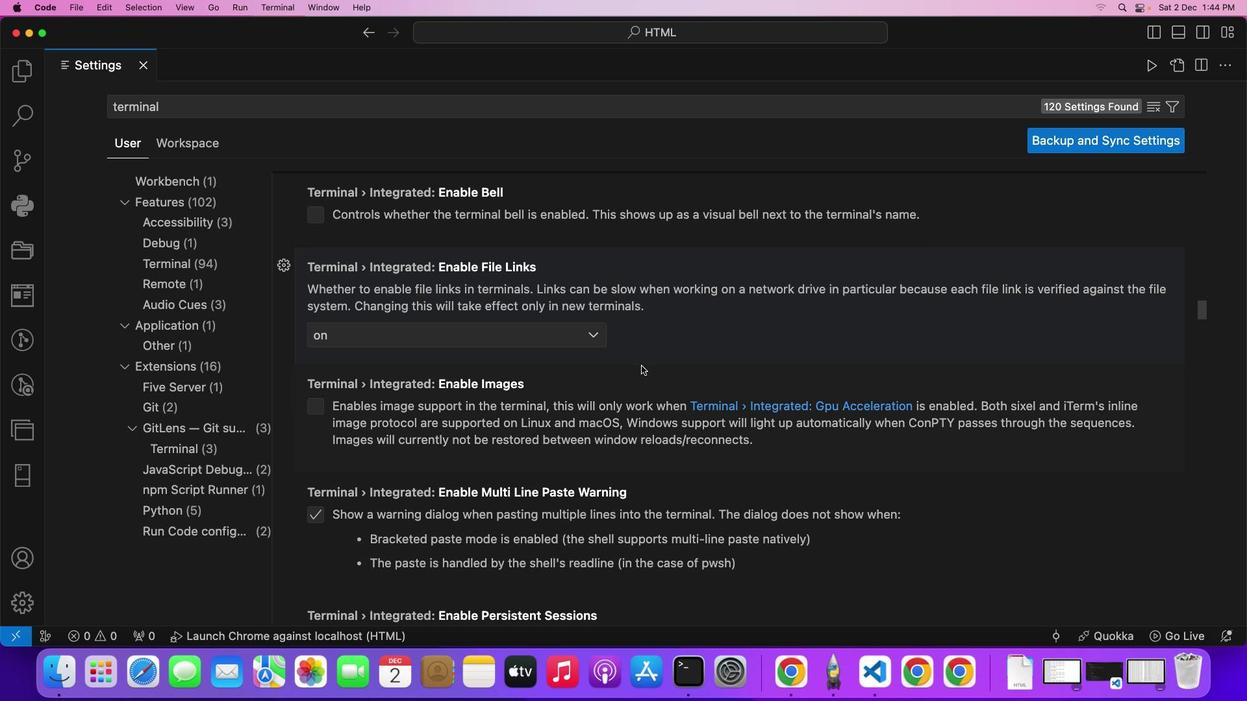 
Action: Mouse scrolled (670, 357) with delta (22, 48)
Screenshot: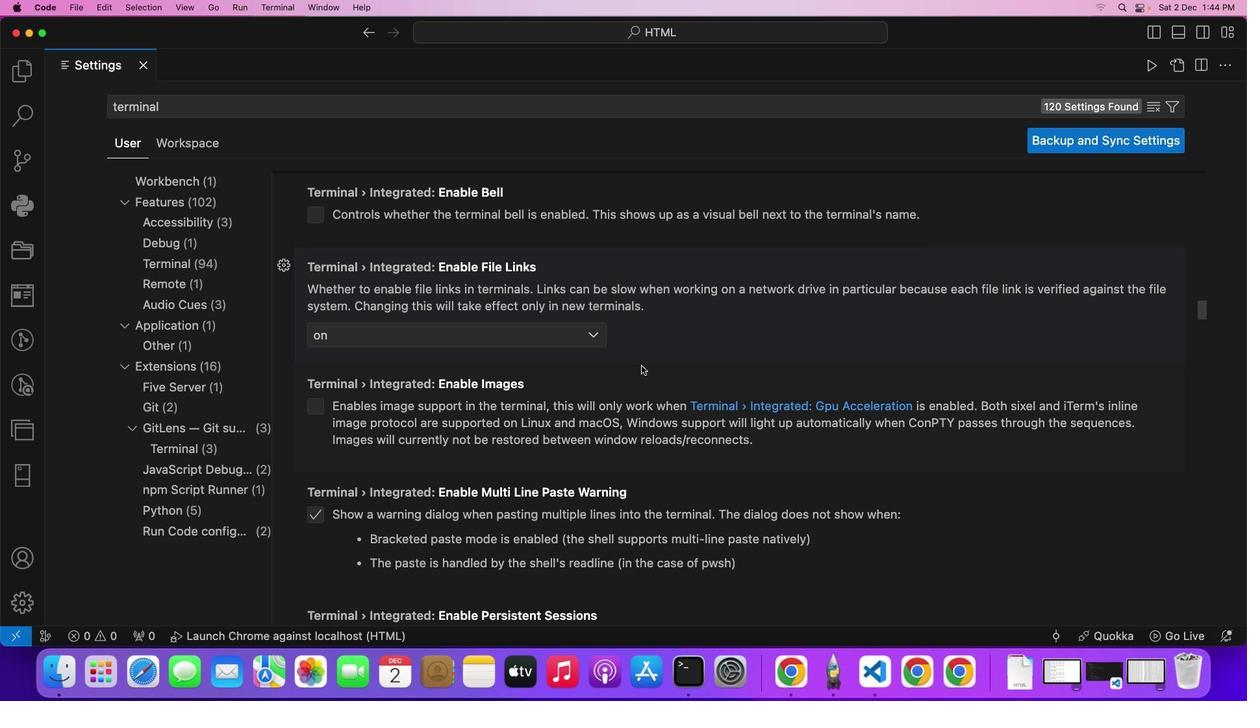 
Action: Mouse scrolled (670, 357) with delta (22, 48)
Screenshot: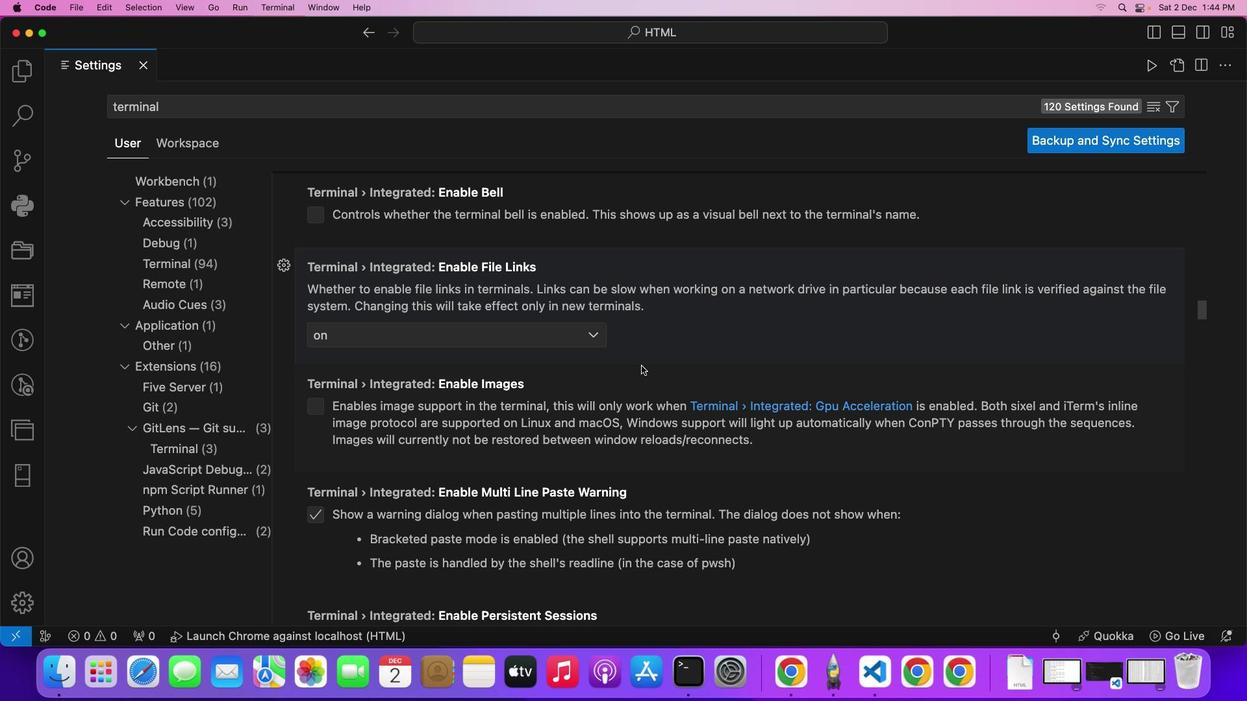 
Action: Mouse scrolled (670, 357) with delta (22, 48)
Screenshot: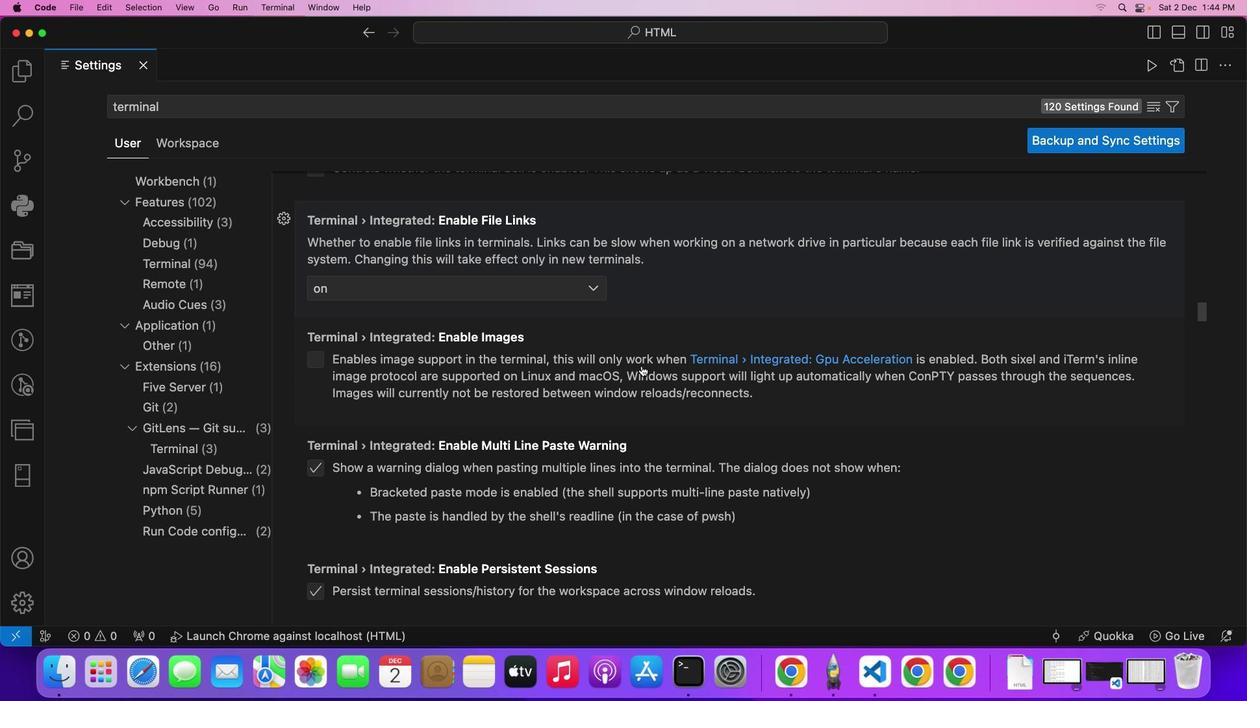 
Action: Mouse scrolled (670, 357) with delta (22, 48)
Screenshot: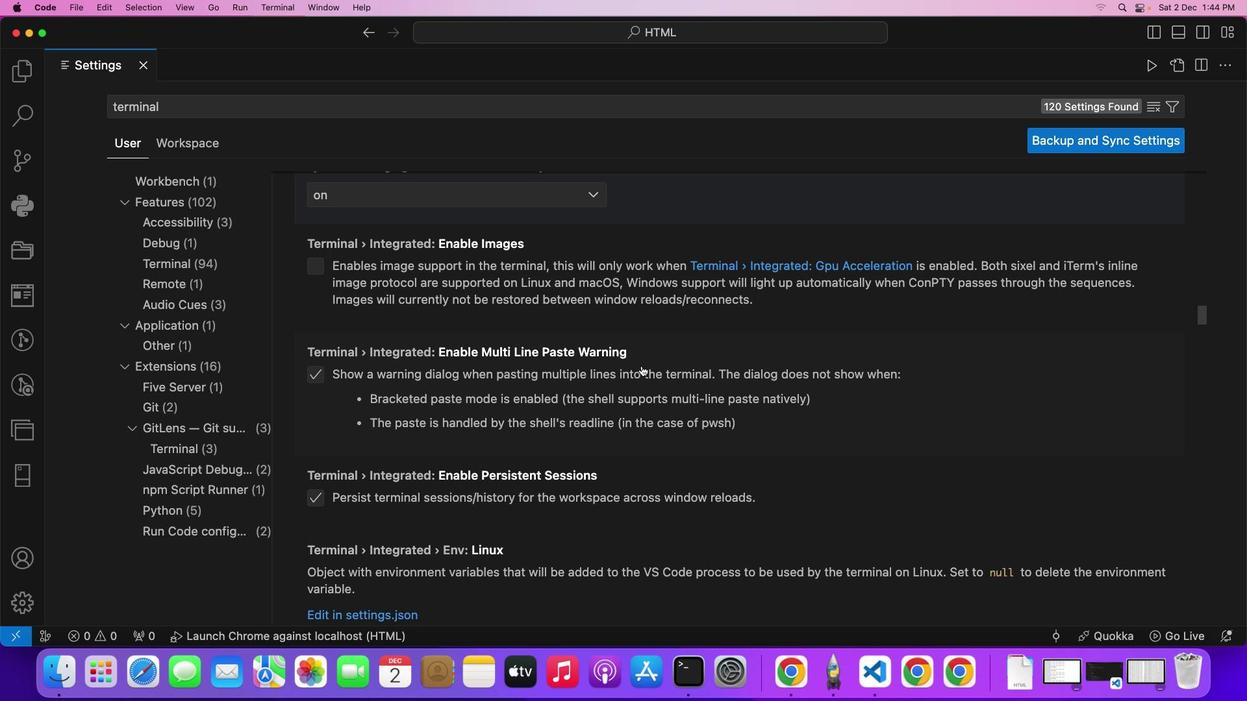 
Action: Mouse scrolled (670, 357) with delta (22, 48)
Screenshot: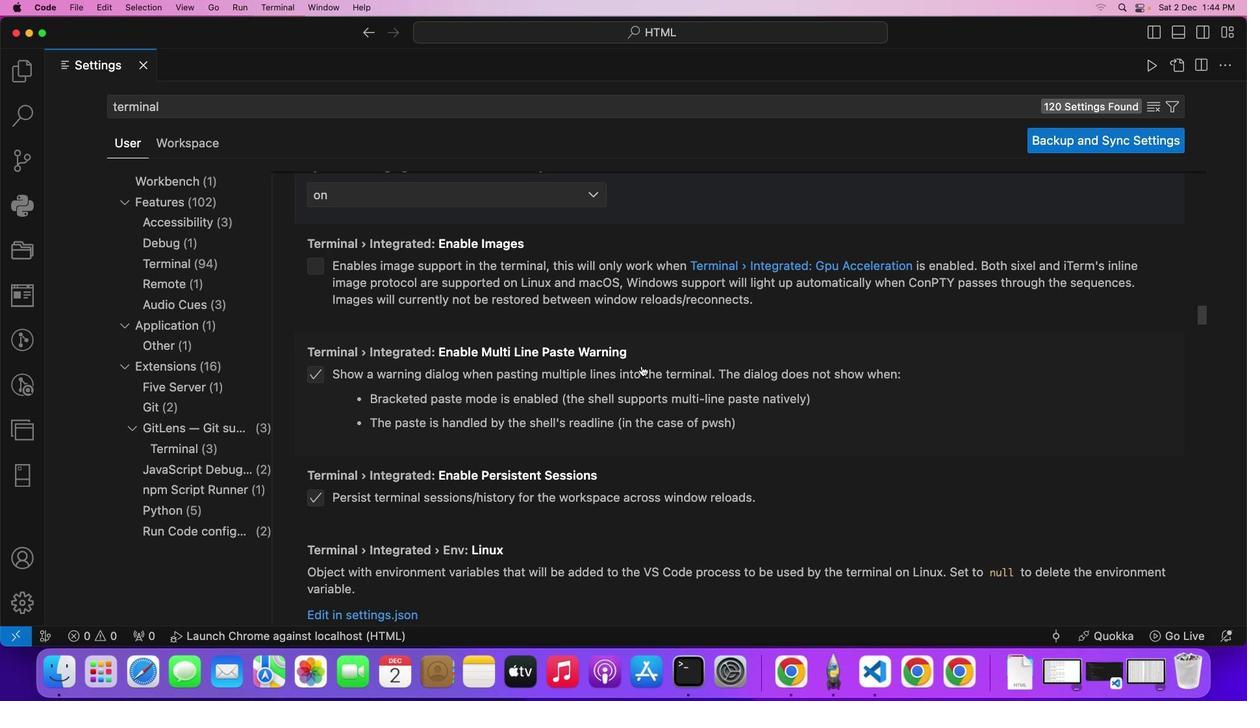 
Action: Mouse scrolled (670, 357) with delta (22, 48)
Screenshot: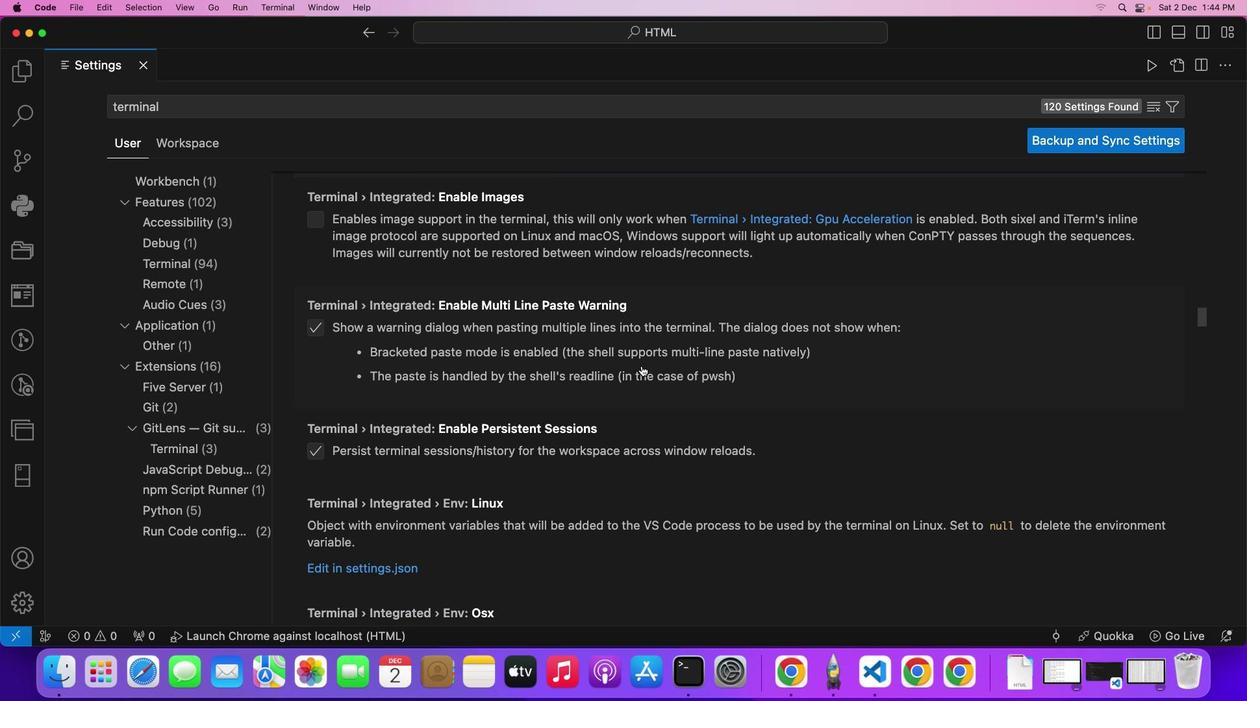 
Action: Mouse scrolled (670, 357) with delta (22, 48)
Screenshot: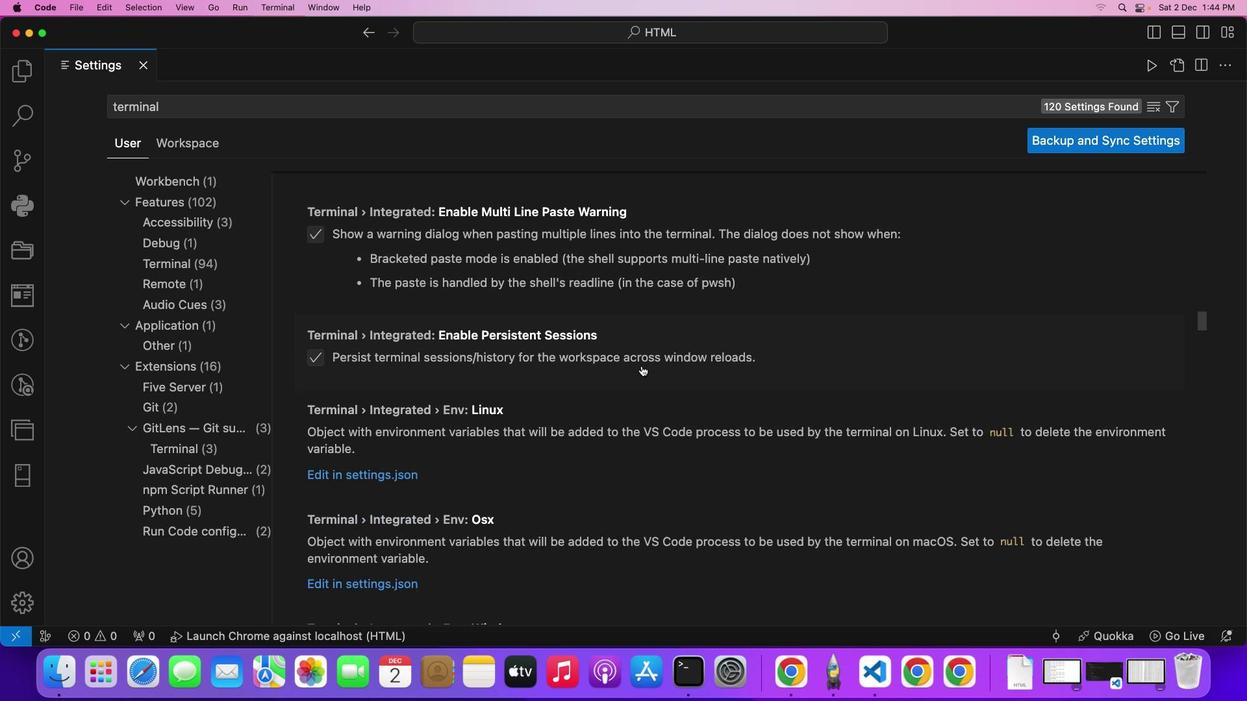 
Action: Mouse scrolled (670, 357) with delta (22, 48)
Screenshot: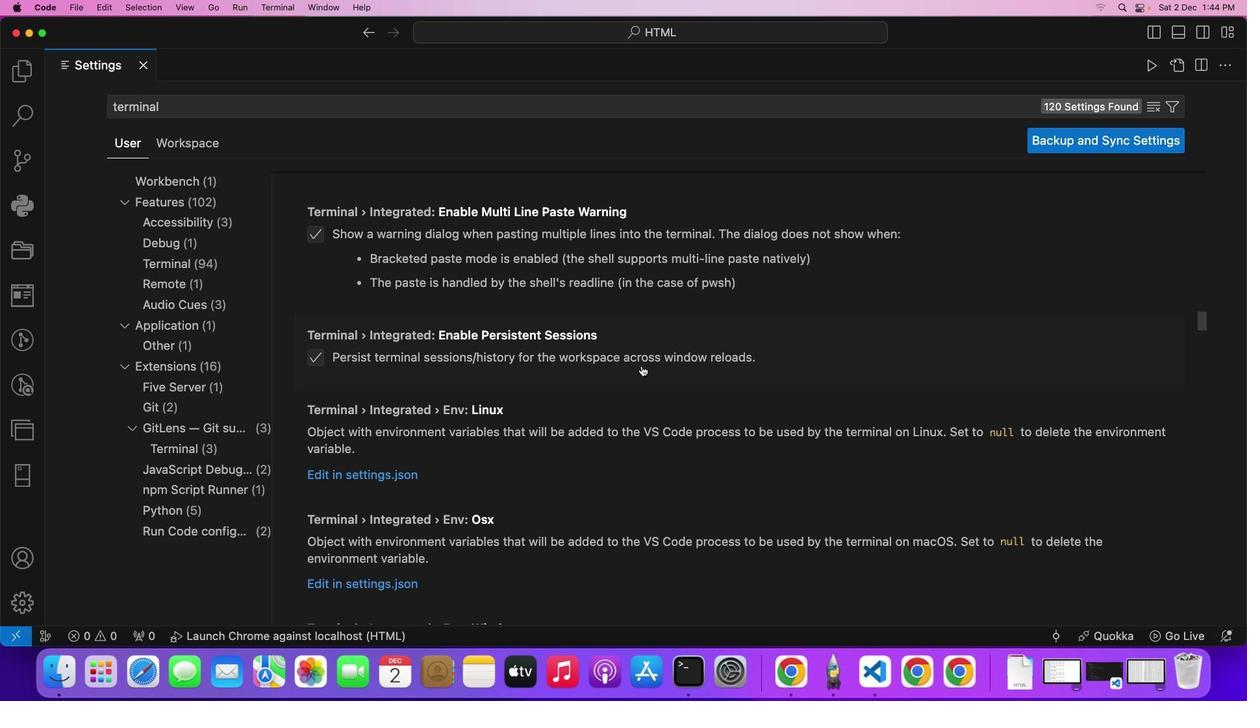 
Action: Mouse scrolled (670, 357) with delta (22, 48)
Screenshot: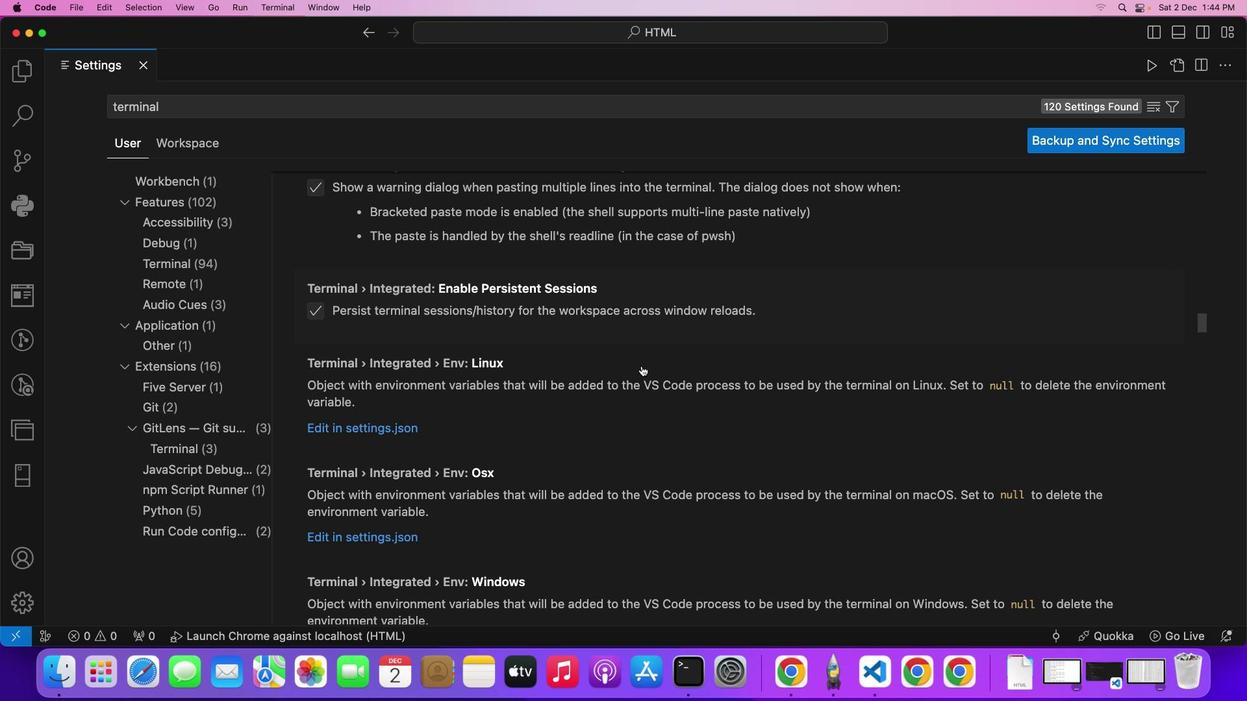 
Action: Mouse scrolled (670, 357) with delta (22, 48)
Screenshot: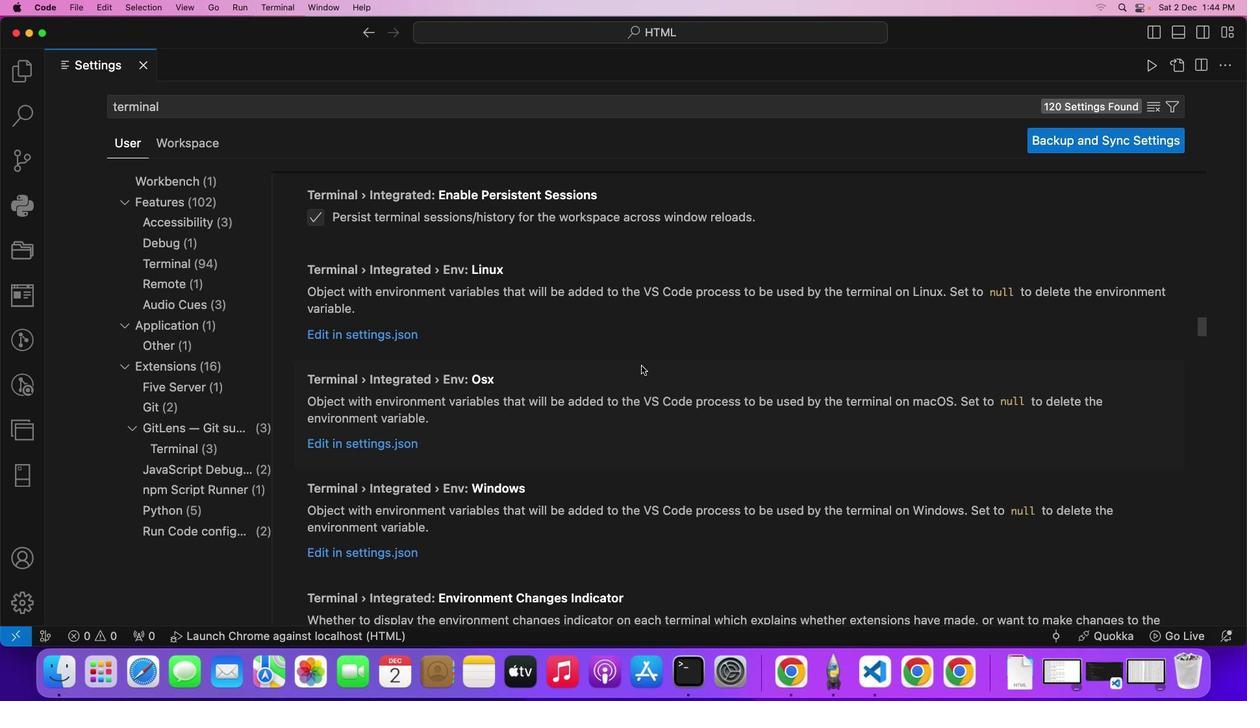 
Action: Mouse scrolled (670, 357) with delta (22, 48)
Screenshot: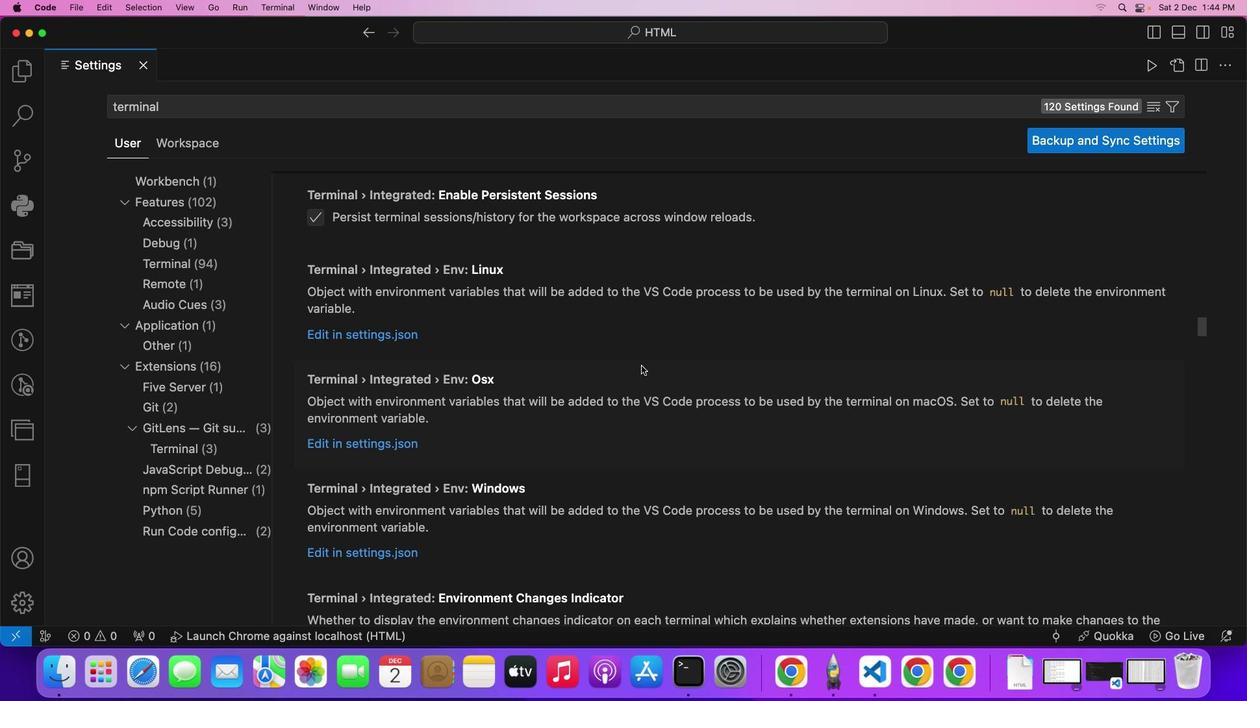 
Action: Mouse scrolled (670, 357) with delta (22, 48)
Screenshot: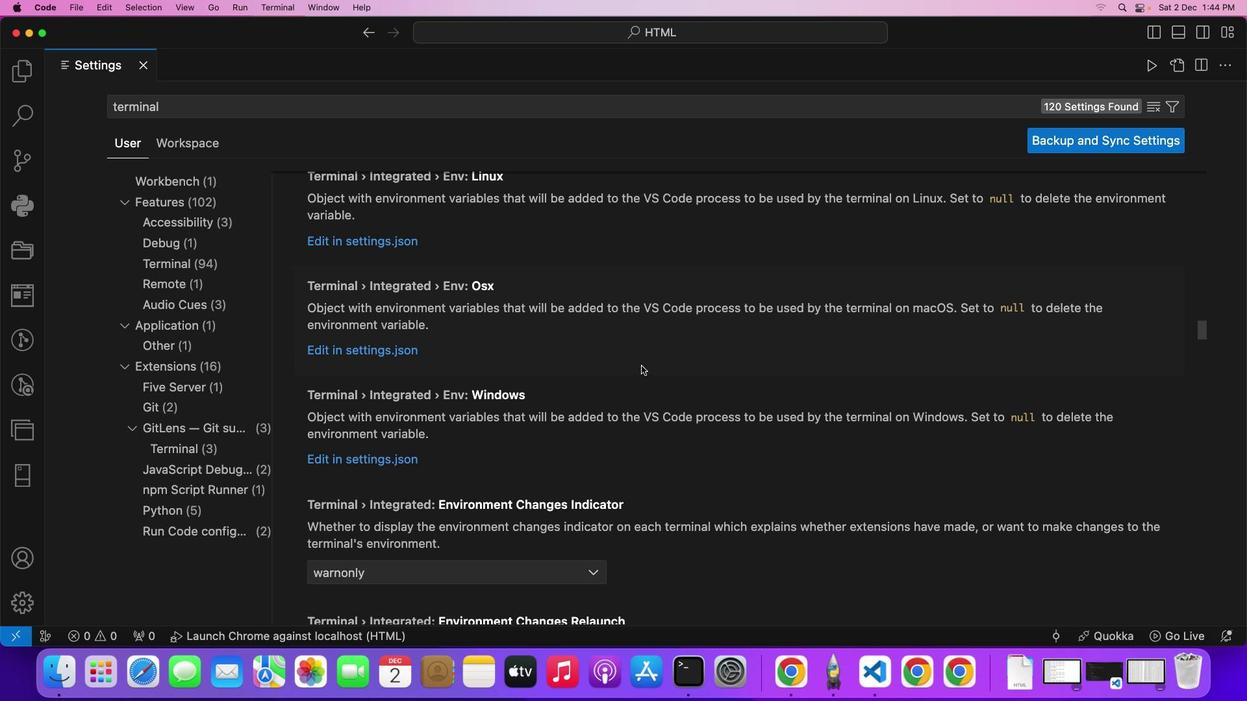
Action: Mouse scrolled (670, 357) with delta (22, 48)
Screenshot: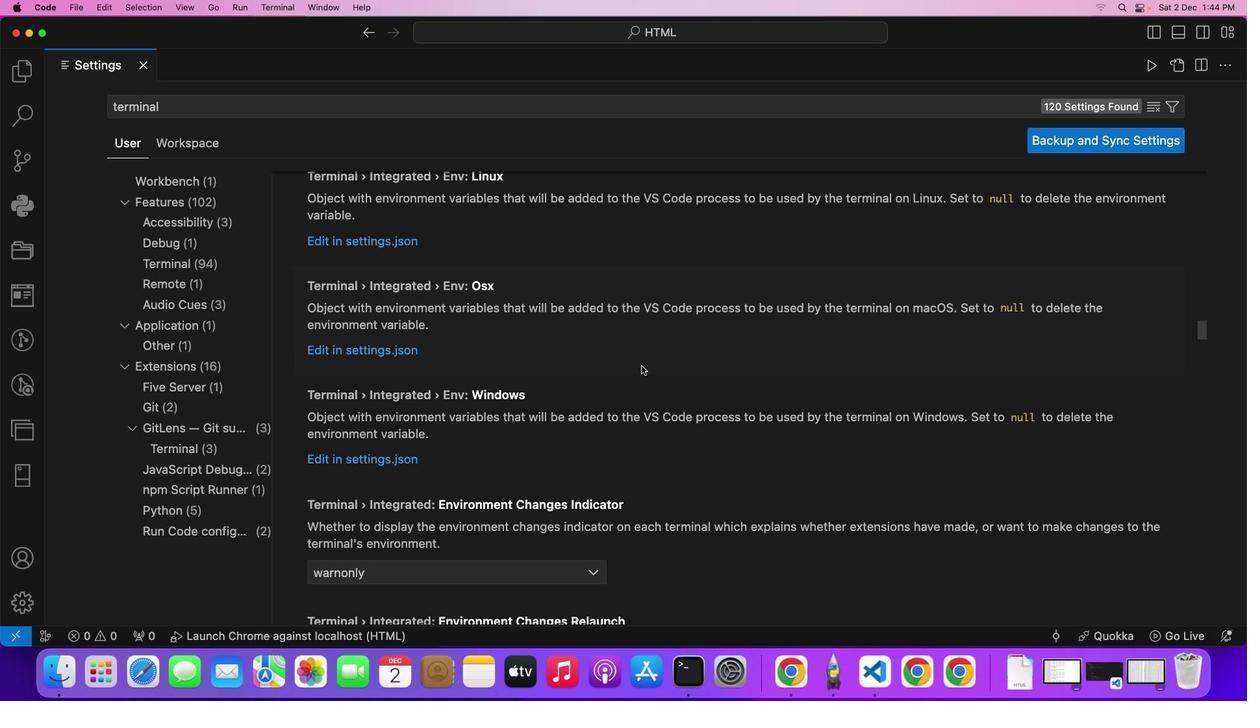 
Action: Mouse scrolled (670, 357) with delta (22, 48)
Screenshot: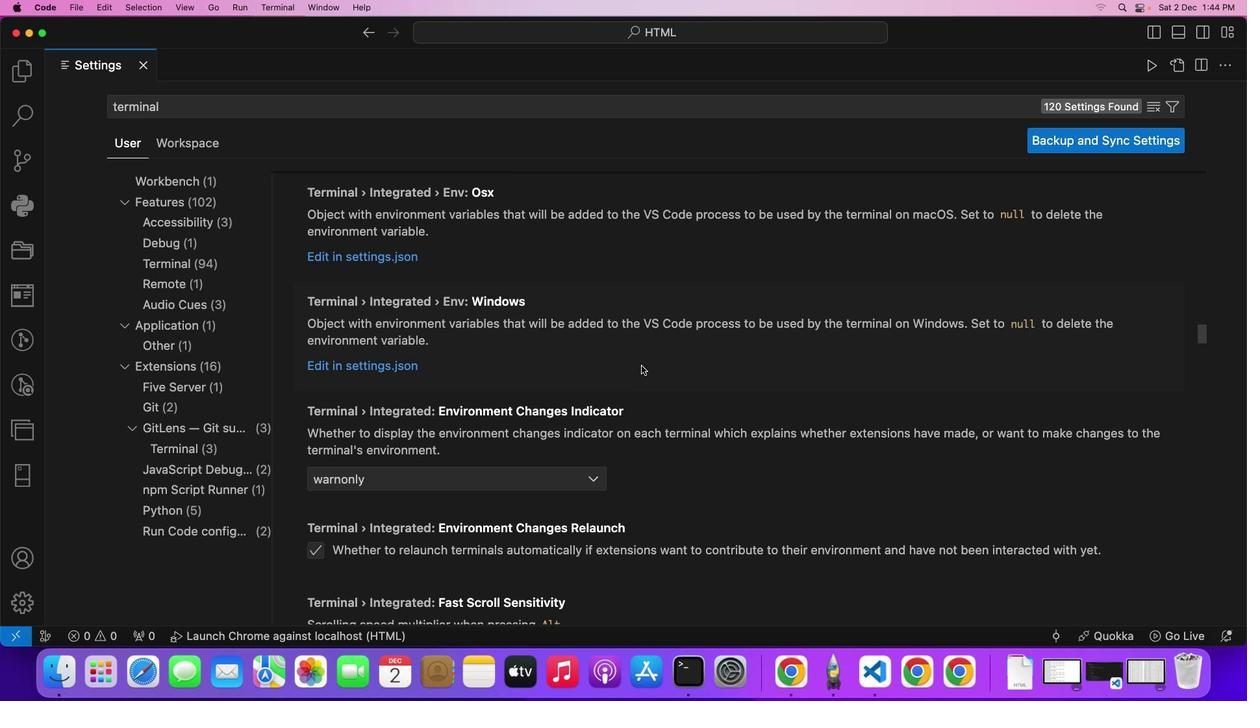 
Action: Mouse scrolled (670, 357) with delta (22, 48)
Screenshot: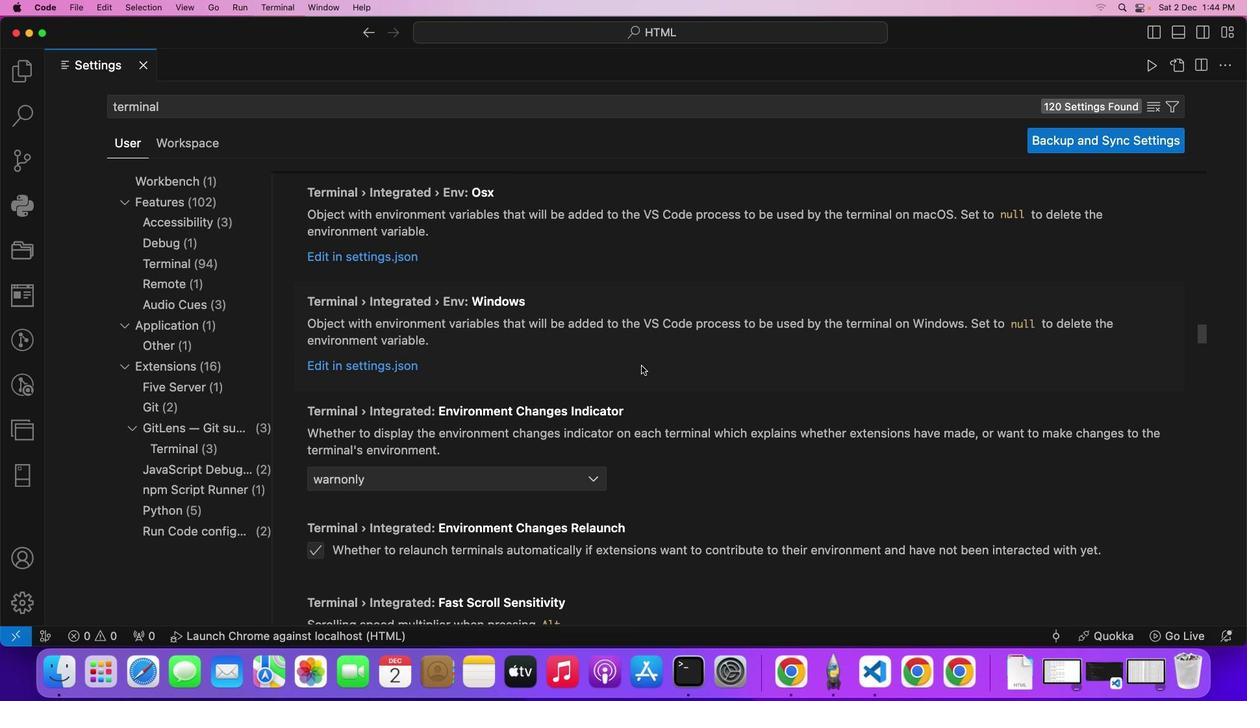 
Action: Mouse scrolled (670, 357) with delta (22, 48)
Screenshot: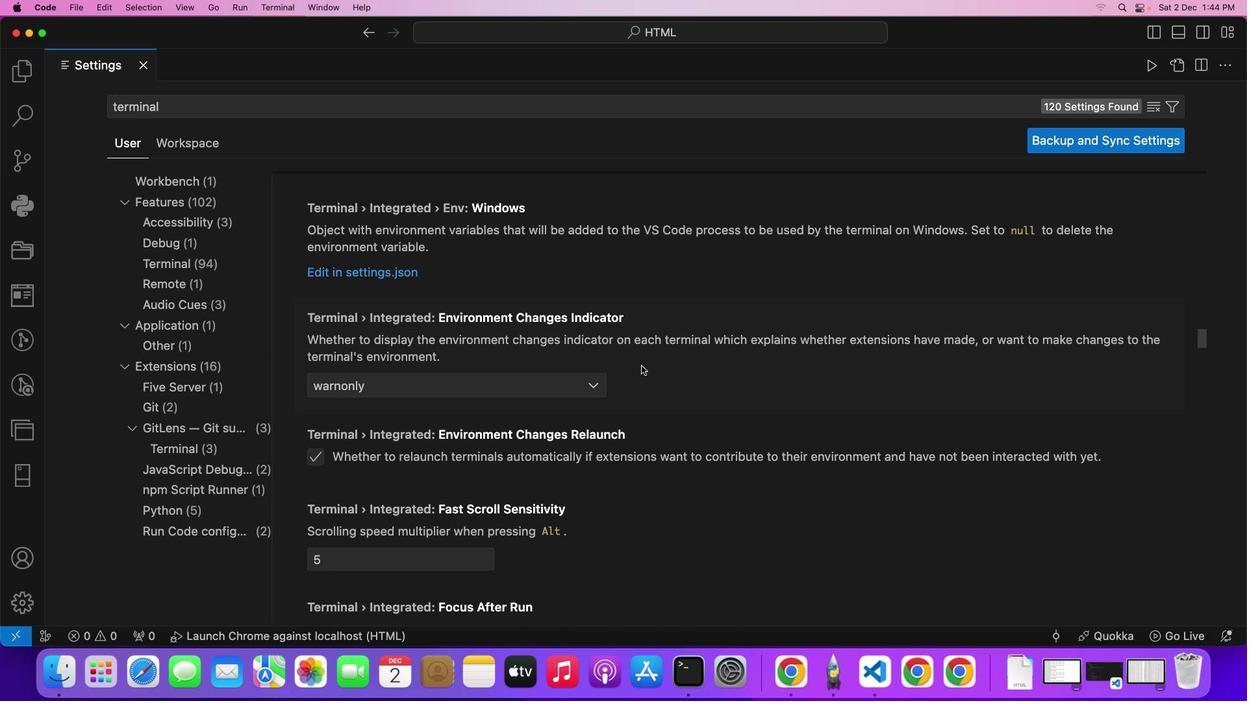 
Action: Mouse scrolled (670, 357) with delta (22, 48)
Screenshot: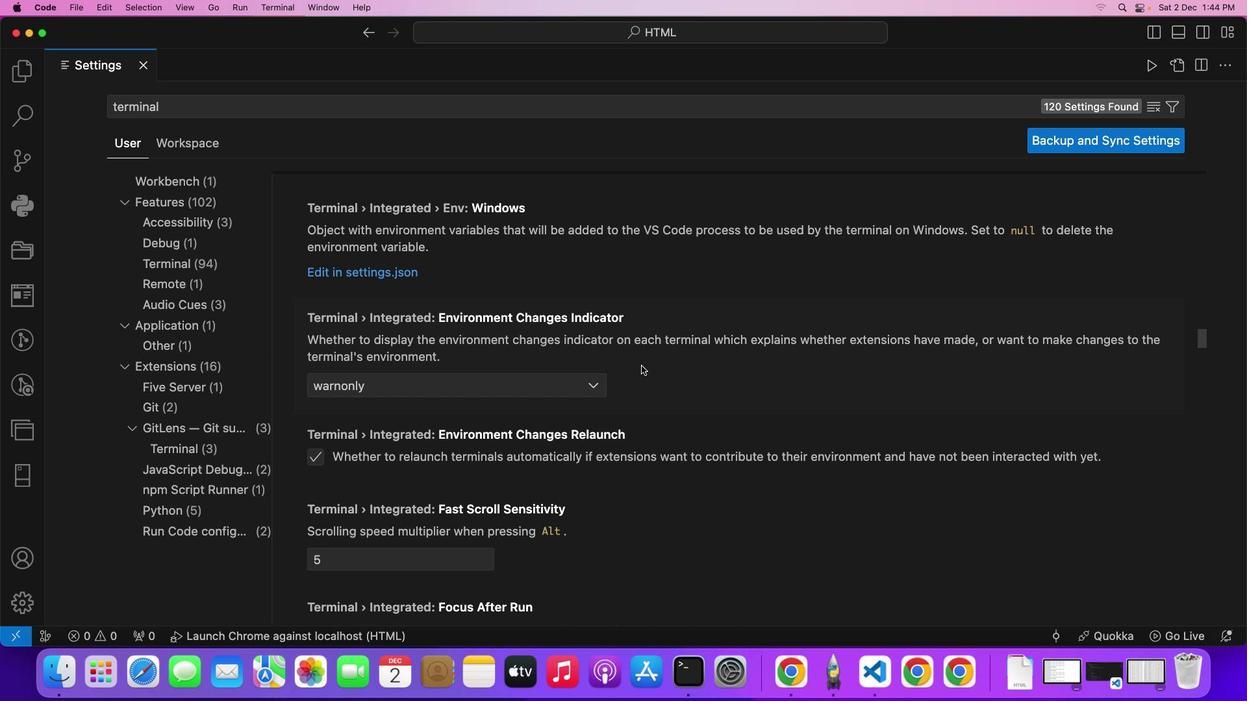 
Action: Mouse scrolled (670, 357) with delta (22, 48)
Screenshot: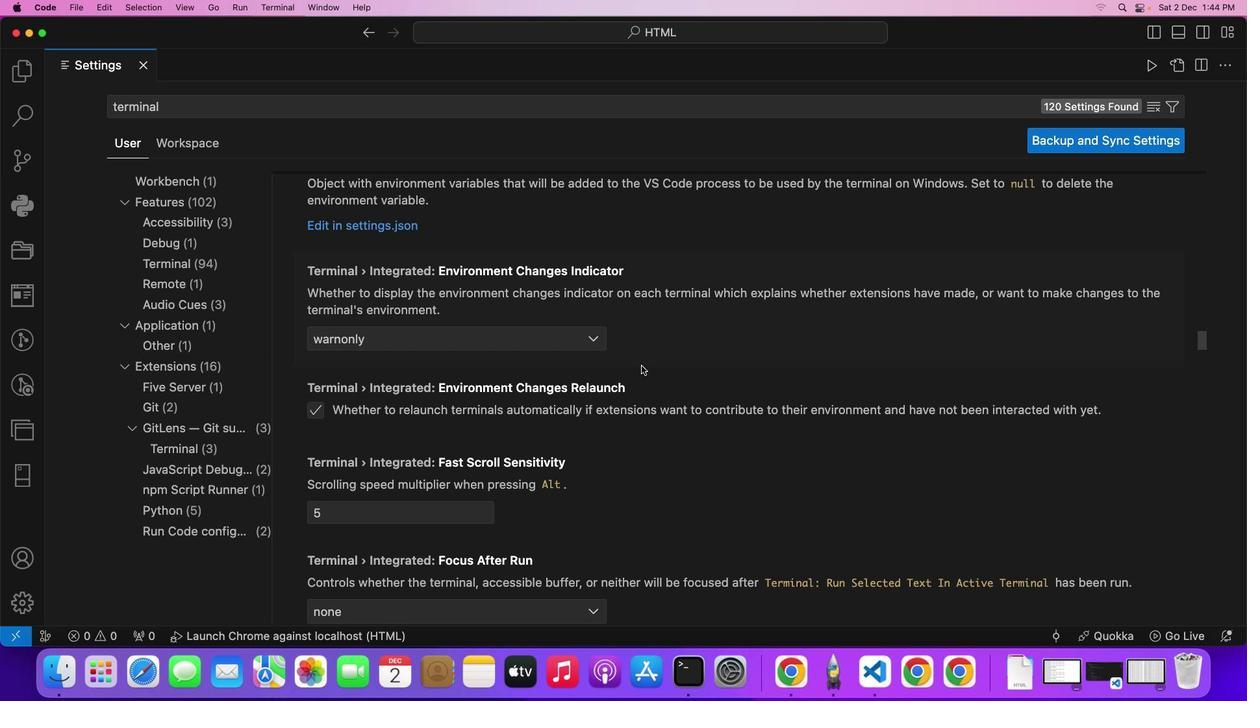 
Action: Mouse scrolled (670, 357) with delta (22, 48)
Screenshot: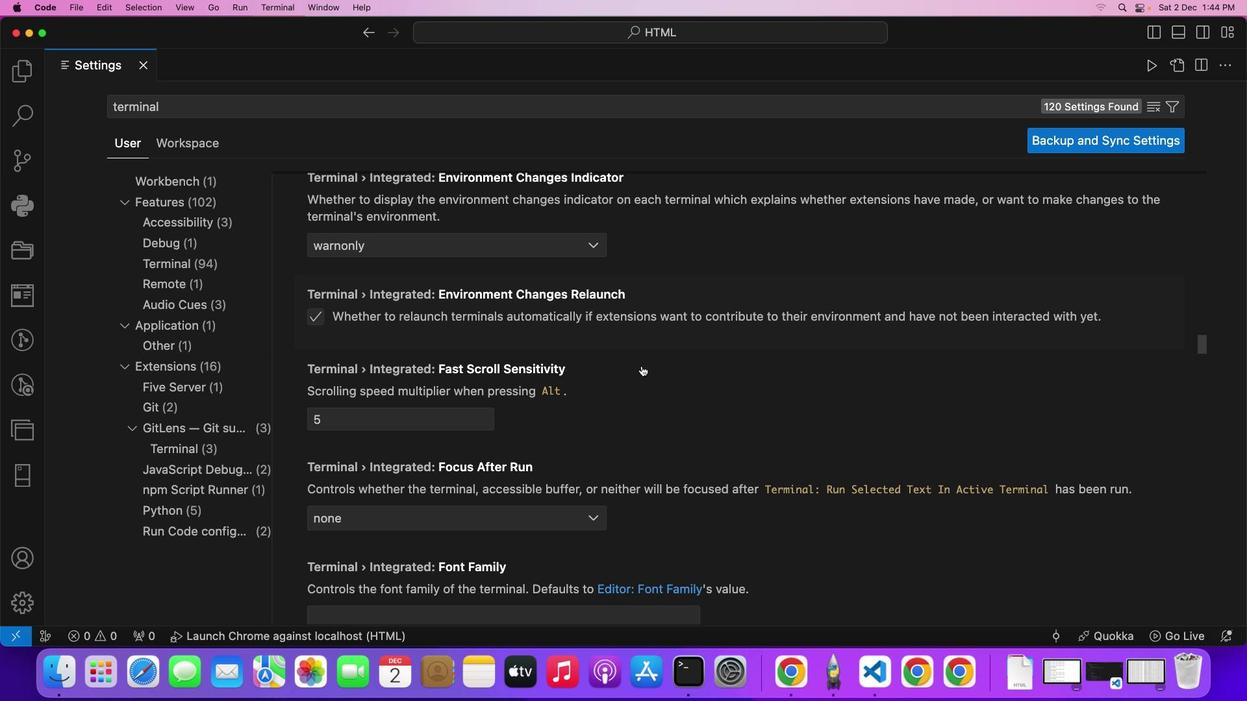 
Action: Mouse scrolled (670, 357) with delta (22, 48)
Screenshot: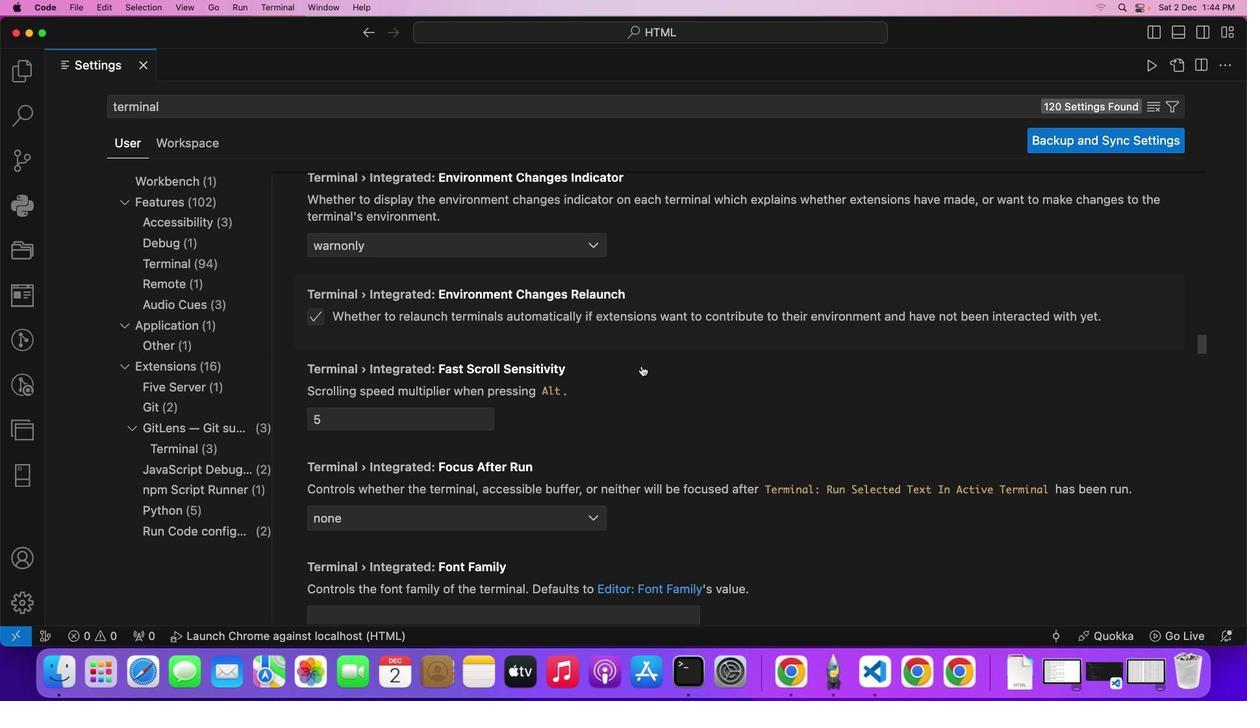 
Action: Mouse scrolled (670, 357) with delta (22, 48)
Screenshot: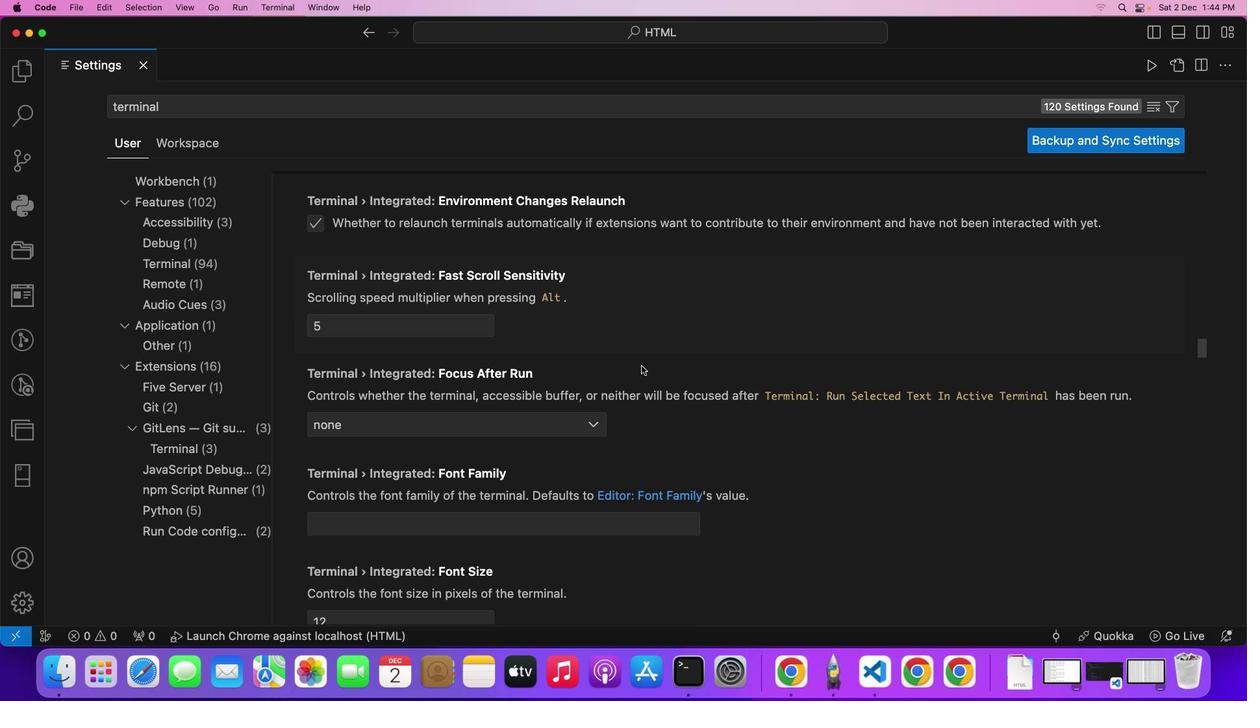 
Action: Mouse scrolled (670, 357) with delta (22, 48)
Screenshot: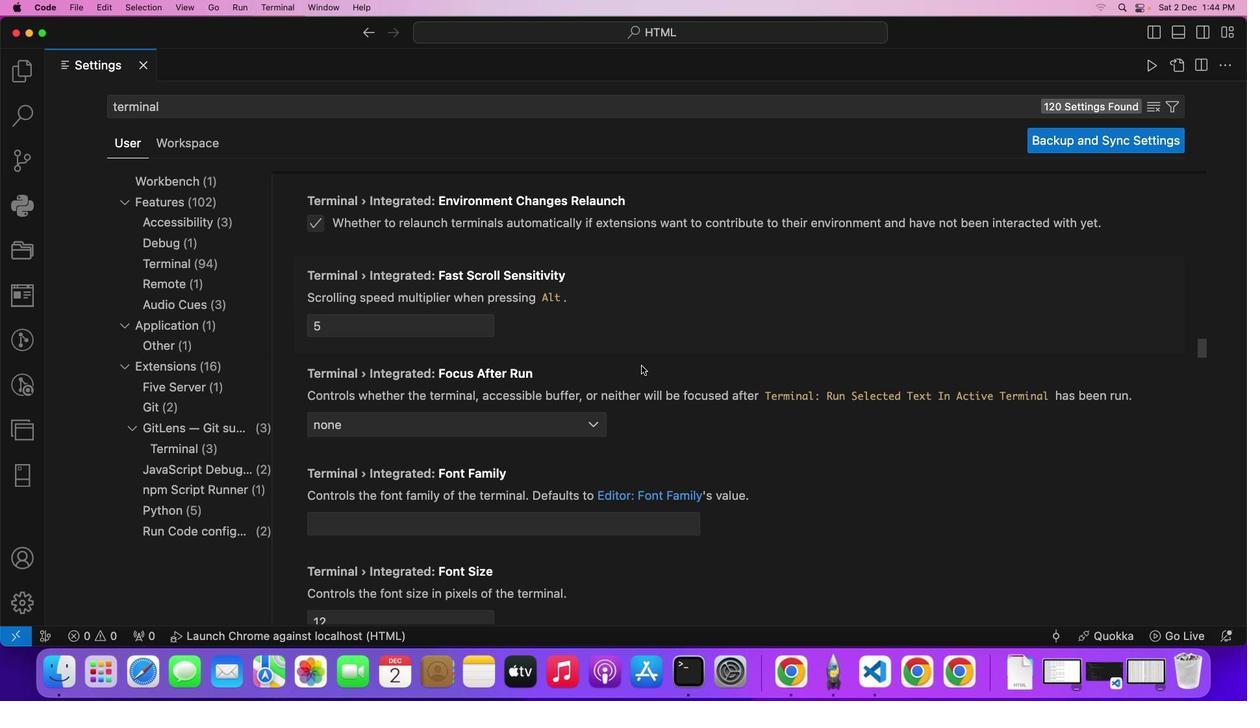 
Action: Mouse scrolled (670, 357) with delta (22, 48)
Screenshot: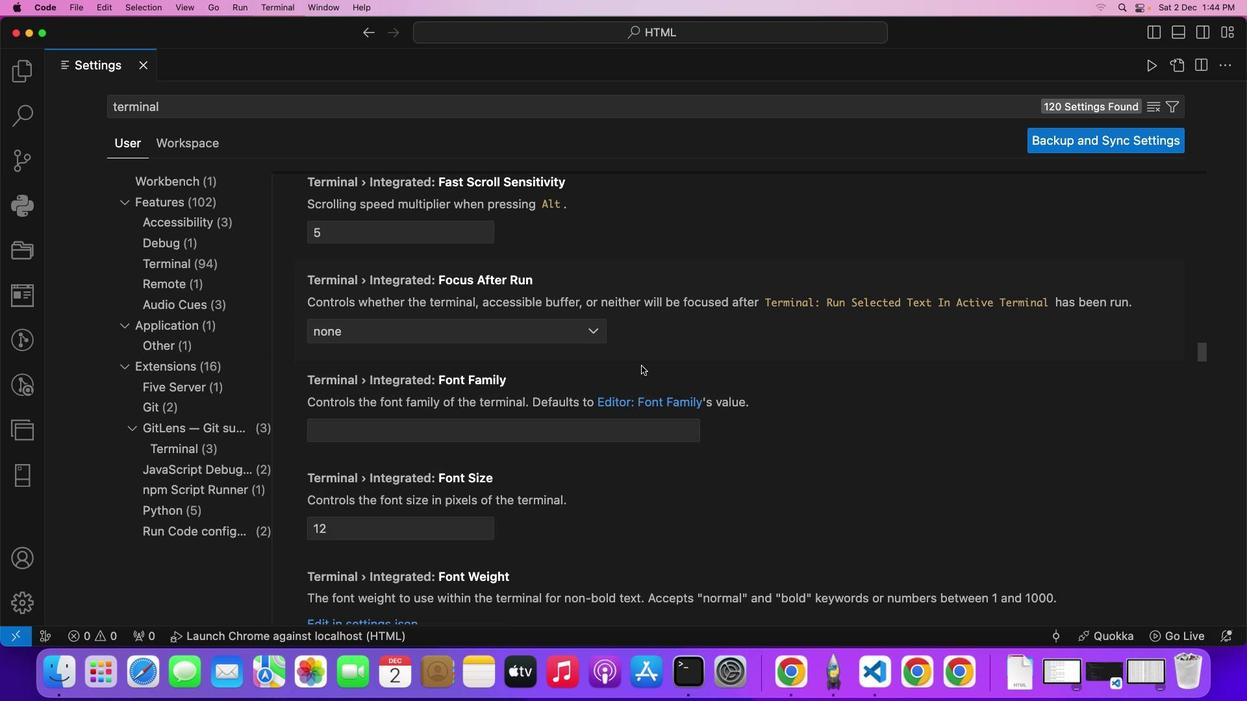 
Action: Mouse scrolled (670, 357) with delta (22, 48)
Screenshot: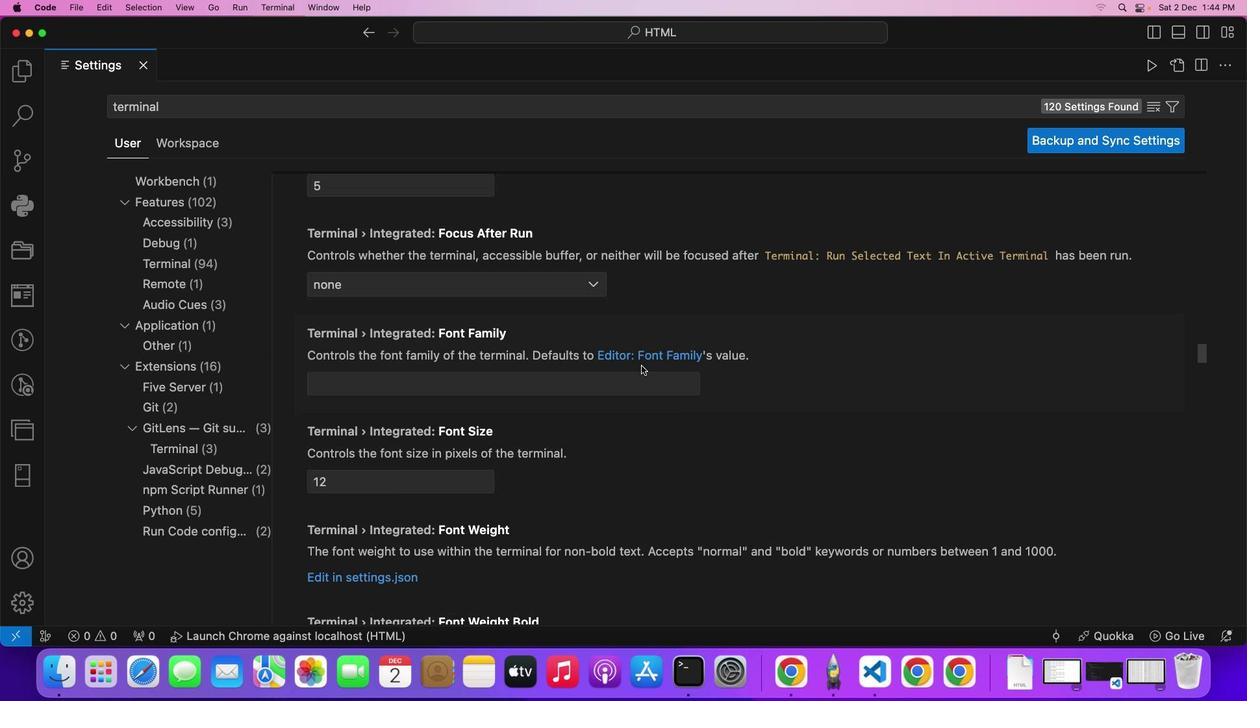 
Action: Mouse scrolled (670, 357) with delta (22, 48)
Screenshot: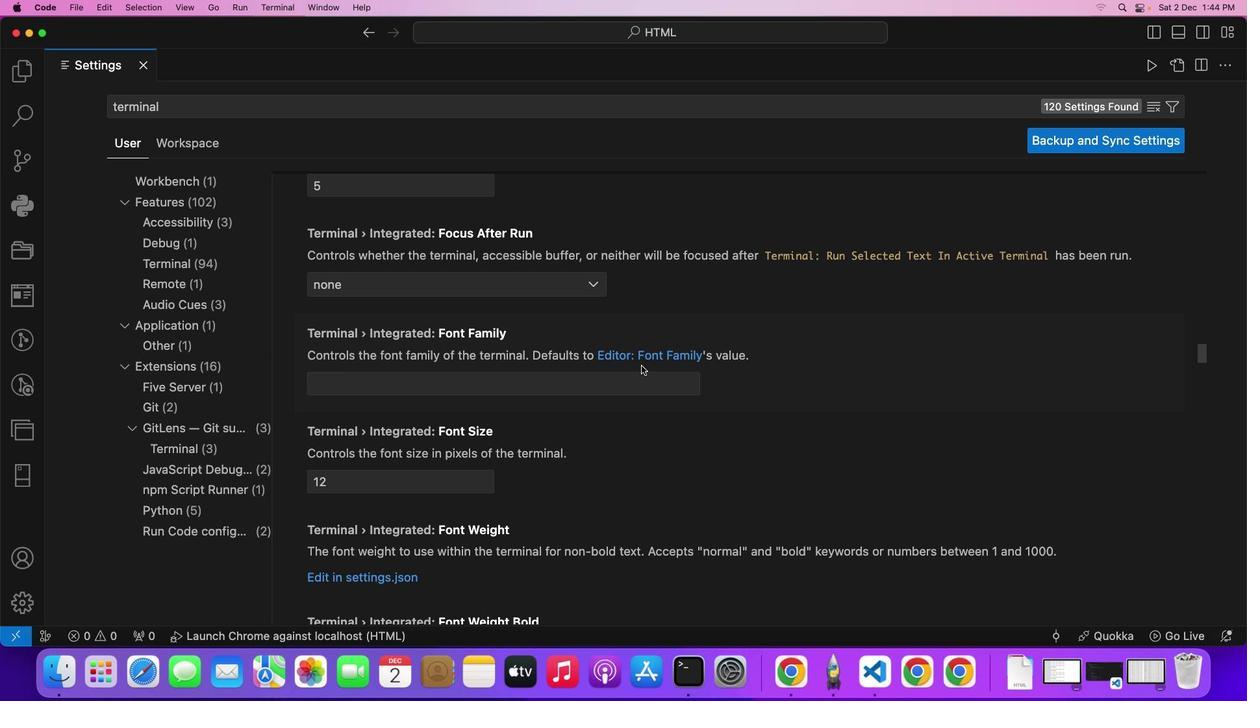 
Action: Mouse moved to (670, 355)
Screenshot: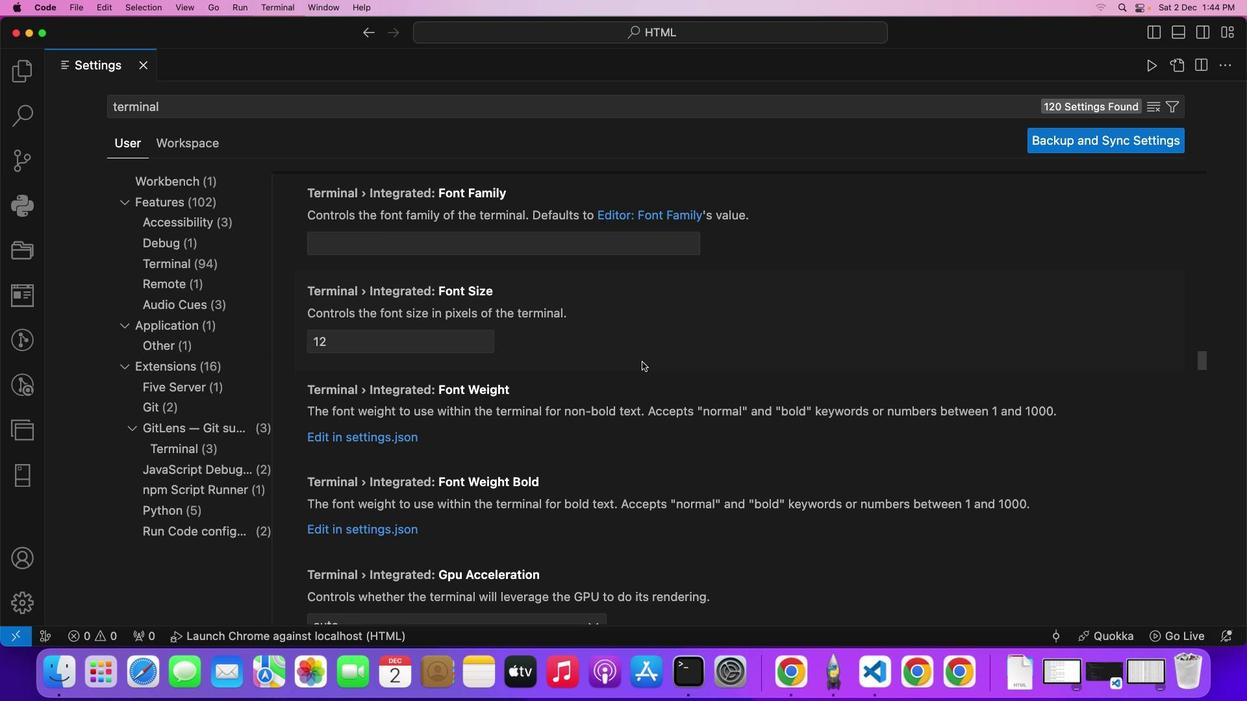 
Action: Mouse scrolled (670, 355) with delta (22, 48)
Screenshot: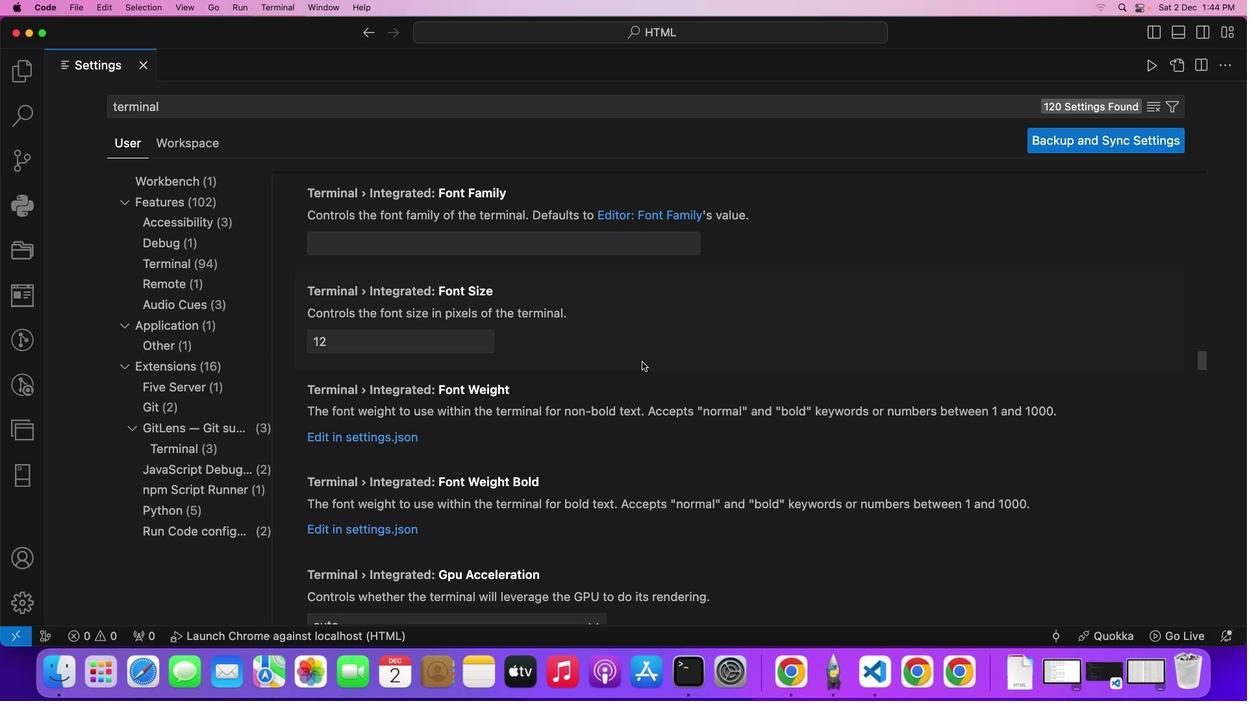 
Action: Mouse scrolled (670, 355) with delta (22, 48)
Screenshot: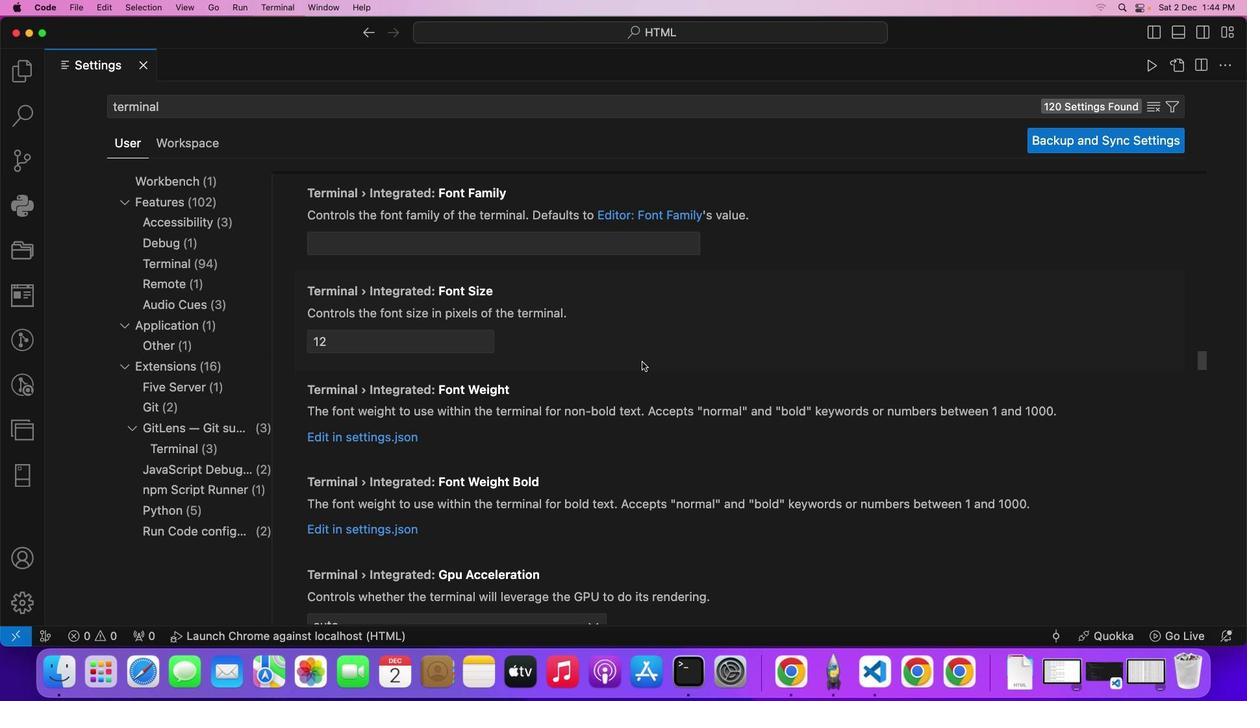 
Action: Mouse scrolled (670, 355) with delta (22, 48)
Screenshot: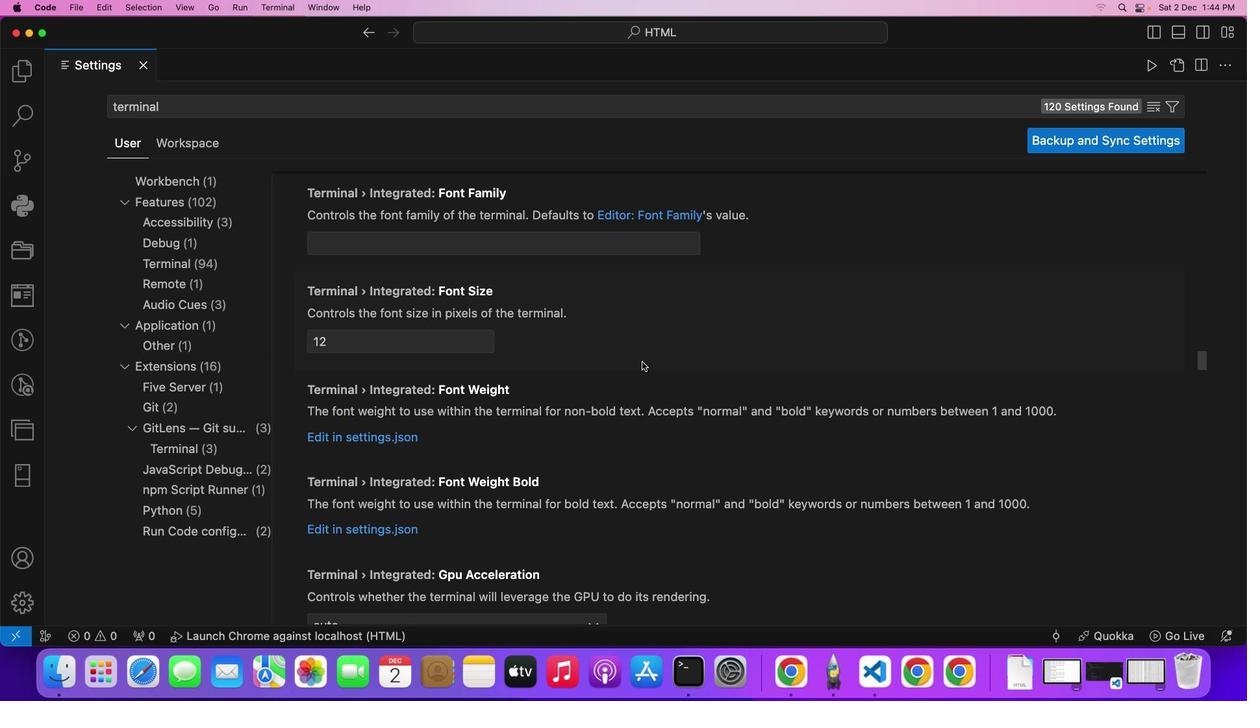 
Action: Mouse moved to (670, 354)
Screenshot: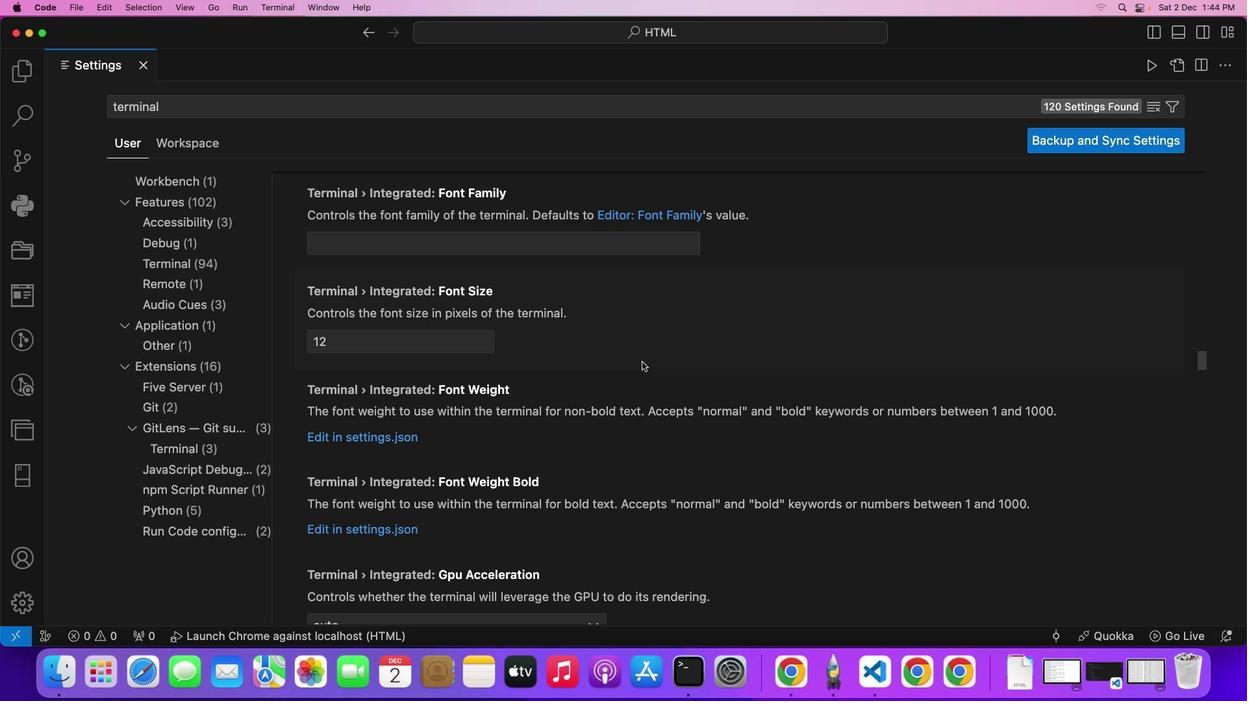
Action: Mouse scrolled (670, 354) with delta (22, 48)
Screenshot: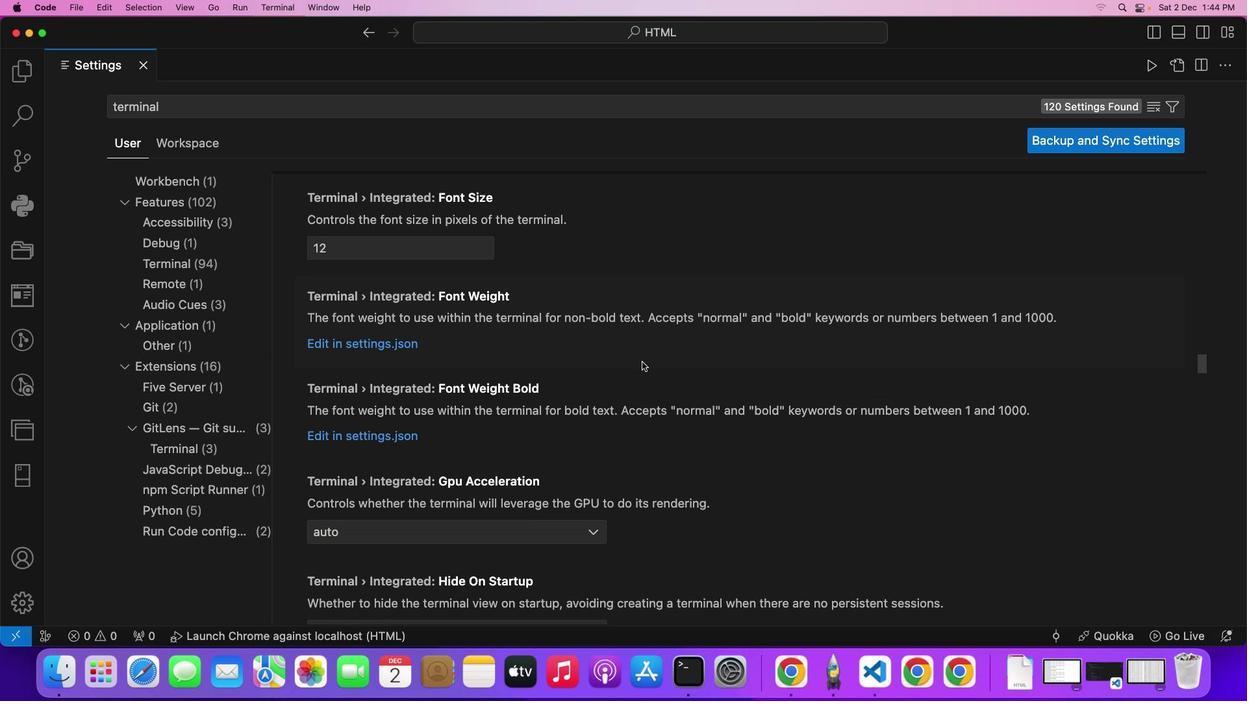 
Action: Mouse scrolled (670, 354) with delta (22, 48)
Screenshot: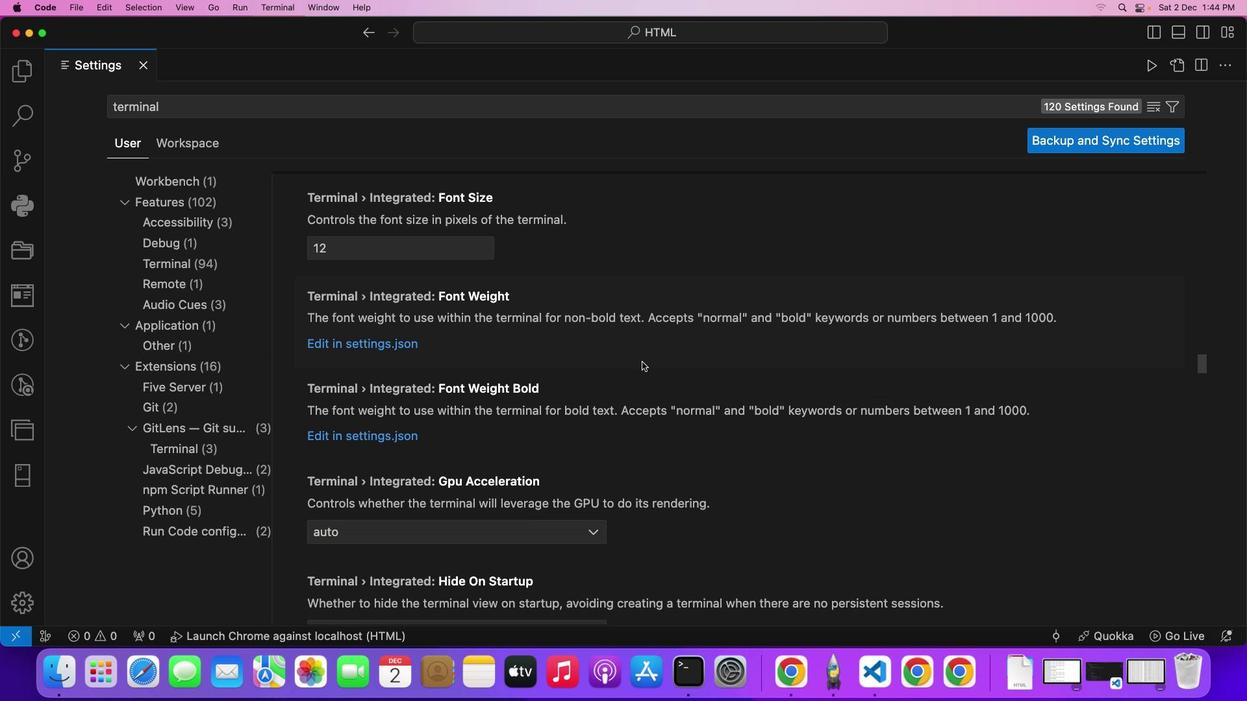 
Action: Mouse moved to (670, 354)
Screenshot: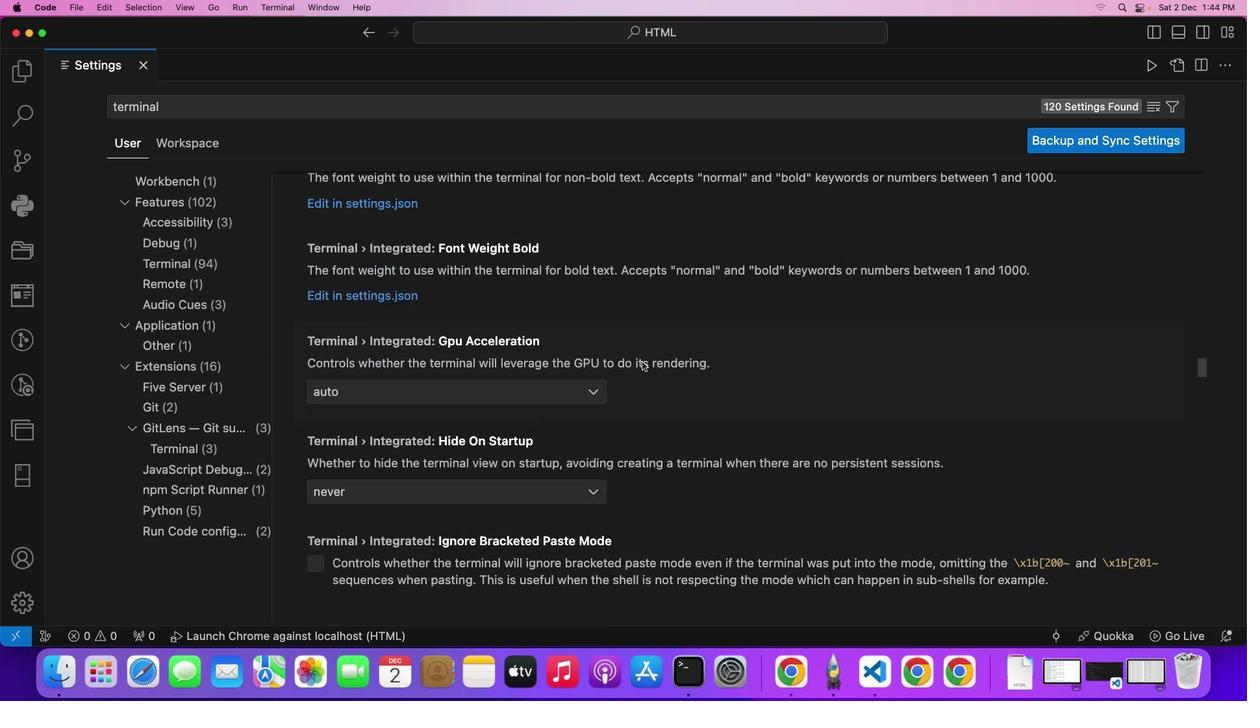 
Action: Mouse scrolled (670, 354) with delta (22, 48)
Screenshot: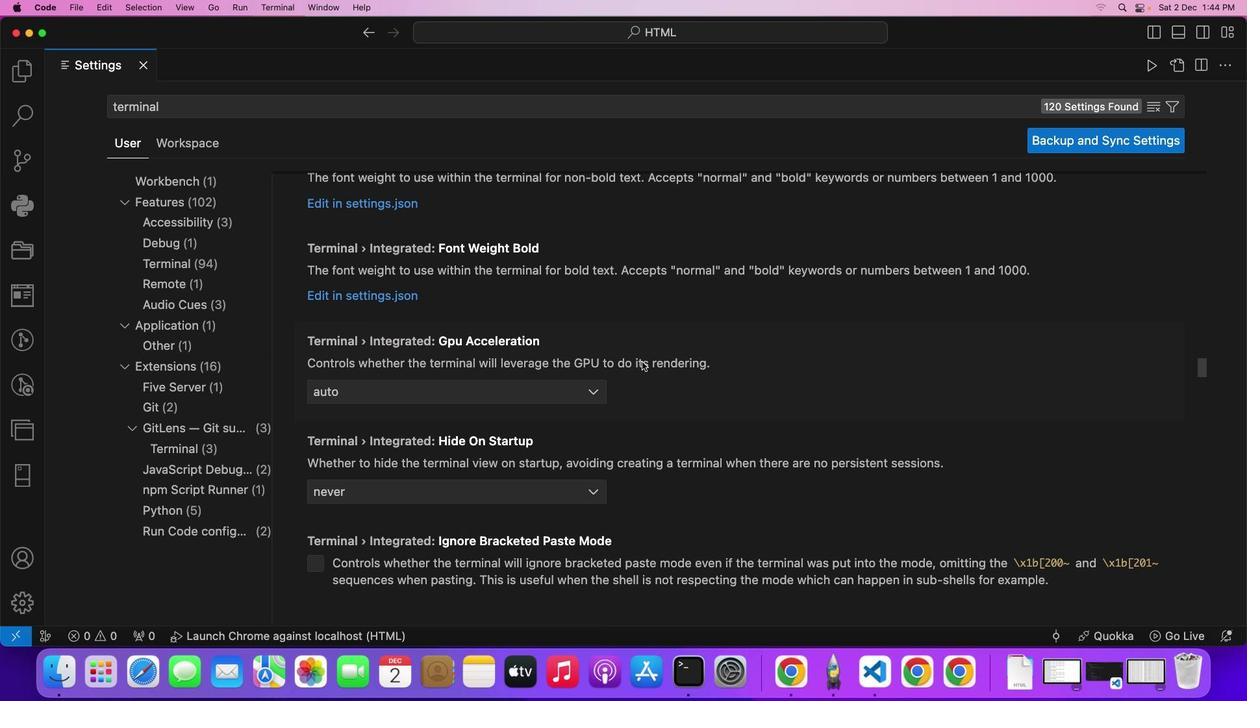 
Action: Mouse scrolled (670, 354) with delta (22, 48)
Screenshot: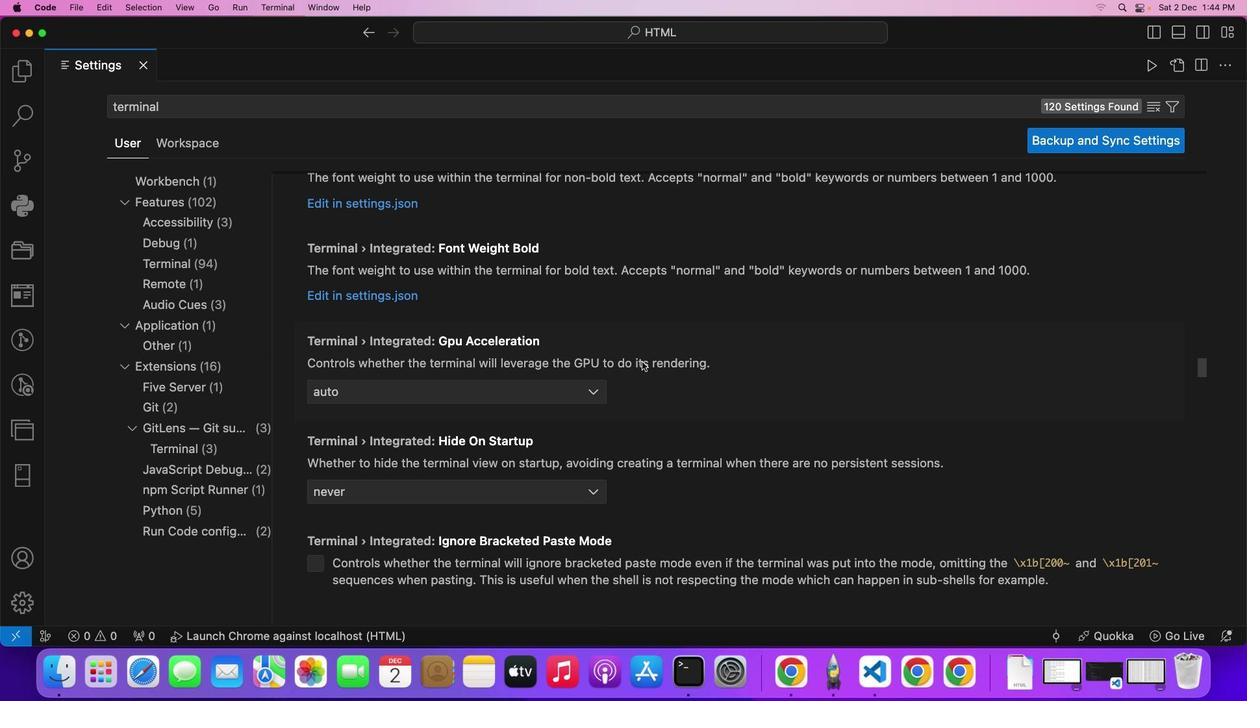 
Action: Mouse scrolled (670, 354) with delta (22, 48)
Screenshot: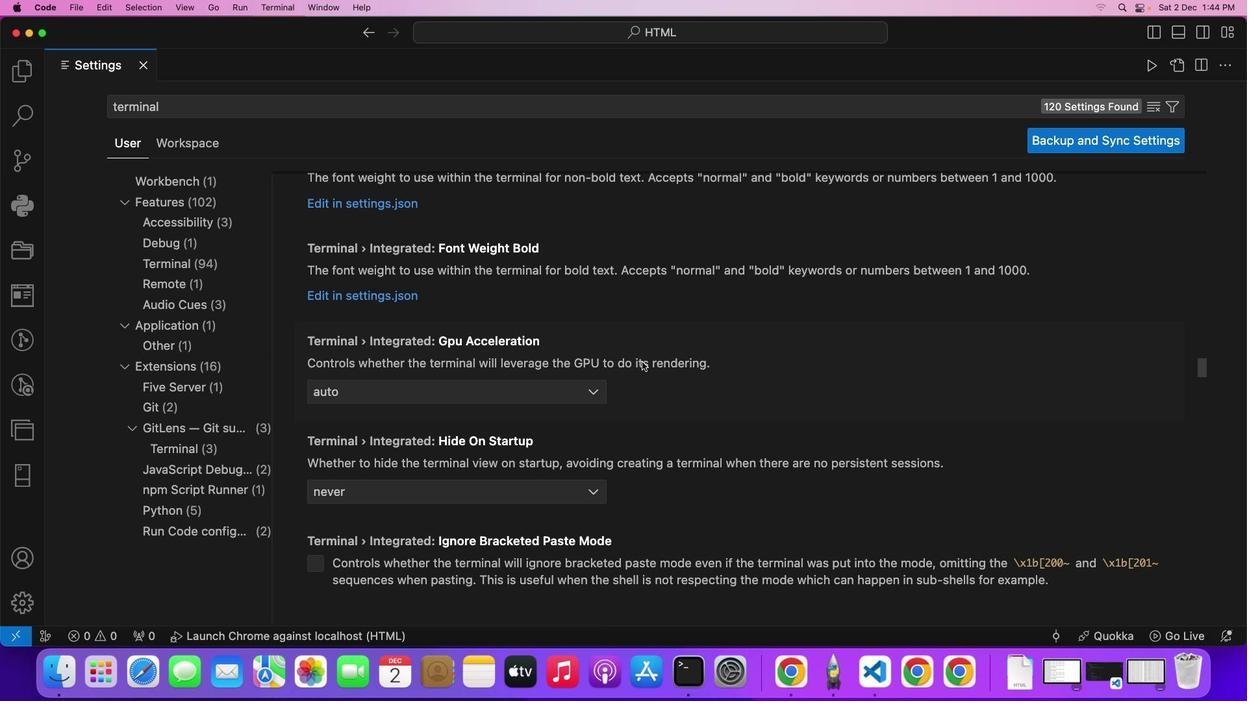 
Action: Mouse scrolled (670, 354) with delta (22, 48)
Screenshot: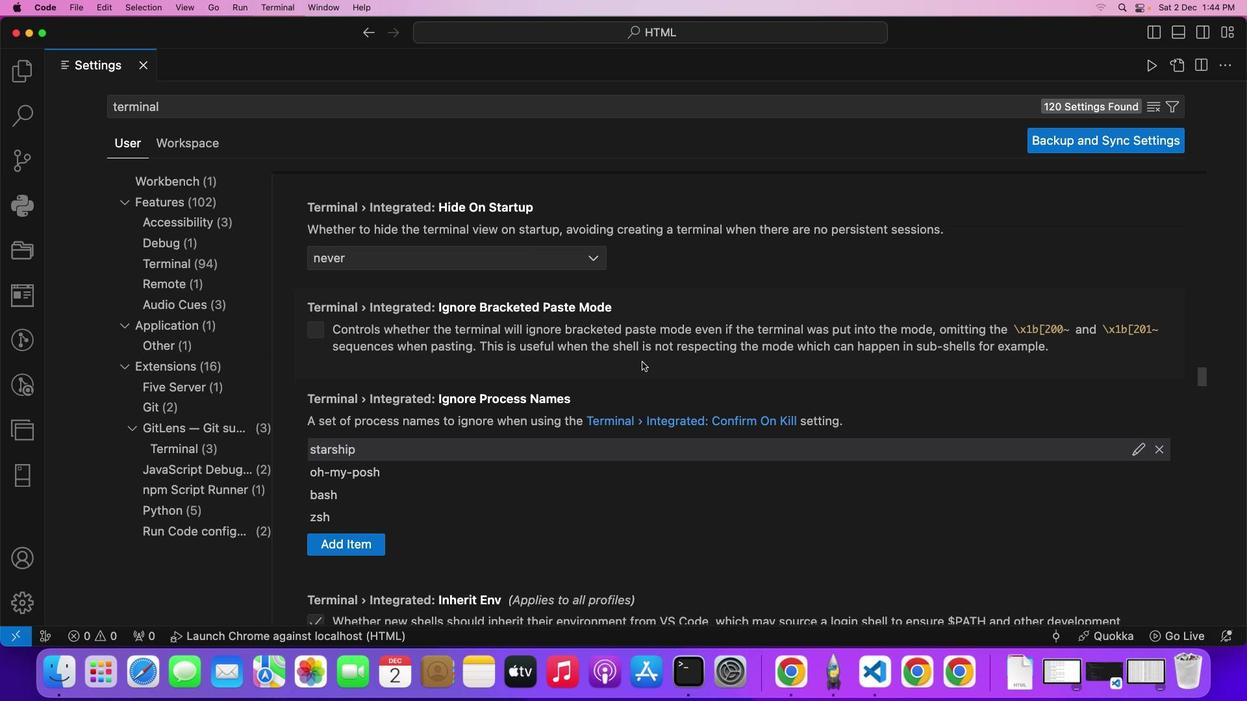 
Action: Mouse scrolled (670, 354) with delta (22, 48)
Screenshot: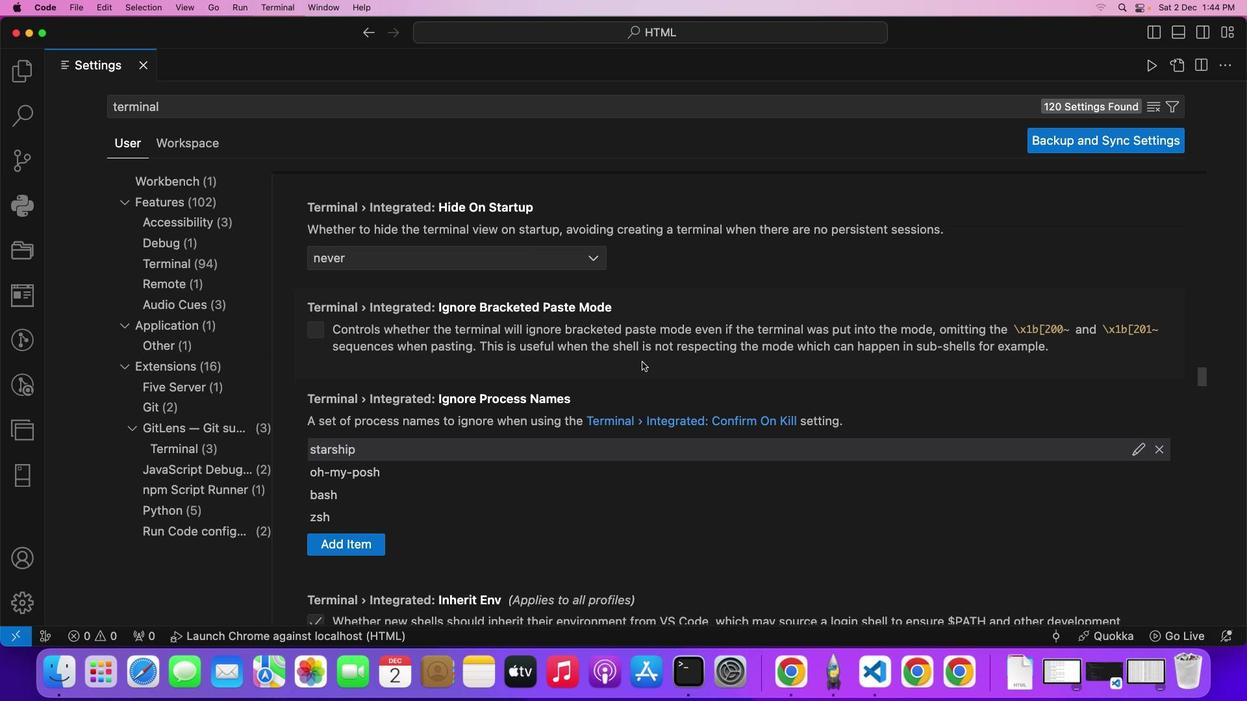 
Action: Mouse scrolled (670, 354) with delta (22, 47)
Screenshot: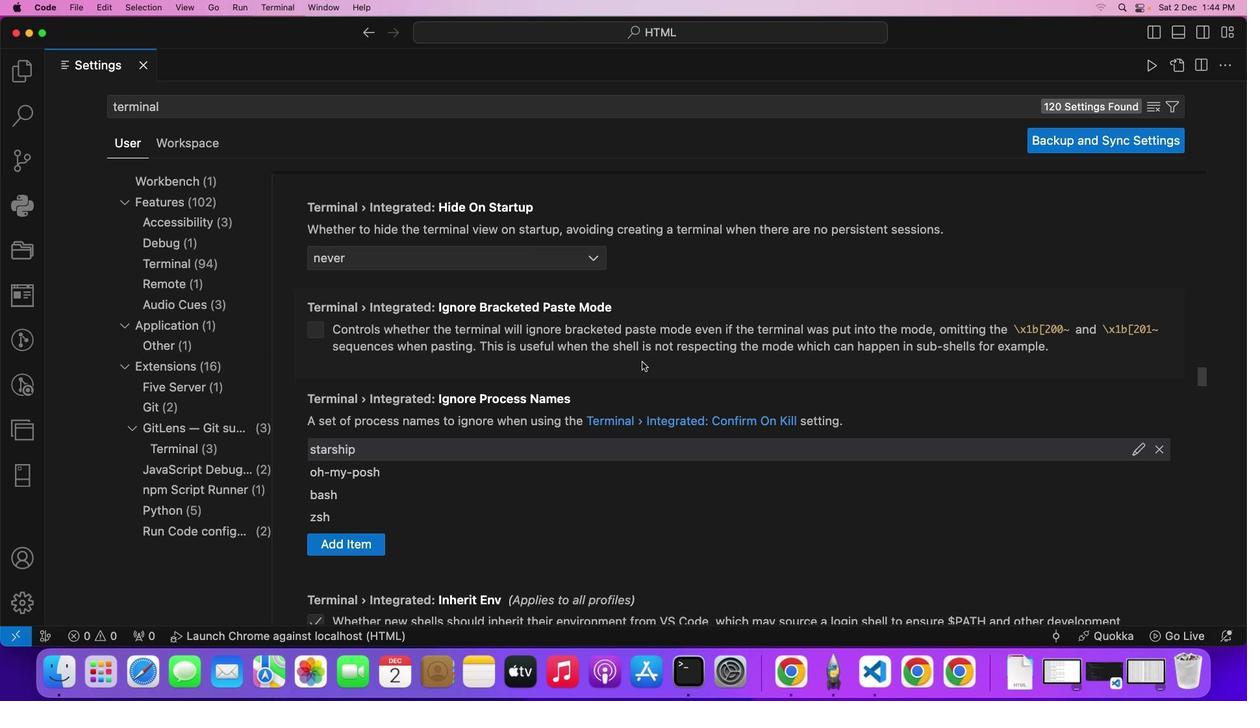 
Action: Mouse scrolled (670, 354) with delta (22, 48)
Screenshot: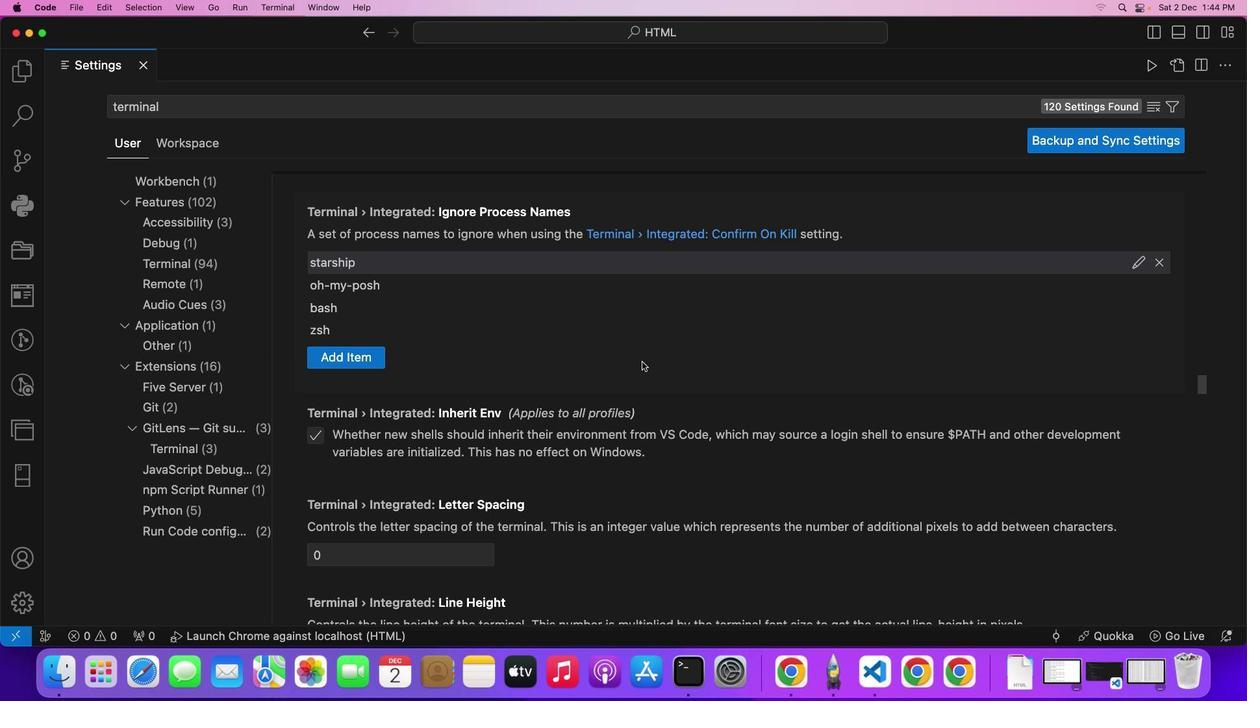 
Action: Mouse scrolled (670, 354) with delta (22, 48)
Screenshot: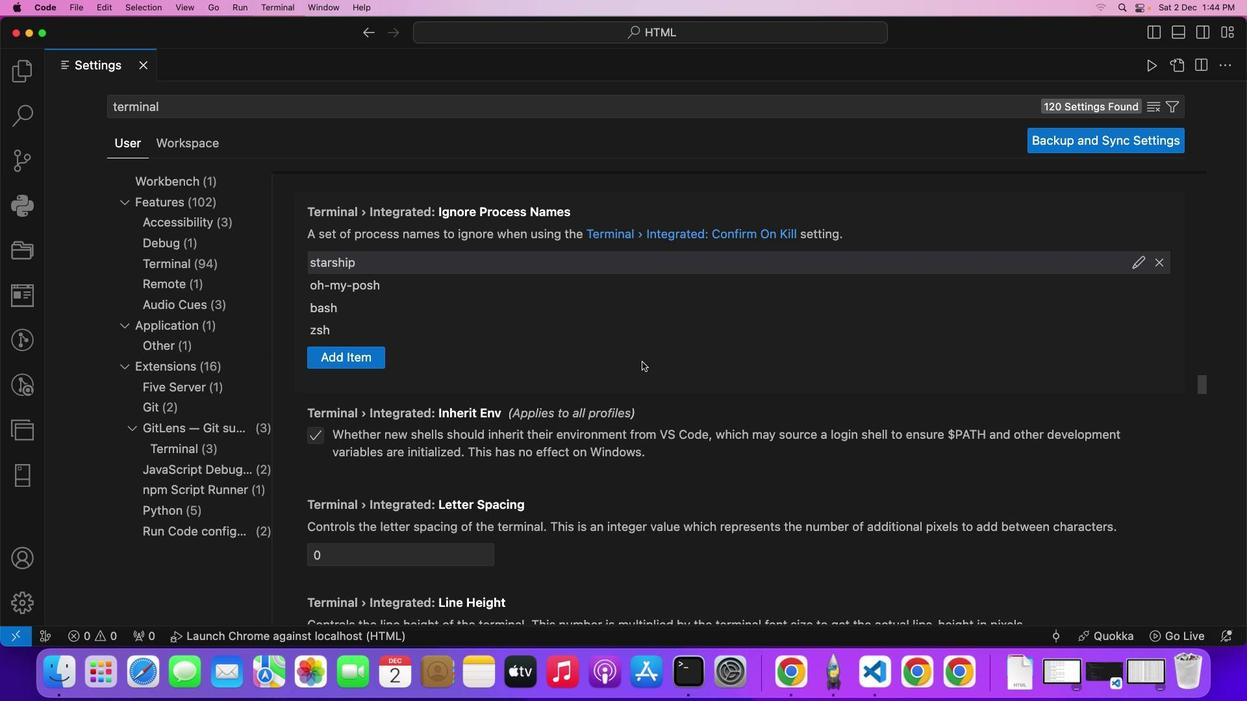
Action: Mouse scrolled (670, 354) with delta (22, 48)
Screenshot: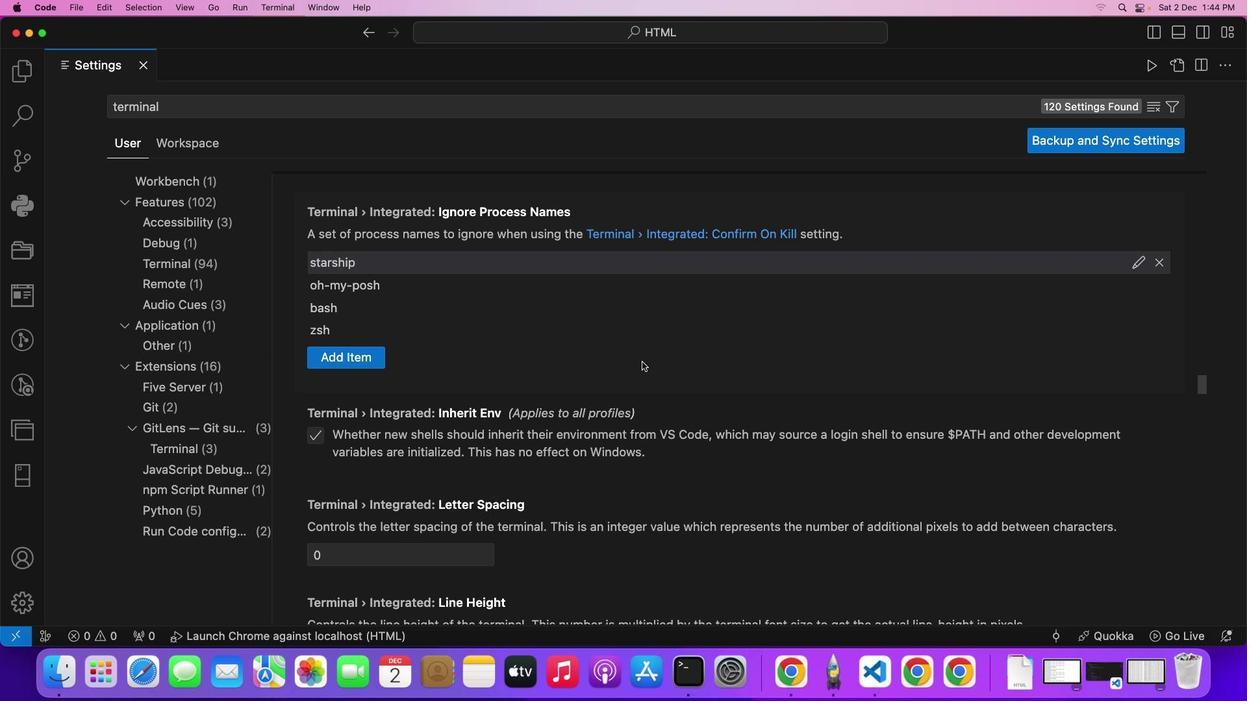 
Action: Mouse scrolled (670, 354) with delta (22, 48)
Screenshot: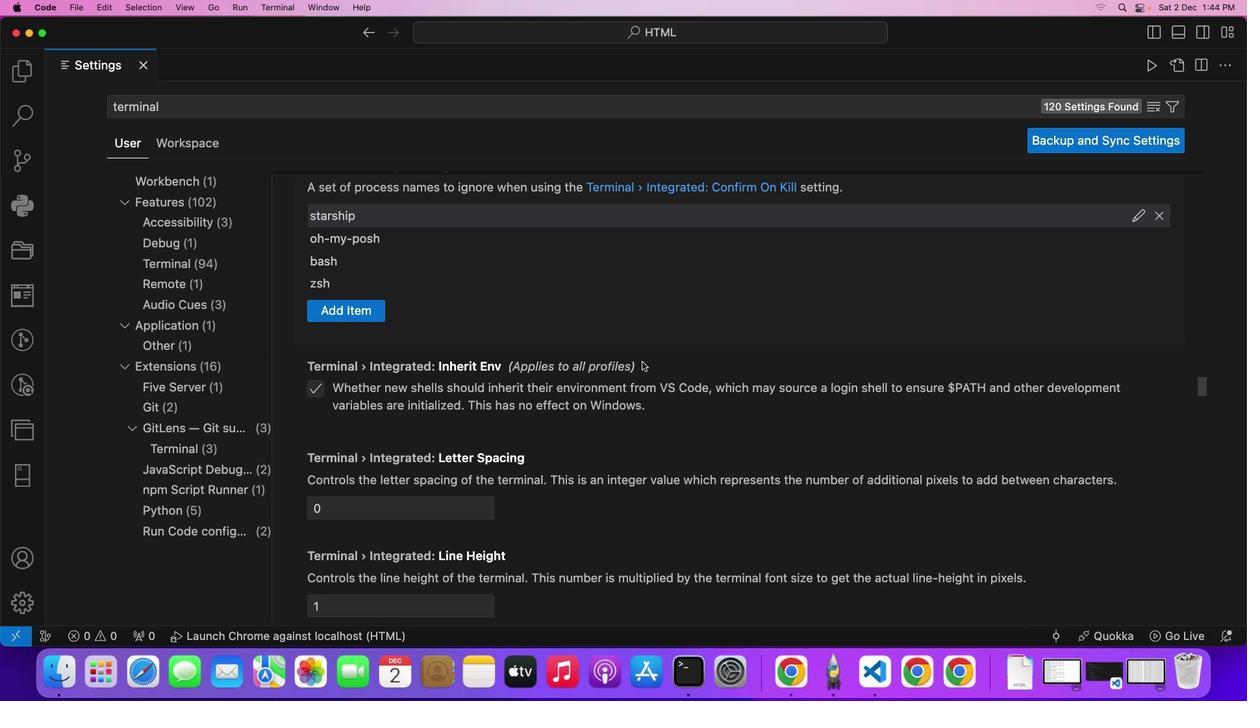 
Action: Mouse scrolled (670, 354) with delta (22, 48)
Screenshot: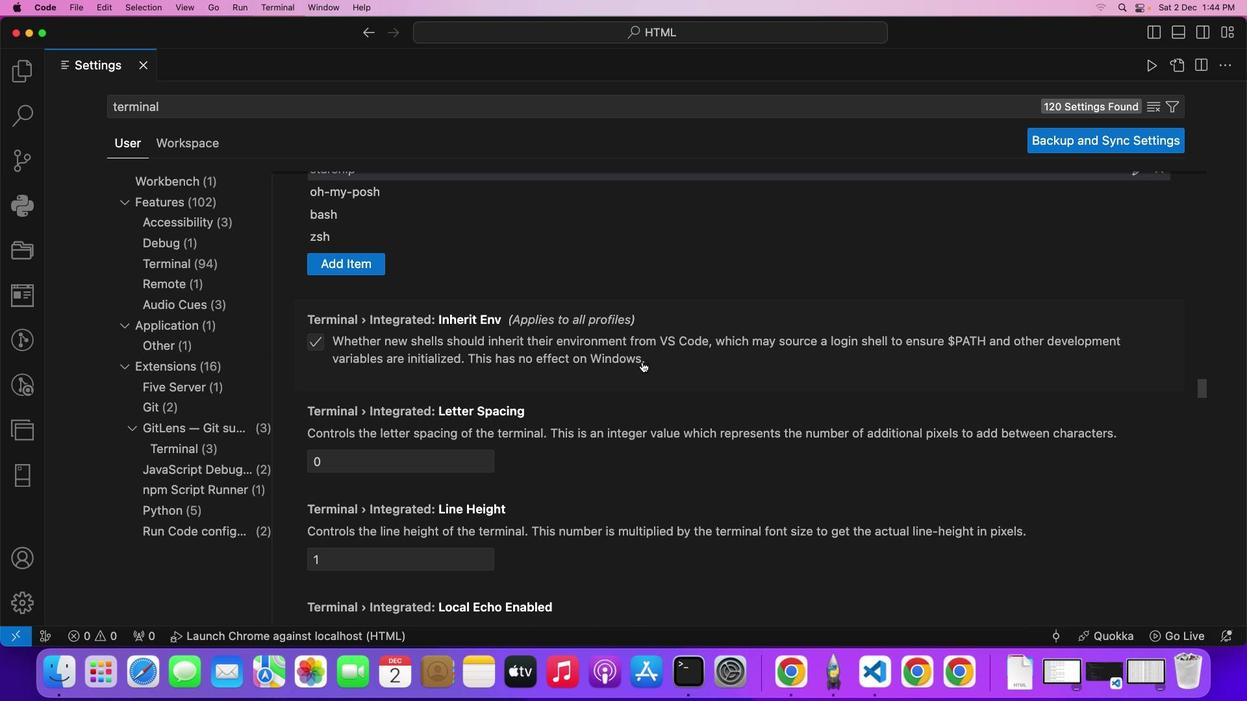 
Action: Mouse scrolled (670, 354) with delta (22, 48)
Screenshot: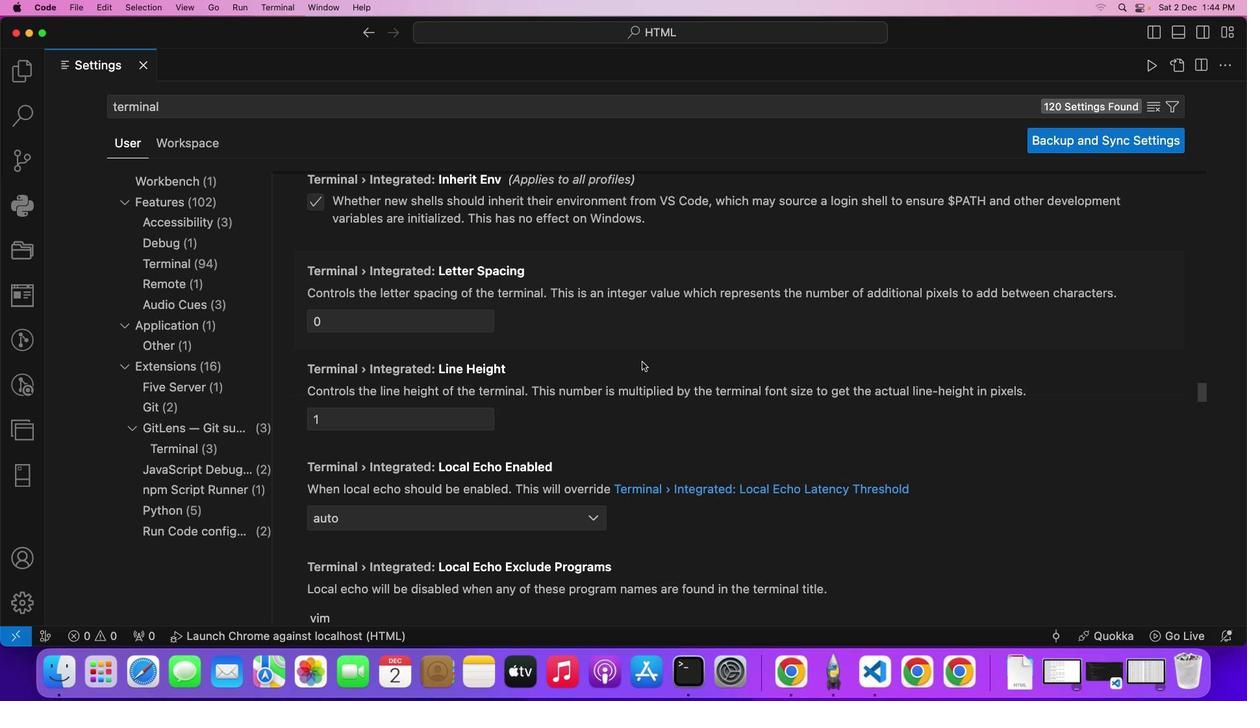 
Action: Mouse scrolled (670, 354) with delta (22, 48)
Screenshot: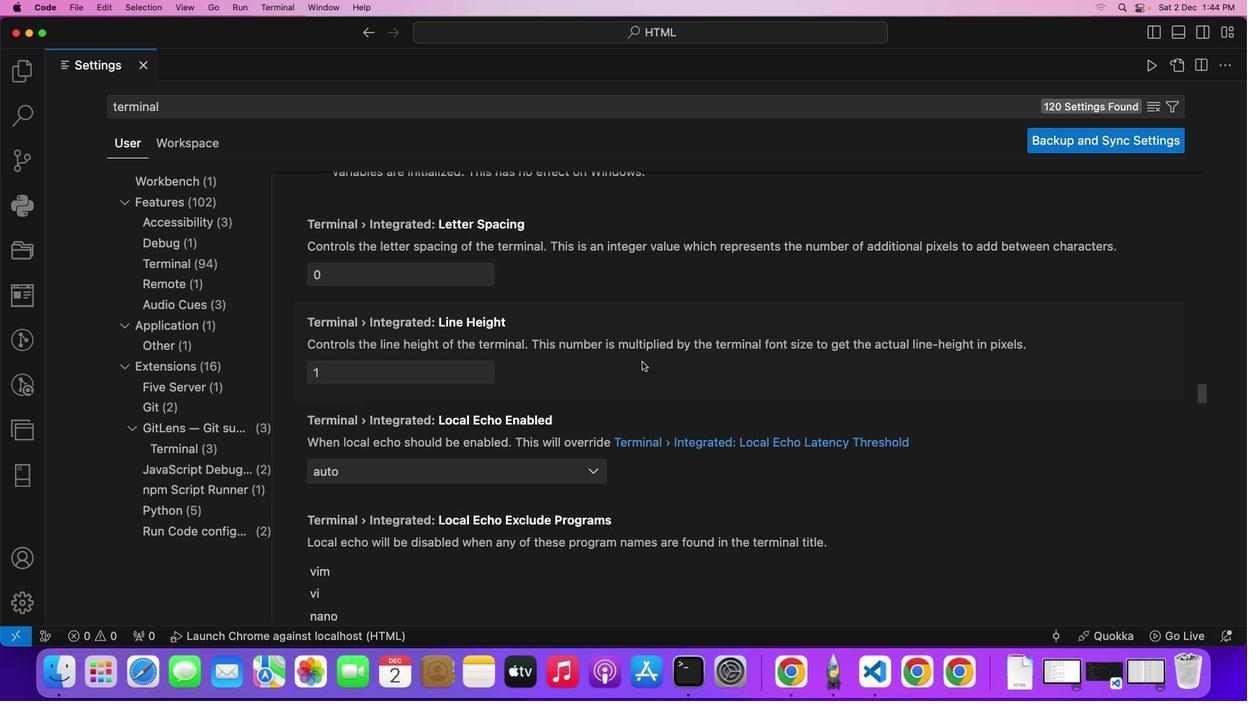 
Action: Mouse scrolled (670, 354) with delta (22, 48)
Screenshot: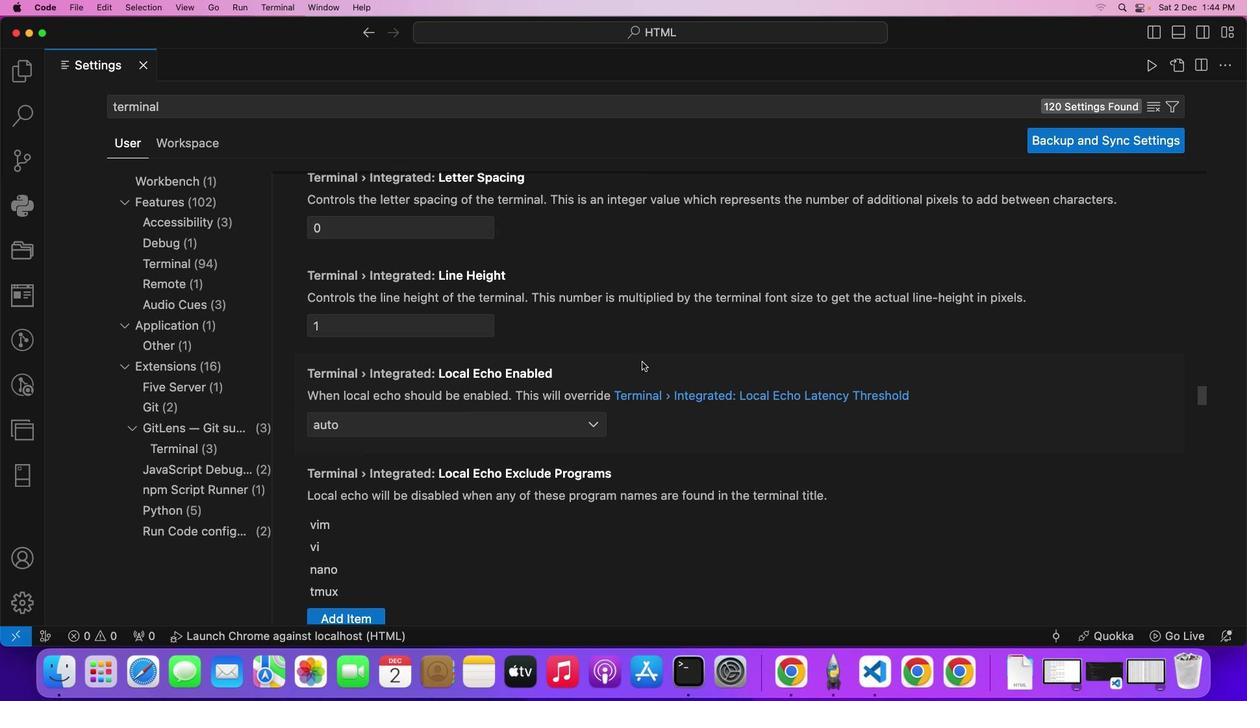 
Action: Mouse scrolled (670, 354) with delta (22, 48)
Screenshot: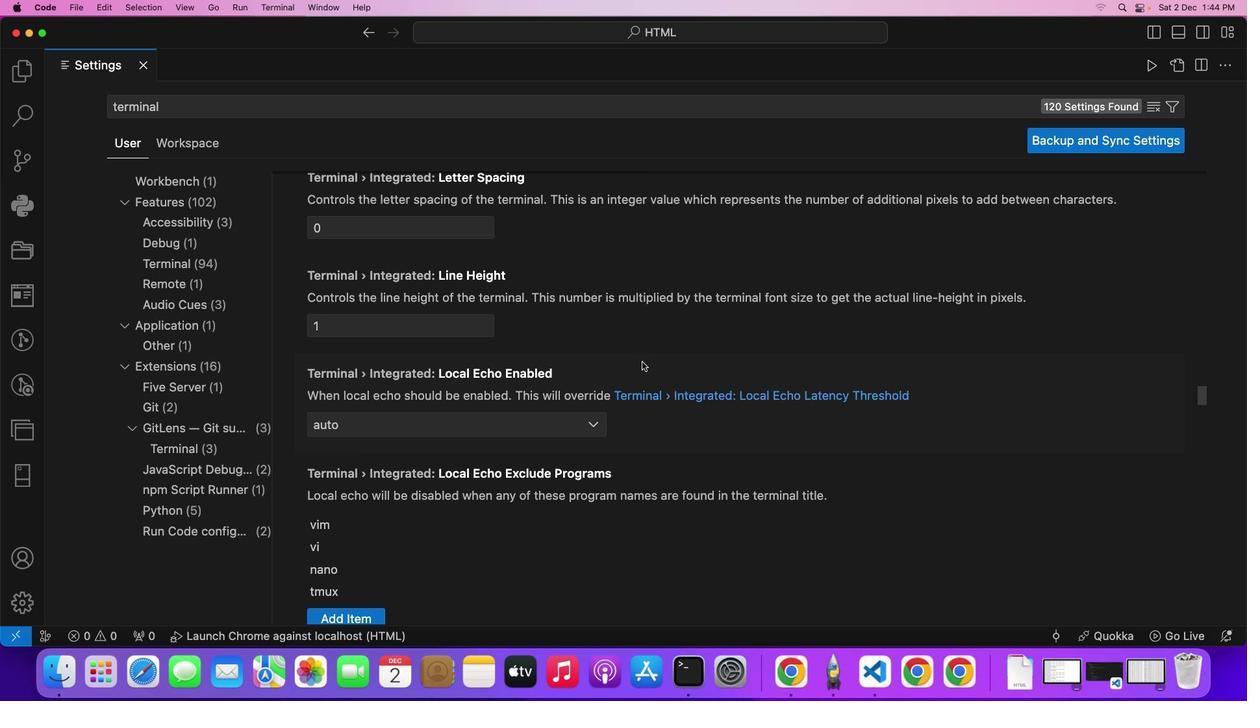 
Action: Mouse scrolled (670, 354) with delta (22, 48)
Screenshot: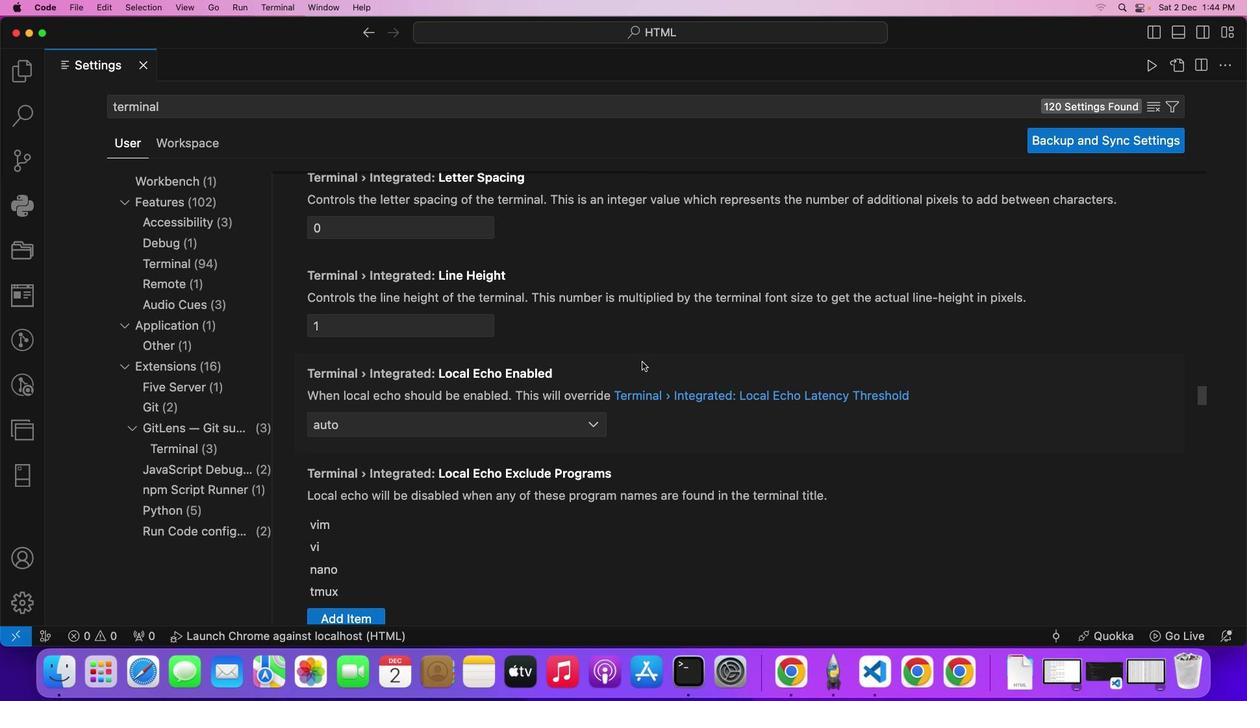 
Action: Mouse scrolled (670, 354) with delta (22, 48)
Screenshot: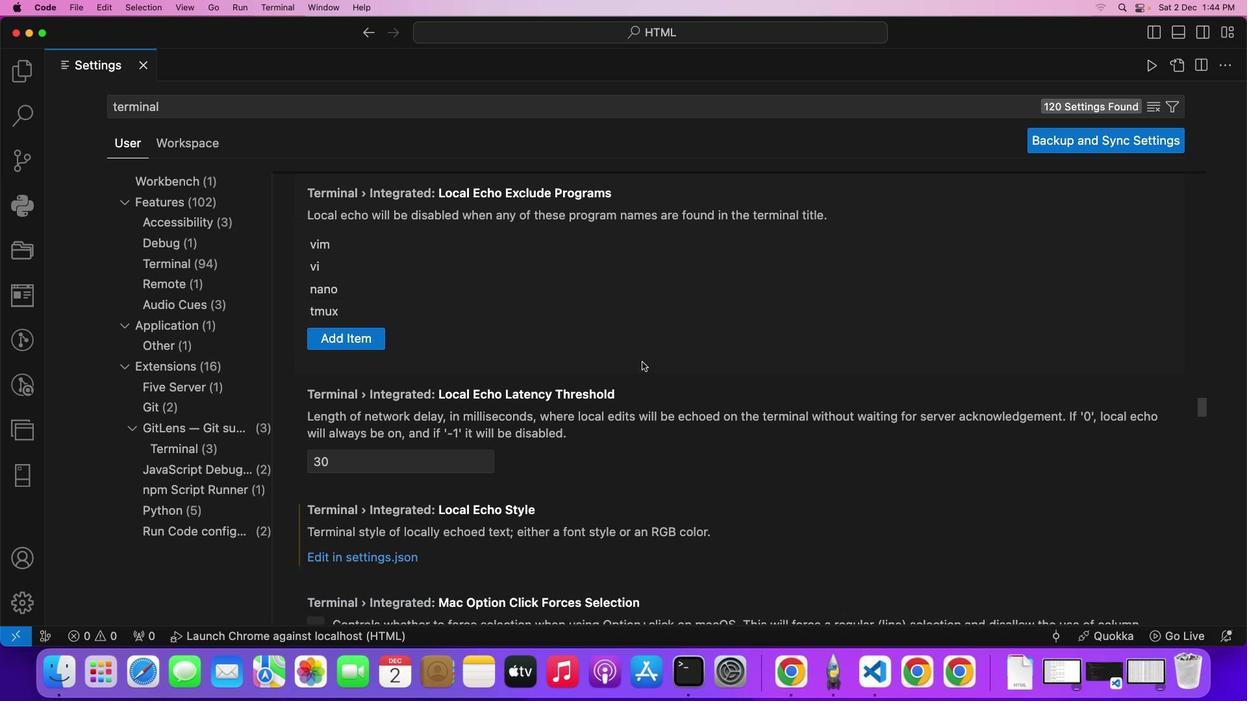 
Action: Mouse scrolled (670, 354) with delta (22, 48)
Screenshot: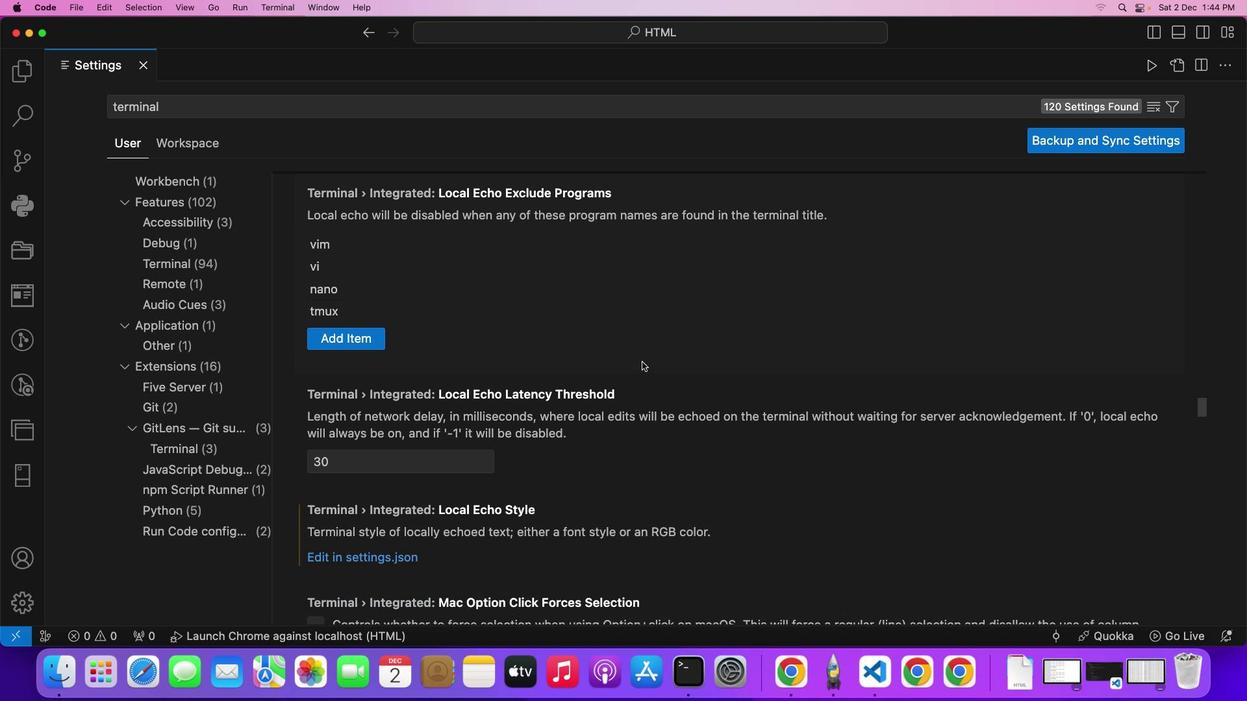 
Action: Mouse scrolled (670, 354) with delta (22, 47)
Screenshot: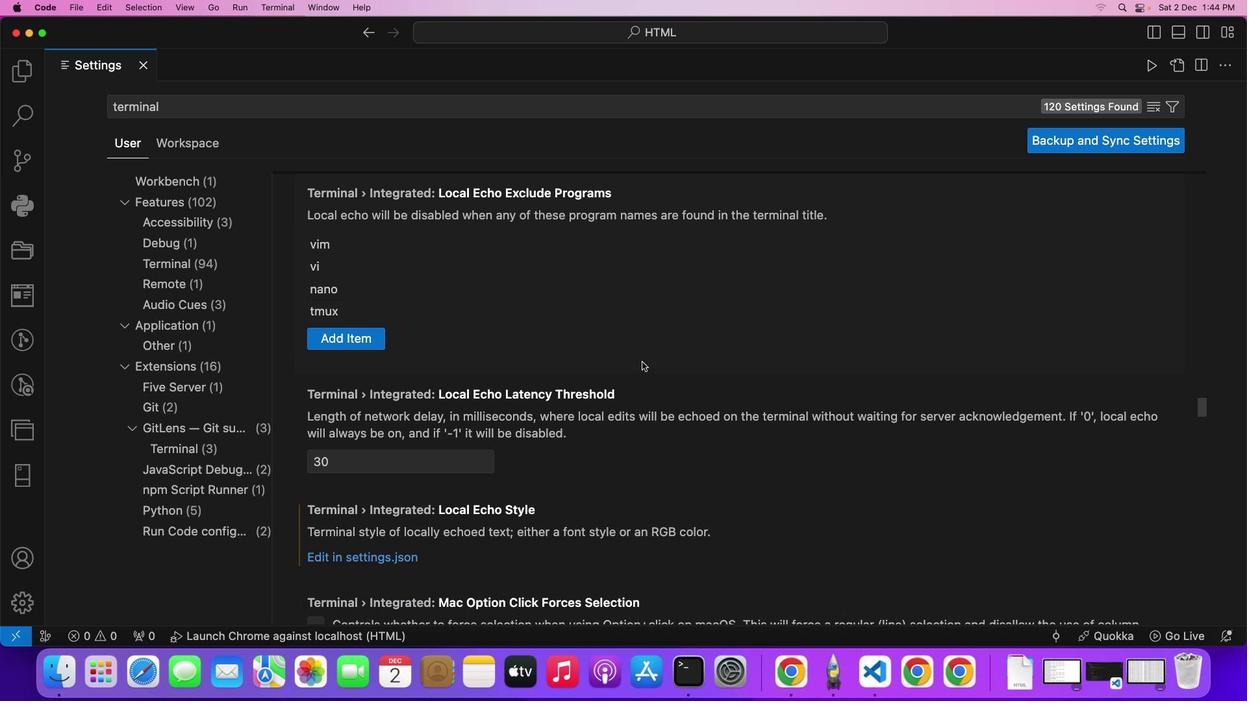
Action: Mouse scrolled (670, 354) with delta (22, 48)
Screenshot: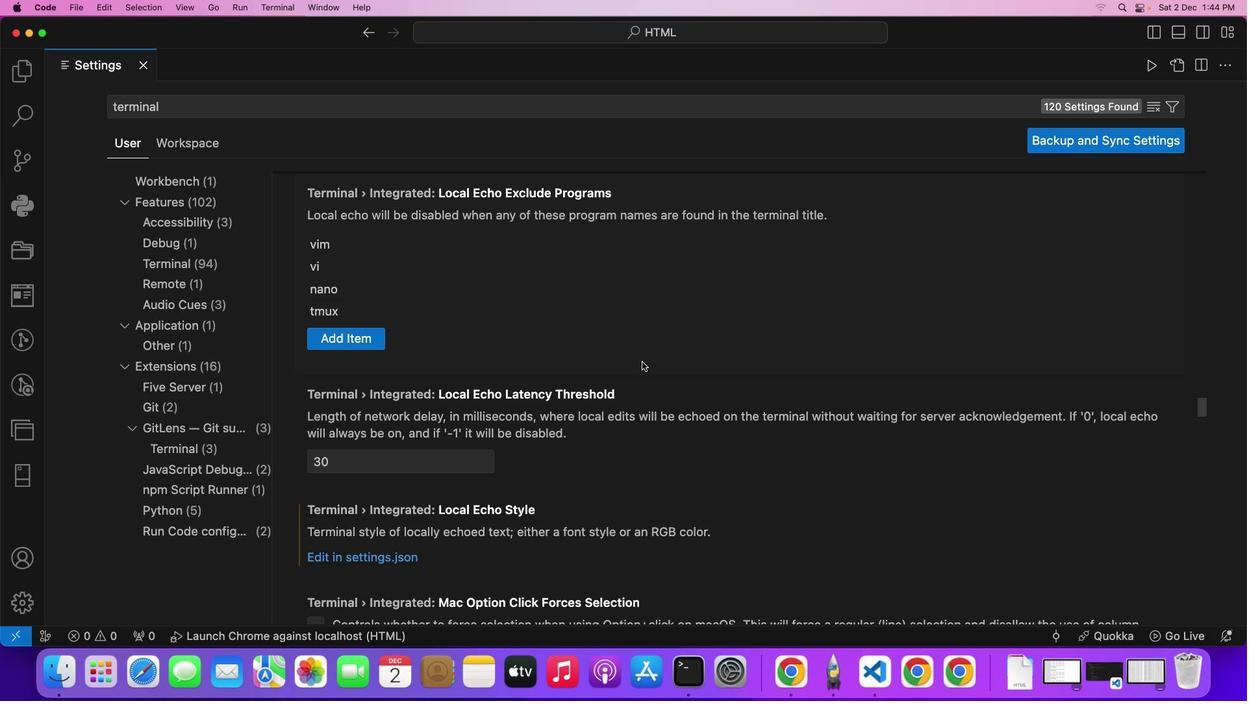 
Action: Mouse scrolled (670, 354) with delta (22, 48)
Screenshot: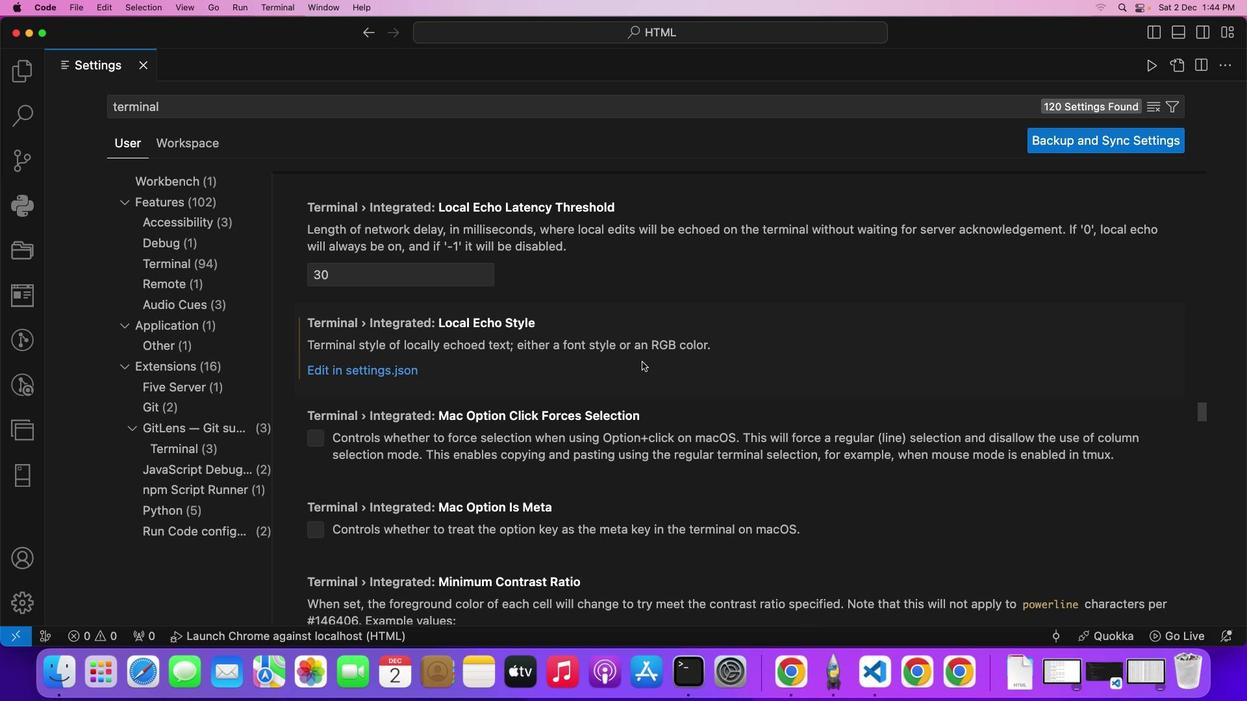 
Action: Mouse scrolled (670, 354) with delta (22, 48)
Screenshot: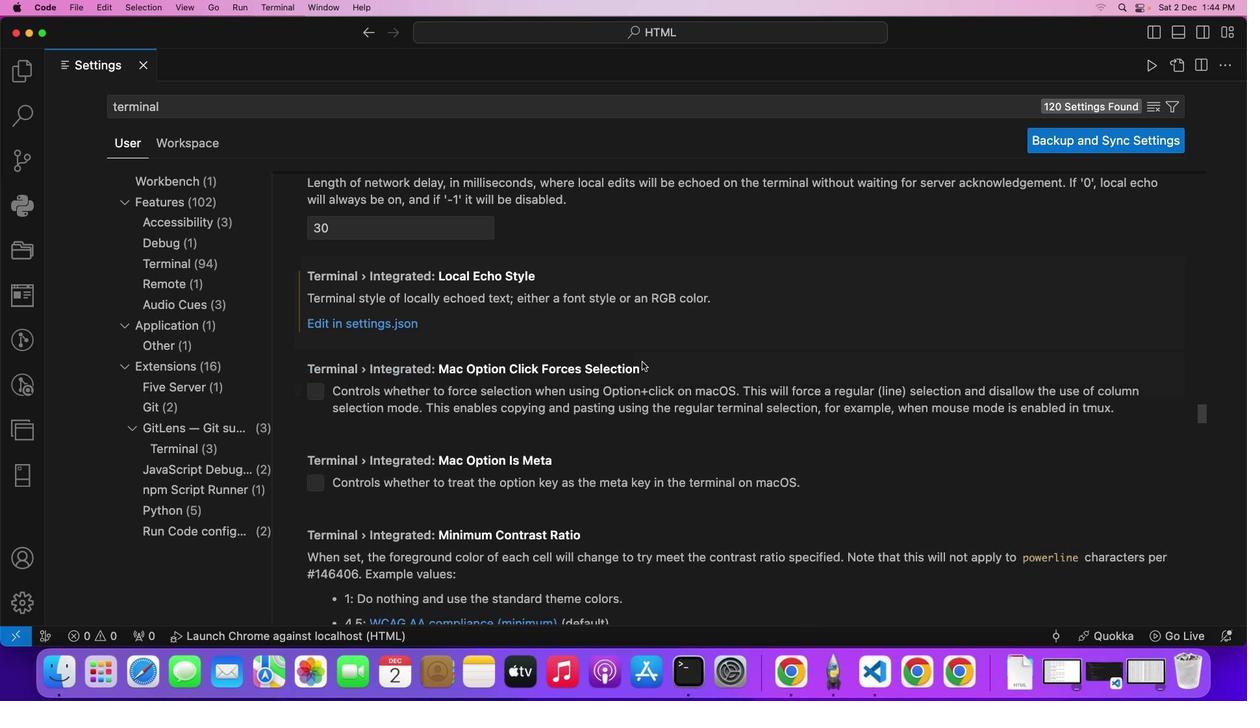 
Action: Mouse scrolled (670, 354) with delta (22, 48)
Screenshot: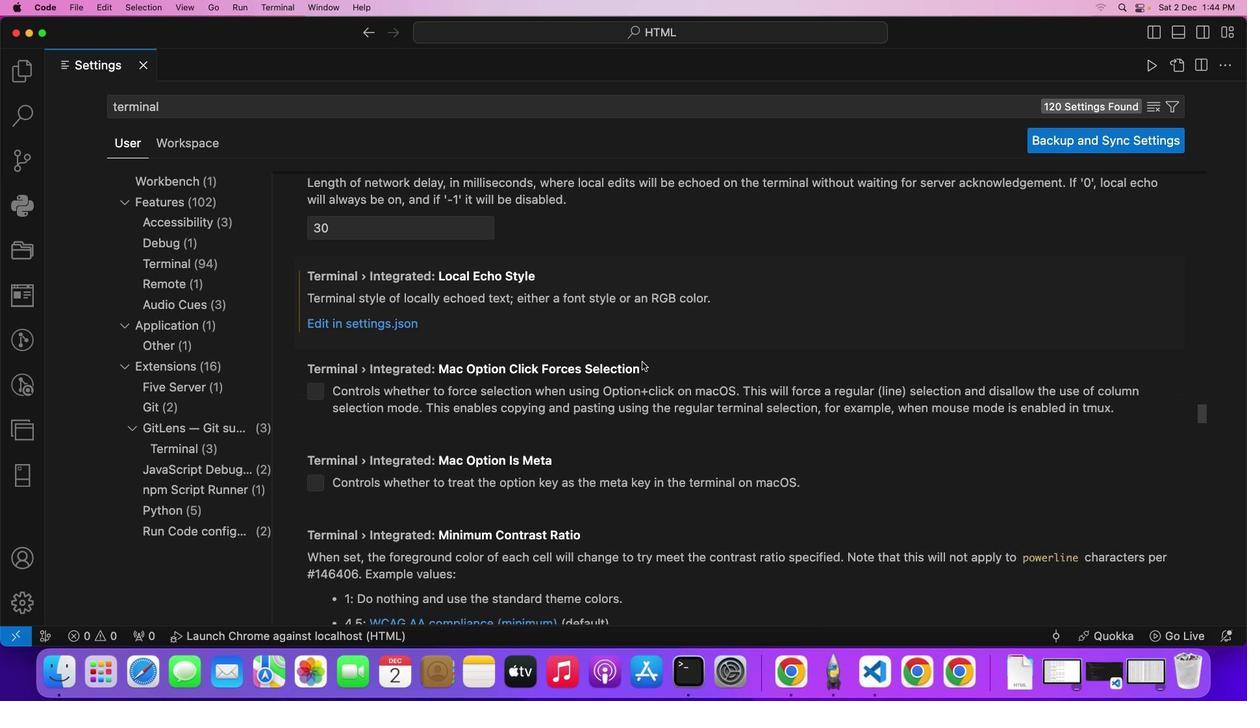 
Action: Mouse scrolled (670, 354) with delta (22, 48)
Screenshot: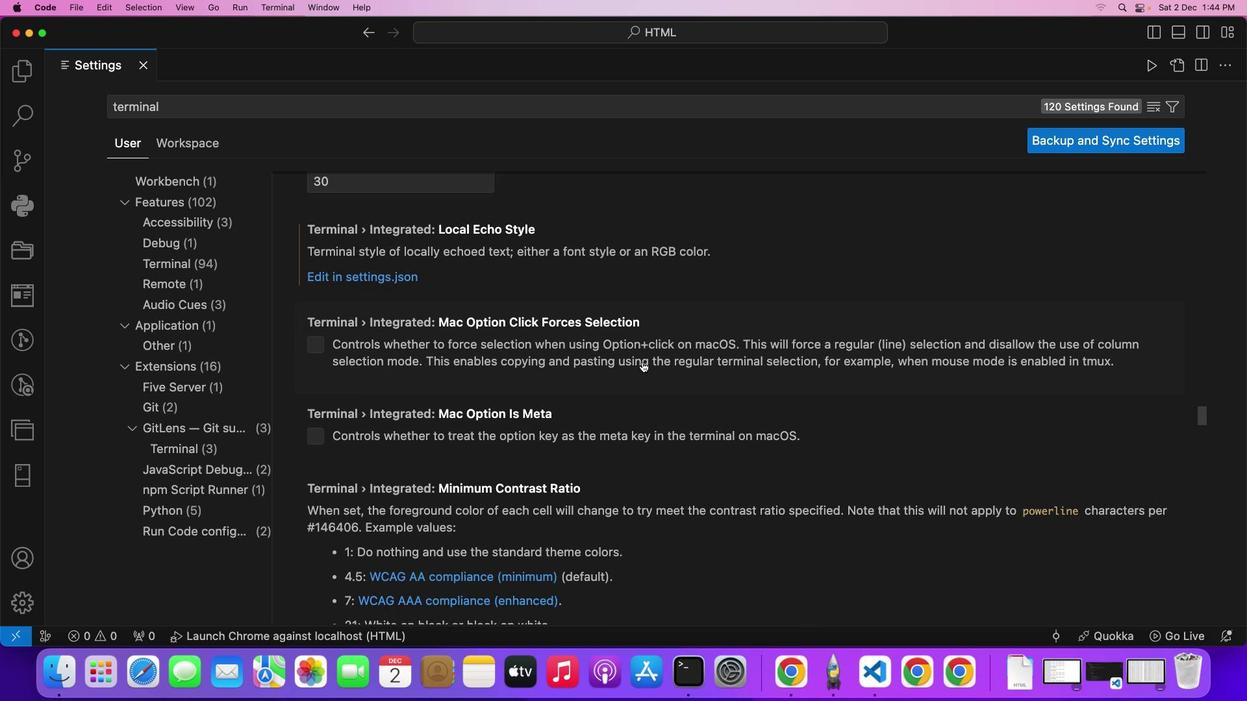
Action: Mouse moved to (671, 354)
Screenshot: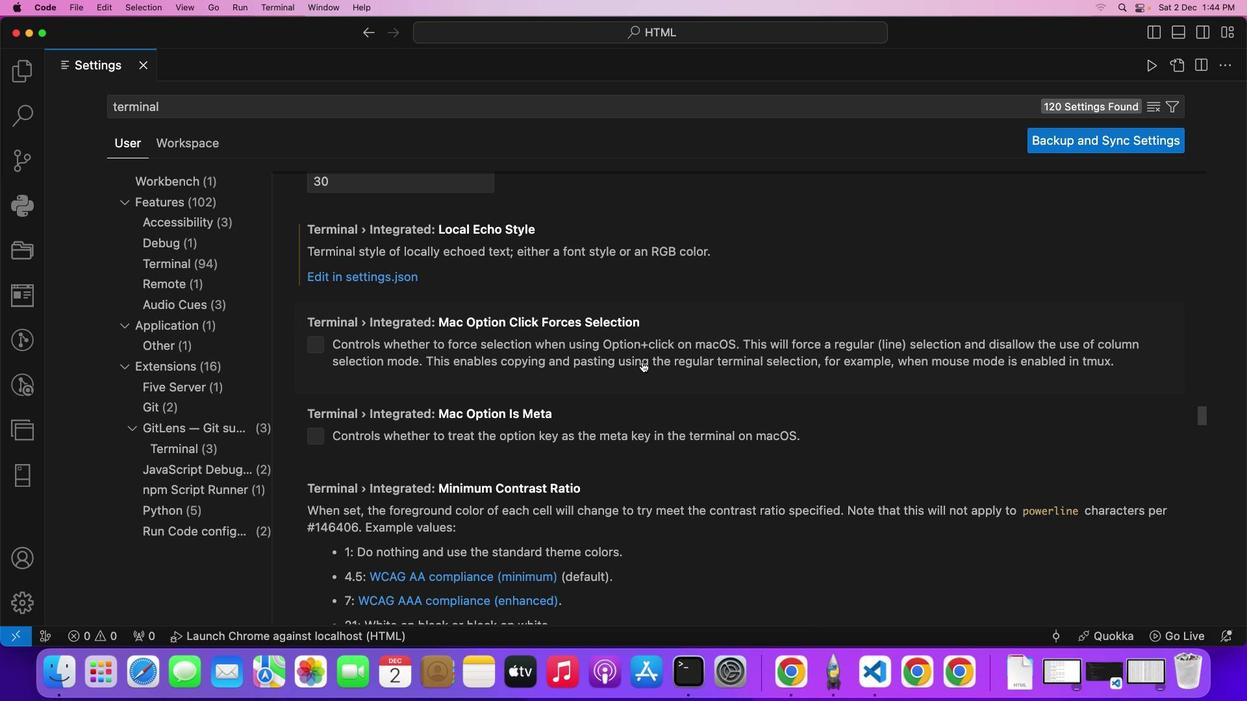 
Action: Mouse scrolled (671, 354) with delta (22, 48)
Screenshot: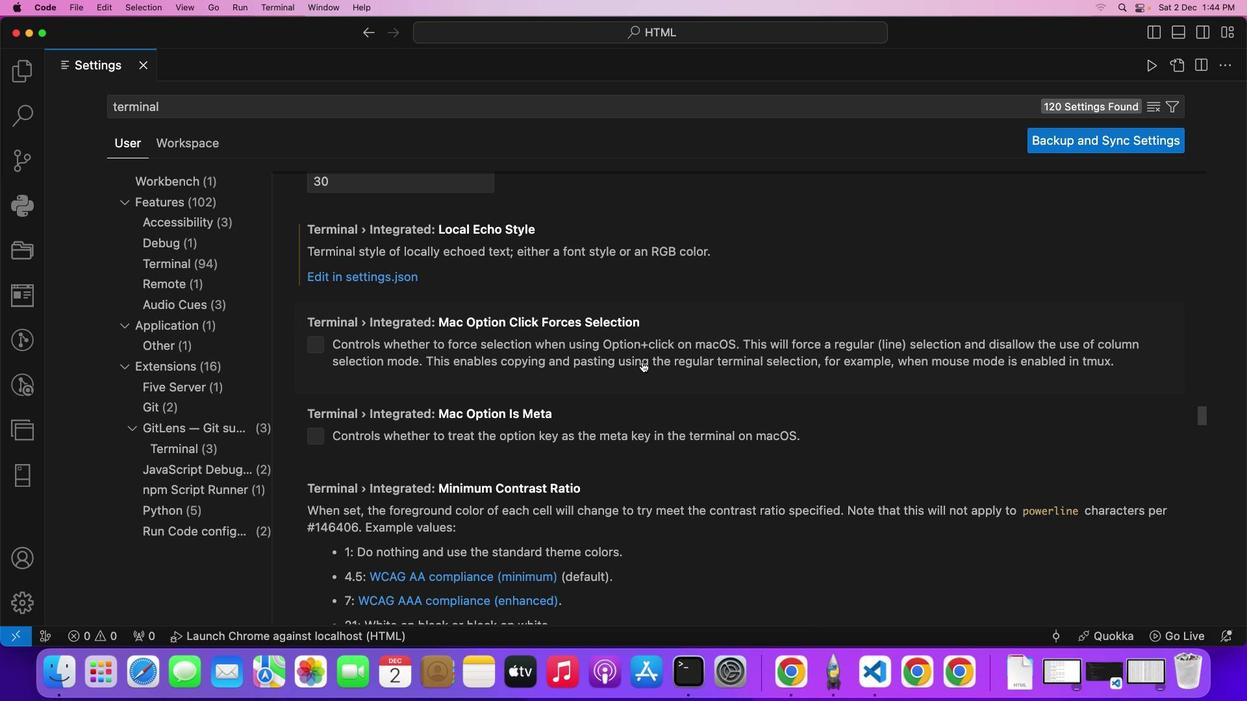 
Action: Mouse moved to (672, 354)
Screenshot: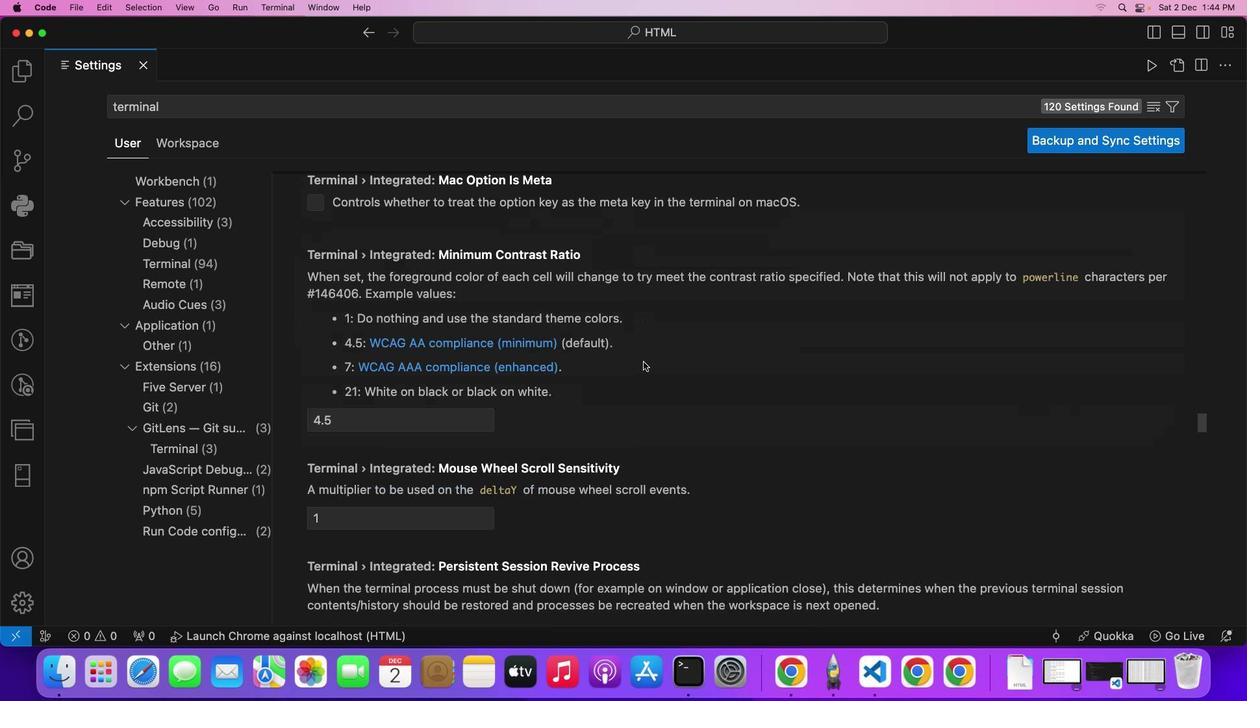 
Action: Mouse scrolled (672, 354) with delta (22, 48)
Screenshot: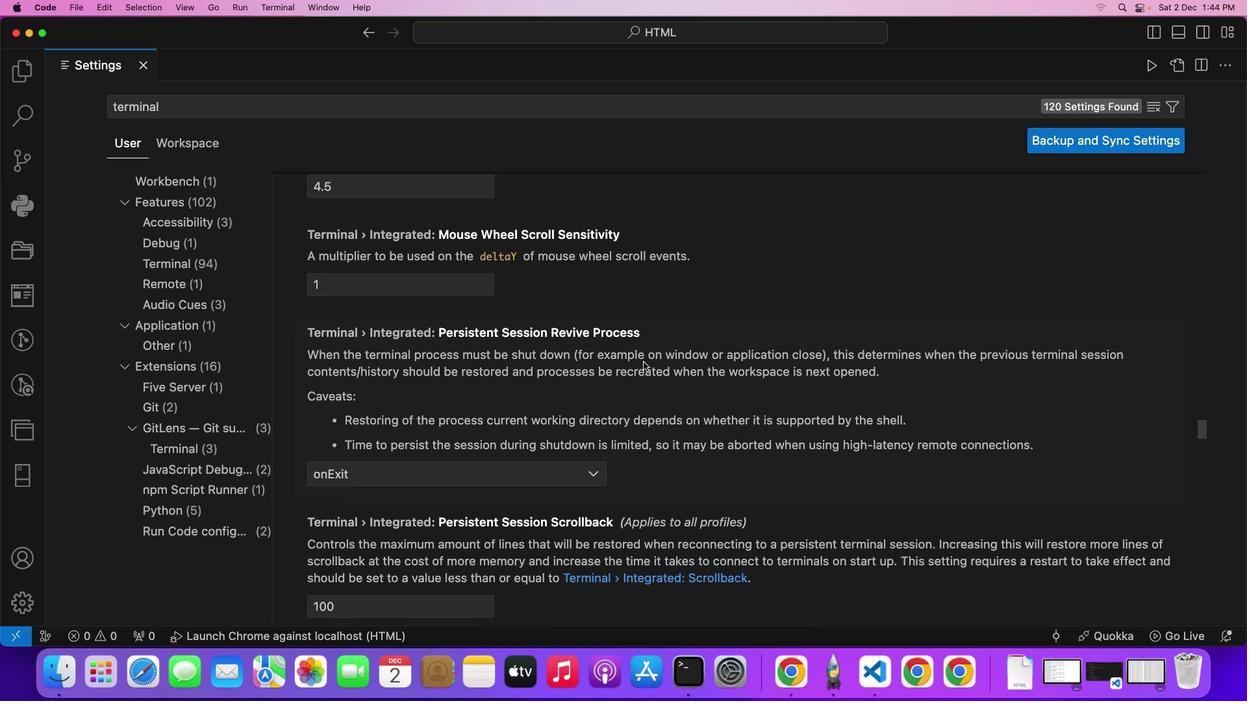 
Action: Mouse scrolled (672, 354) with delta (22, 48)
Screenshot: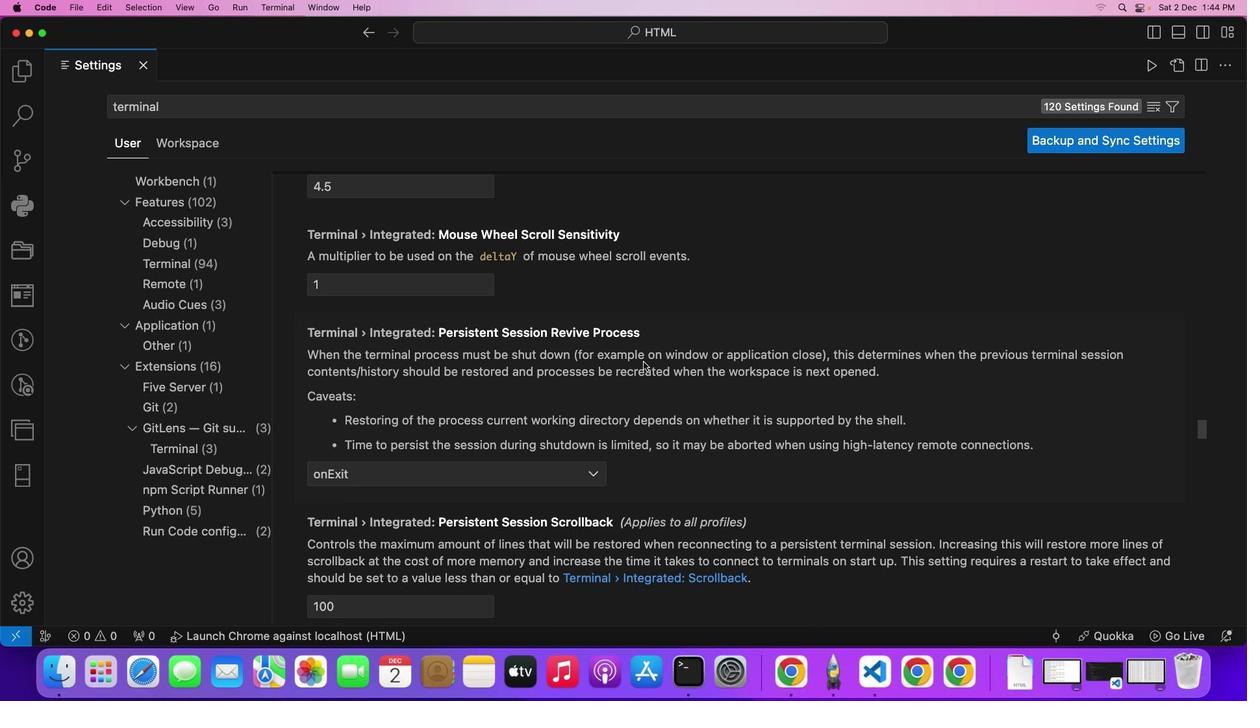 
Action: Mouse scrolled (672, 354) with delta (22, 47)
Screenshot: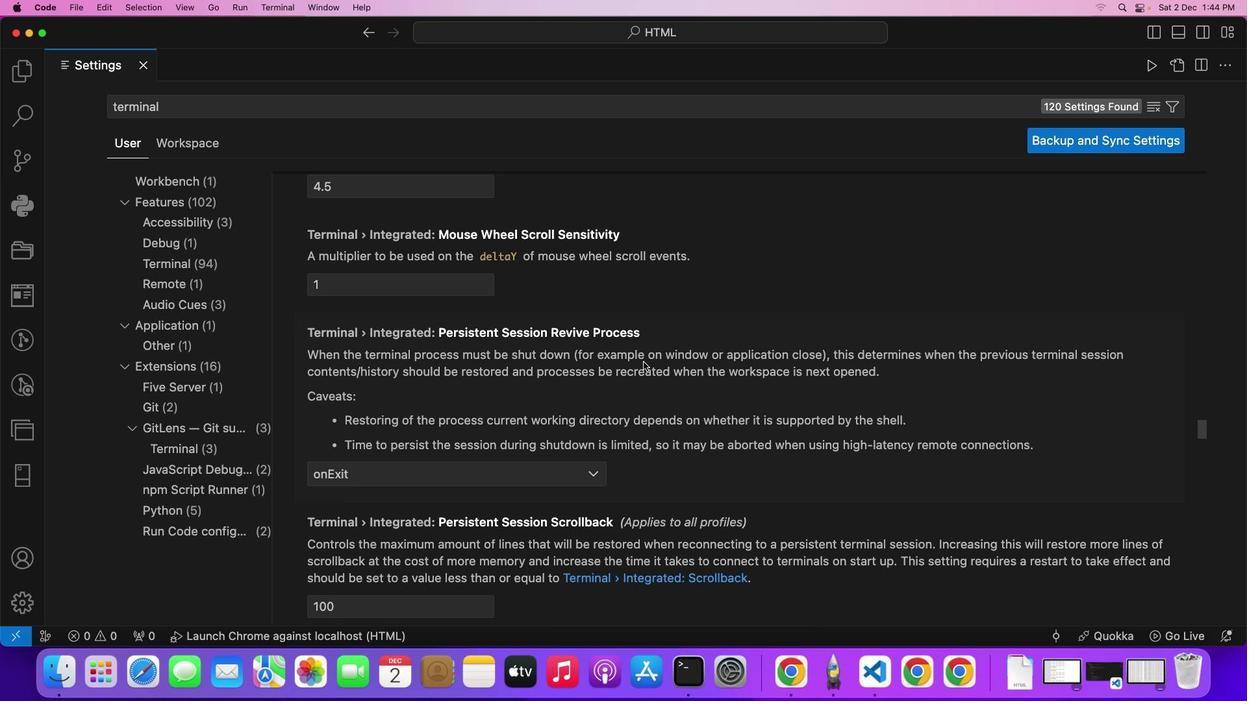 
Action: Mouse scrolled (672, 354) with delta (22, 46)
Screenshot: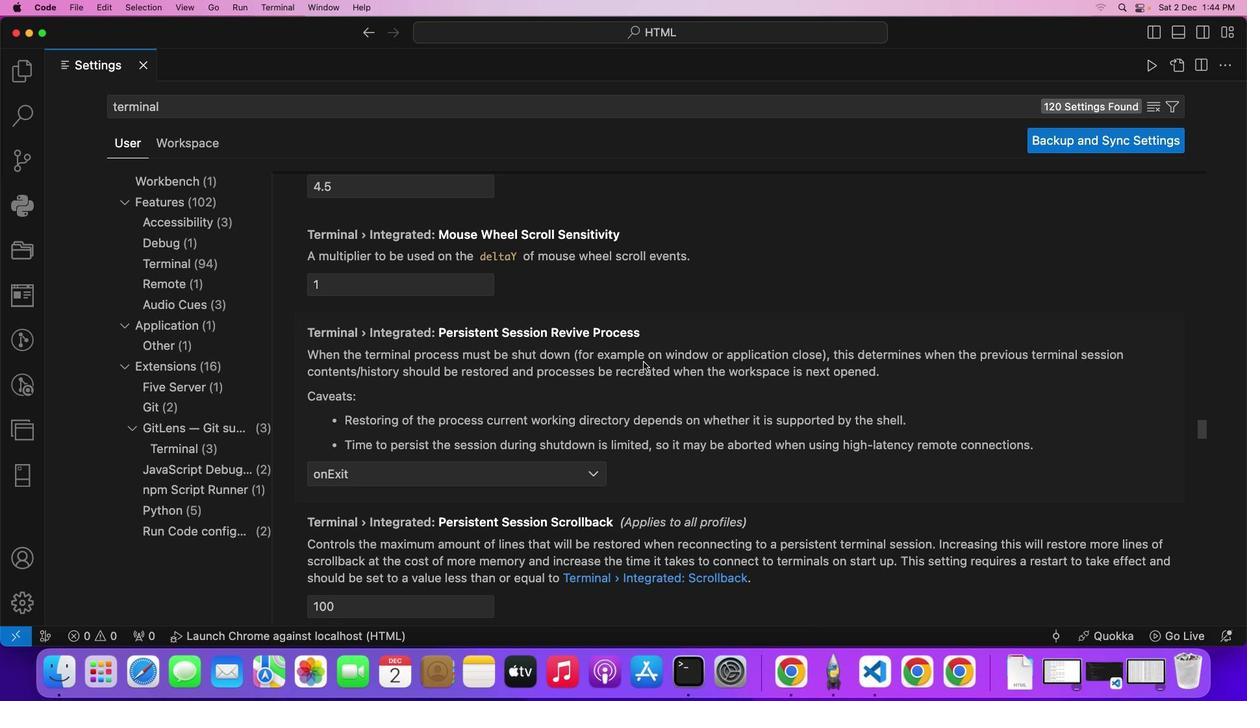 
Action: Mouse moved to (672, 354)
Screenshot: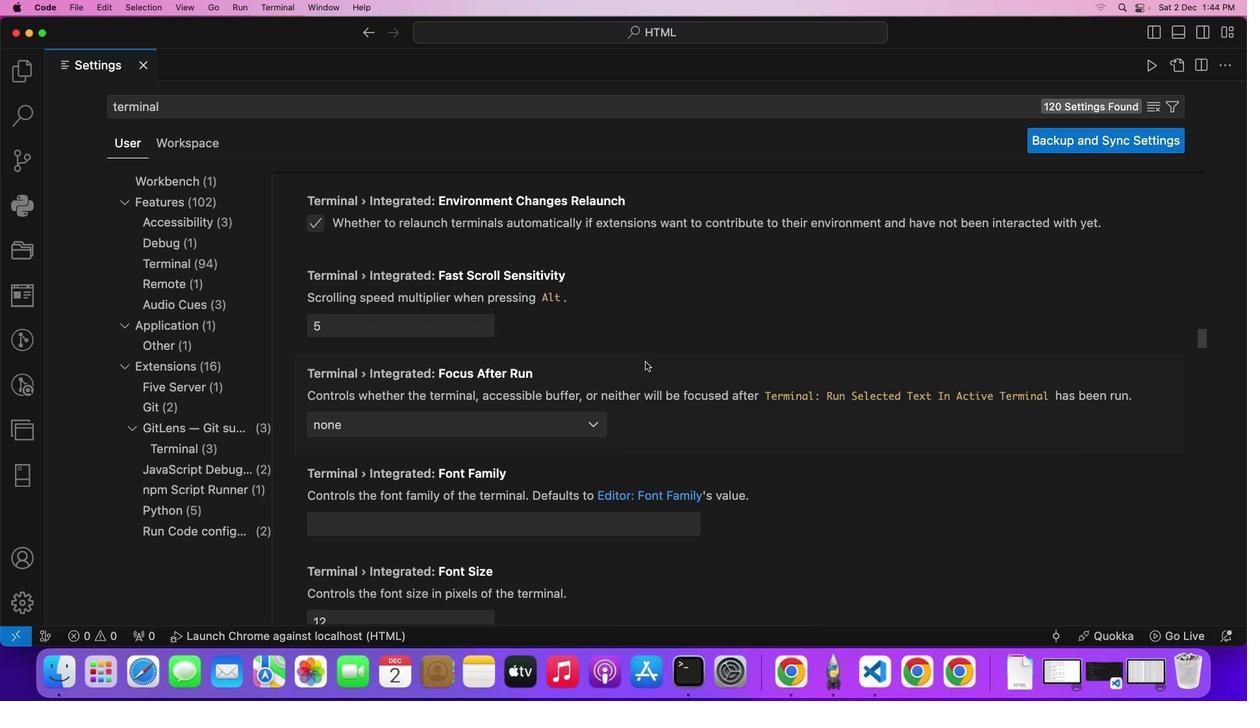 
Action: Mouse scrolled (672, 354) with delta (22, 50)
Screenshot: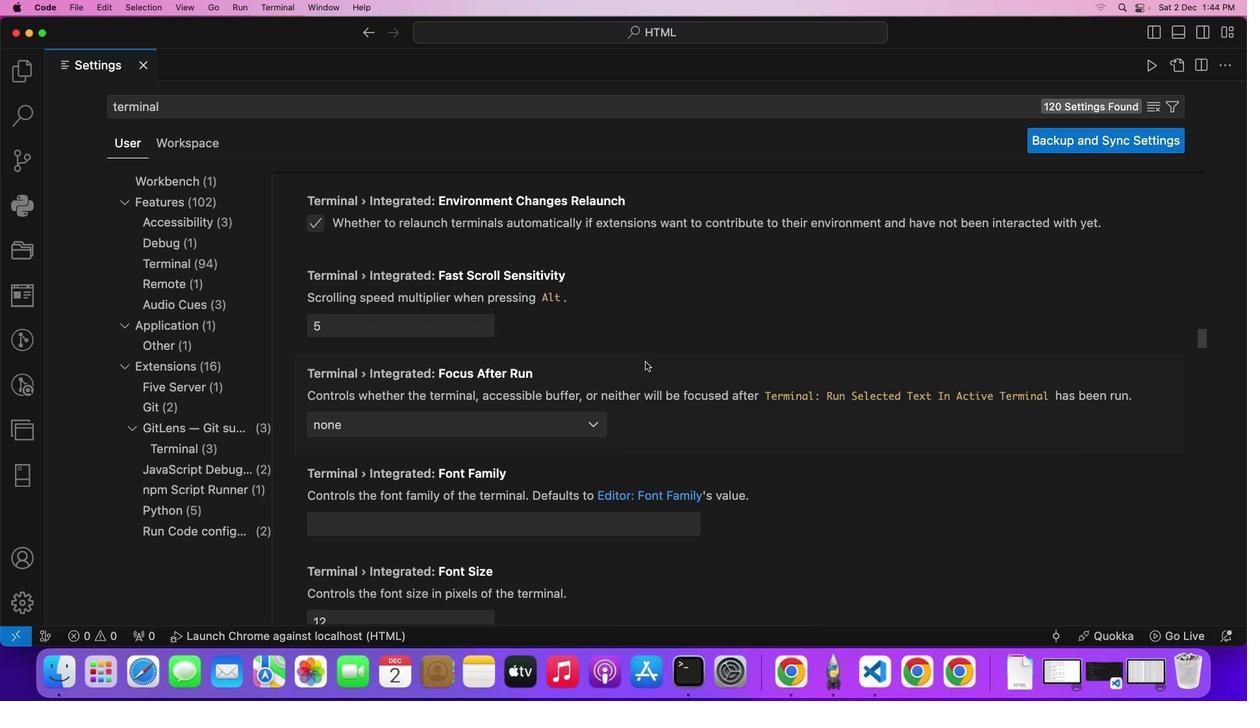 
Action: Mouse scrolled (672, 354) with delta (22, 50)
Screenshot: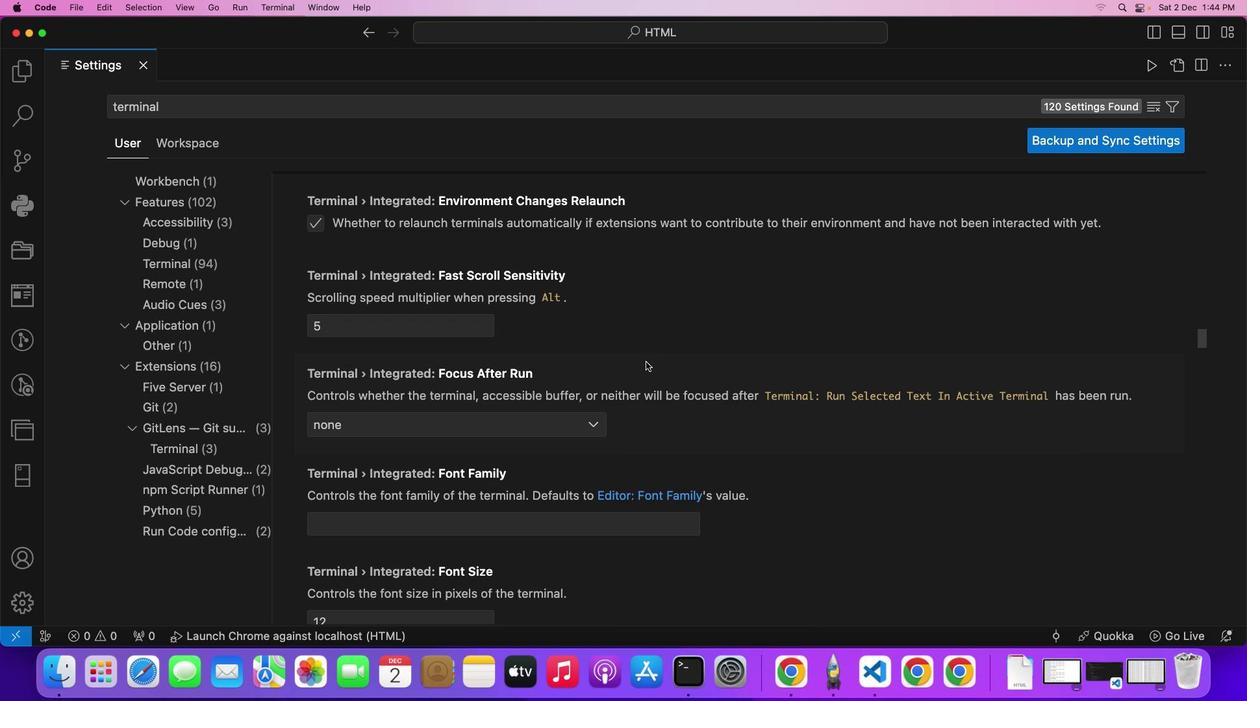 
Action: Mouse scrolled (672, 354) with delta (22, 51)
Screenshot: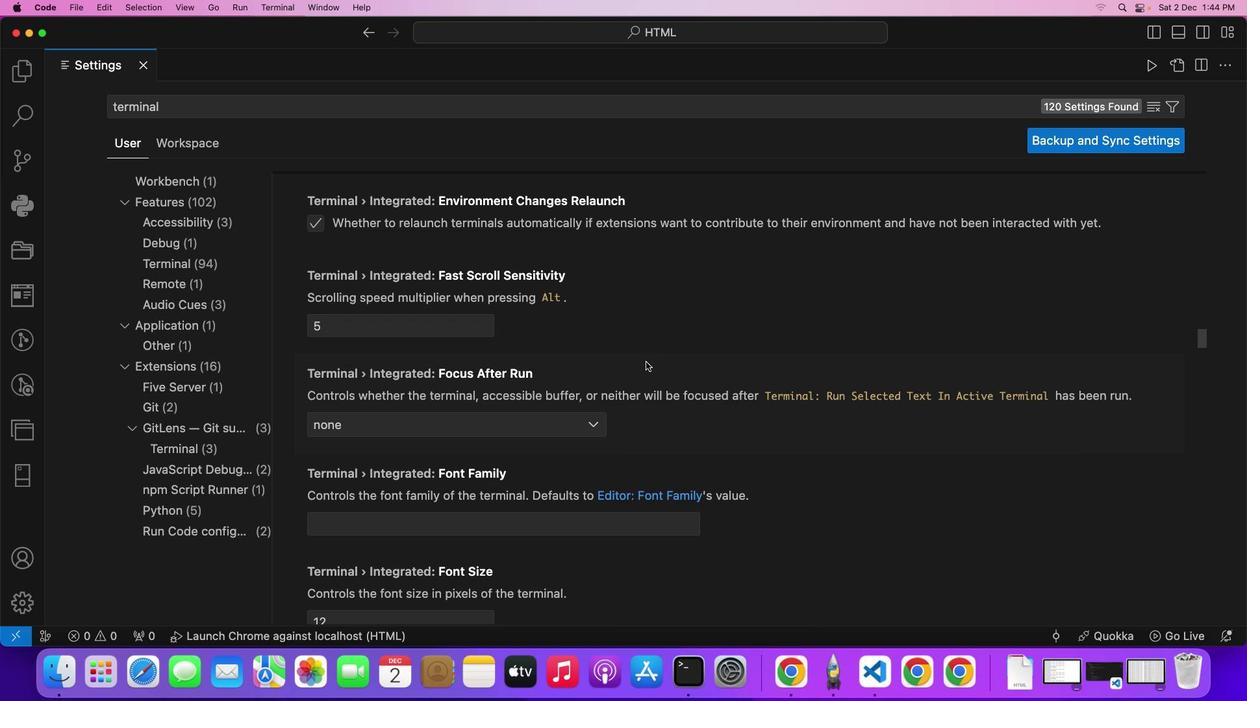
Action: Mouse scrolled (672, 354) with delta (22, 51)
Screenshot: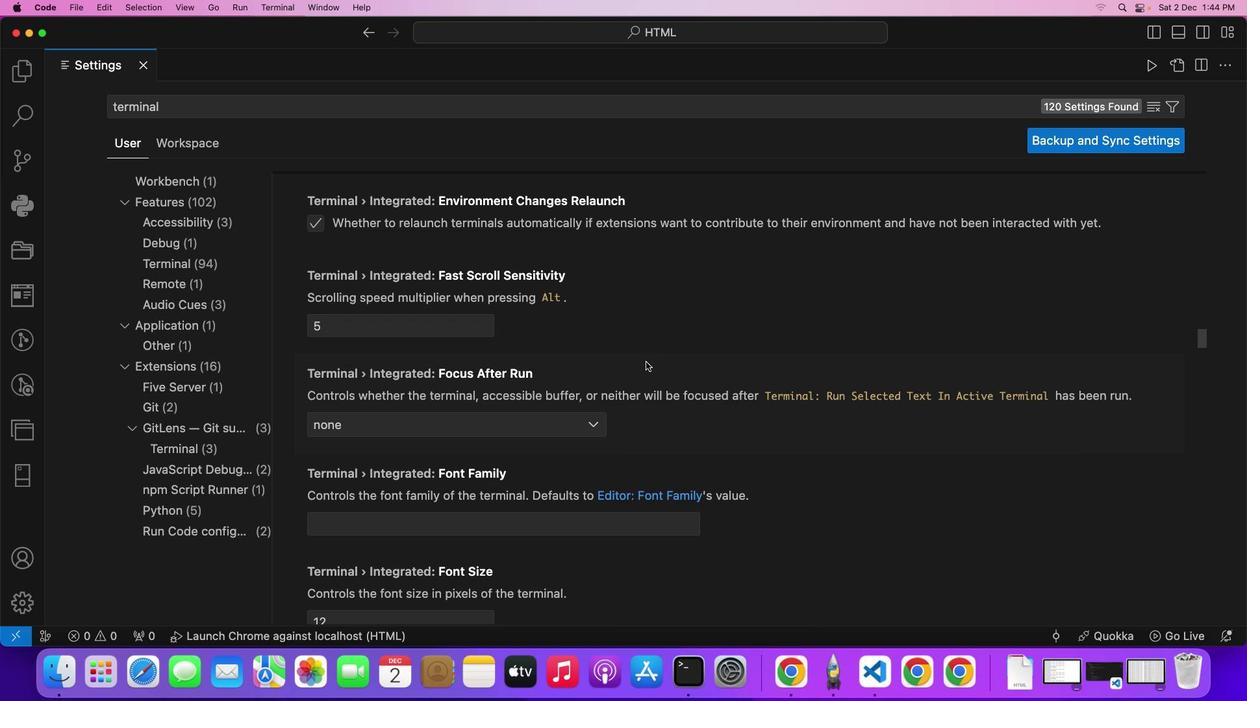
Action: Mouse scrolled (672, 354) with delta (22, 52)
Screenshot: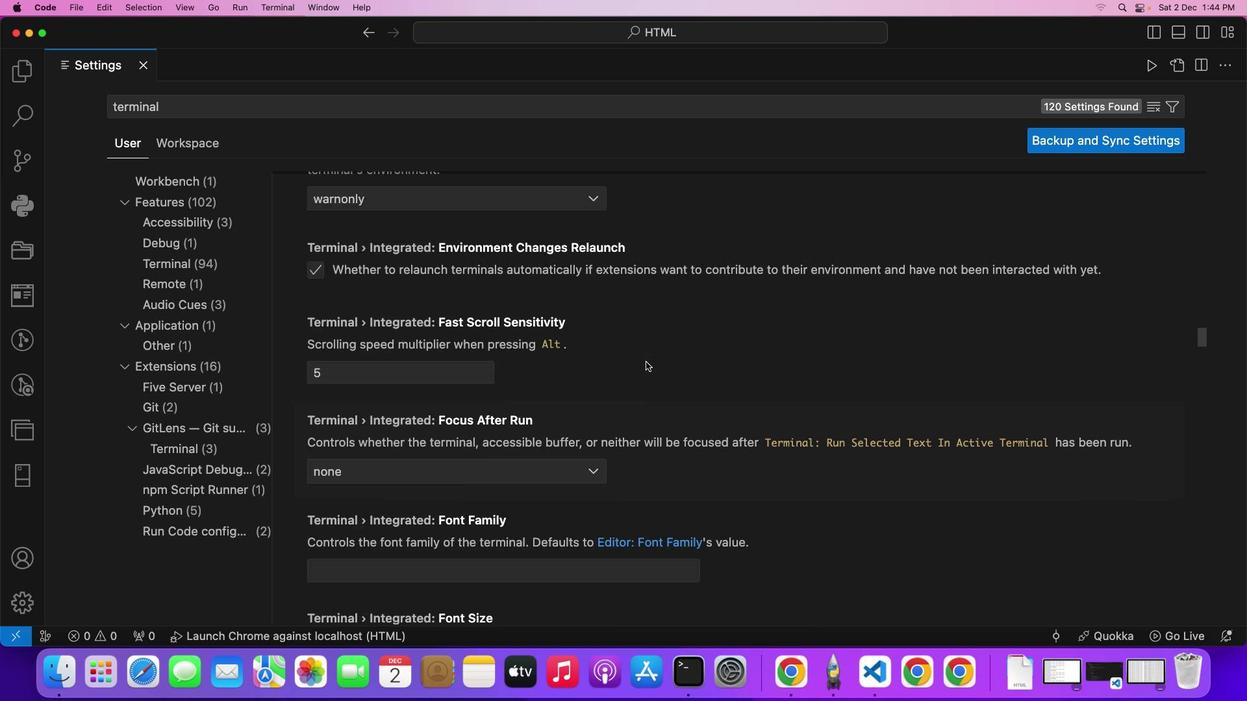 
Action: Mouse scrolled (672, 354) with delta (22, 53)
Screenshot: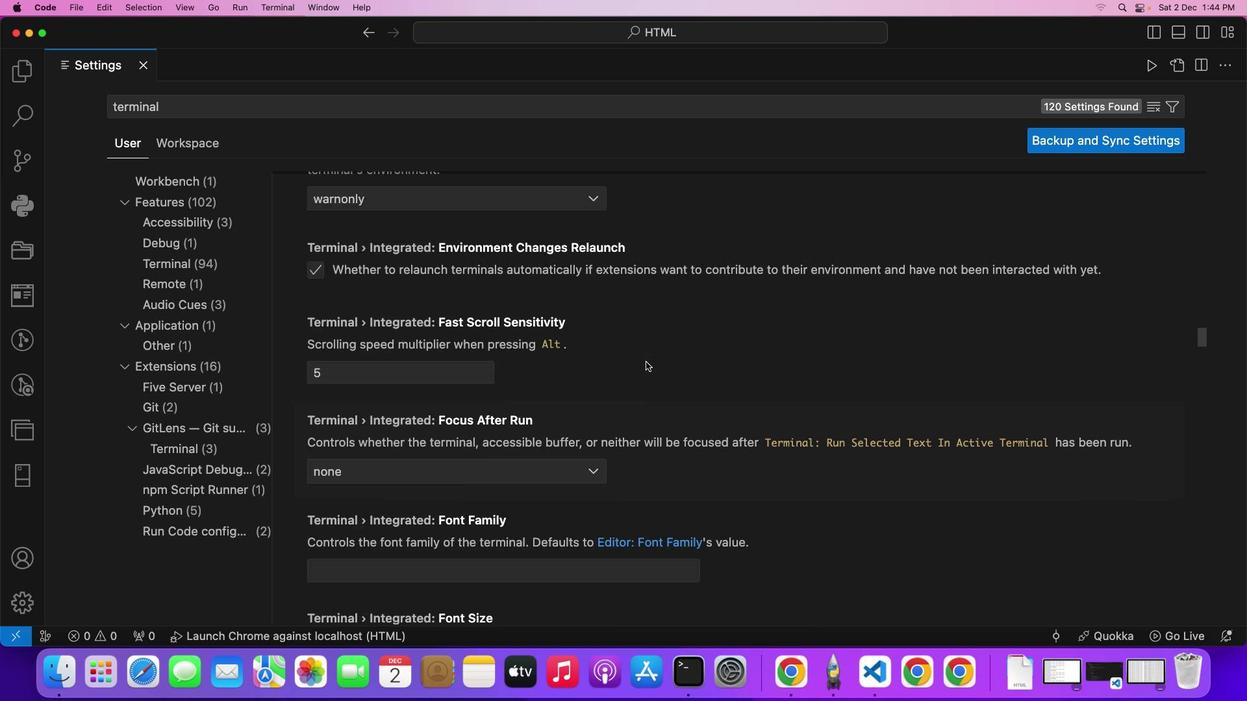 
Action: Mouse scrolled (672, 354) with delta (22, 53)
Screenshot: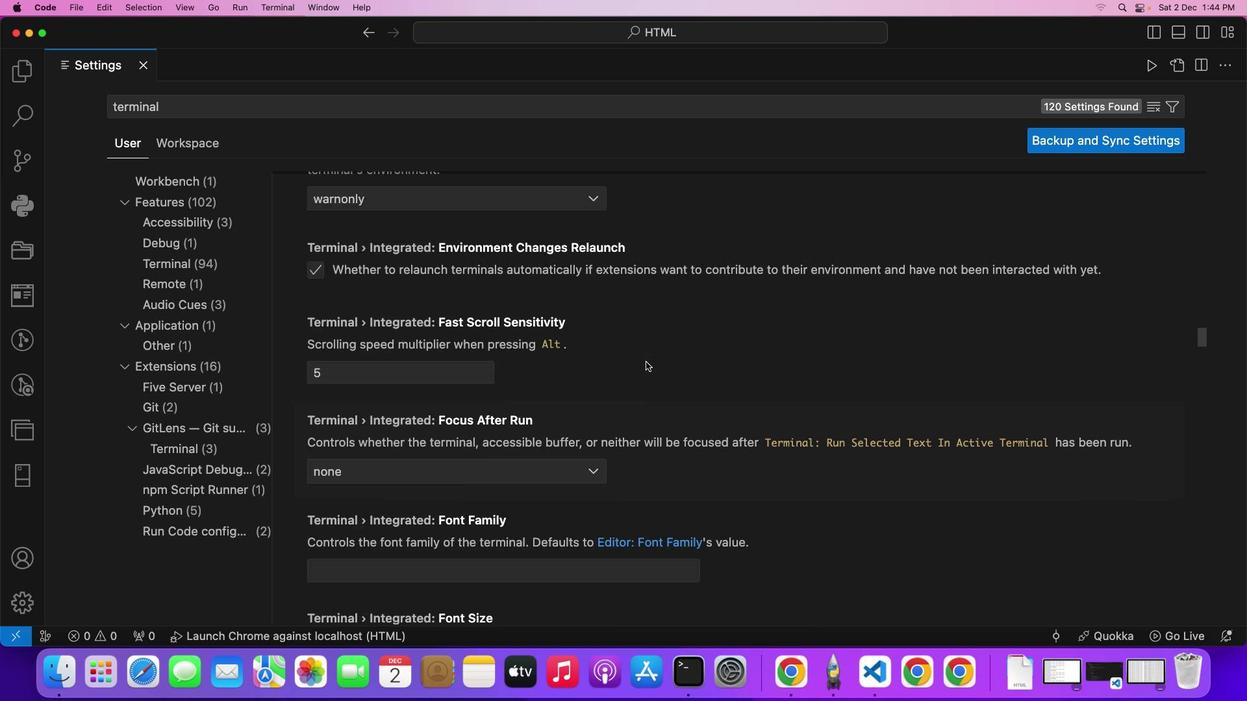 
Action: Mouse scrolled (672, 354) with delta (22, 53)
Screenshot: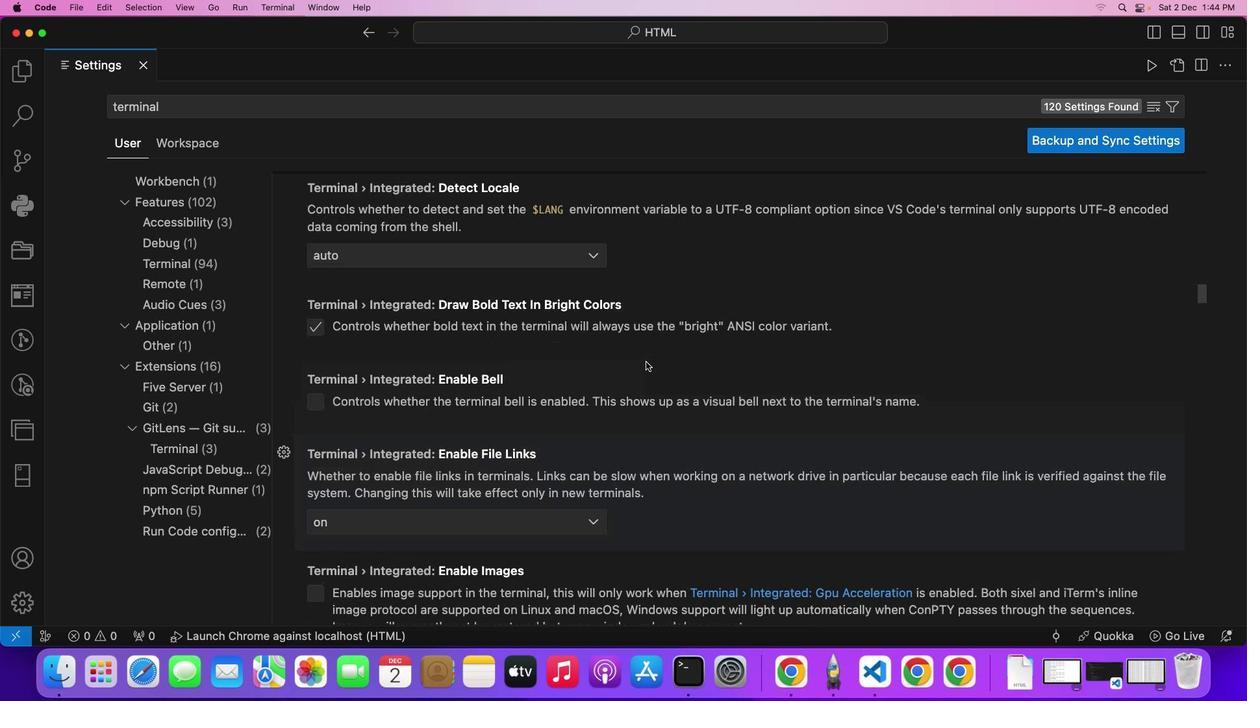 
Action: Mouse moved to (673, 354)
Screenshot: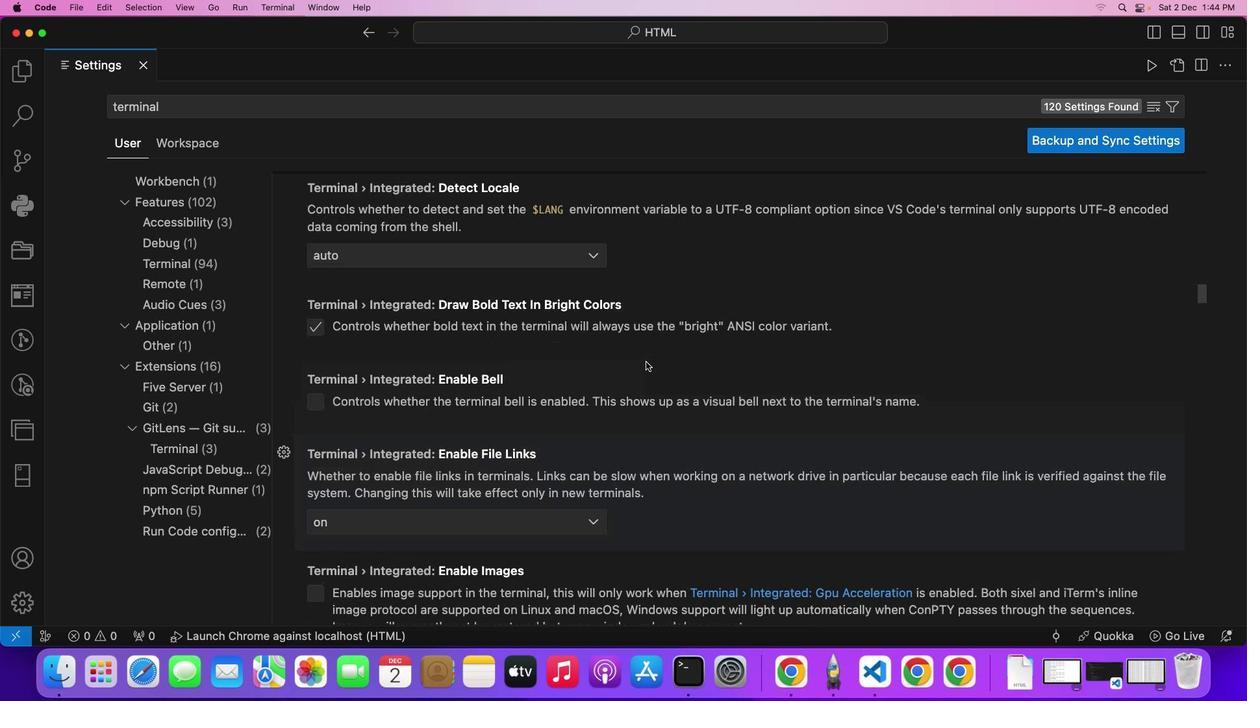 
Action: Mouse scrolled (673, 354) with delta (22, 53)
Screenshot: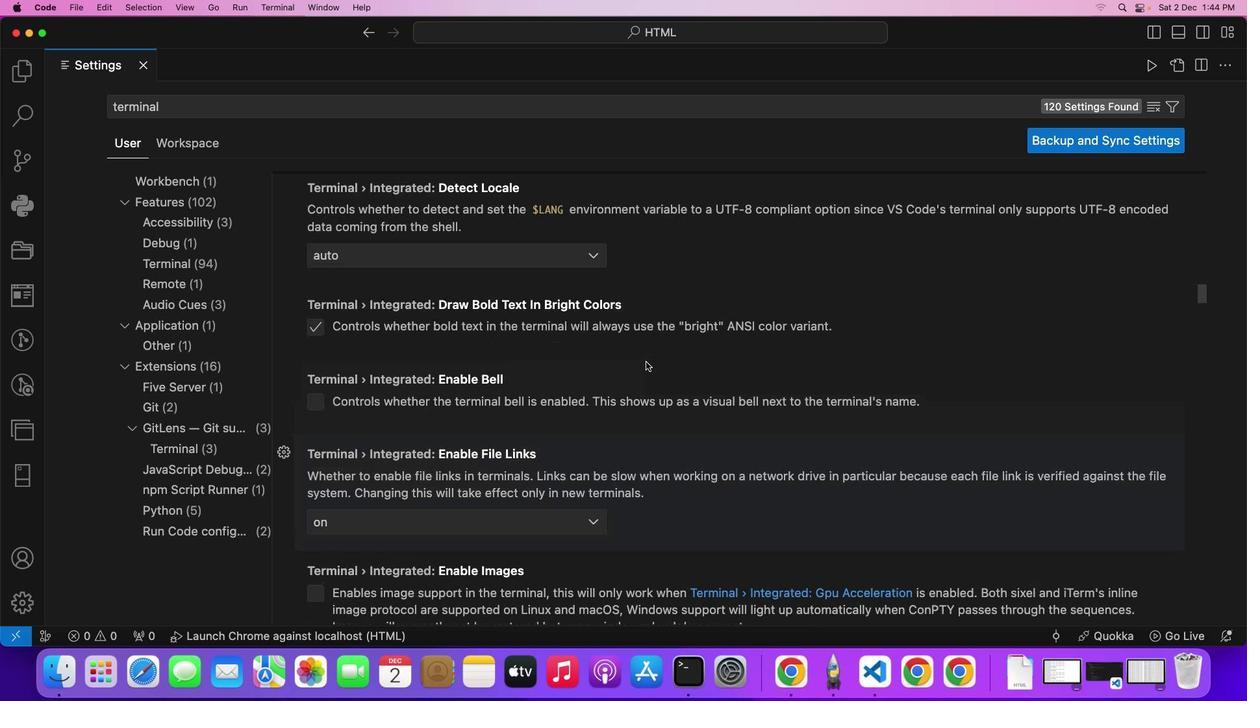 
Action: Mouse moved to (674, 354)
Screenshot: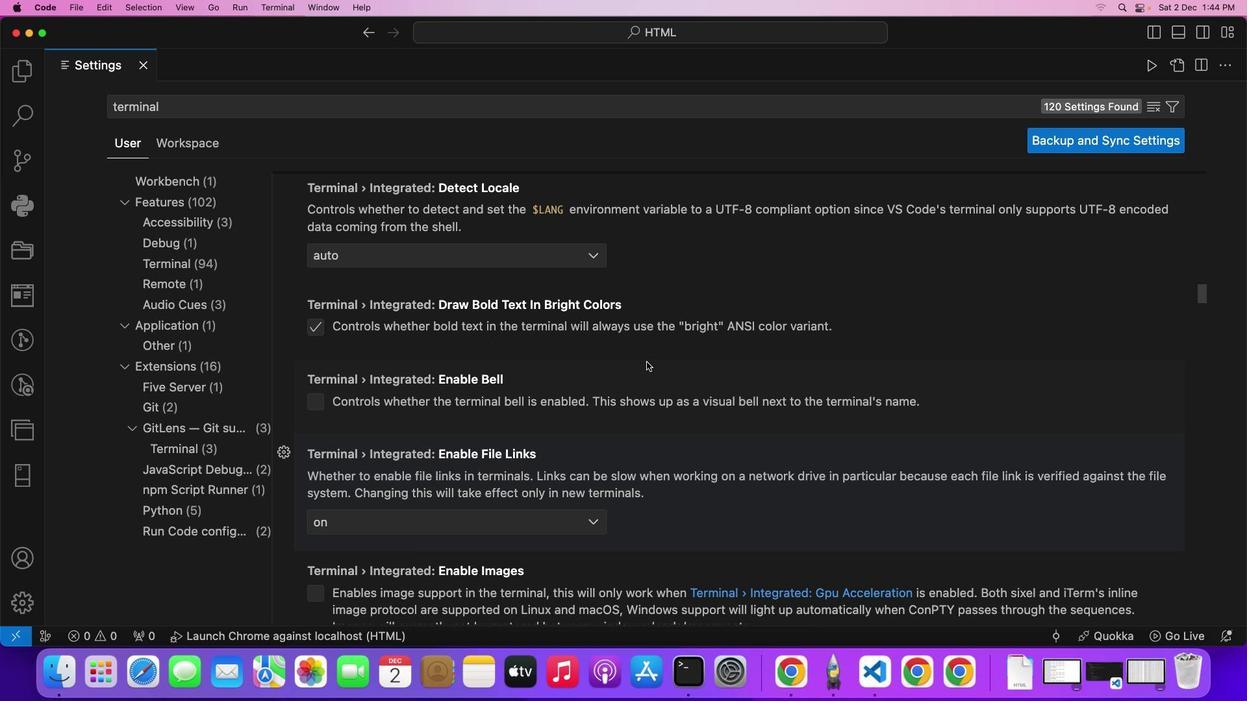 
Action: Mouse scrolled (674, 354) with delta (22, 50)
Screenshot: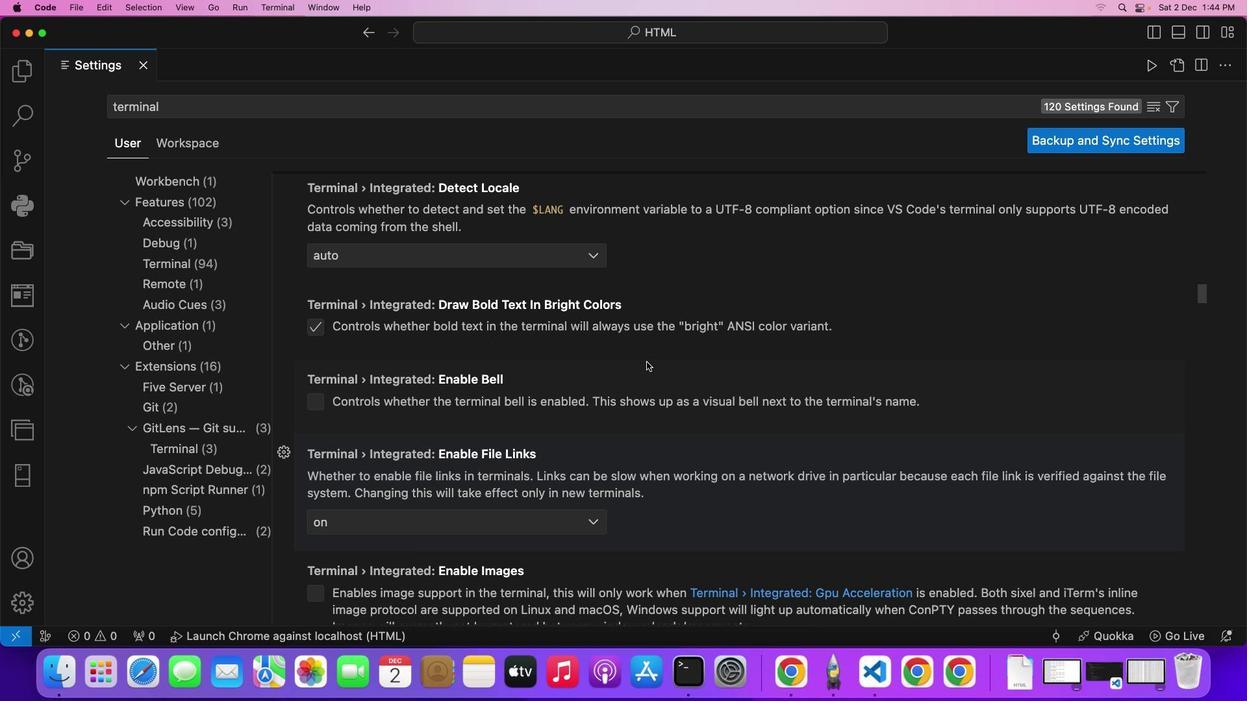 
Action: Mouse scrolled (674, 354) with delta (22, 50)
Screenshot: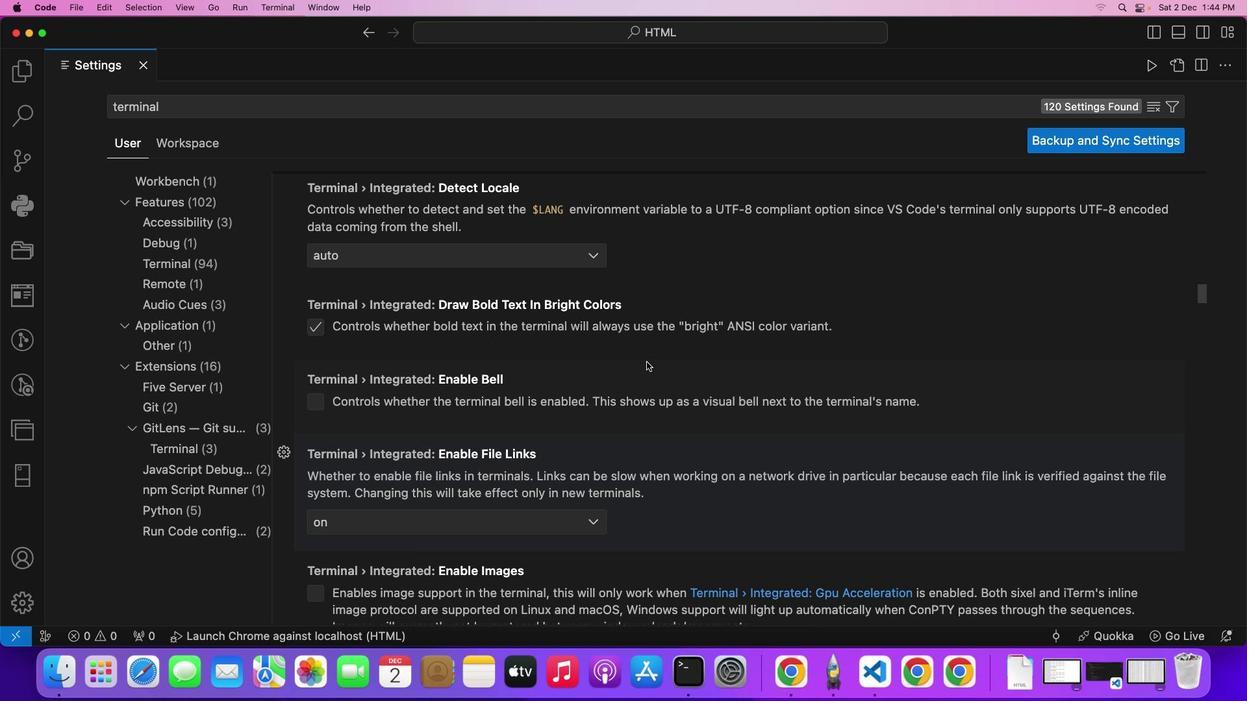
Action: Mouse scrolled (674, 354) with delta (22, 51)
Screenshot: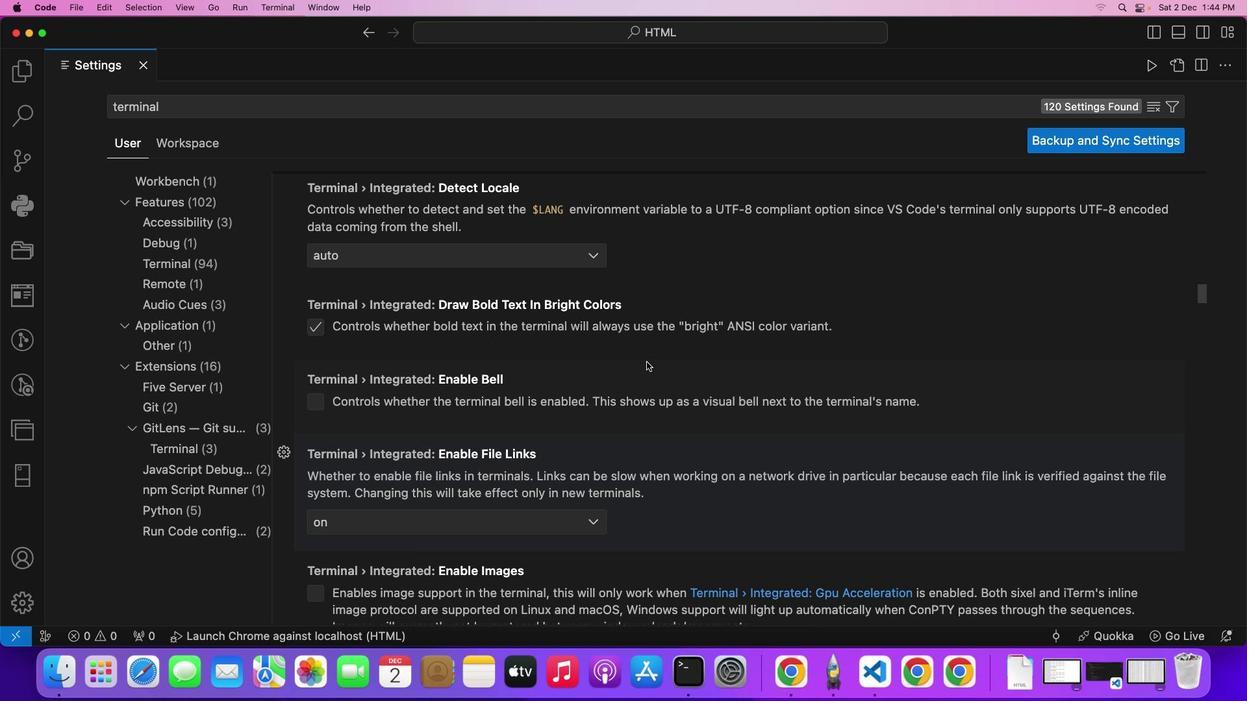 
Action: Mouse scrolled (674, 354) with delta (22, 51)
Screenshot: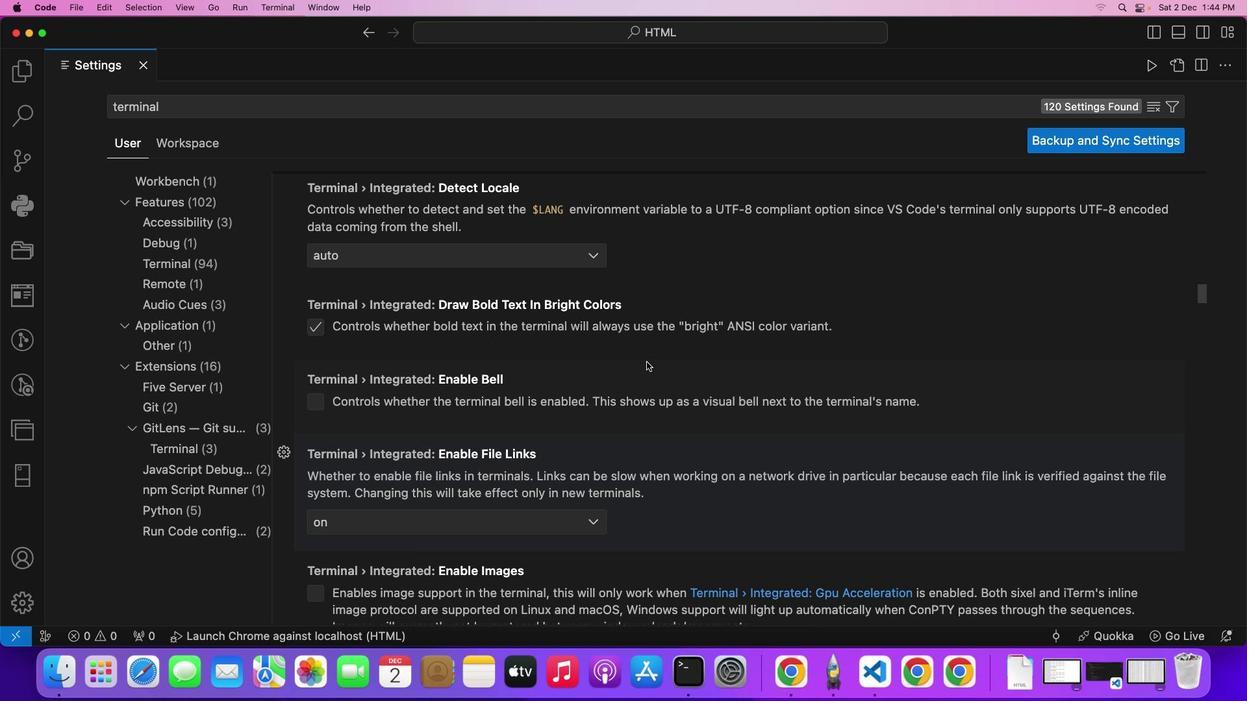 
Action: Mouse scrolled (674, 354) with delta (22, 52)
Screenshot: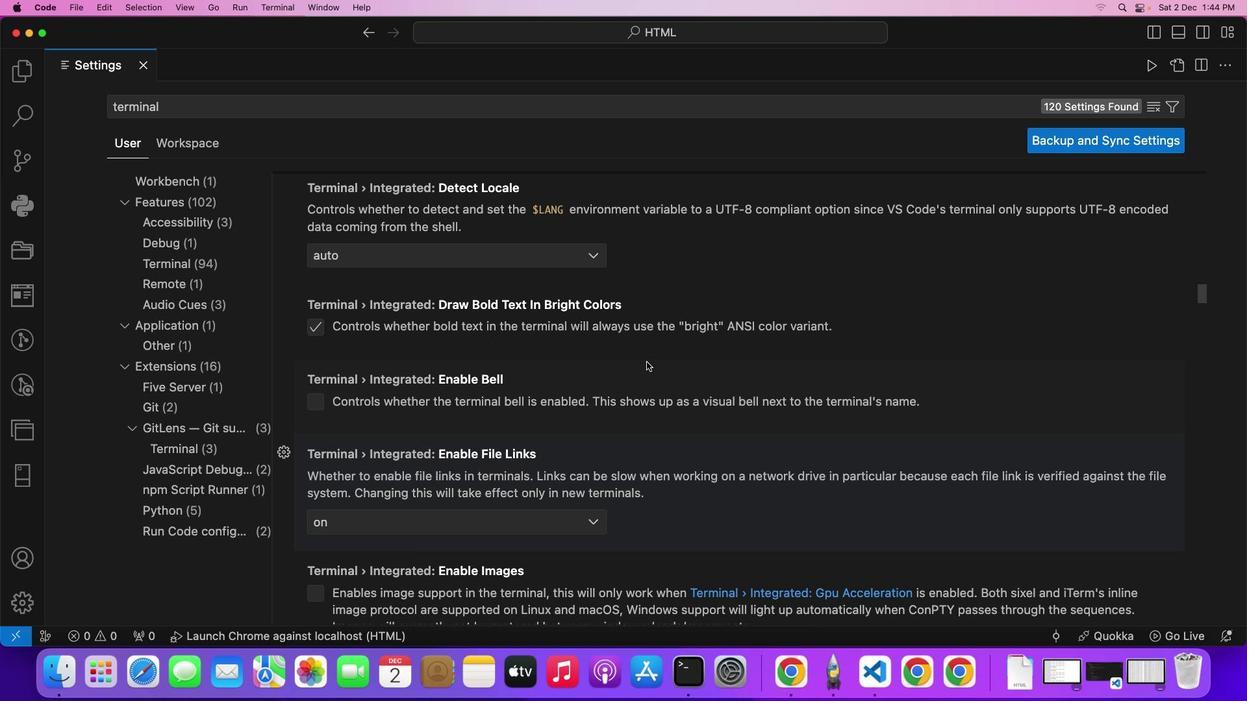 
Action: Mouse scrolled (674, 354) with delta (22, 53)
Screenshot: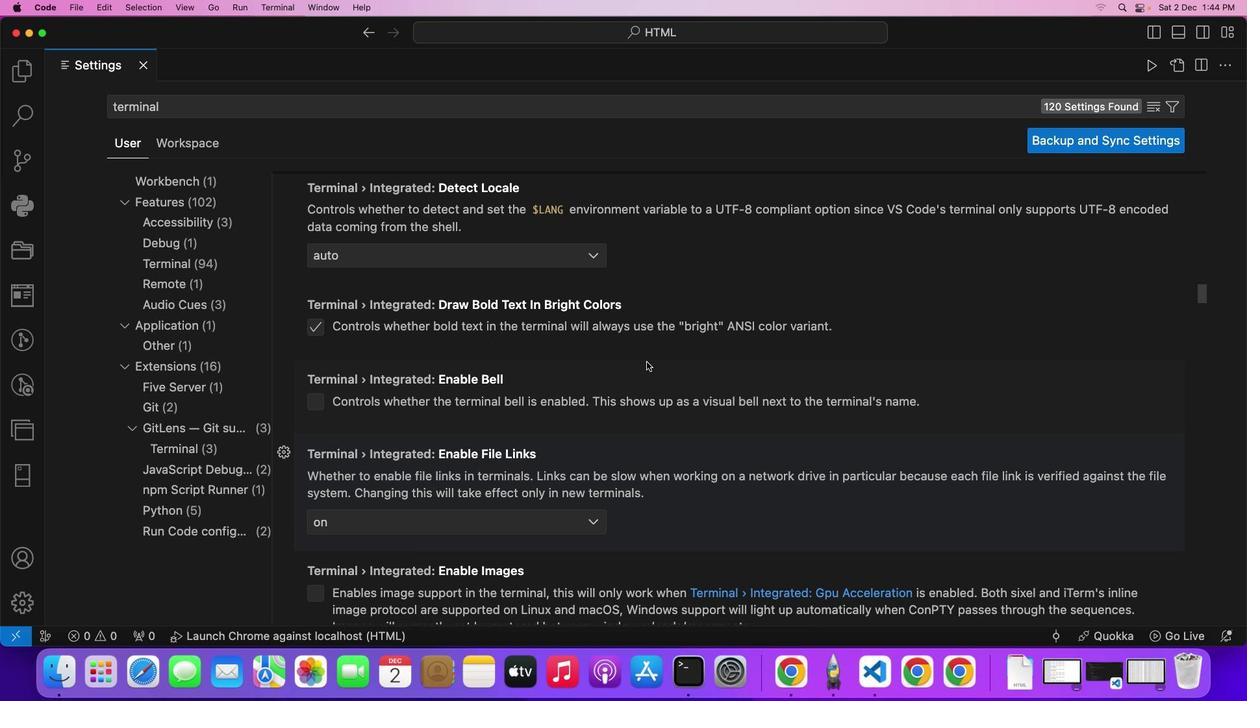 
Action: Mouse moved to (675, 354)
Screenshot: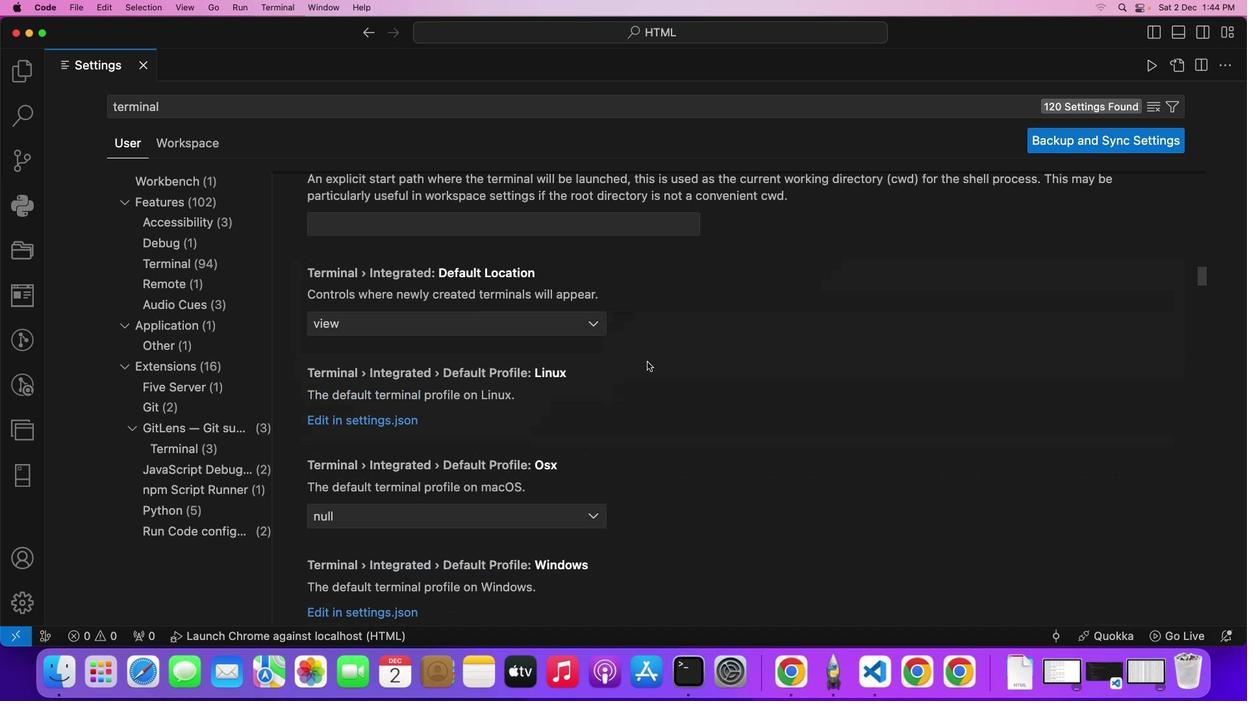 
Action: Mouse scrolled (675, 354) with delta (22, 50)
Screenshot: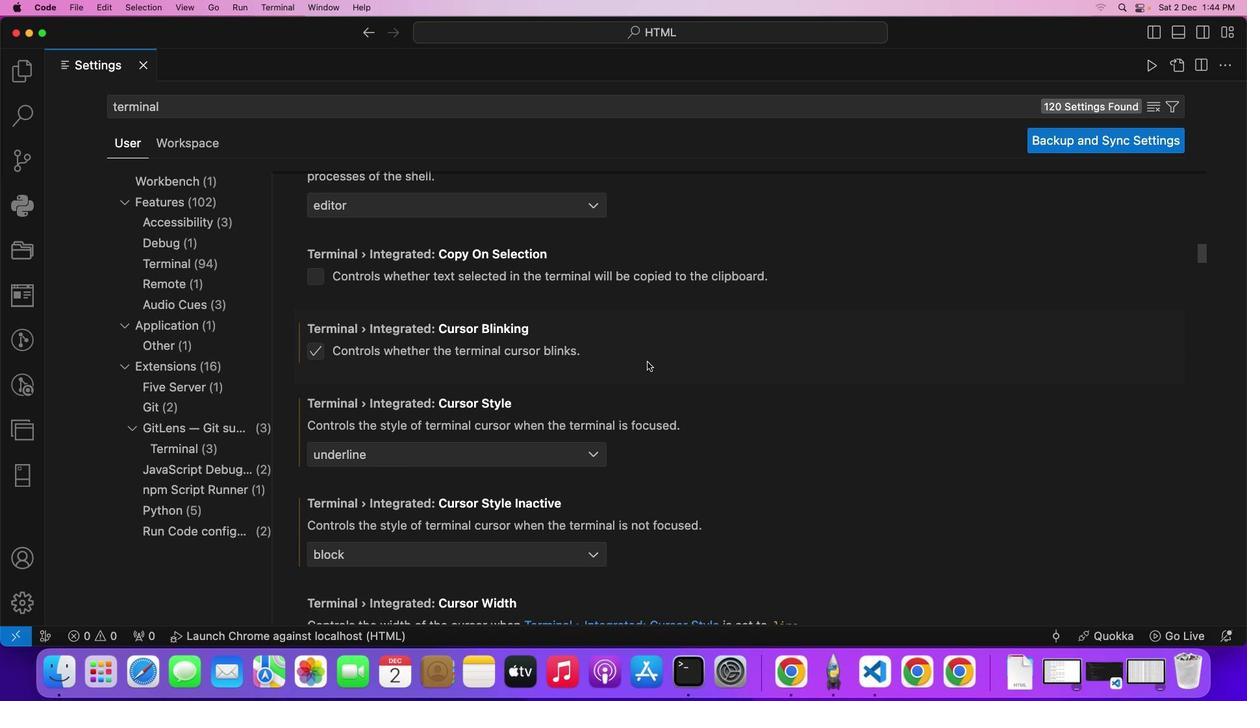 
Action: Mouse scrolled (675, 354) with delta (22, 50)
Screenshot: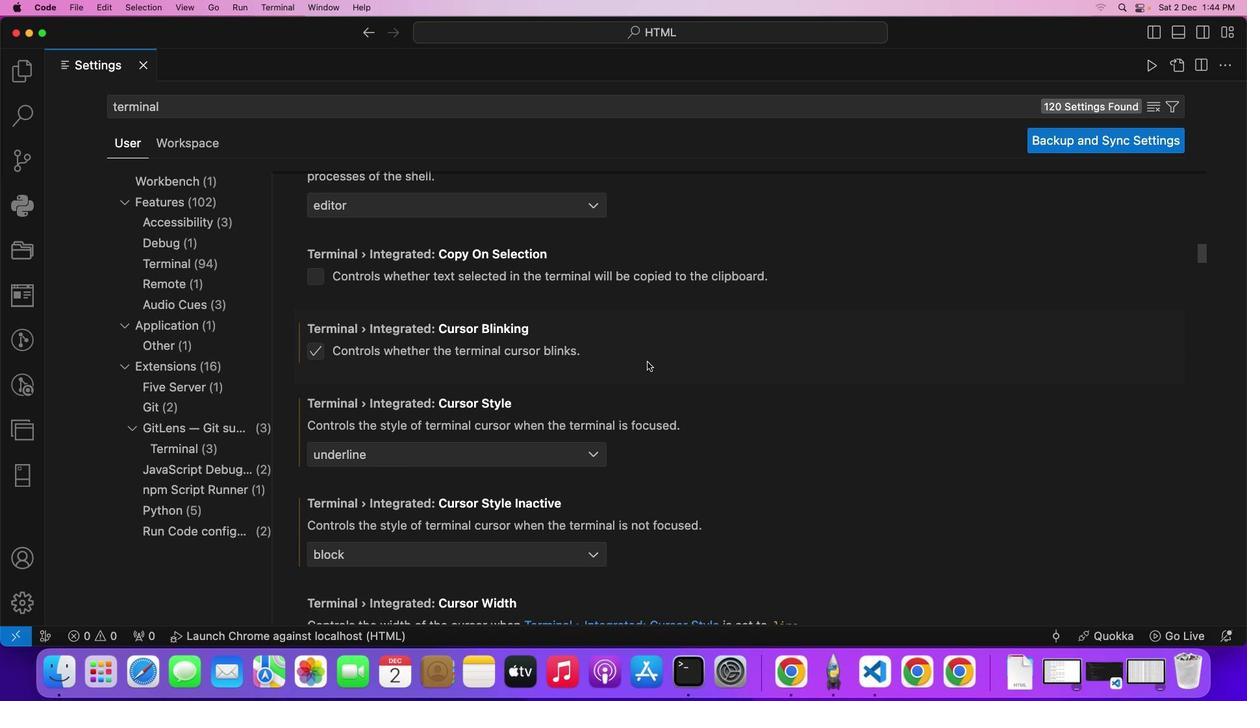 
Action: Mouse scrolled (675, 354) with delta (22, 50)
Screenshot: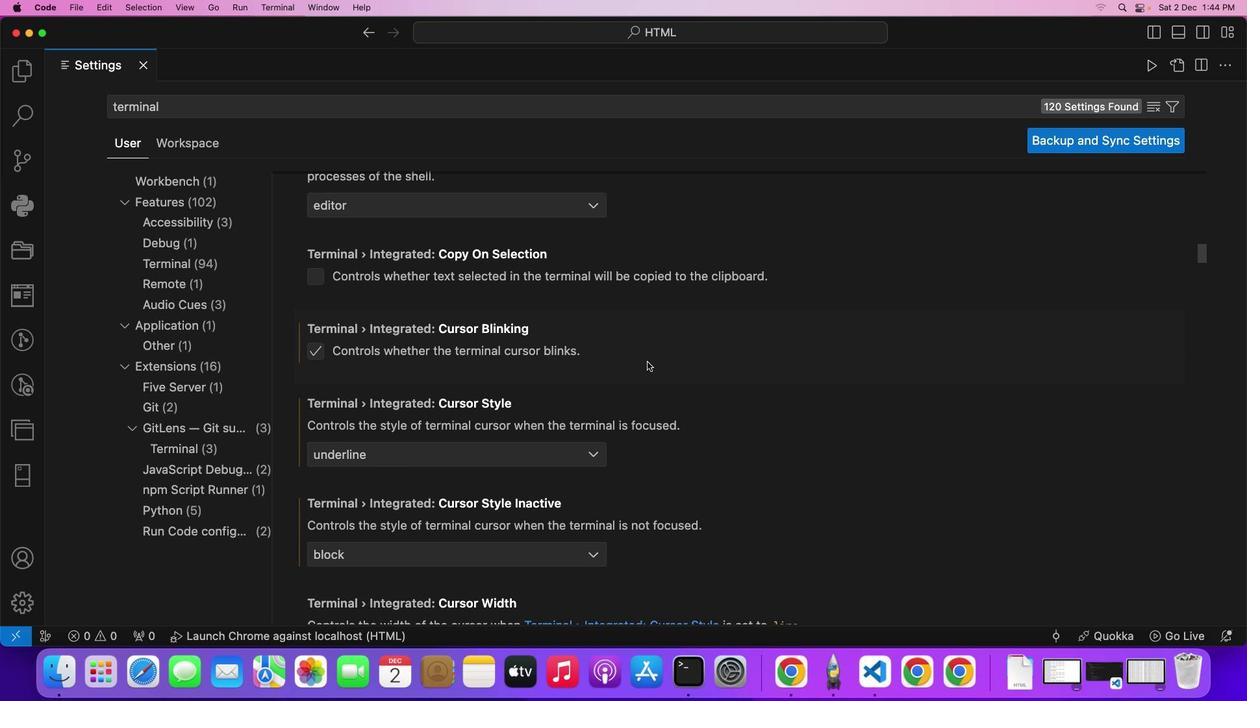 
Action: Mouse scrolled (675, 354) with delta (22, 51)
Screenshot: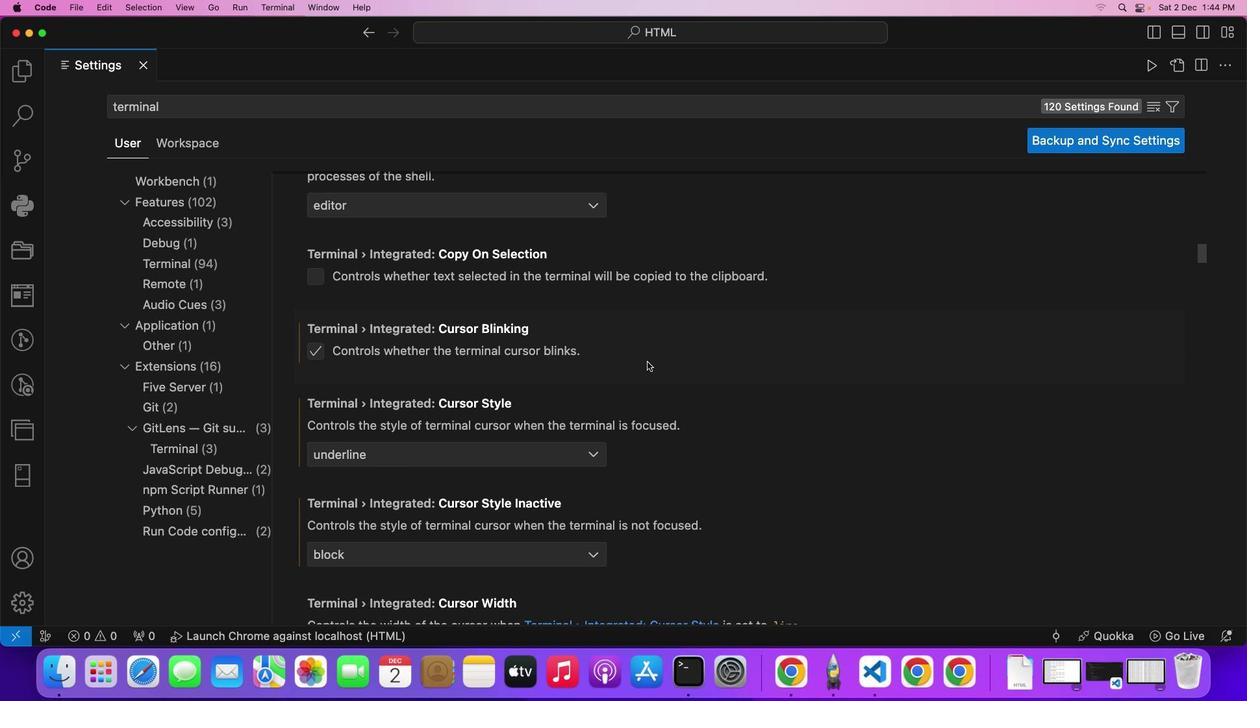 
Action: Mouse scrolled (675, 354) with delta (22, 52)
Screenshot: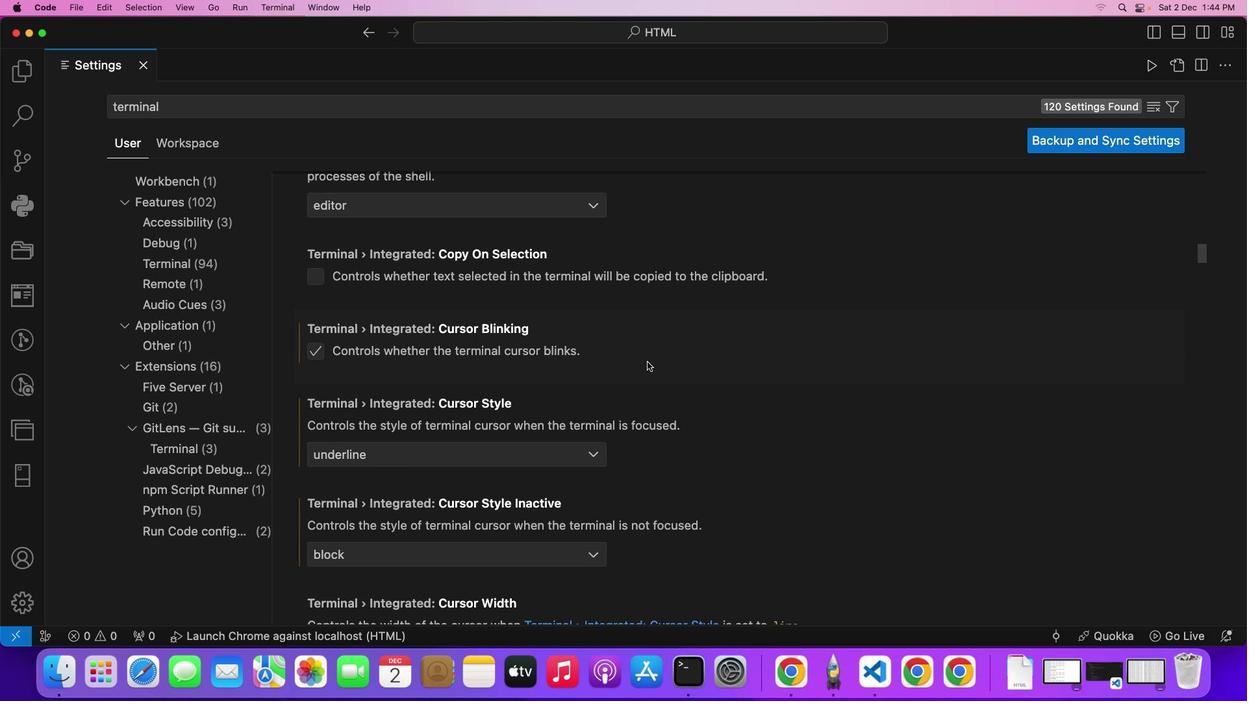 
Action: Mouse scrolled (675, 354) with delta (22, 53)
Screenshot: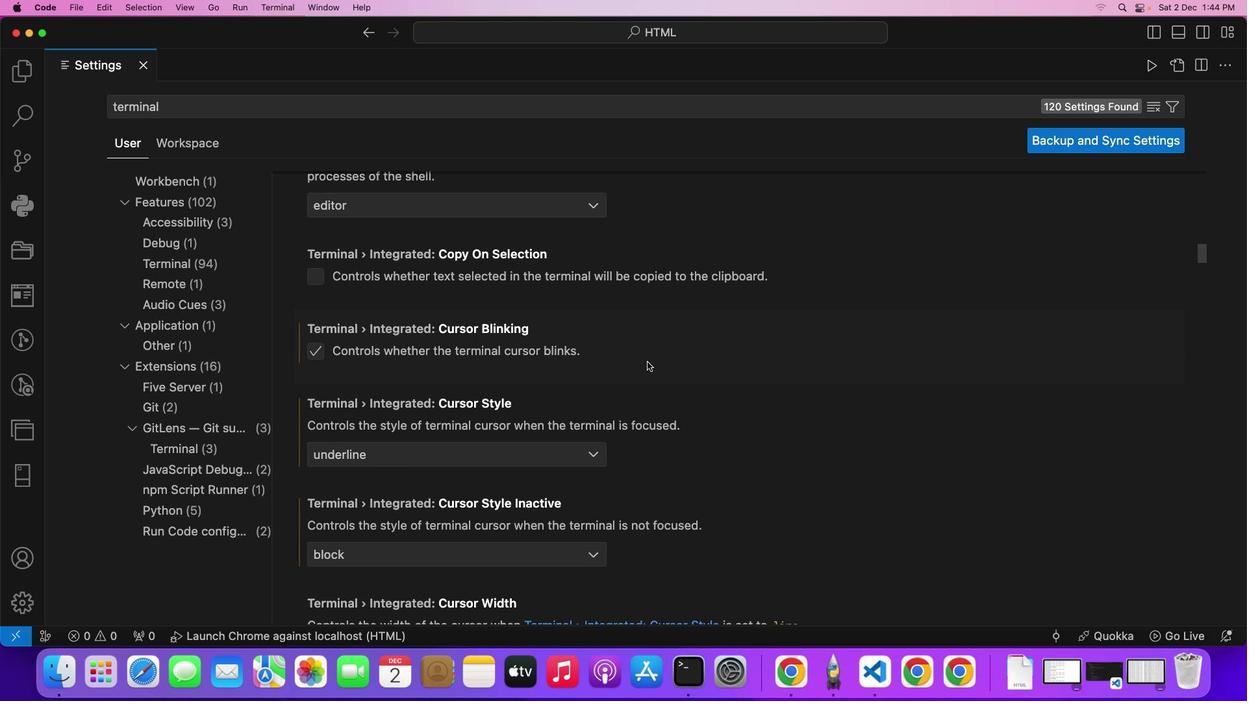 
Action: Mouse moved to (676, 354)
Screenshot: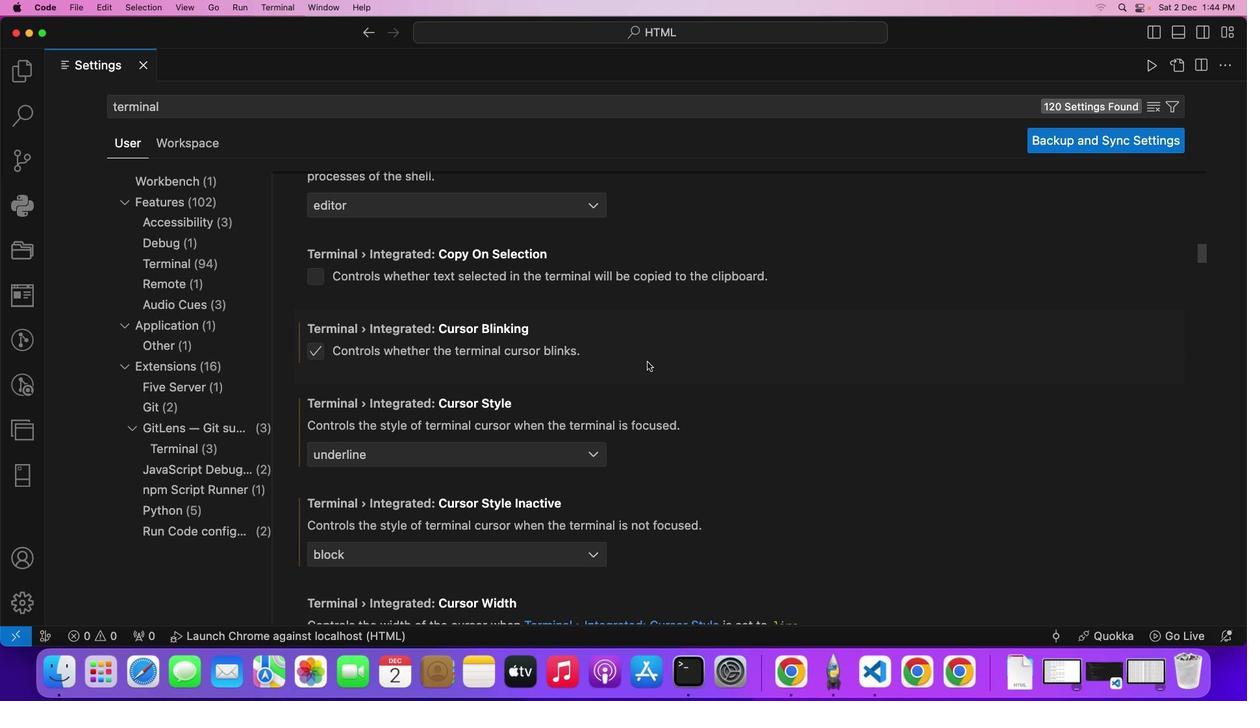 
Action: Mouse scrolled (676, 354) with delta (22, 50)
Screenshot: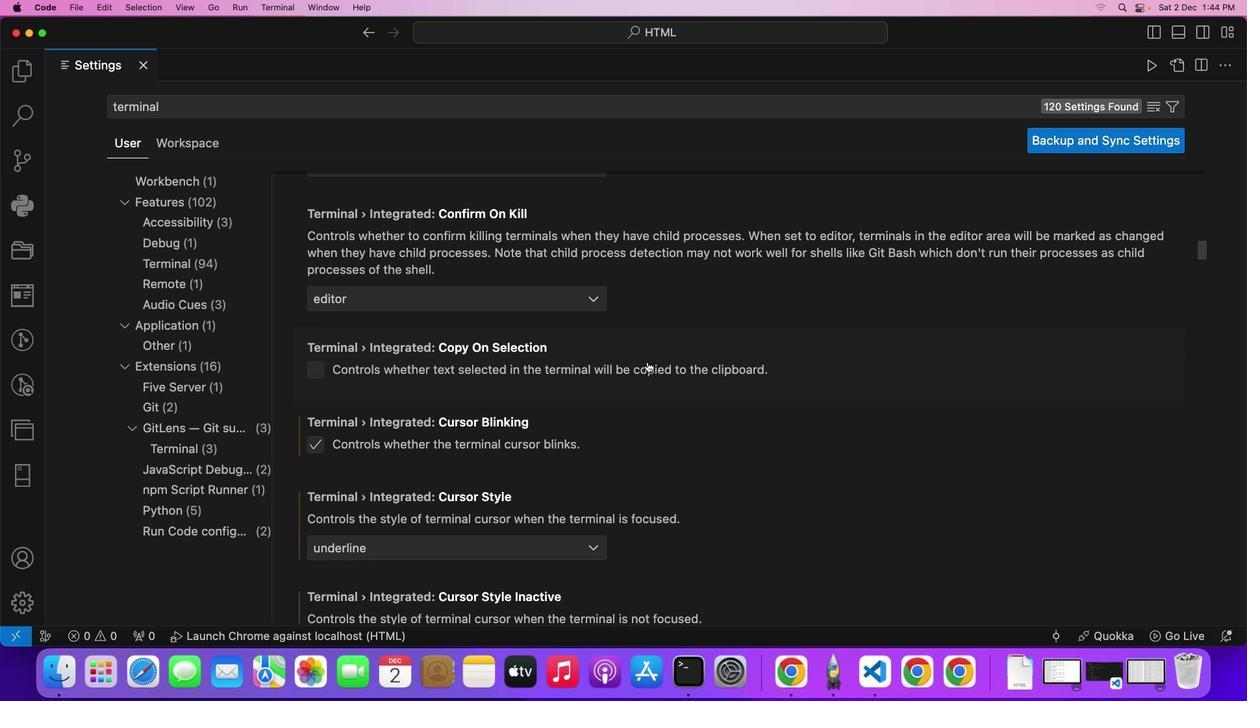 
Action: Mouse scrolled (676, 354) with delta (22, 50)
Screenshot: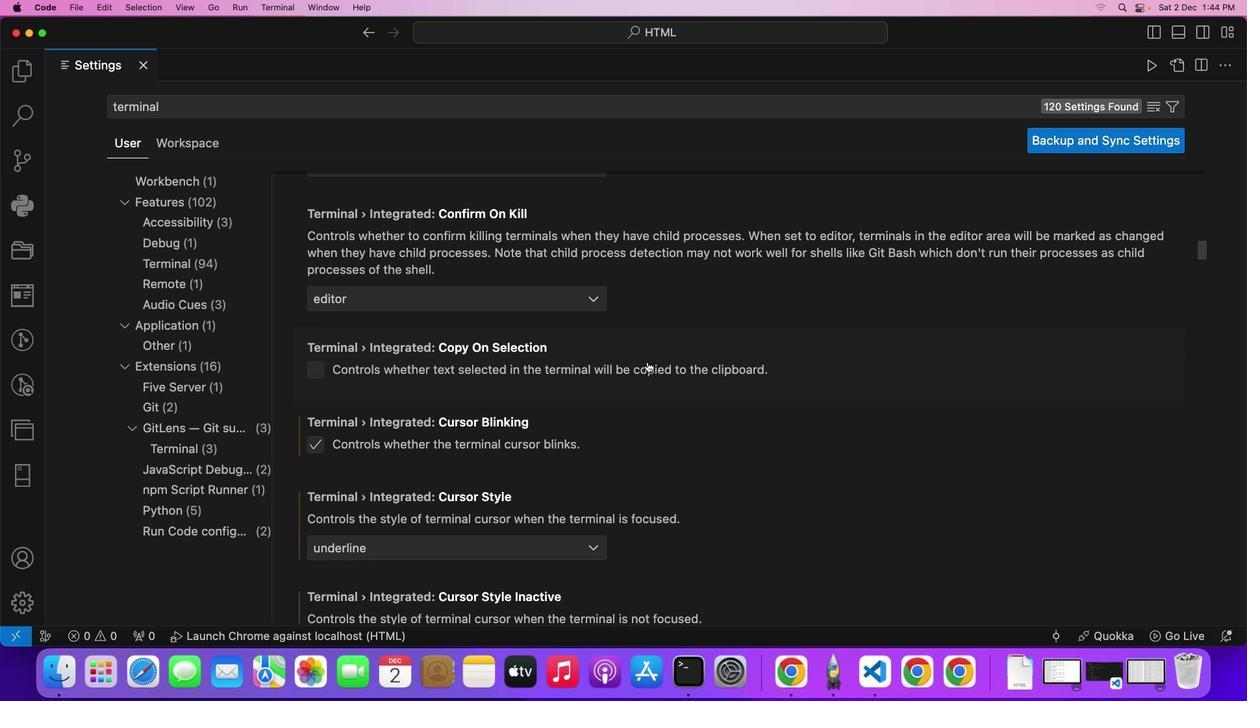 
Action: Mouse moved to (581, 398)
Screenshot: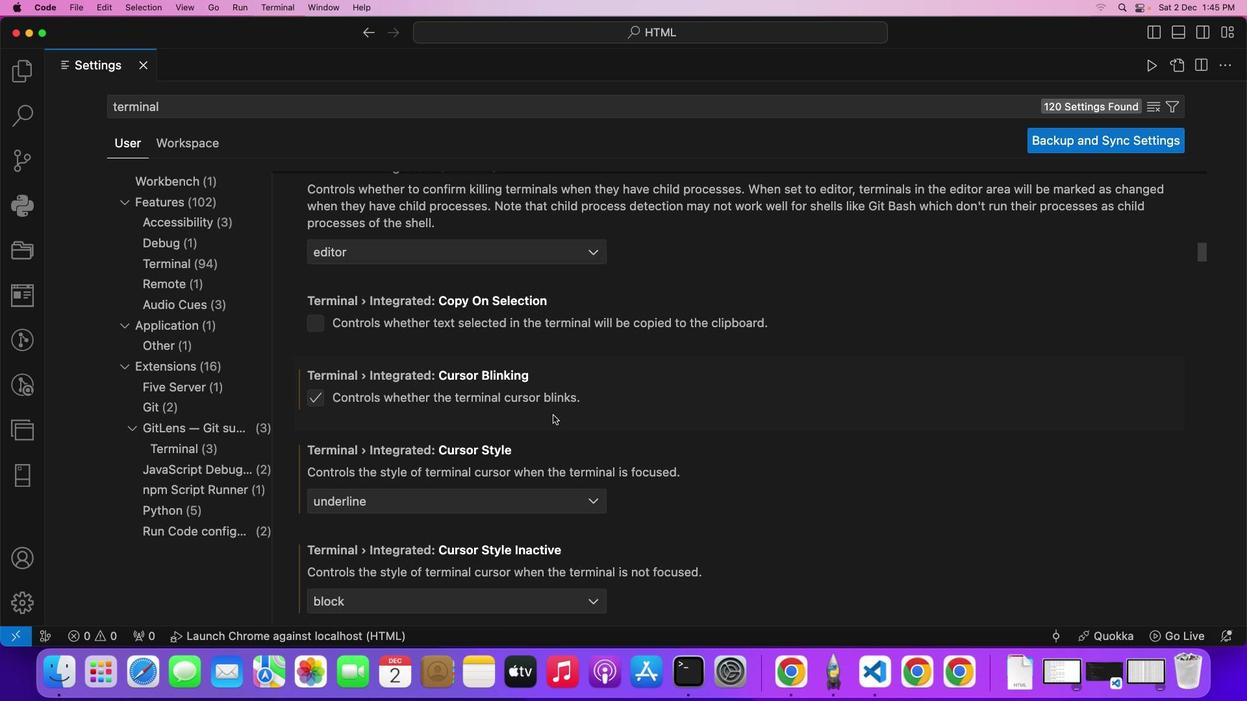 
Action: Mouse scrolled (581, 398) with delta (22, 48)
Screenshot: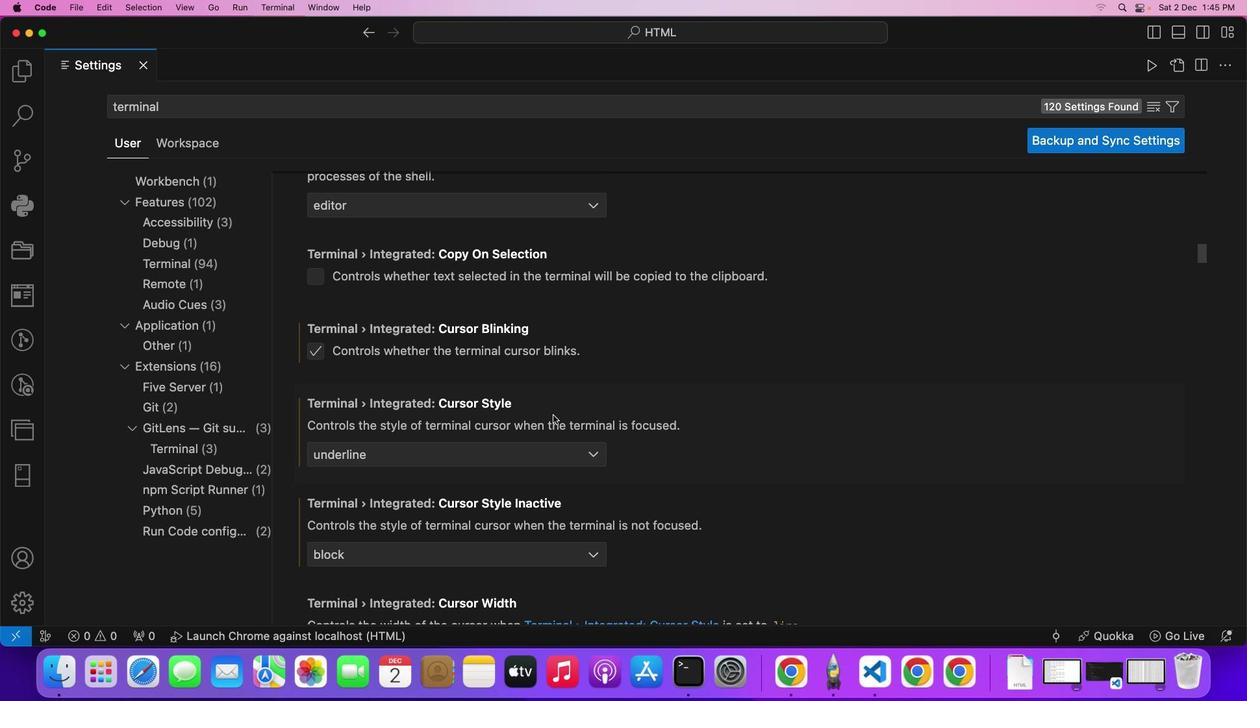 
Action: Mouse scrolled (581, 398) with delta (22, 48)
Screenshot: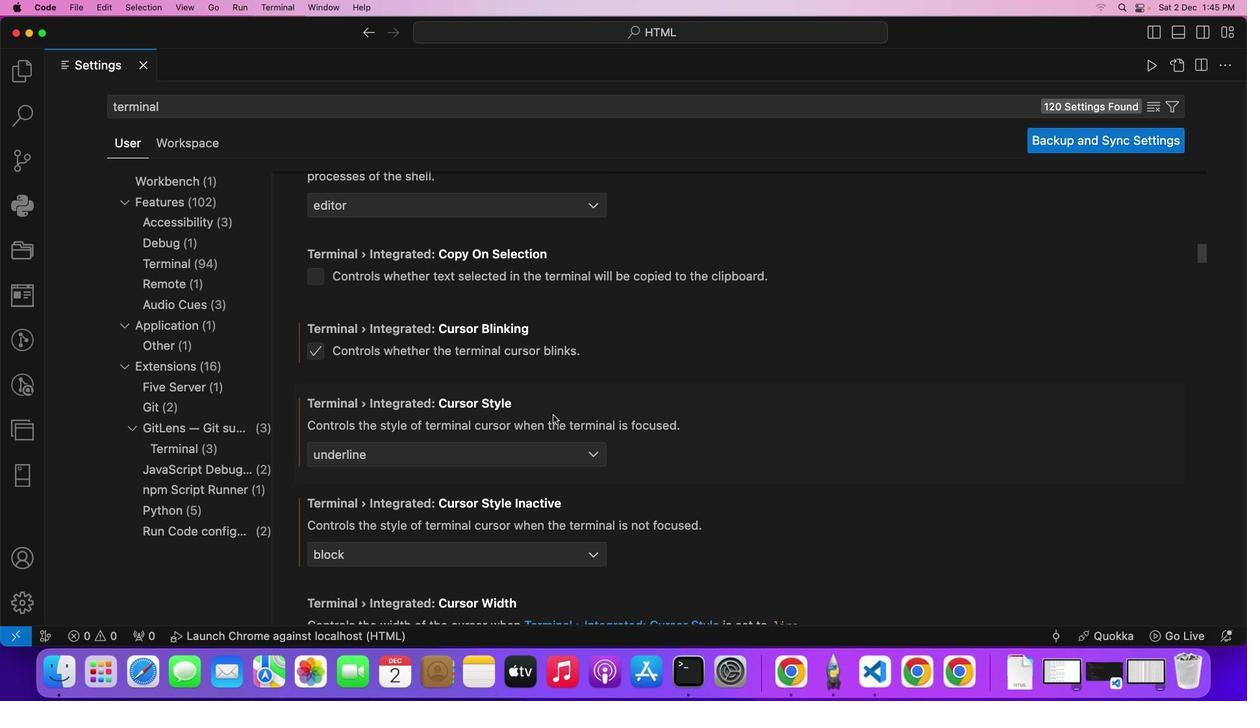 
Action: Mouse moved to (581, 398)
Screenshot: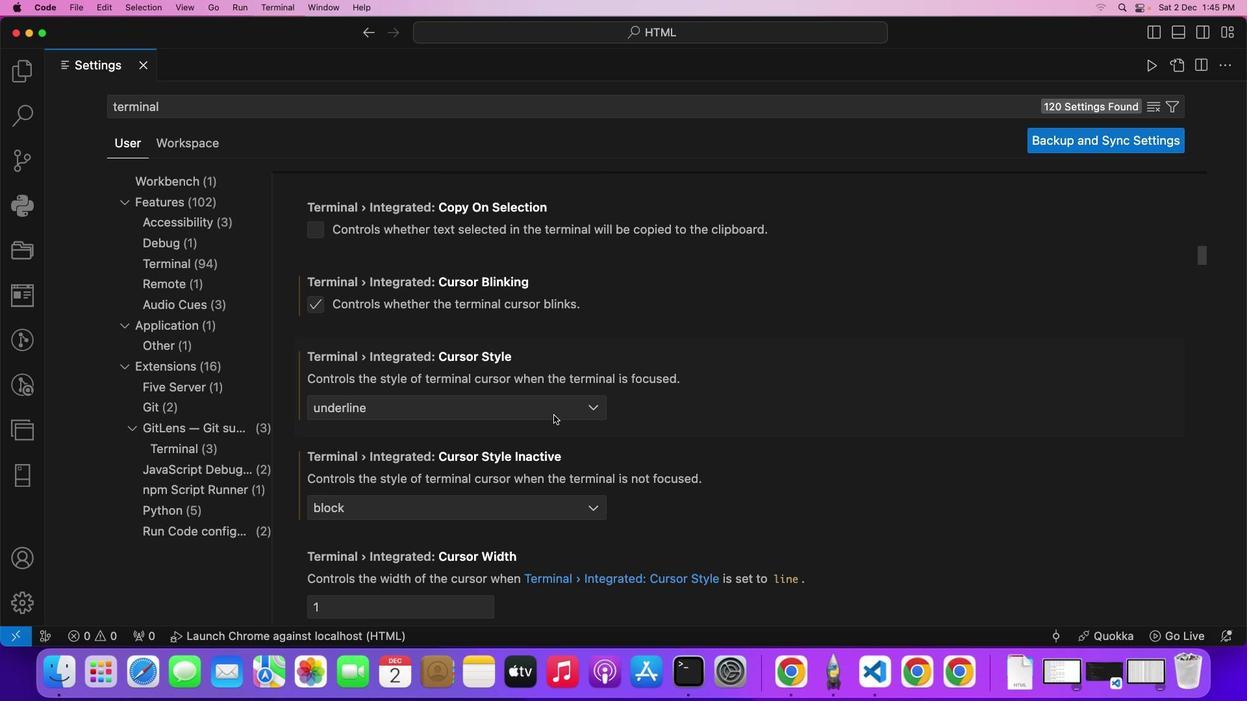 
Action: Mouse scrolled (581, 398) with delta (22, 48)
Screenshot: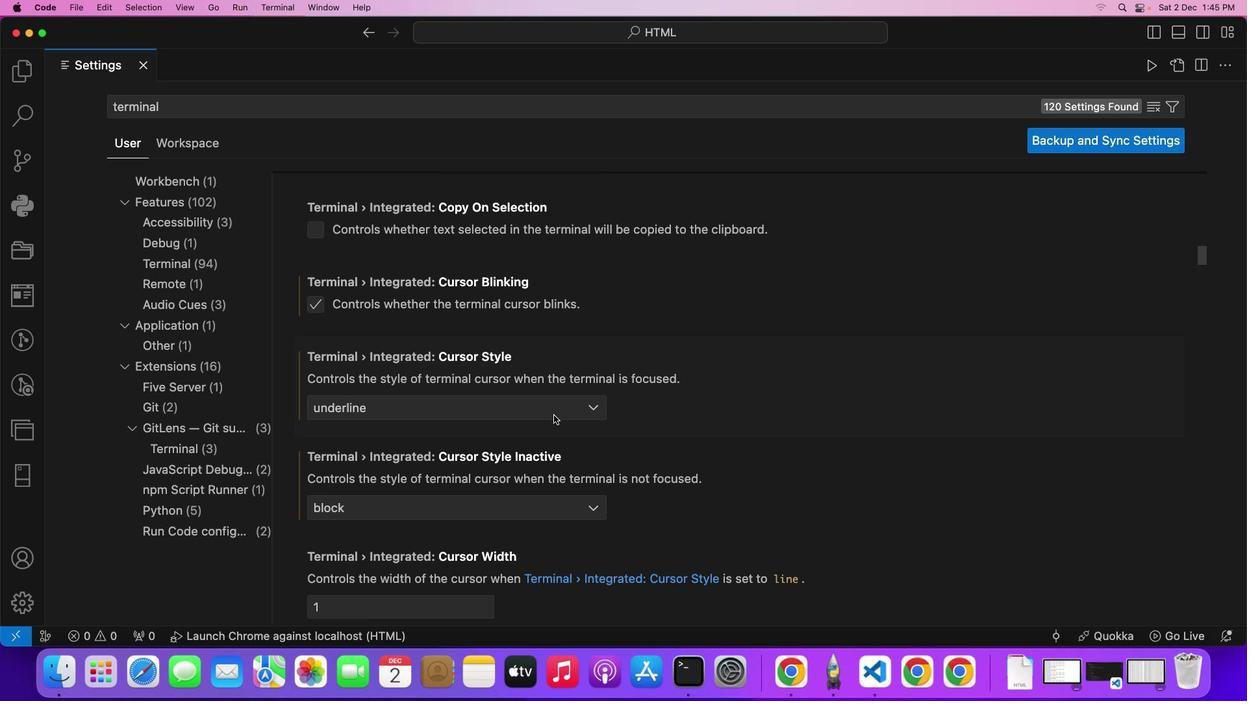 
Action: Mouse scrolled (581, 398) with delta (22, 48)
Screenshot: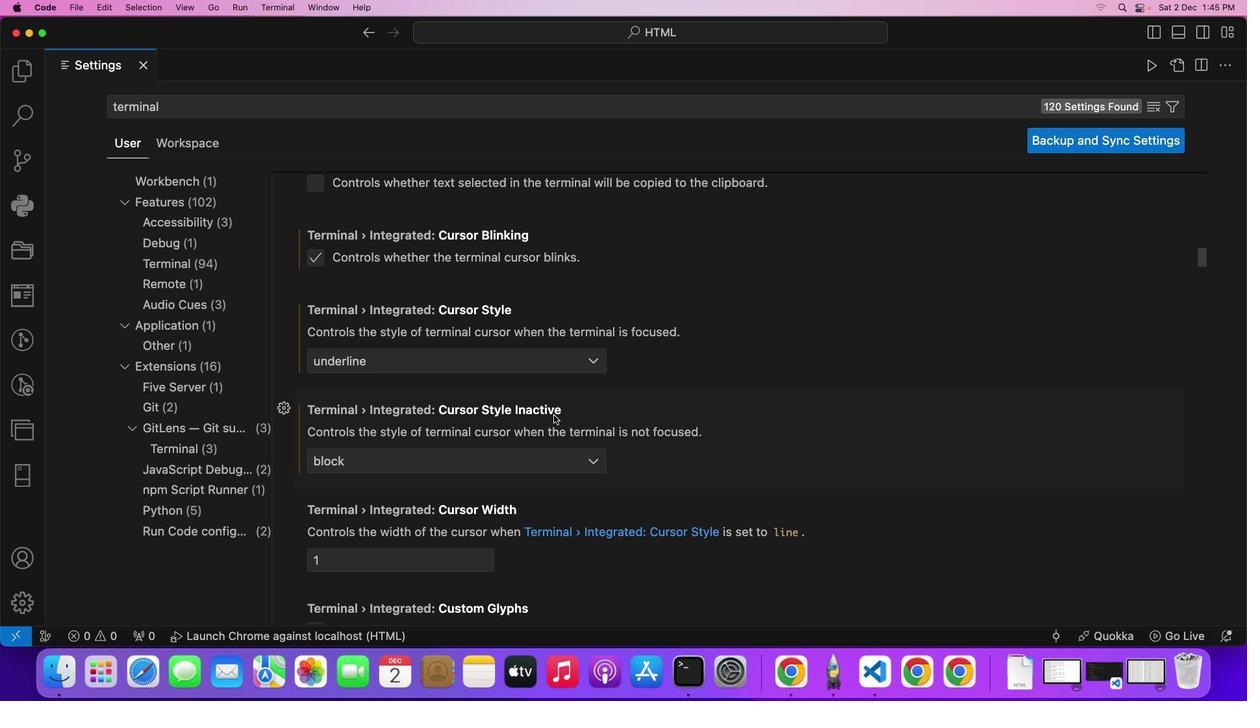 
Action: Mouse moved to (708, 495)
Screenshot: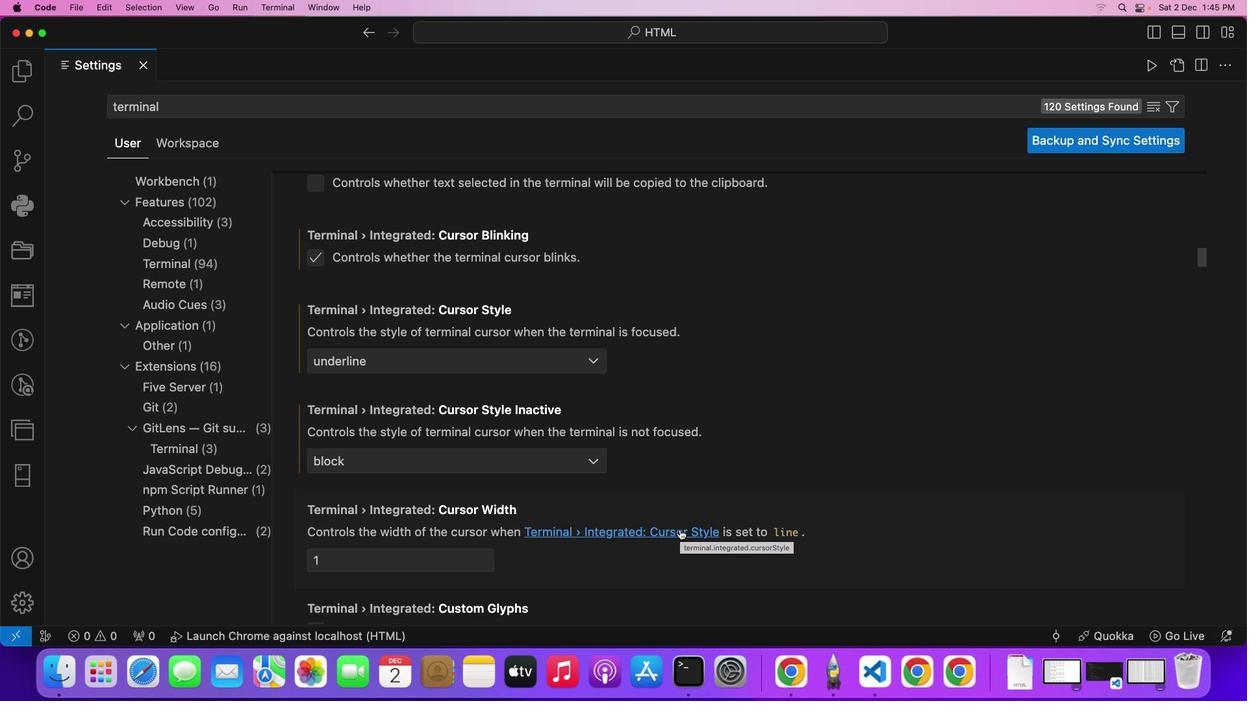 
Action: Mouse pressed left at (708, 495)
Screenshot: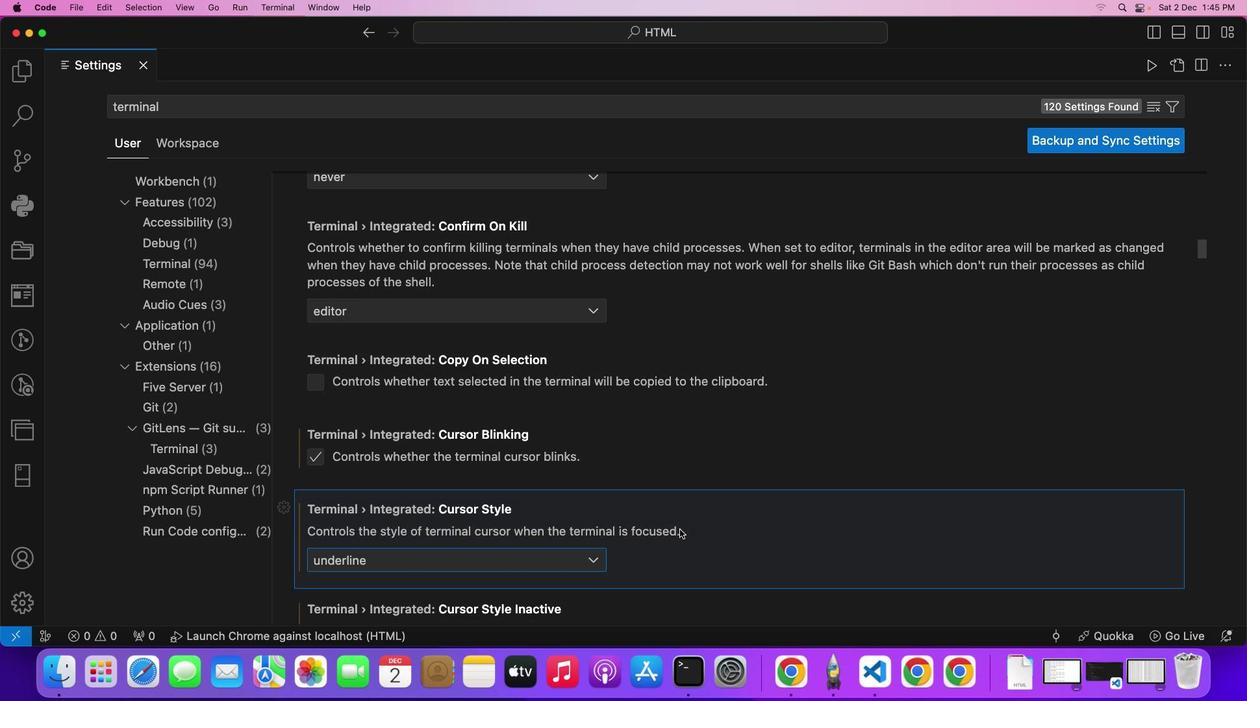 
Action: Mouse moved to (713, 489)
Screenshot: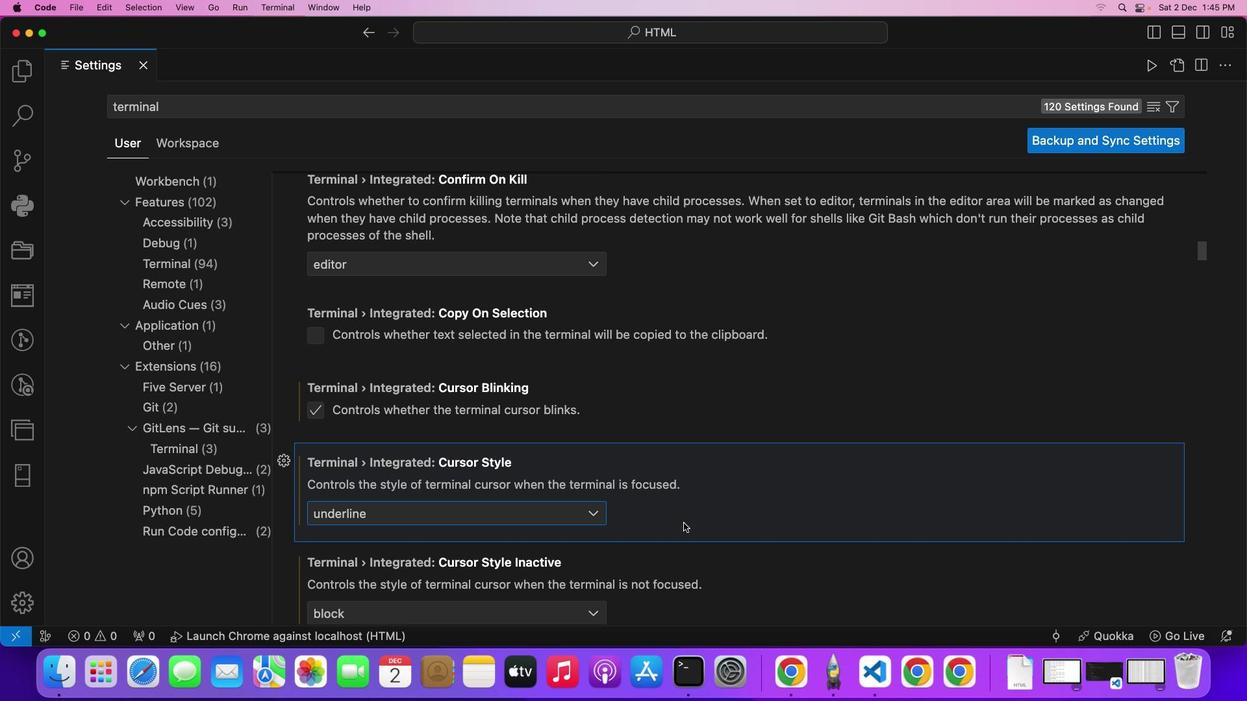 
Action: Mouse scrolled (713, 489) with delta (22, 48)
